 Task: Get directions from Point Reyes National Seashore, California, United States to Lyndon B. Johnson National Historical Park, Texas, United States and explore the nearby things to do with rating 4 and above and open 24 hours
Action: Mouse moved to (389, 620)
Screenshot: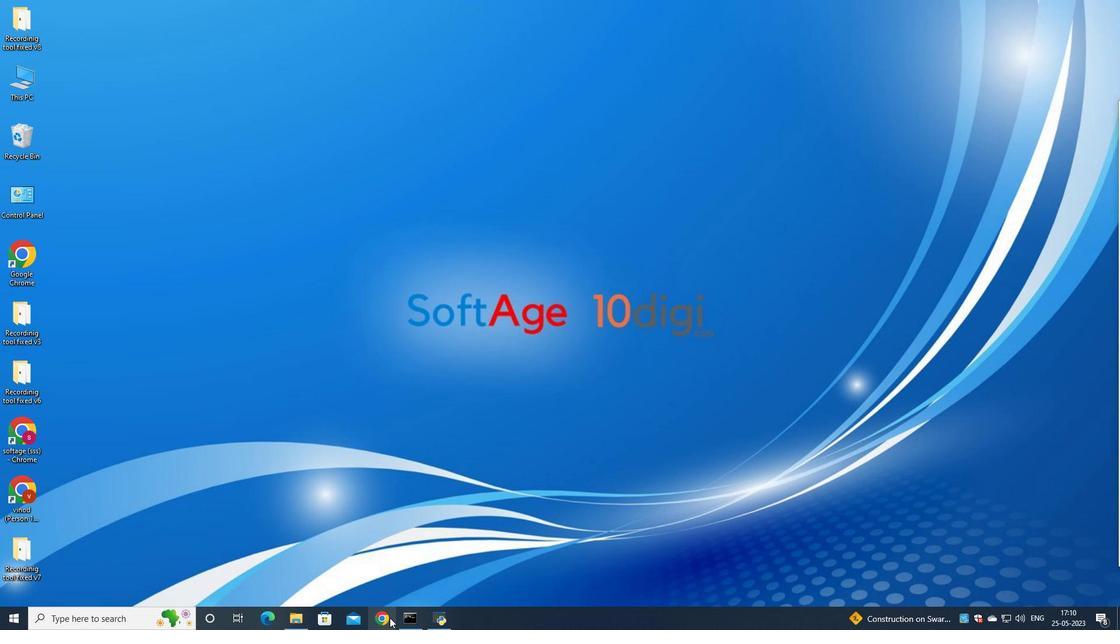 
Action: Mouse pressed left at (389, 620)
Screenshot: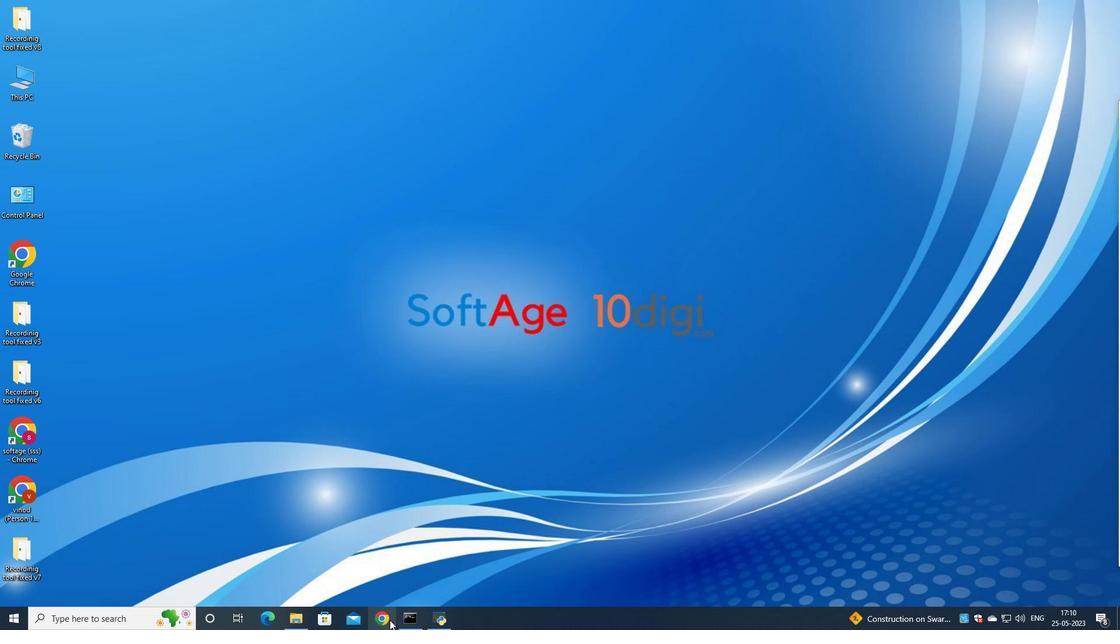 
Action: Mouse moved to (507, 366)
Screenshot: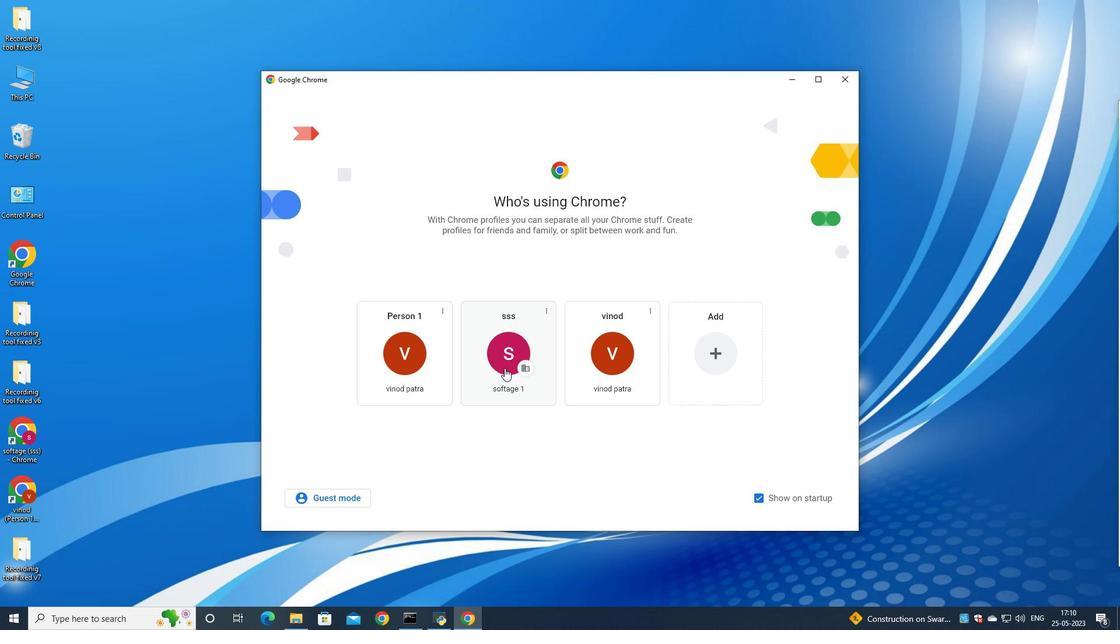 
Action: Mouse pressed left at (507, 366)
Screenshot: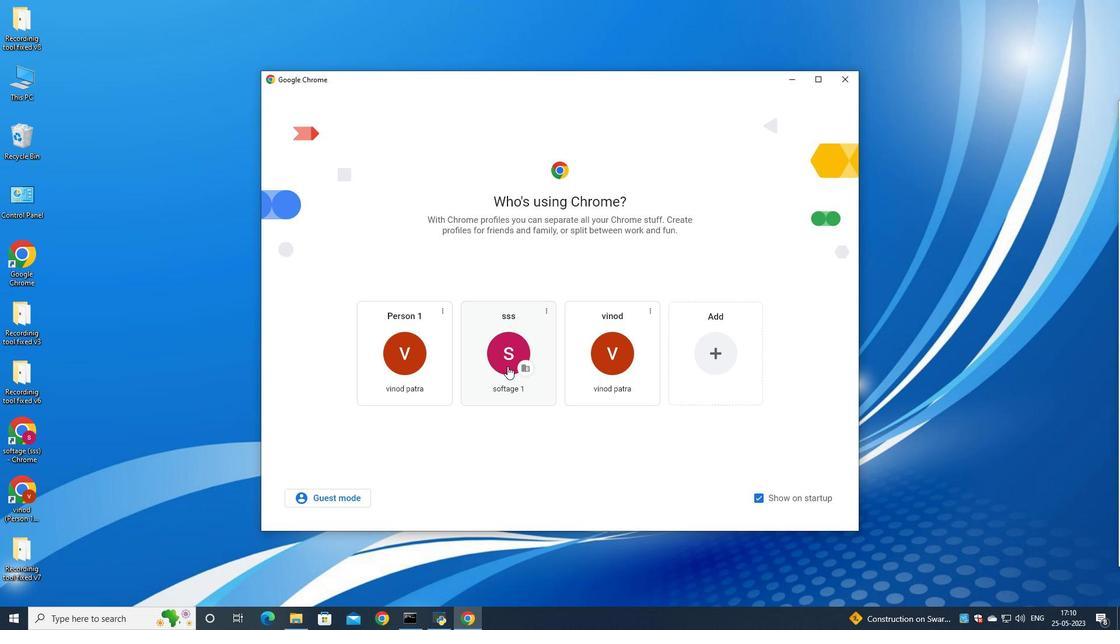 
Action: Mouse moved to (1065, 56)
Screenshot: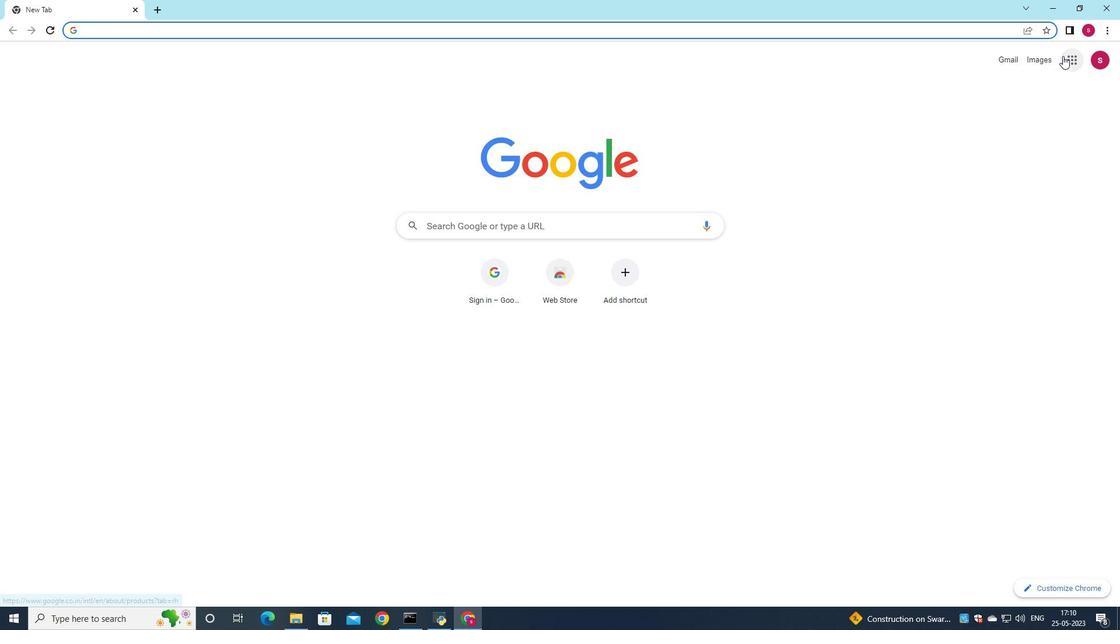 
Action: Mouse pressed left at (1065, 56)
Screenshot: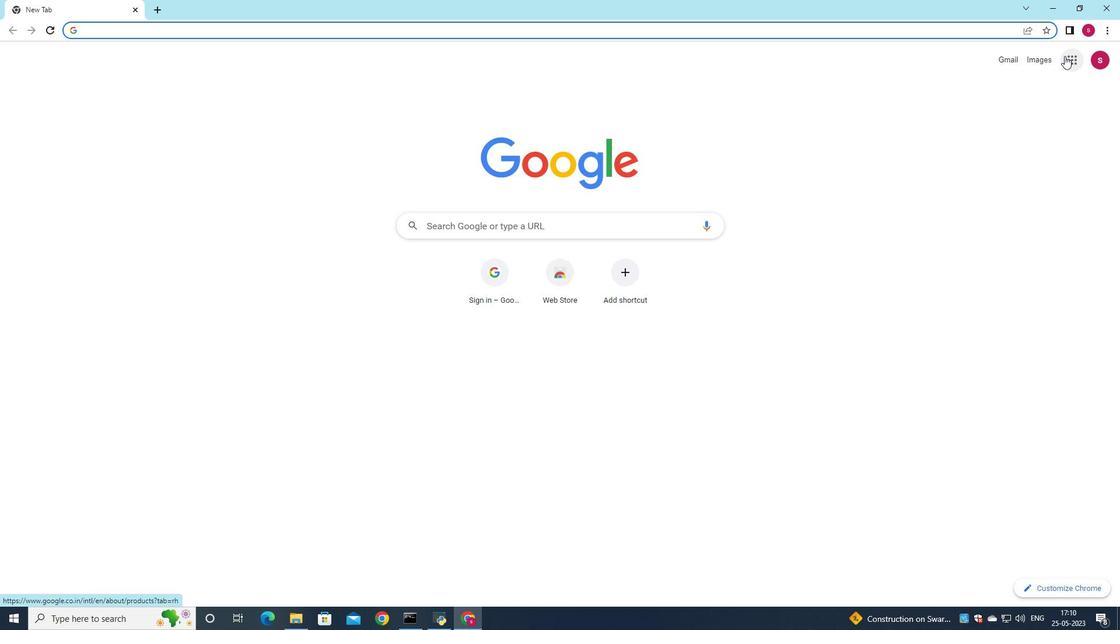
Action: Mouse moved to (1058, 199)
Screenshot: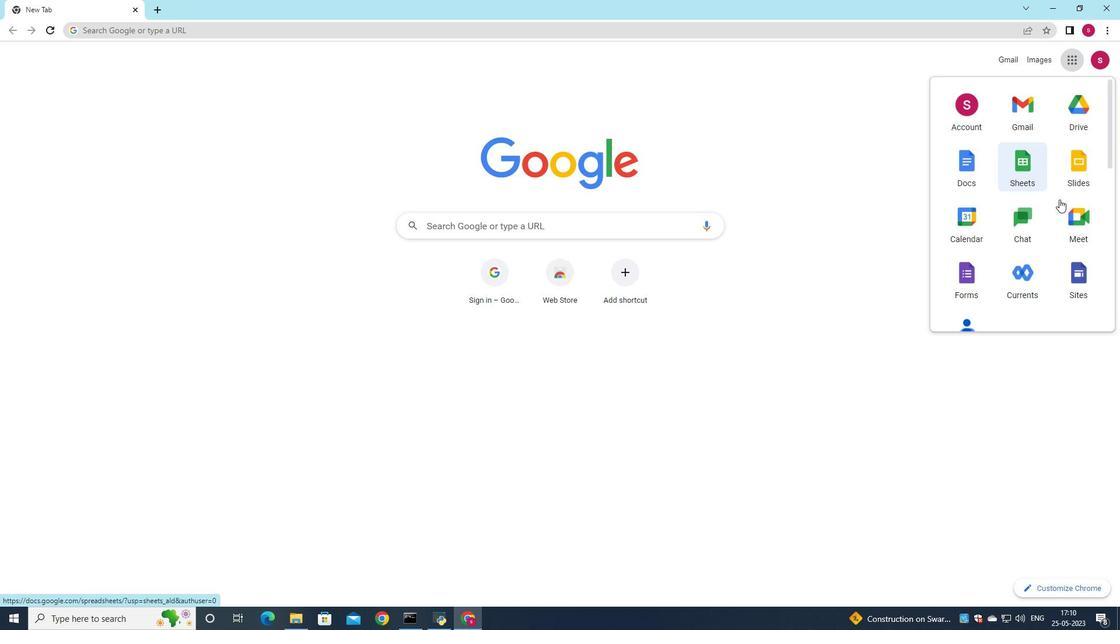 
Action: Mouse scrolled (1058, 199) with delta (0, 0)
Screenshot: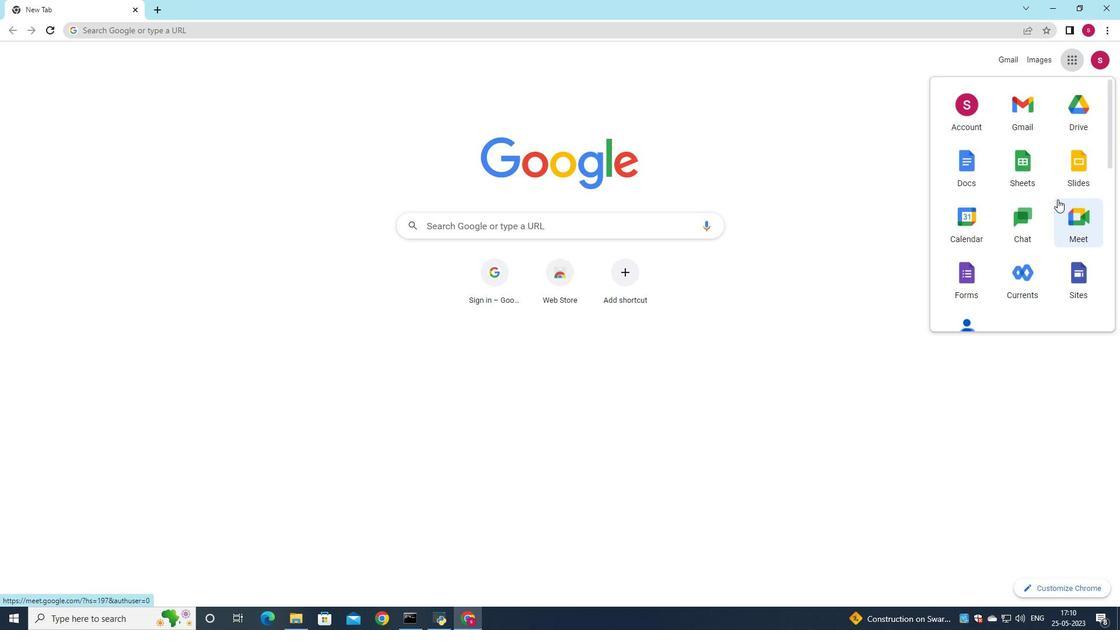 
Action: Mouse moved to (1057, 199)
Screenshot: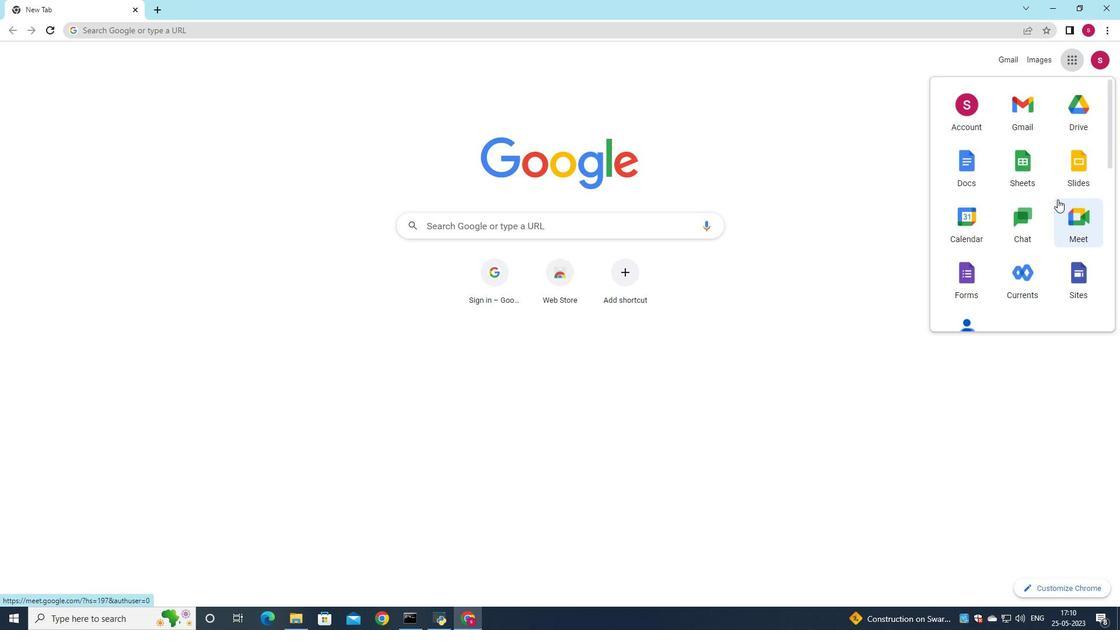 
Action: Mouse scrolled (1057, 199) with delta (0, 0)
Screenshot: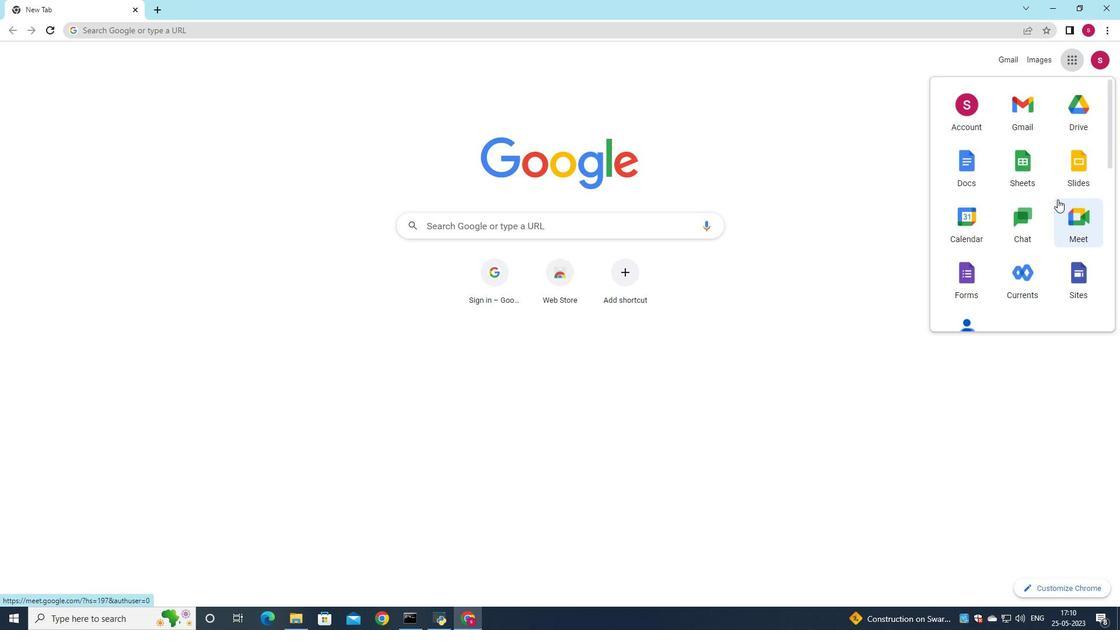 
Action: Mouse moved to (1055, 202)
Screenshot: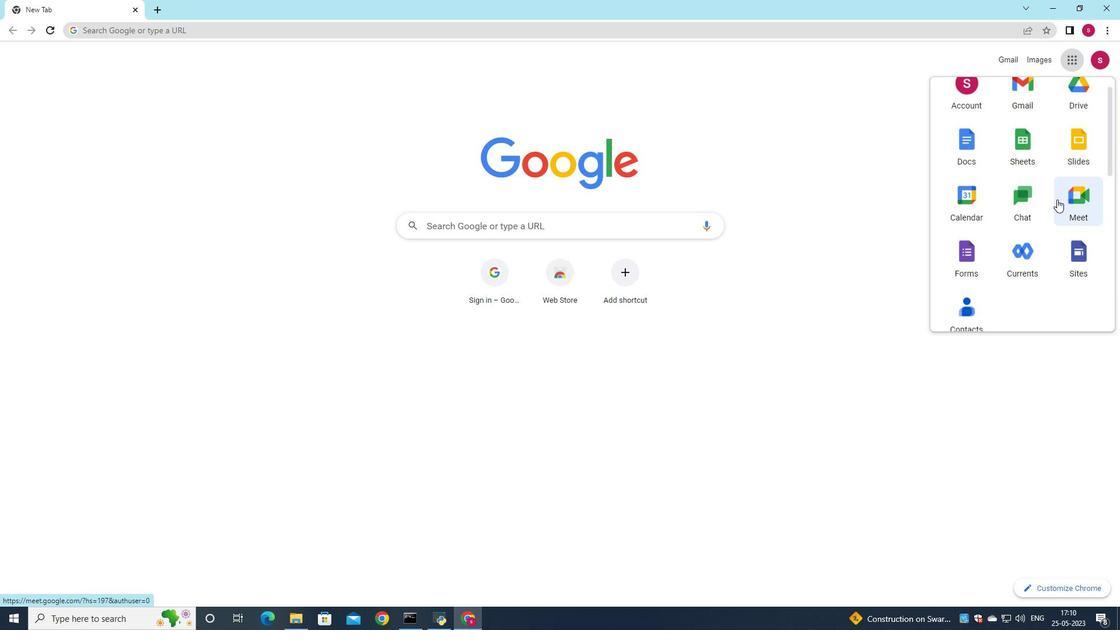 
Action: Mouse scrolled (1055, 201) with delta (0, 0)
Screenshot: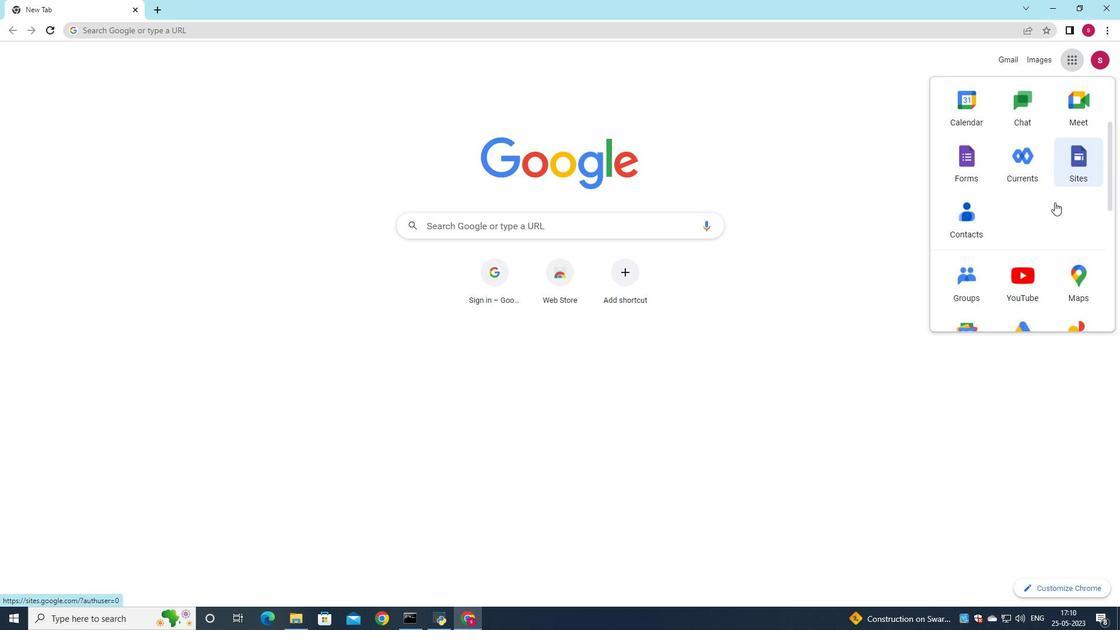 
Action: Mouse moved to (1086, 228)
Screenshot: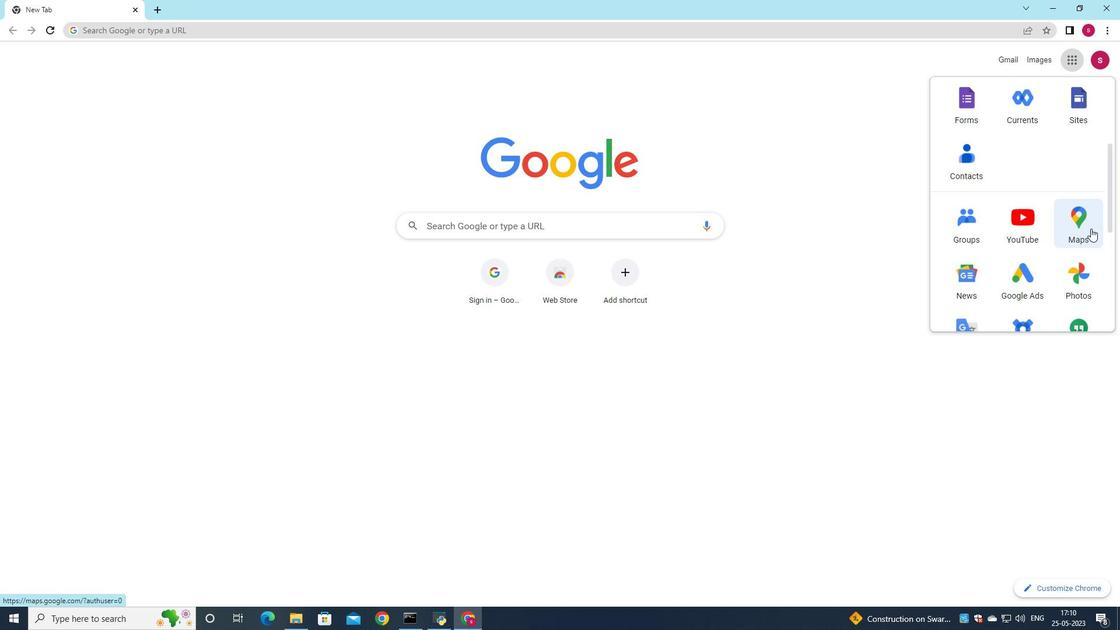 
Action: Mouse pressed left at (1086, 228)
Screenshot: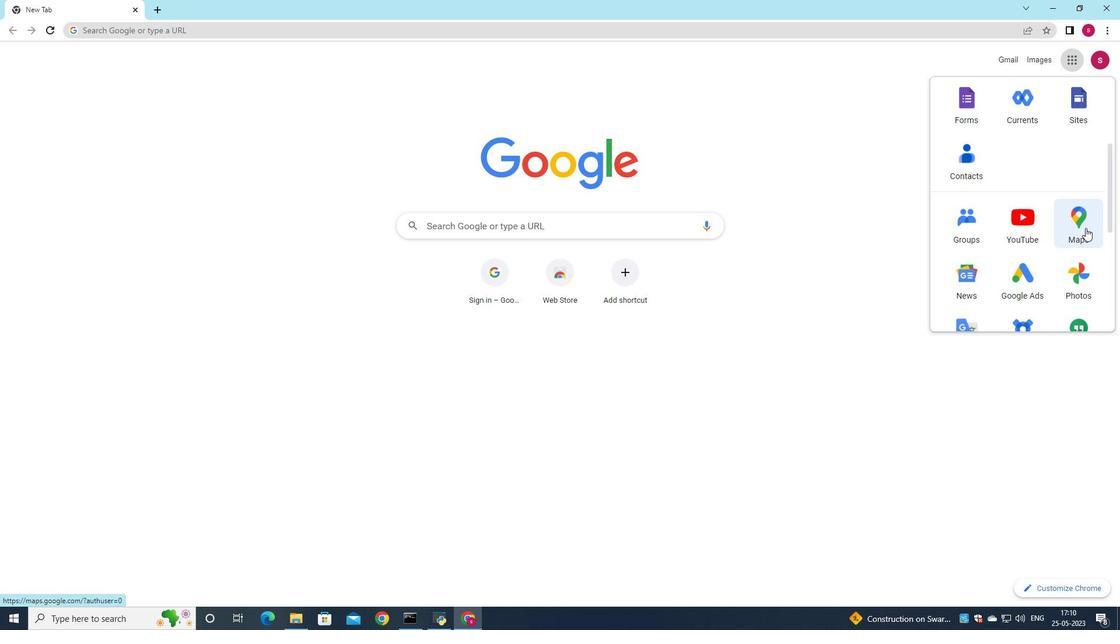 
Action: Mouse moved to (262, 59)
Screenshot: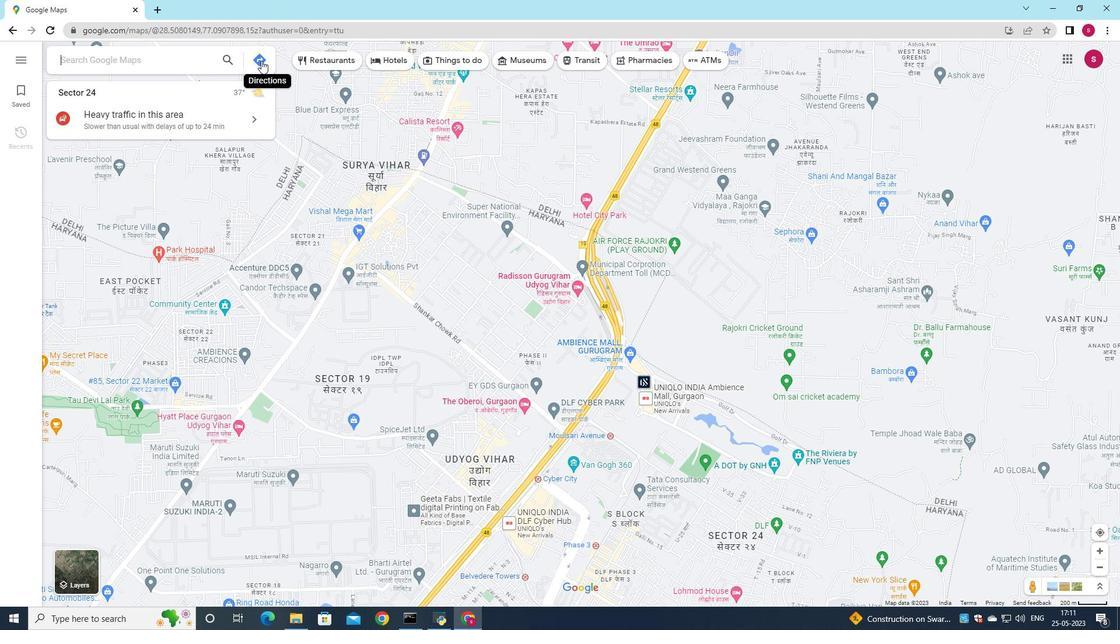 
Action: Mouse pressed left at (262, 59)
Screenshot: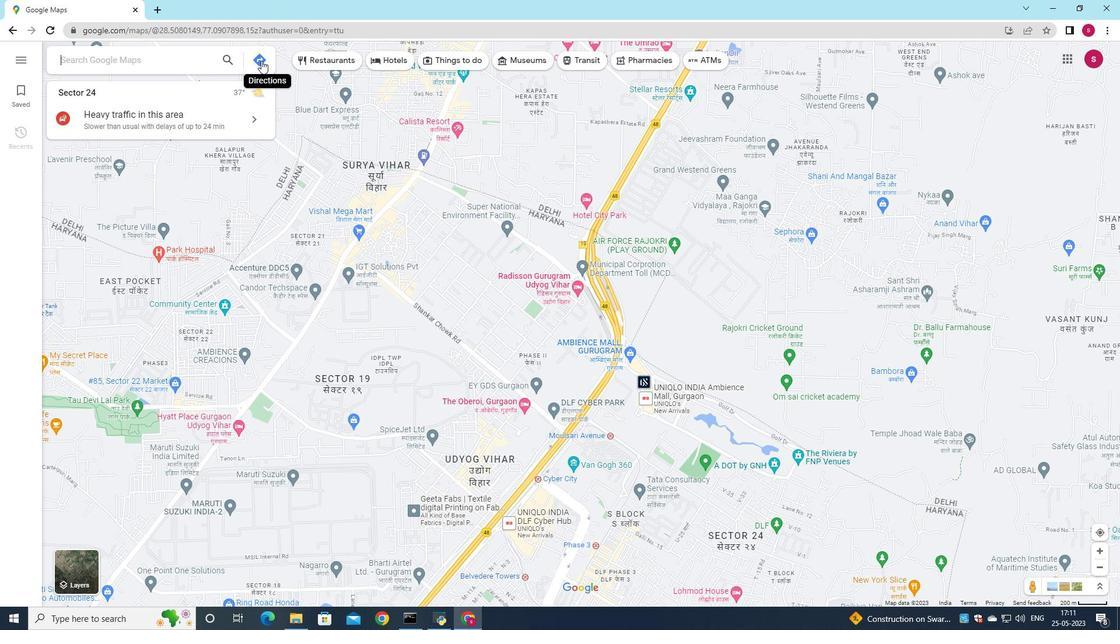 
Action: Mouse moved to (169, 84)
Screenshot: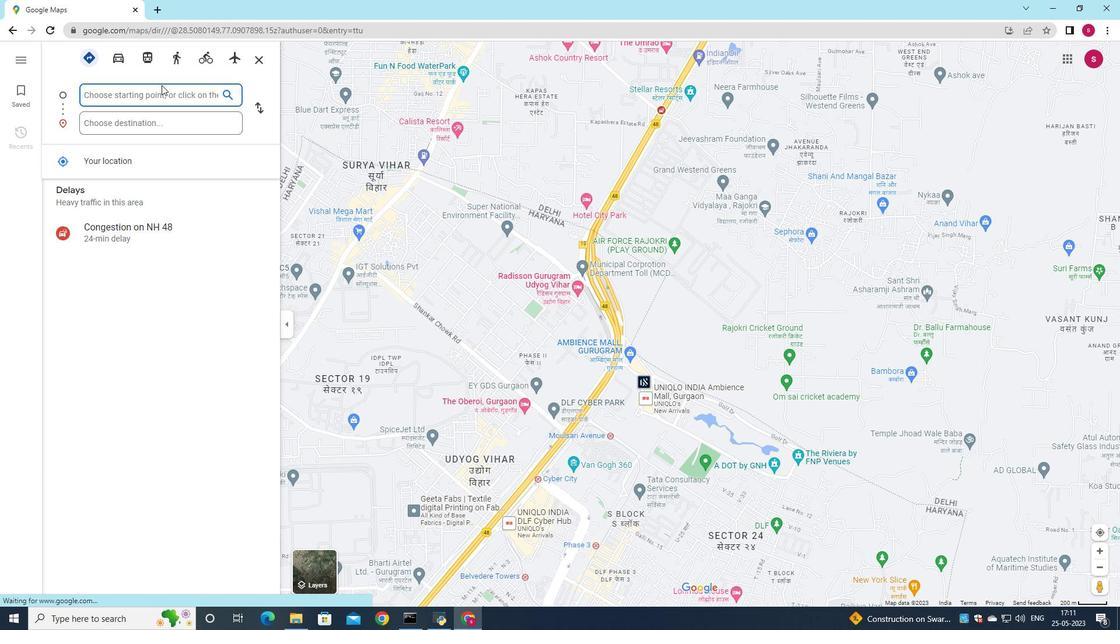 
Action: Key pressed <Key.shift>Reyes<Key.space><Key.shift>National<Key.space><Key.shift>Seashore,<Key.shift>Calo<Key.backspace>ifornia,<Key.shift>United<Key.space><Key.shift><Key.shift><Key.shift><Key.shift>States
Screenshot: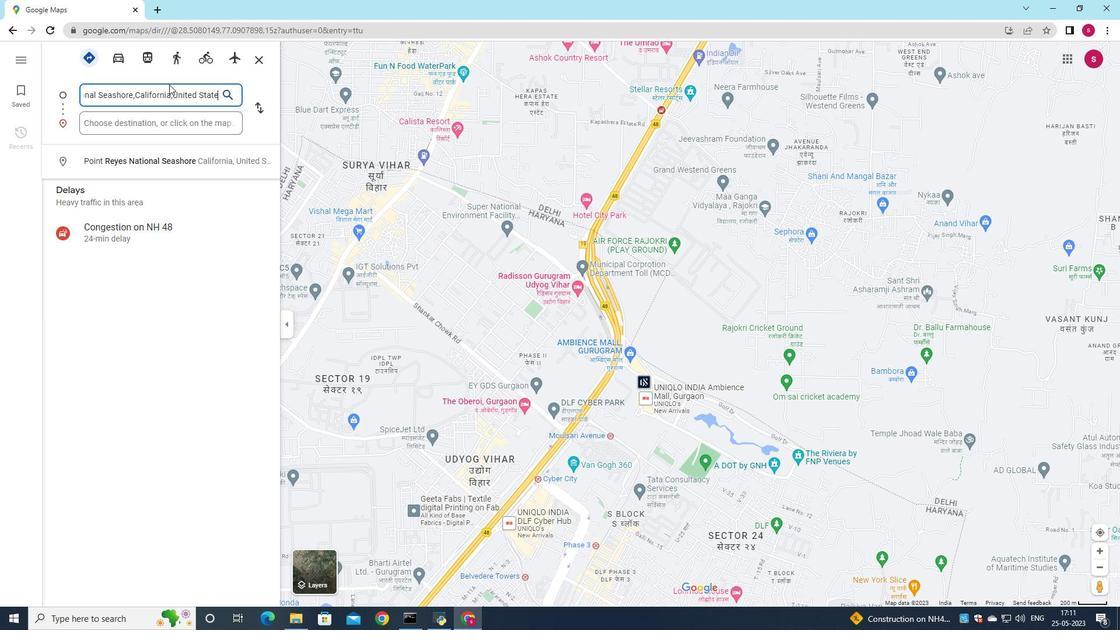 
Action: Mouse moved to (150, 120)
Screenshot: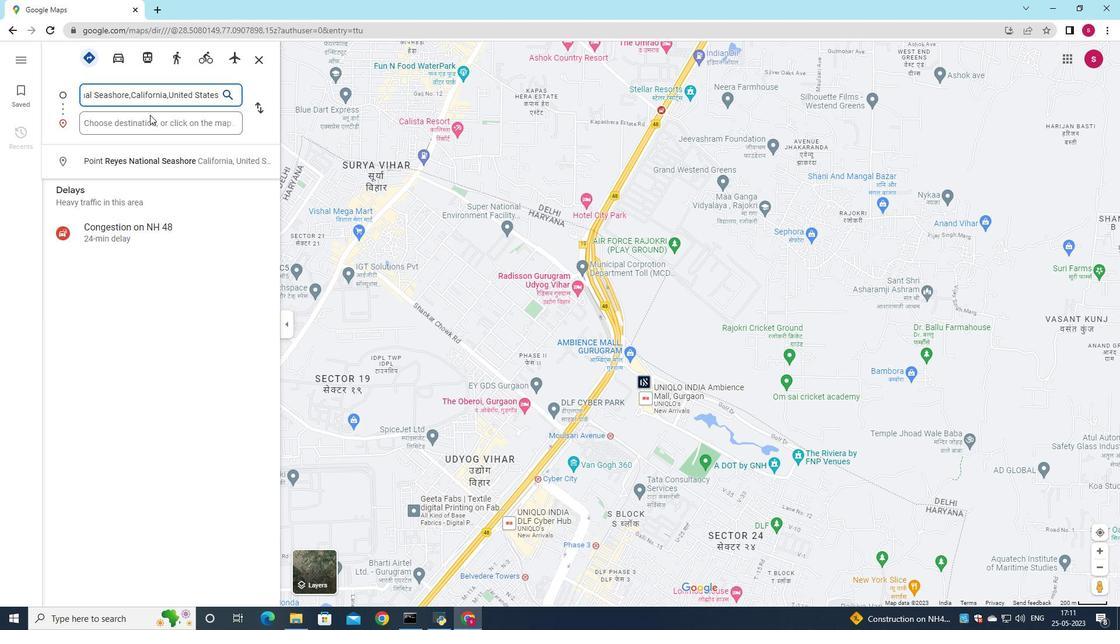
Action: Mouse pressed left at (150, 120)
Screenshot: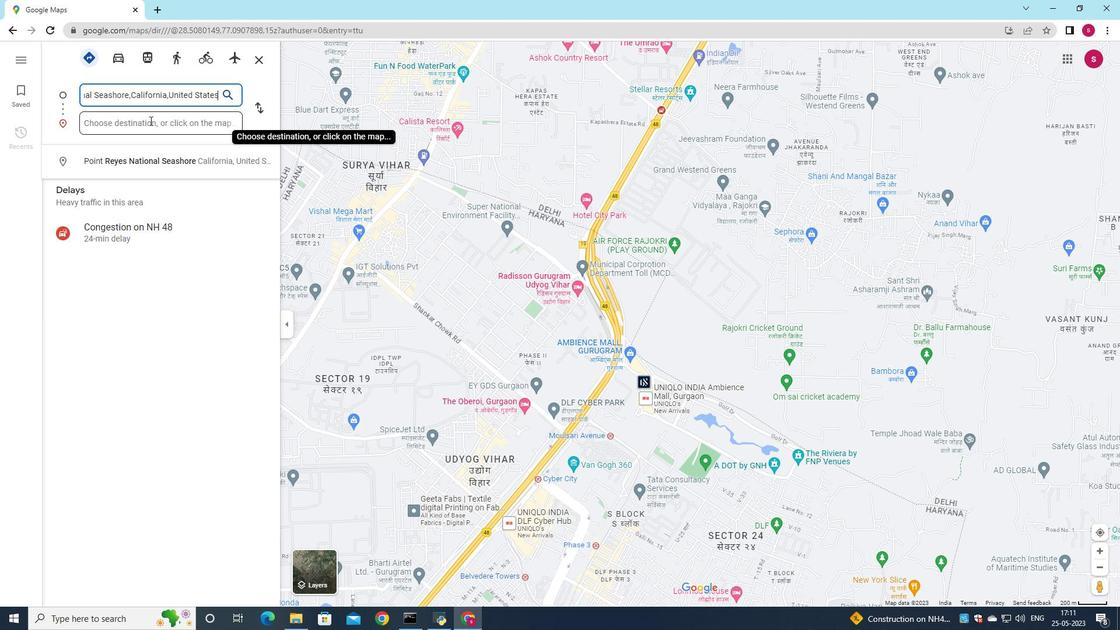 
Action: Key pressed <Key.shift><Key.shift><Key.shift><Key.shift><Key.shift><Key.shift><Key.shift><Key.shift><Key.shift><Key.shift><Key.shift>Lyndon<Key.space><Key.shift>B.<Key.shift><Key.shift><Key.shift><Key.shift><Key.shift><Key.shift><Key.shift><Key.shift><Key.shift><Key.shift>Johnson<Key.space><Key.shift>National<Key.space><Key.shift>Historical<Key.space><Key.shift>Park,<Key.shift>Texas,<Key.shift>United<Key.space><Key.shift>States
Screenshot: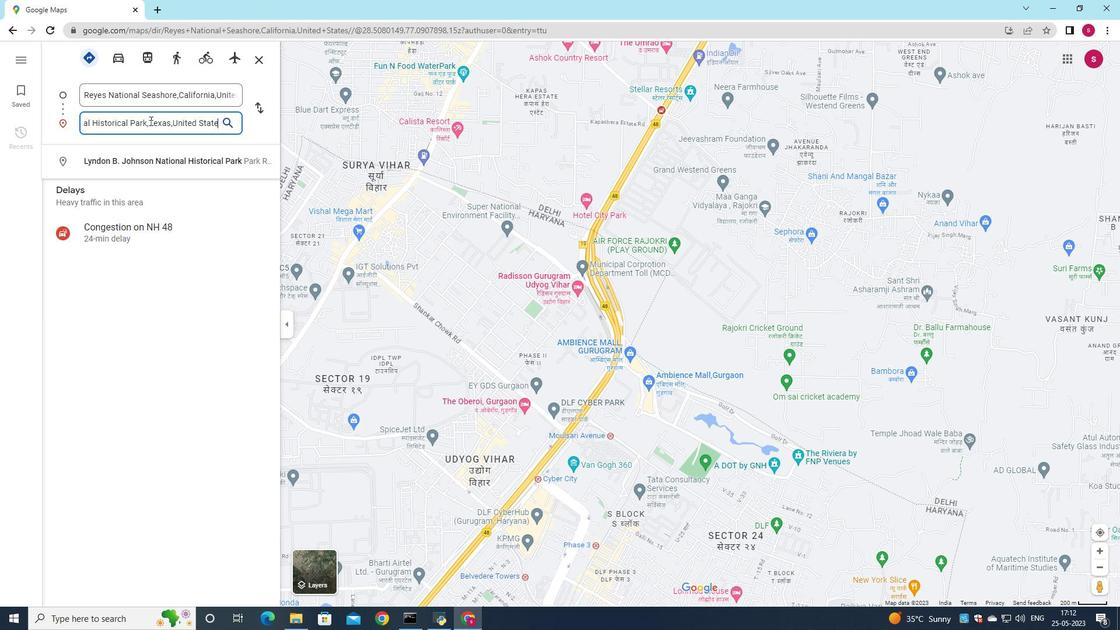 
Action: Mouse moved to (229, 121)
Screenshot: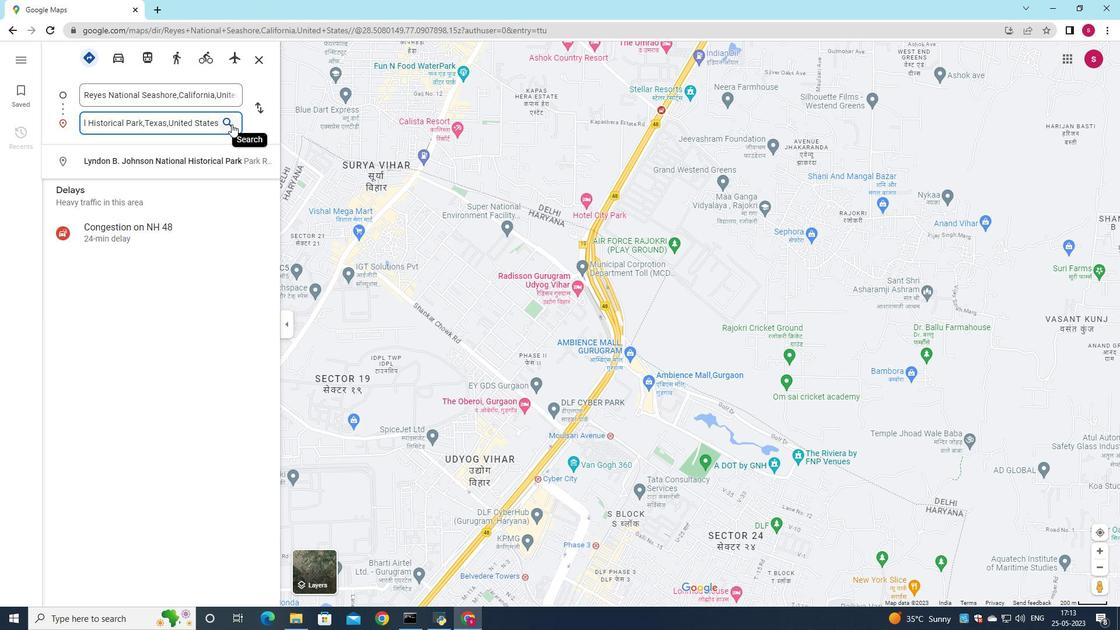 
Action: Mouse pressed left at (229, 121)
Screenshot: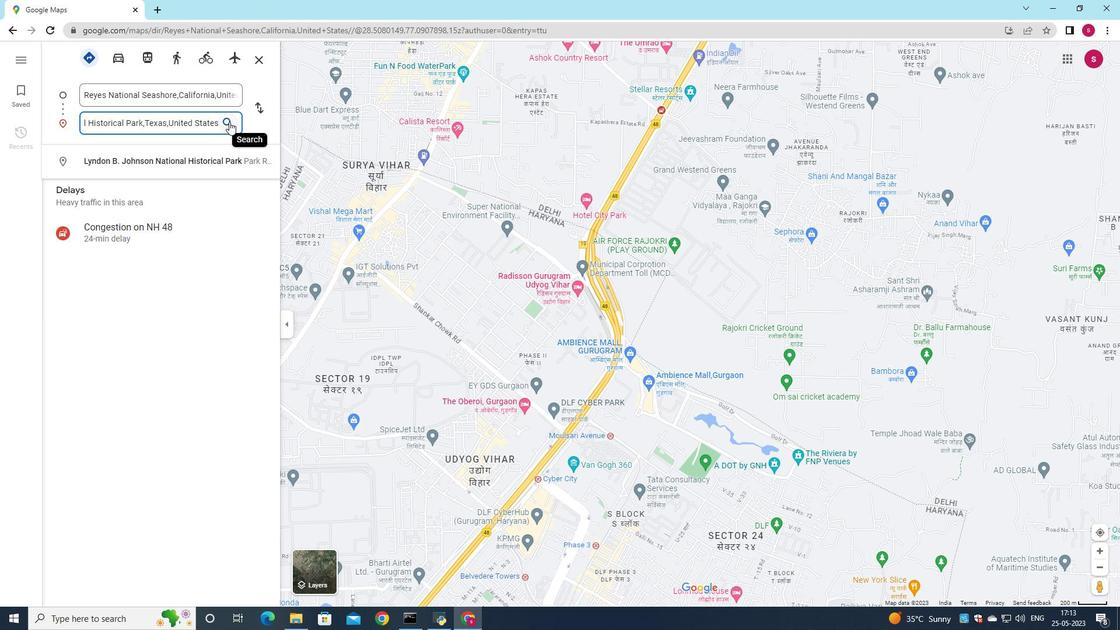 
Action: Mouse moved to (115, 449)
Screenshot: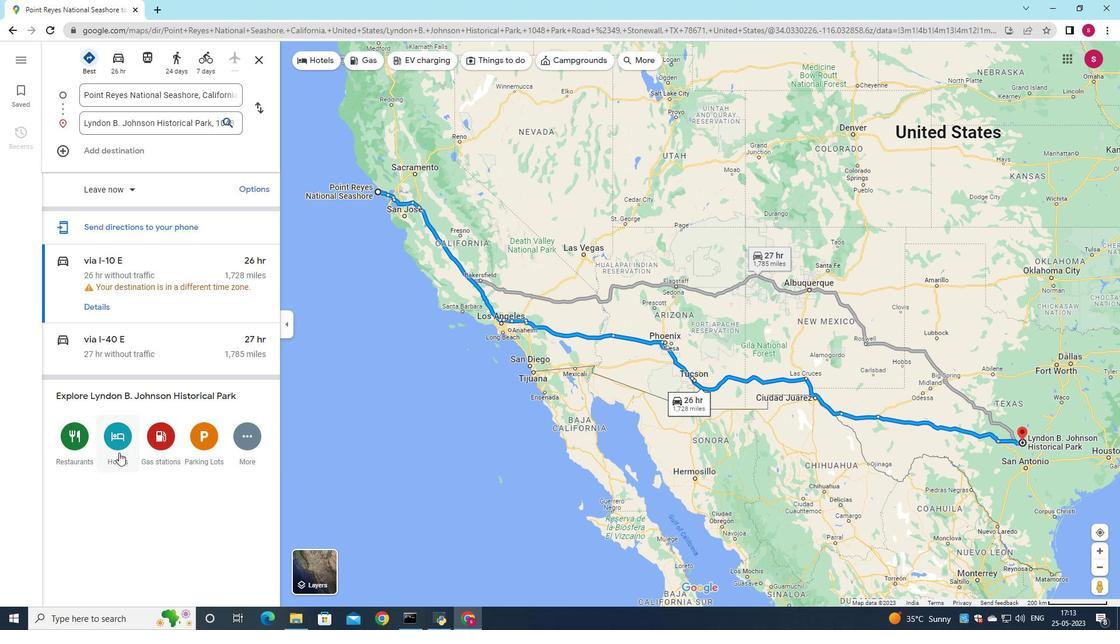 
Action: Mouse pressed left at (115, 449)
Screenshot: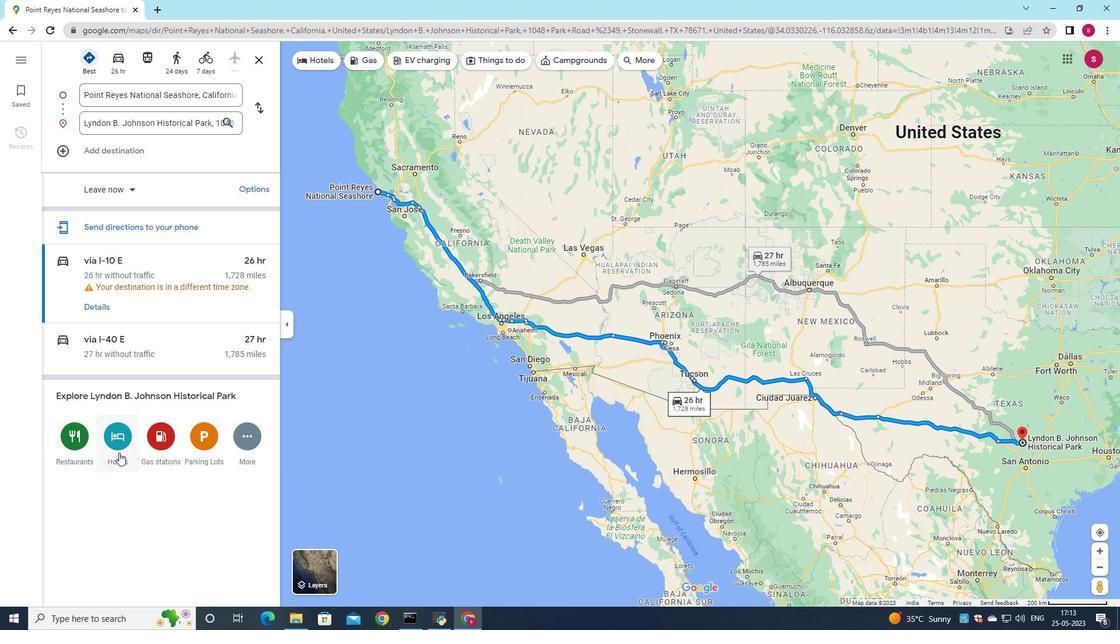
Action: Mouse moved to (708, 82)
Screenshot: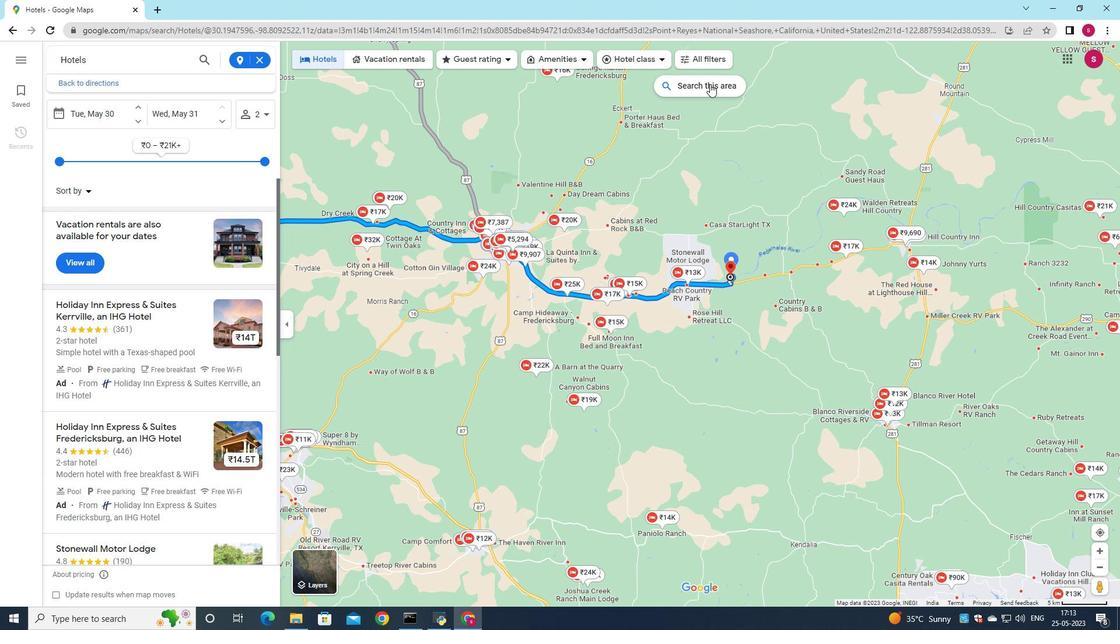 
Action: Mouse pressed left at (708, 82)
Screenshot: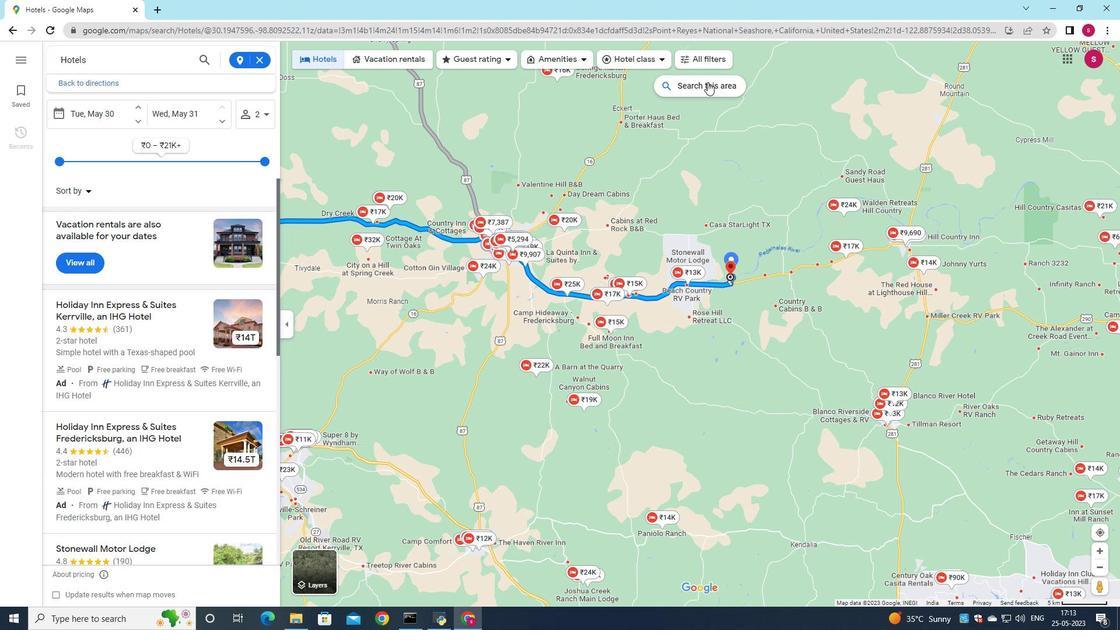 
Action: Mouse moved to (505, 60)
Screenshot: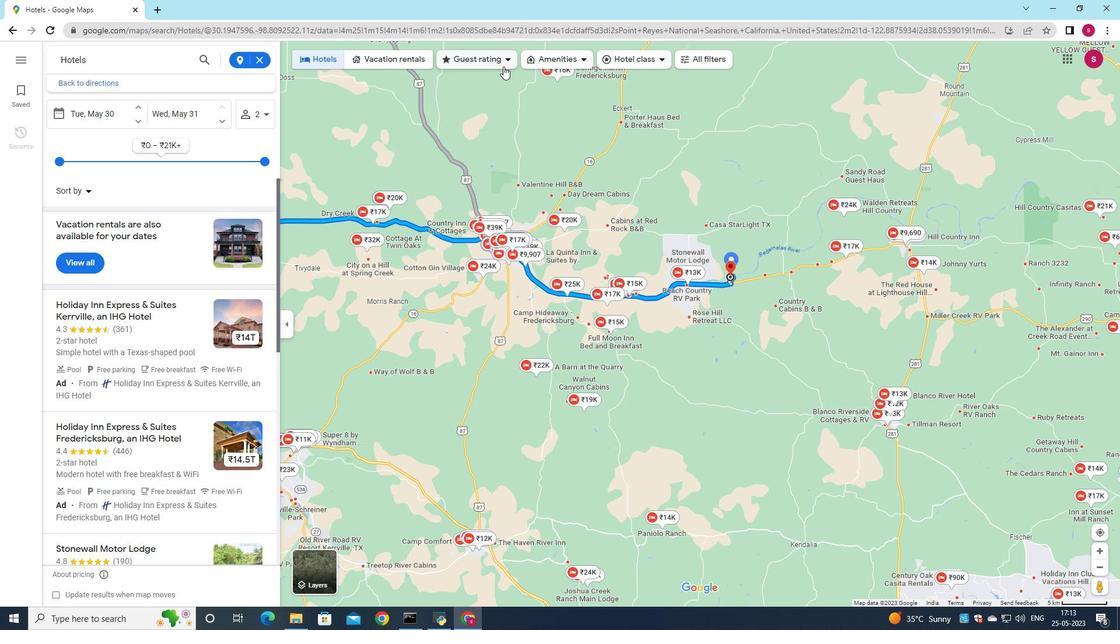 
Action: Mouse pressed left at (505, 60)
Screenshot: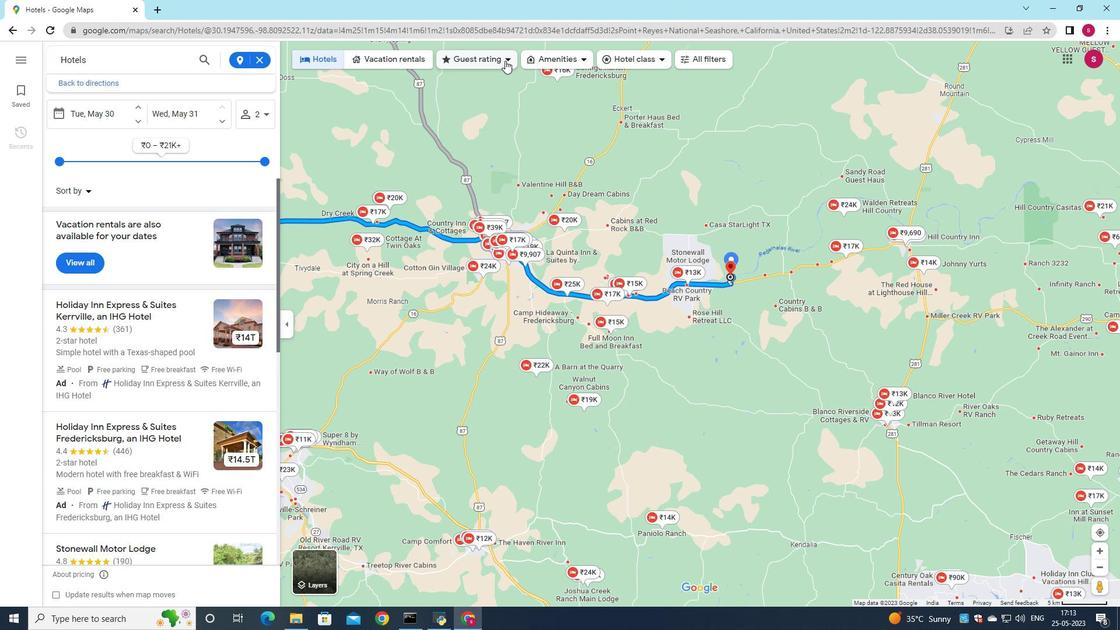 
Action: Mouse moved to (489, 178)
Screenshot: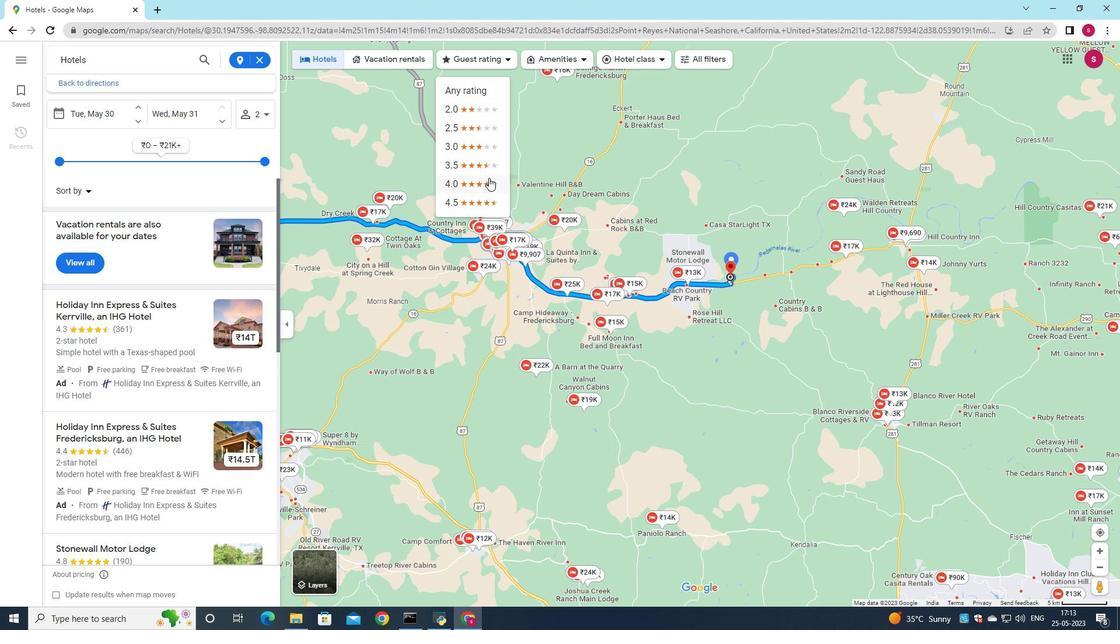 
Action: Mouse pressed left at (489, 178)
Screenshot: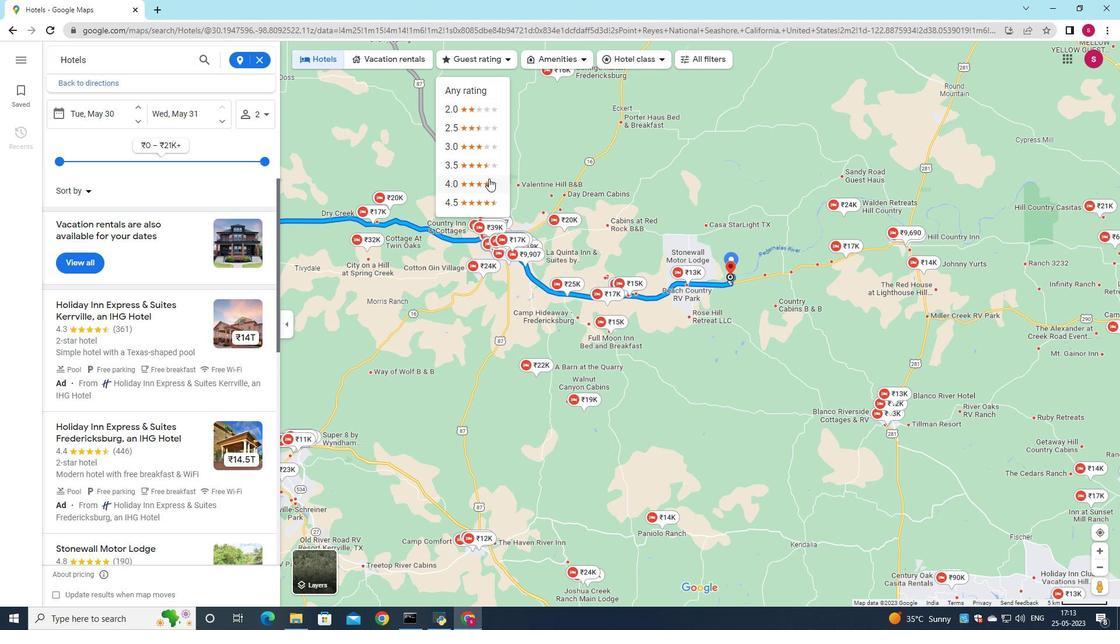 
Action: Mouse moved to (686, 56)
Screenshot: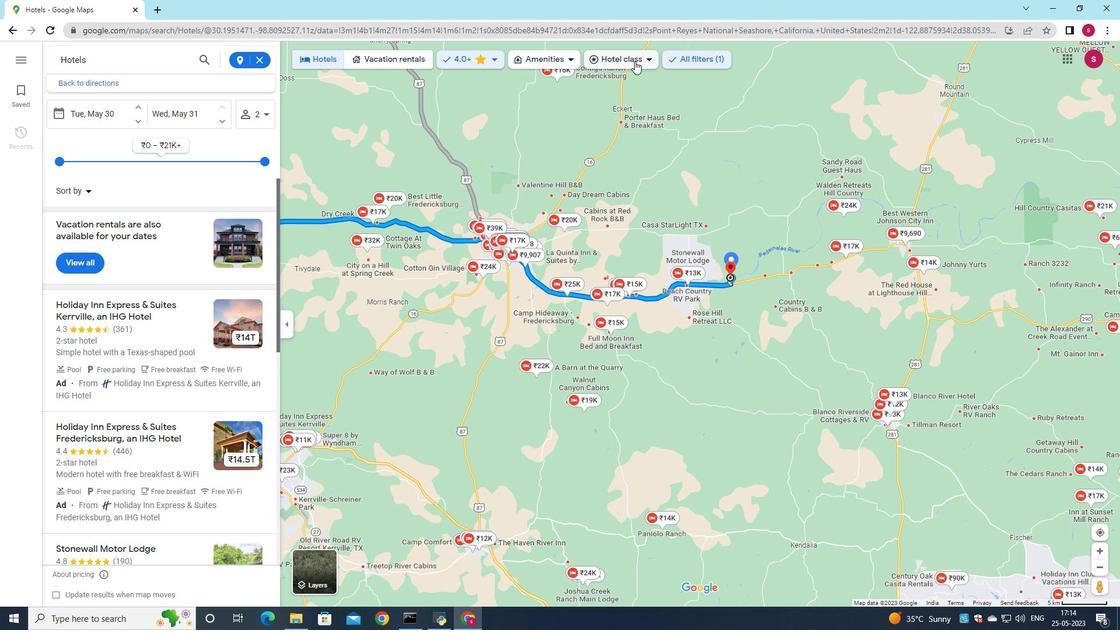 
Action: Mouse pressed left at (686, 56)
Screenshot: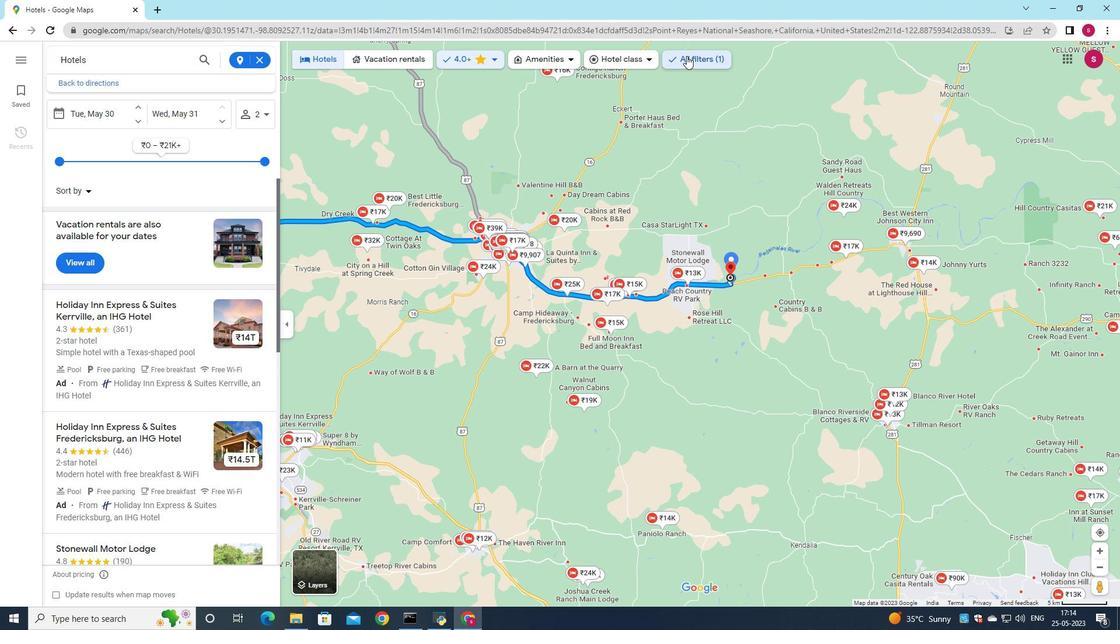 
Action: Mouse moved to (54, 299)
Screenshot: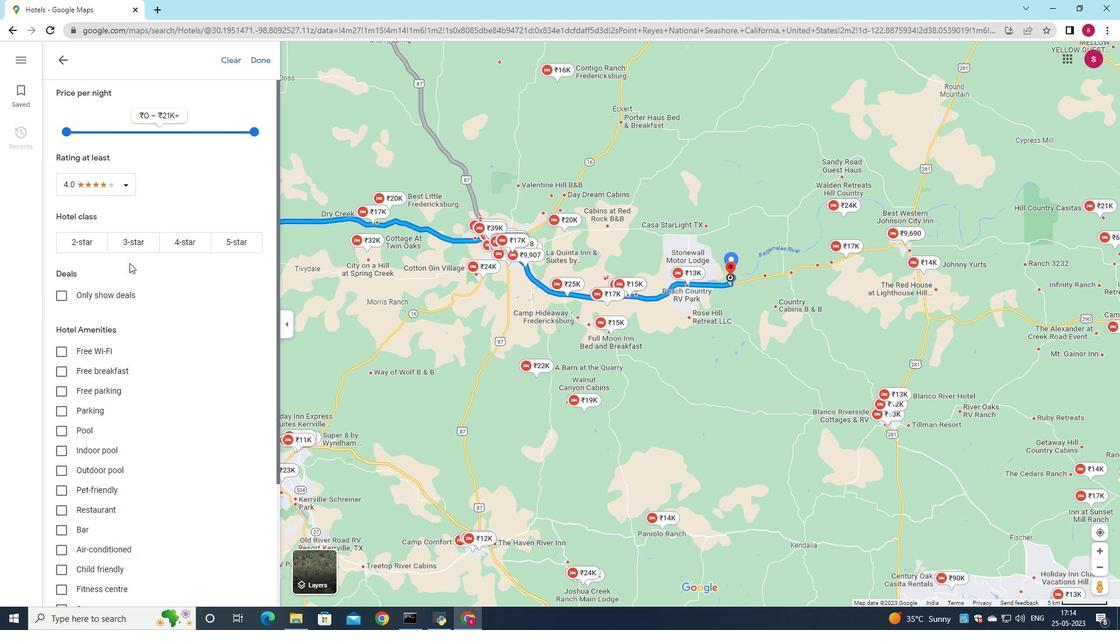 
Action: Mouse scrolled (54, 298) with delta (0, 0)
Screenshot: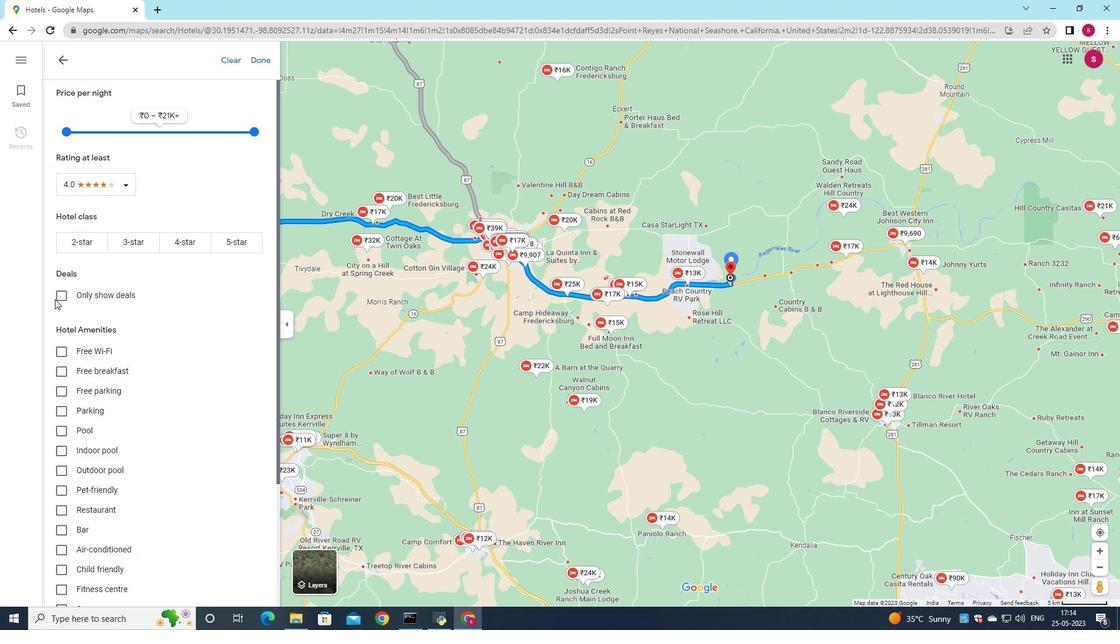 
Action: Mouse scrolled (54, 298) with delta (0, 0)
Screenshot: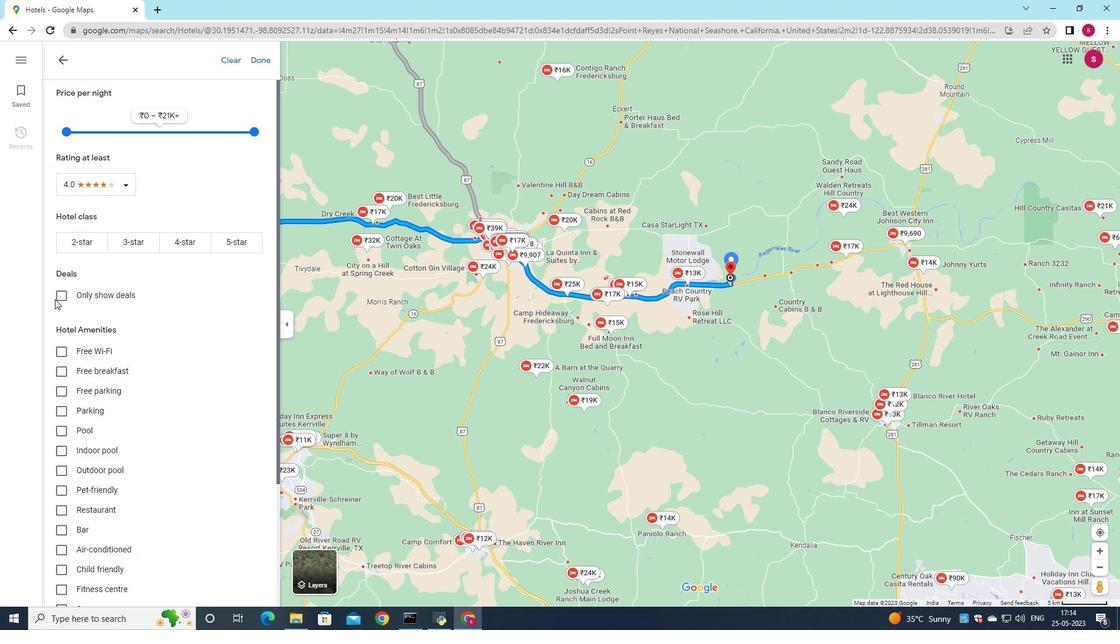 
Action: Mouse scrolled (54, 298) with delta (0, 0)
Screenshot: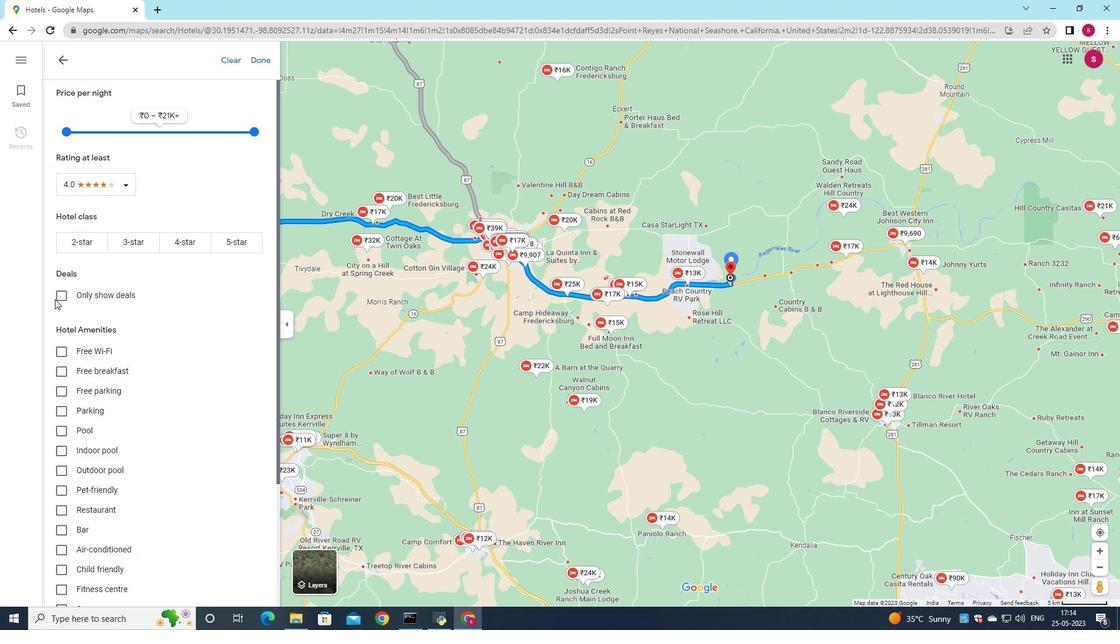 
Action: Mouse scrolled (54, 298) with delta (0, 0)
Screenshot: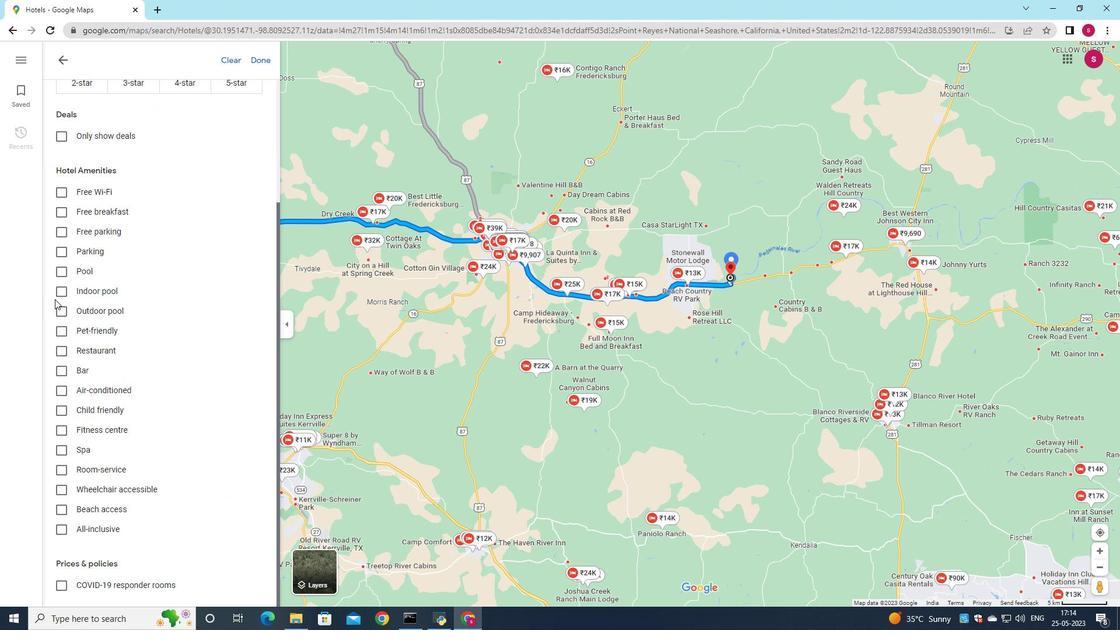 
Action: Mouse scrolled (54, 298) with delta (0, 0)
Screenshot: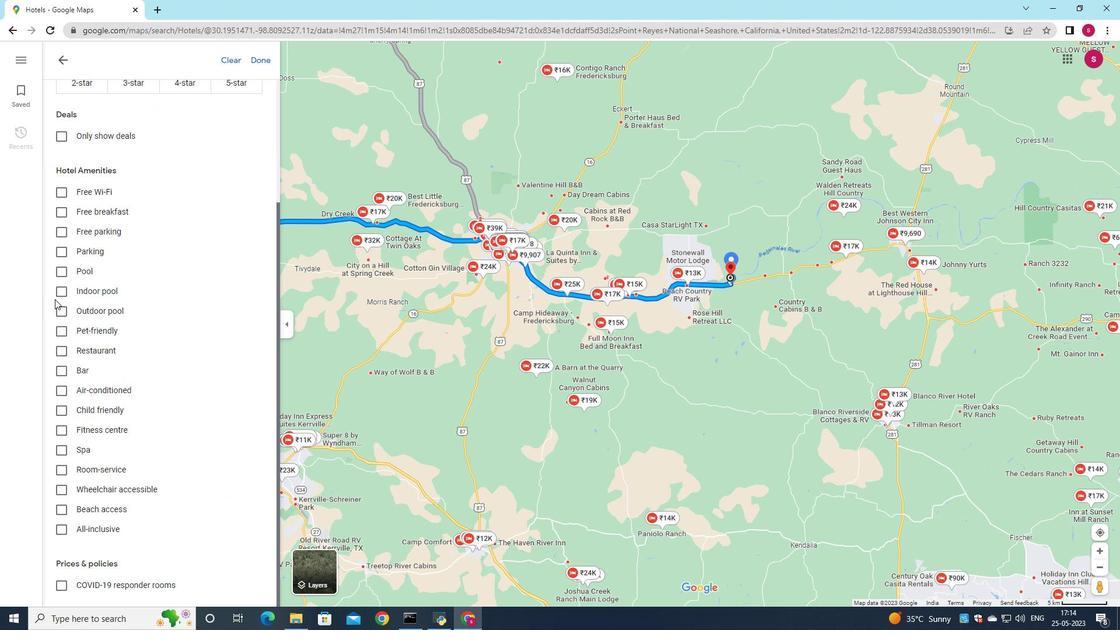 
Action: Mouse scrolled (54, 298) with delta (0, 0)
Screenshot: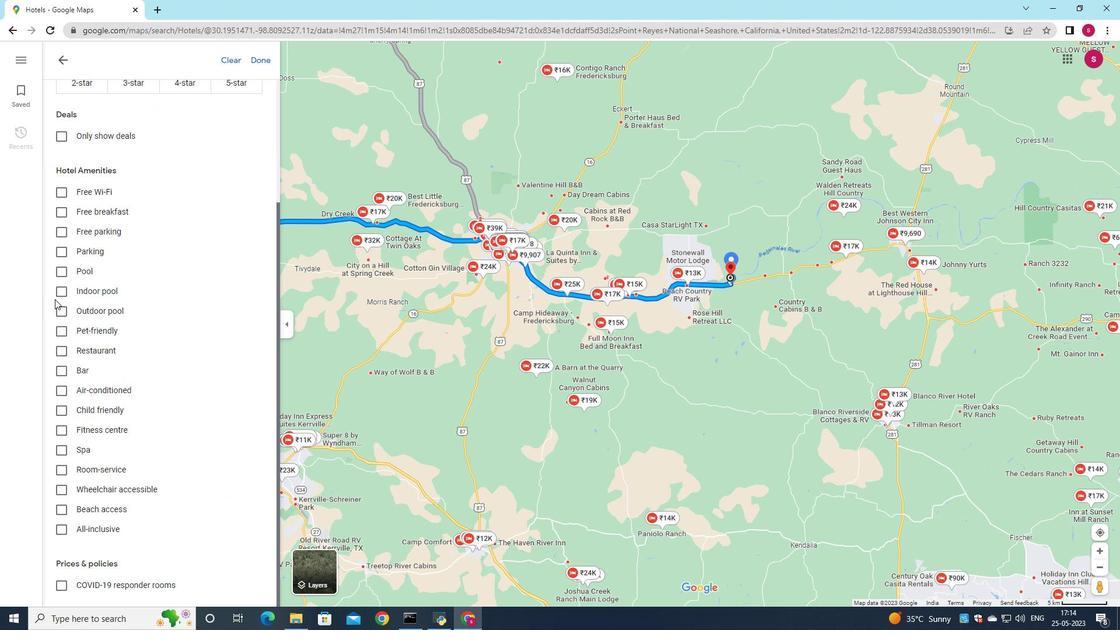 
Action: Mouse scrolled (54, 298) with delta (0, 0)
Screenshot: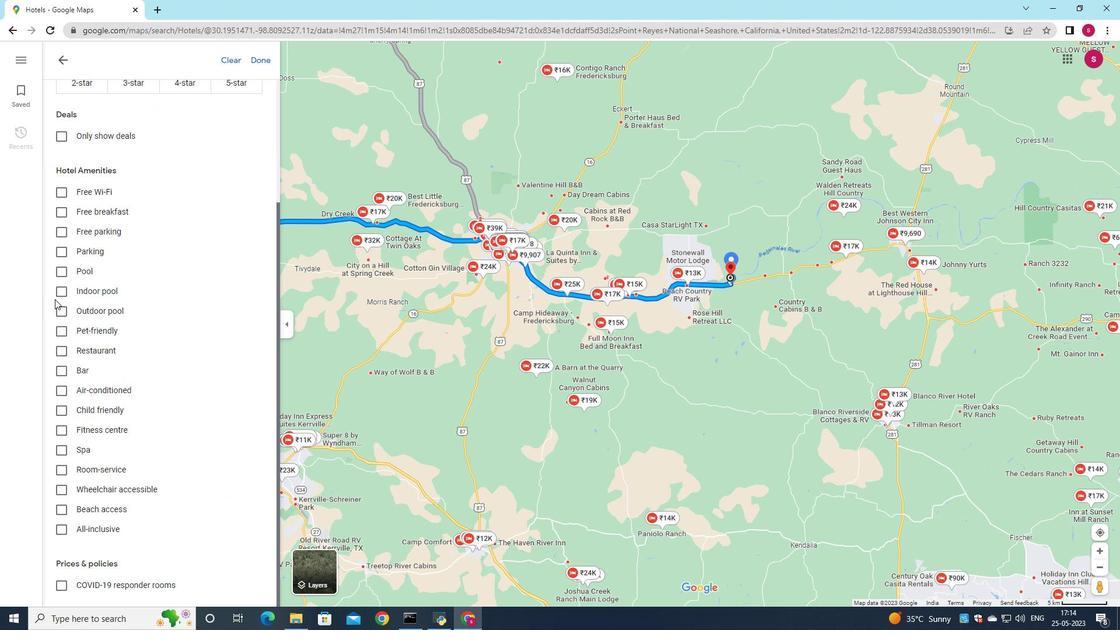 
Action: Mouse scrolled (54, 298) with delta (0, 0)
Screenshot: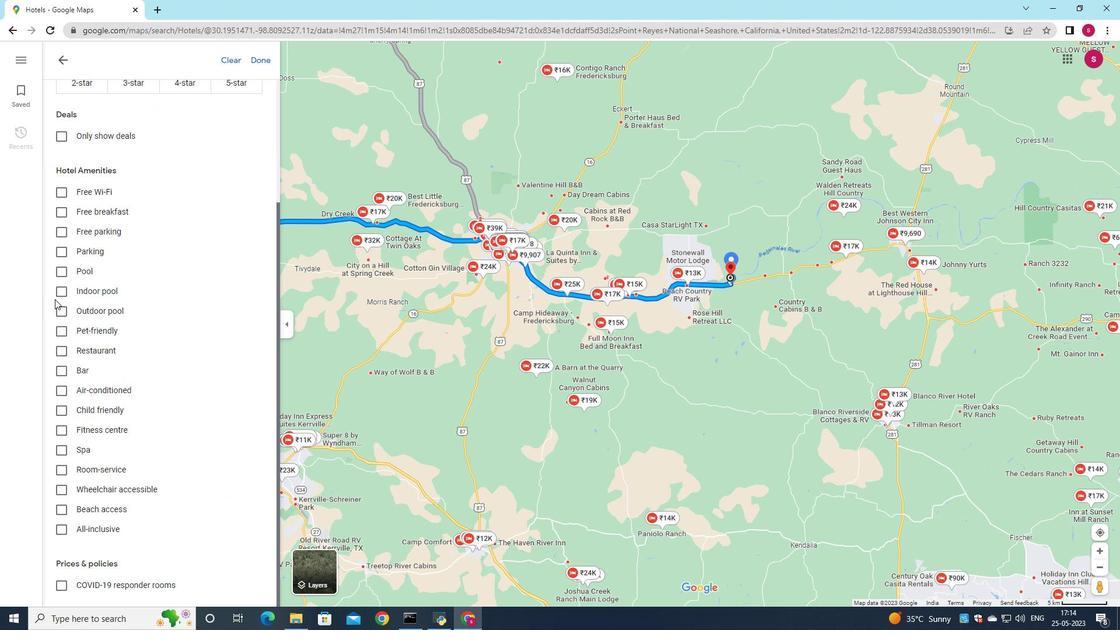 
Action: Mouse scrolled (54, 300) with delta (0, 0)
Screenshot: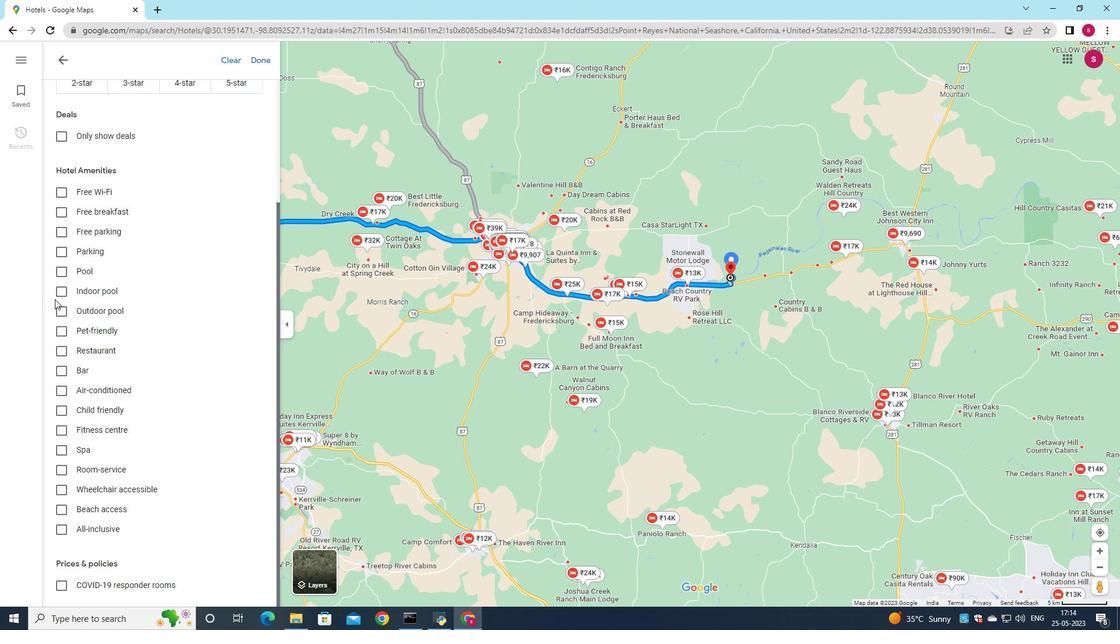 
Action: Mouse scrolled (54, 300) with delta (0, 0)
Screenshot: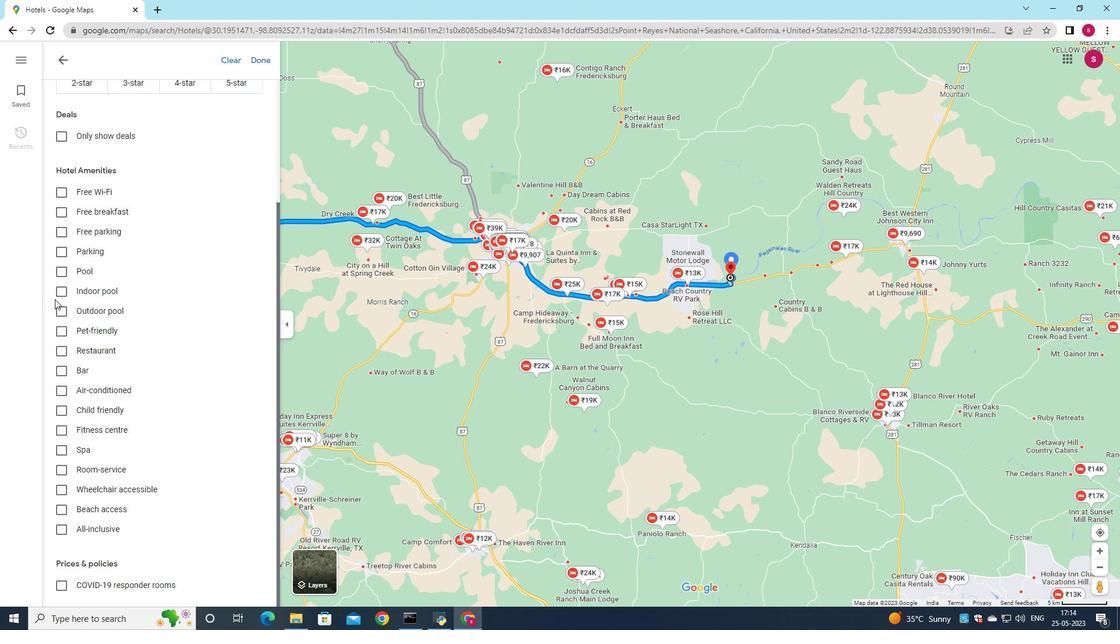
Action: Mouse scrolled (54, 300) with delta (0, 0)
Screenshot: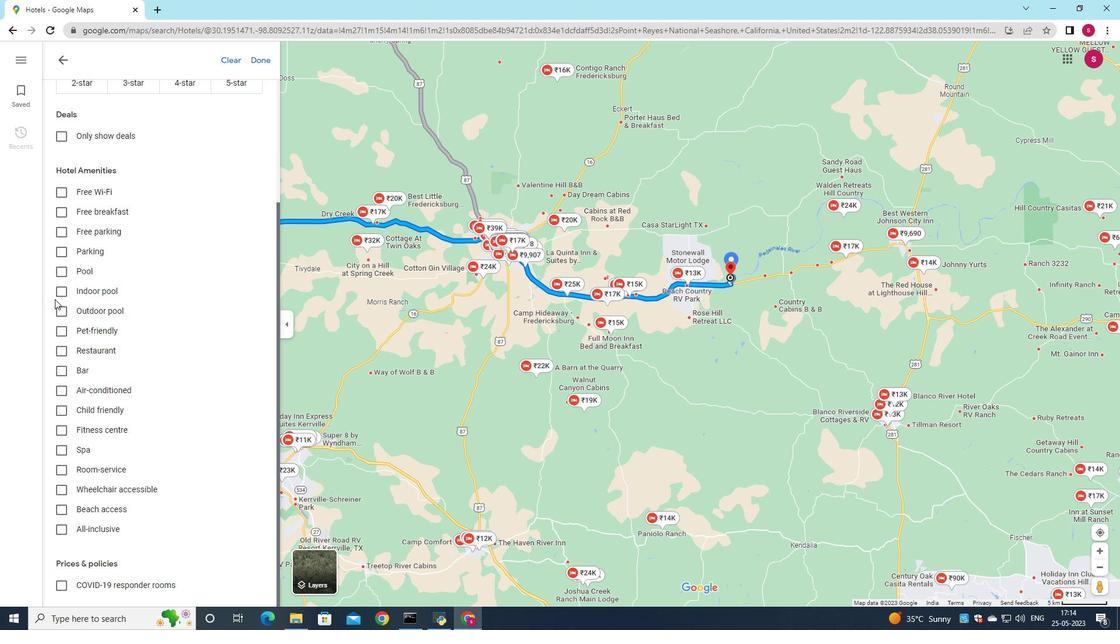 
Action: Mouse moved to (54, 277)
Screenshot: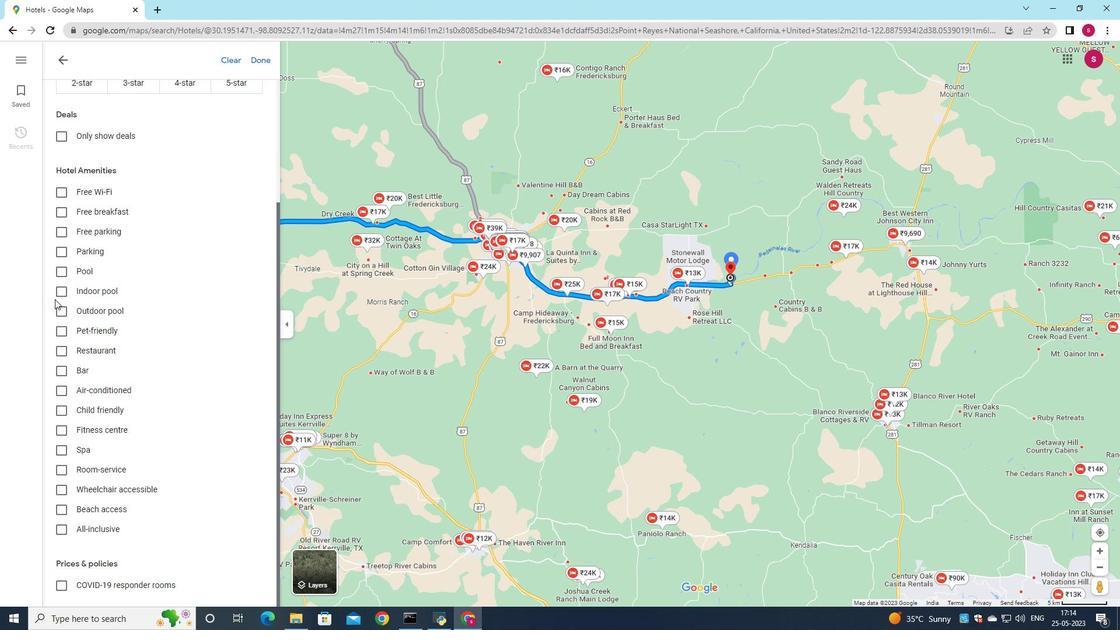 
Action: Mouse scrolled (54, 277) with delta (0, 0)
Screenshot: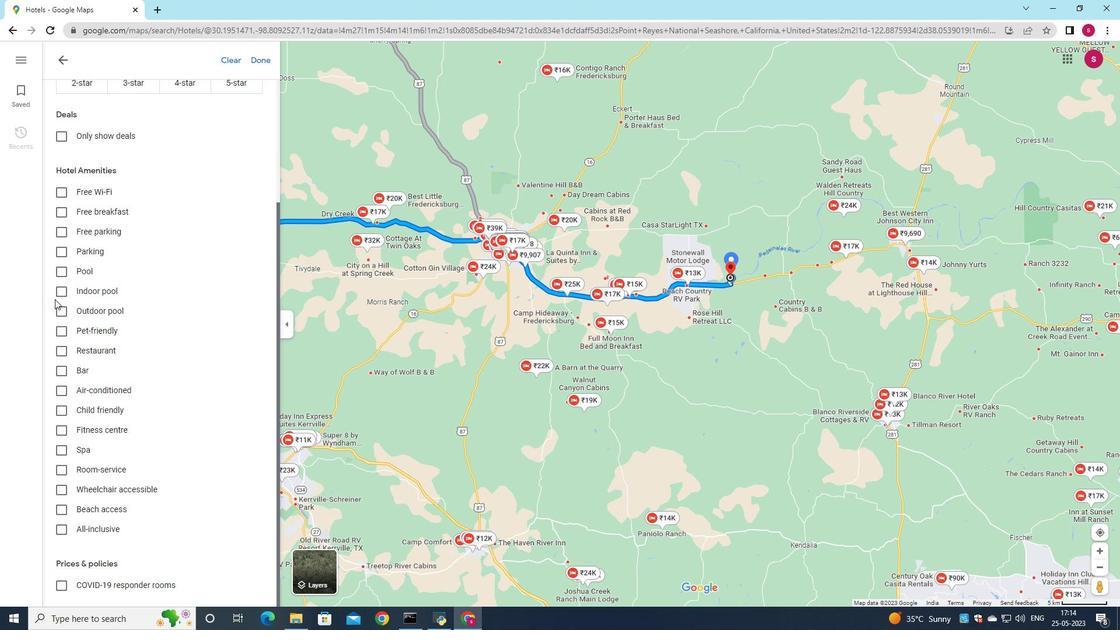 
Action: Mouse moved to (58, 59)
Screenshot: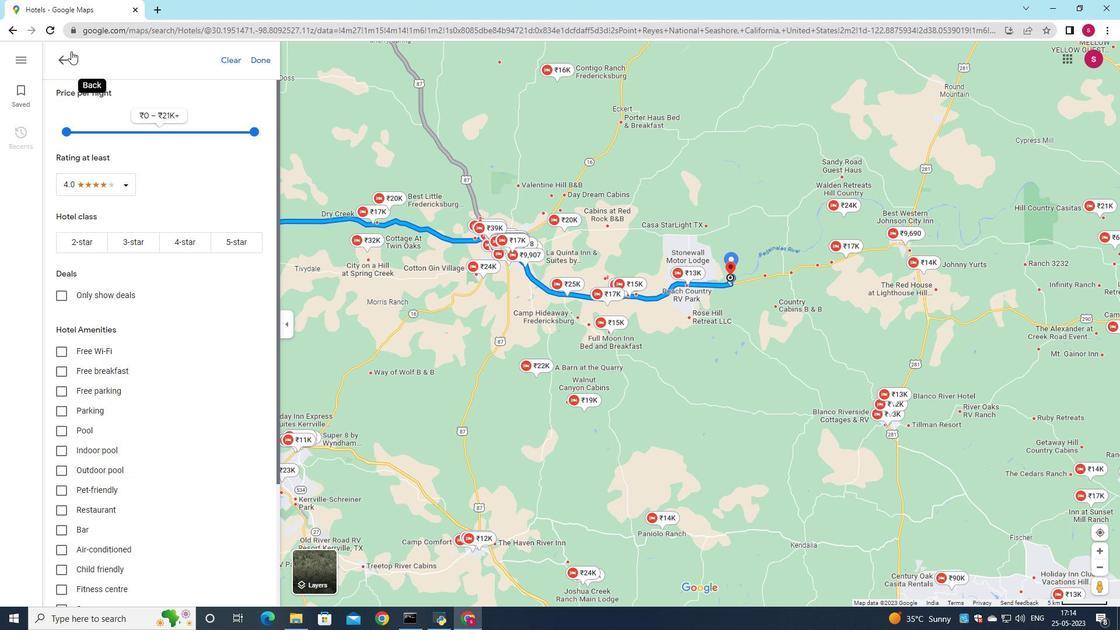 
Action: Mouse pressed left at (58, 59)
Screenshot: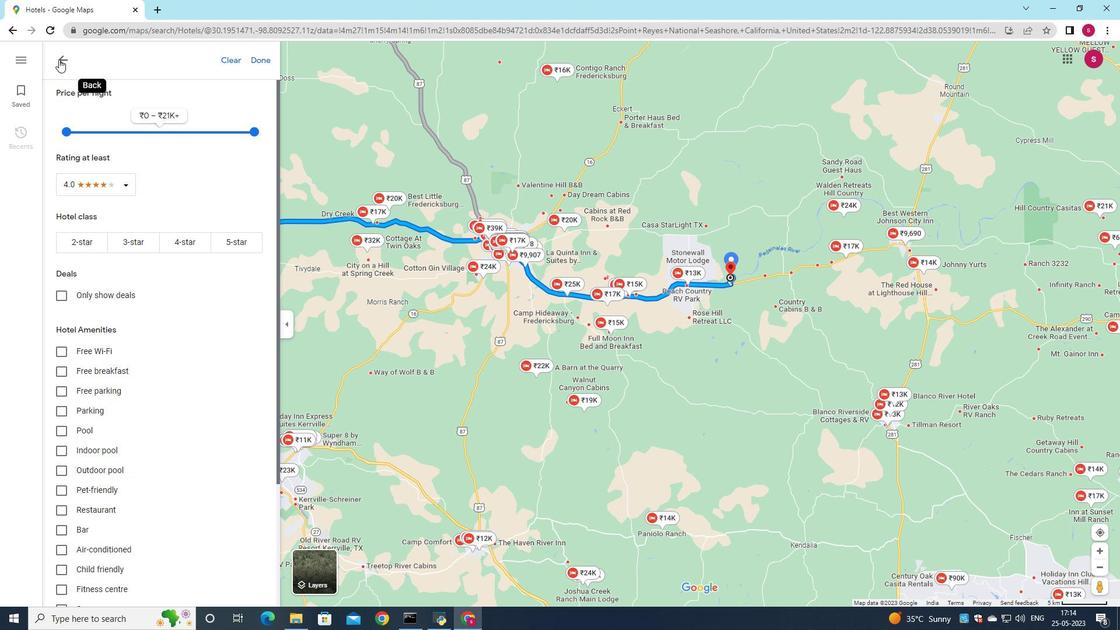 
Action: Mouse moved to (210, 58)
Screenshot: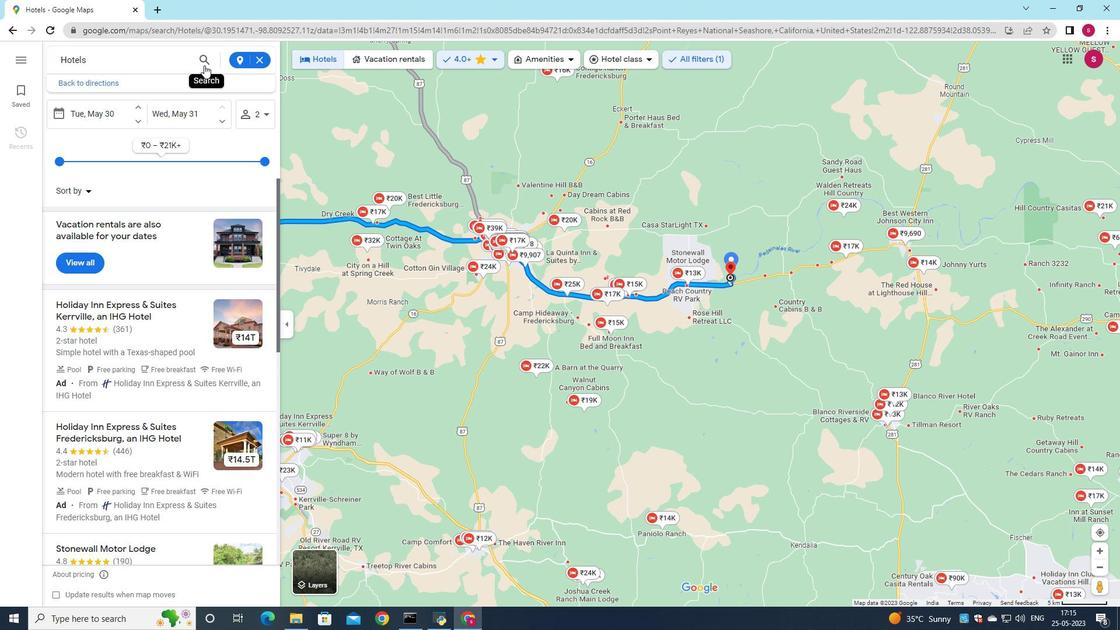 
Action: Mouse pressed left at (210, 58)
Screenshot: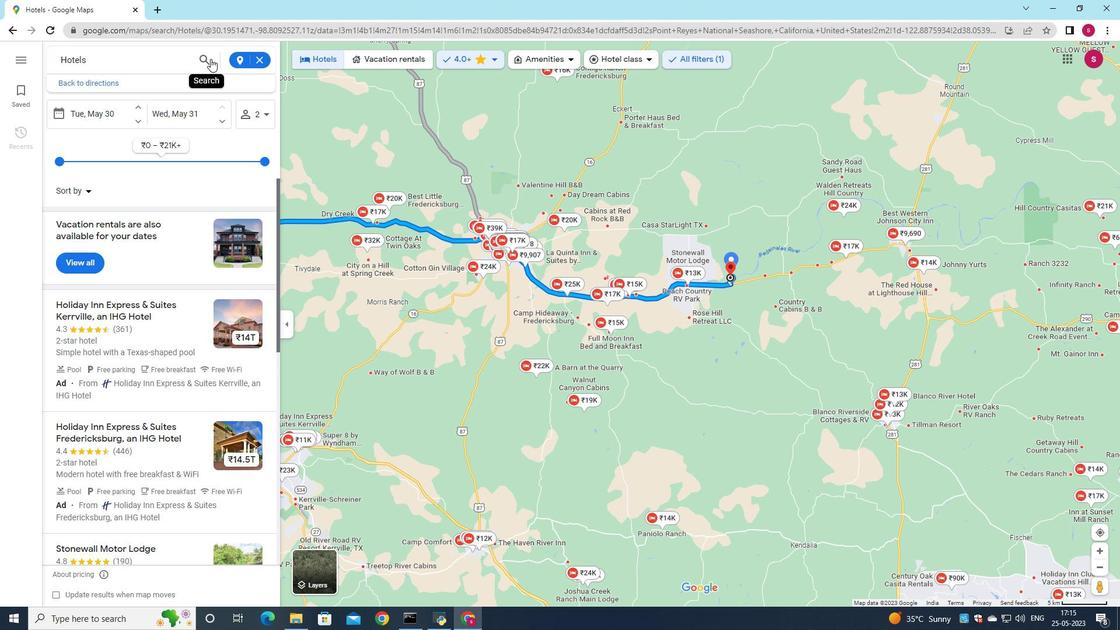 
Action: Mouse moved to (9, 28)
Screenshot: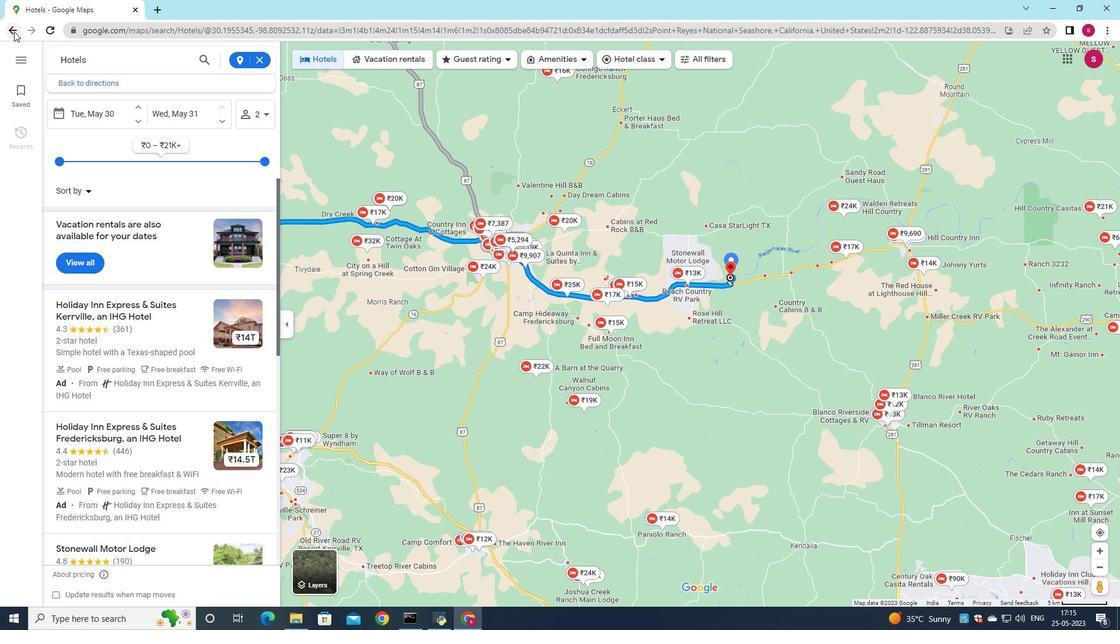 
Action: Mouse pressed left at (9, 28)
Screenshot: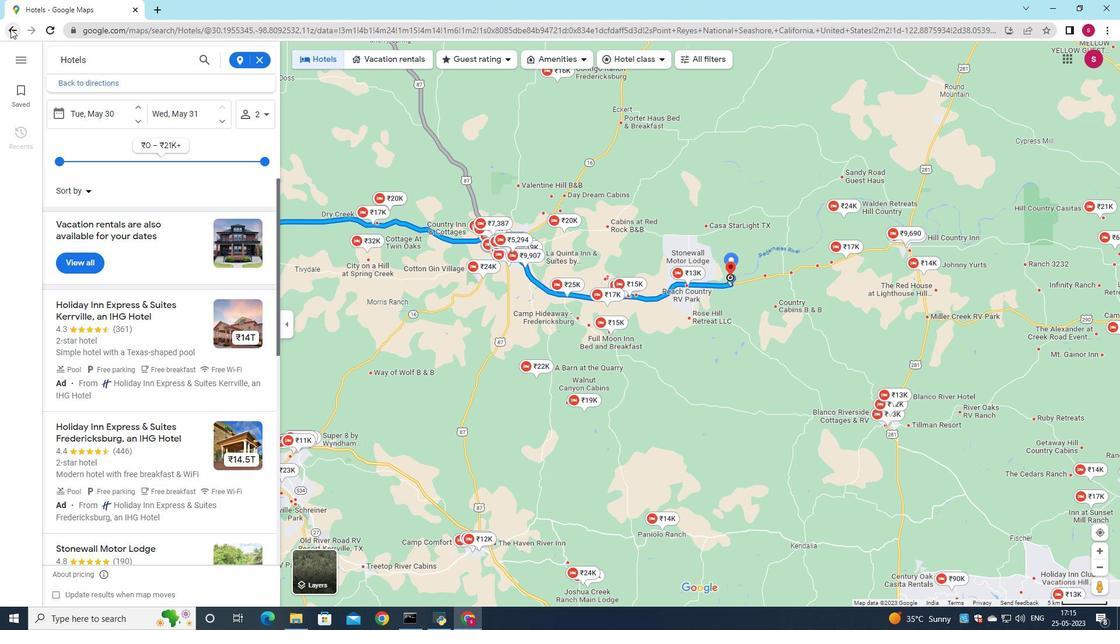 
Action: Mouse moved to (7, 30)
Screenshot: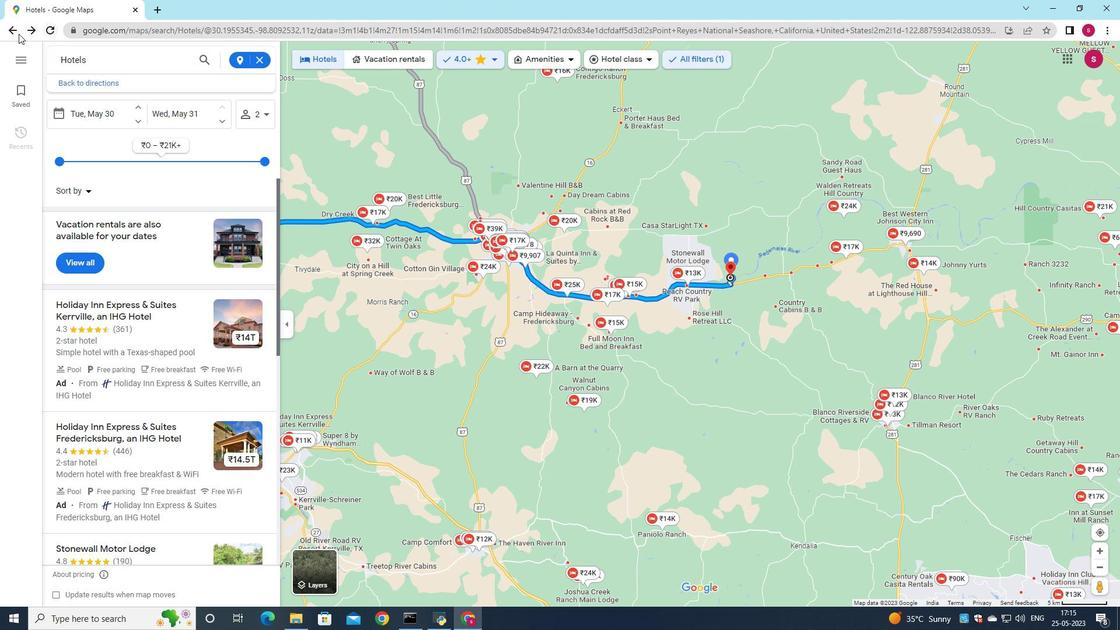 
Action: Mouse pressed left at (7, 30)
Screenshot: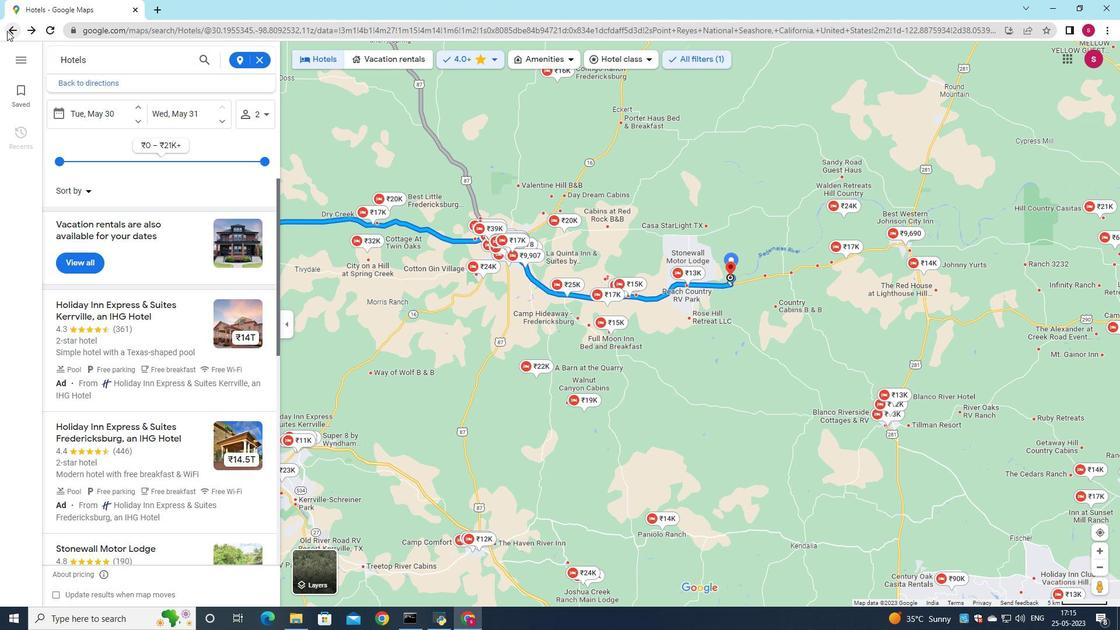 
Action: Mouse moved to (13, 26)
Screenshot: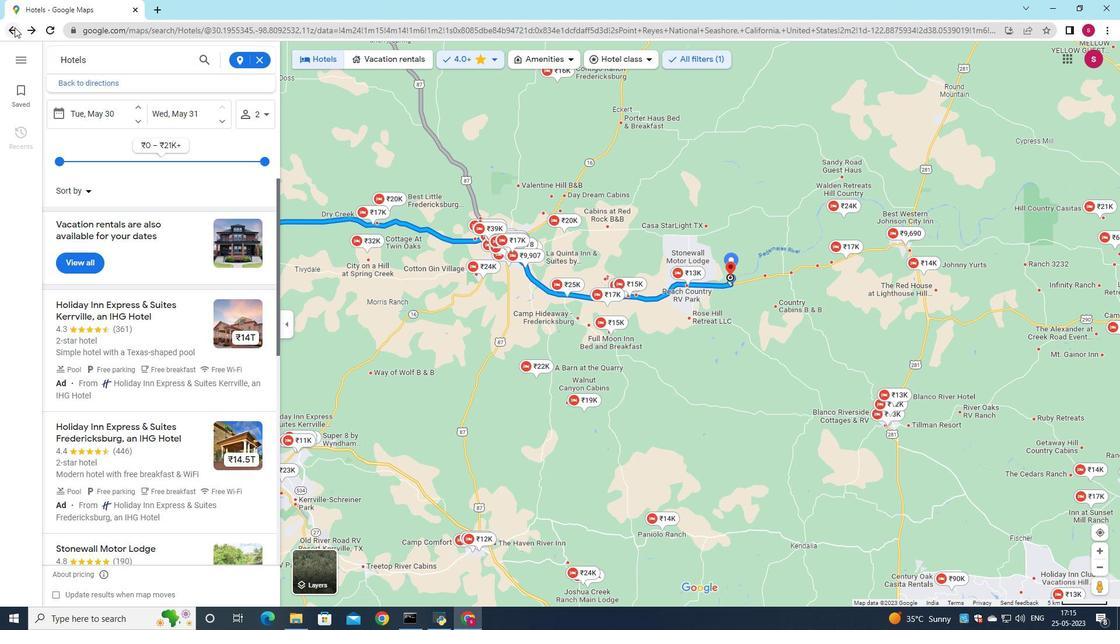 
Action: Mouse pressed left at (13, 26)
Screenshot: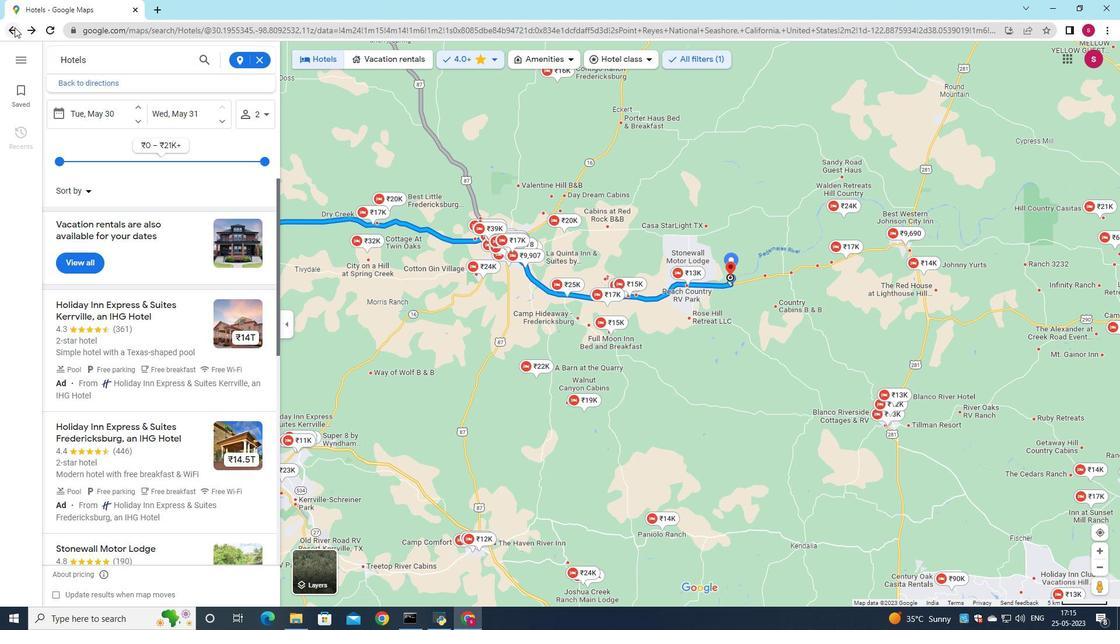 
Action: Mouse moved to (69, 464)
Screenshot: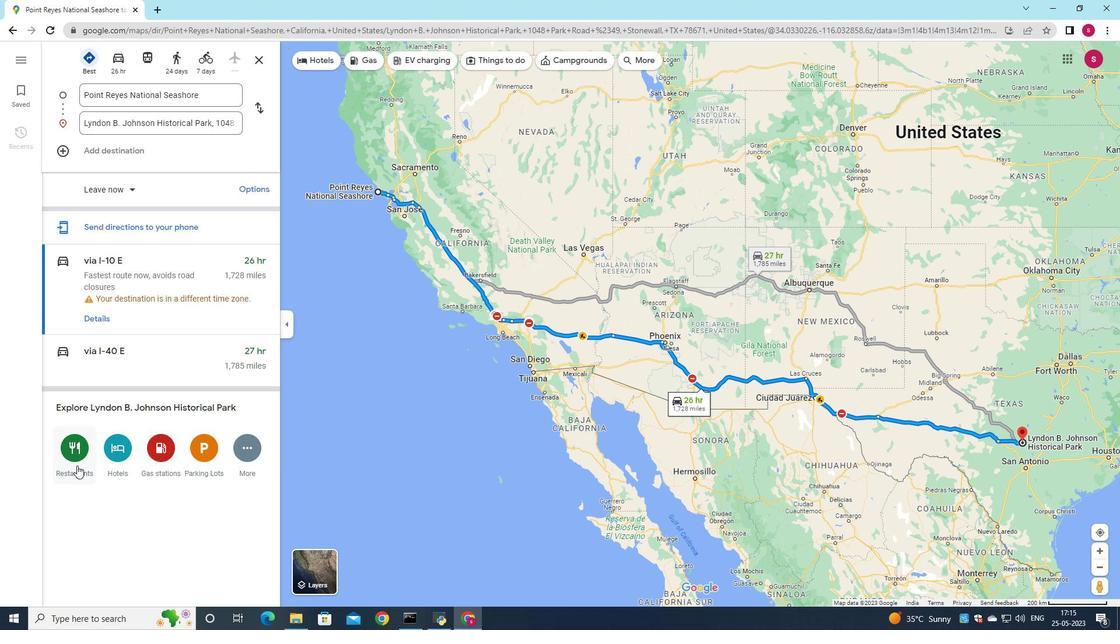 
Action: Mouse pressed left at (69, 464)
Screenshot: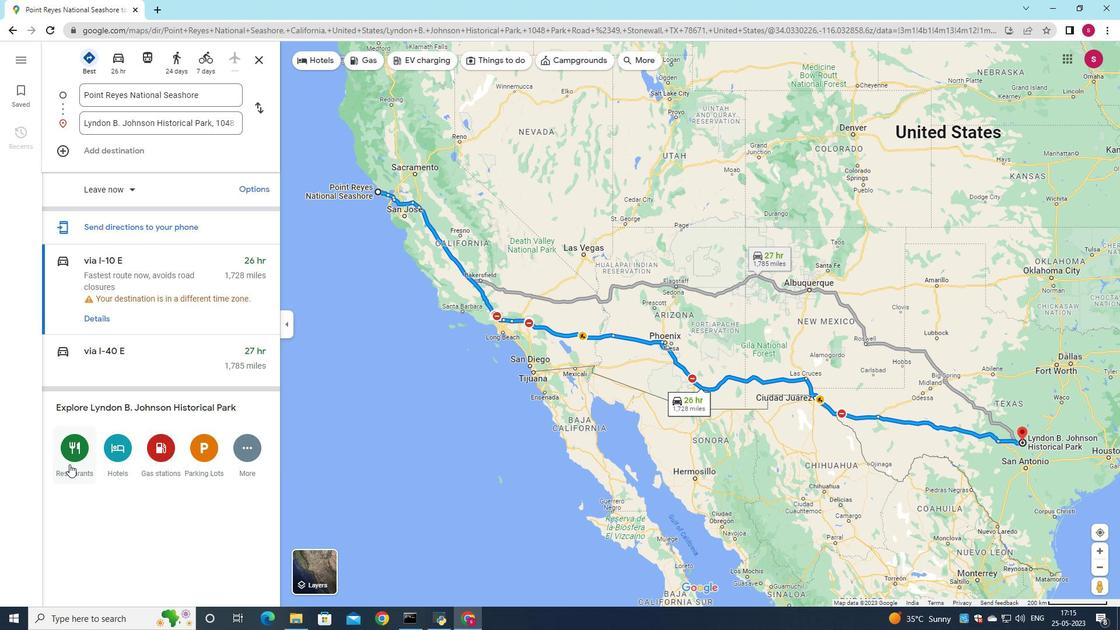 
Action: Mouse moved to (486, 58)
Screenshot: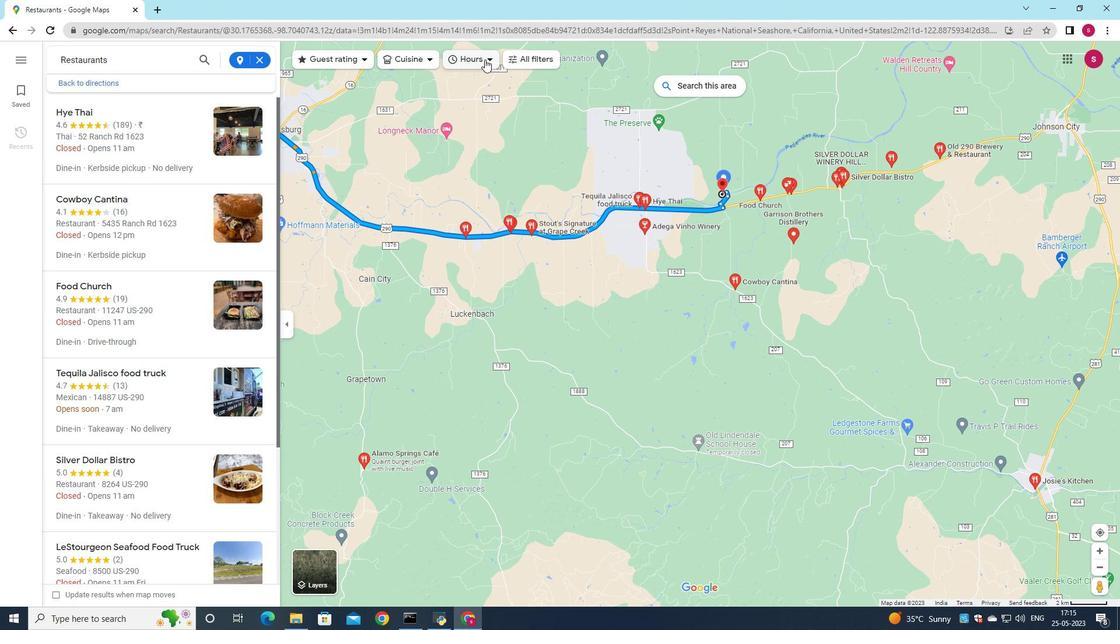 
Action: Mouse pressed left at (486, 58)
Screenshot: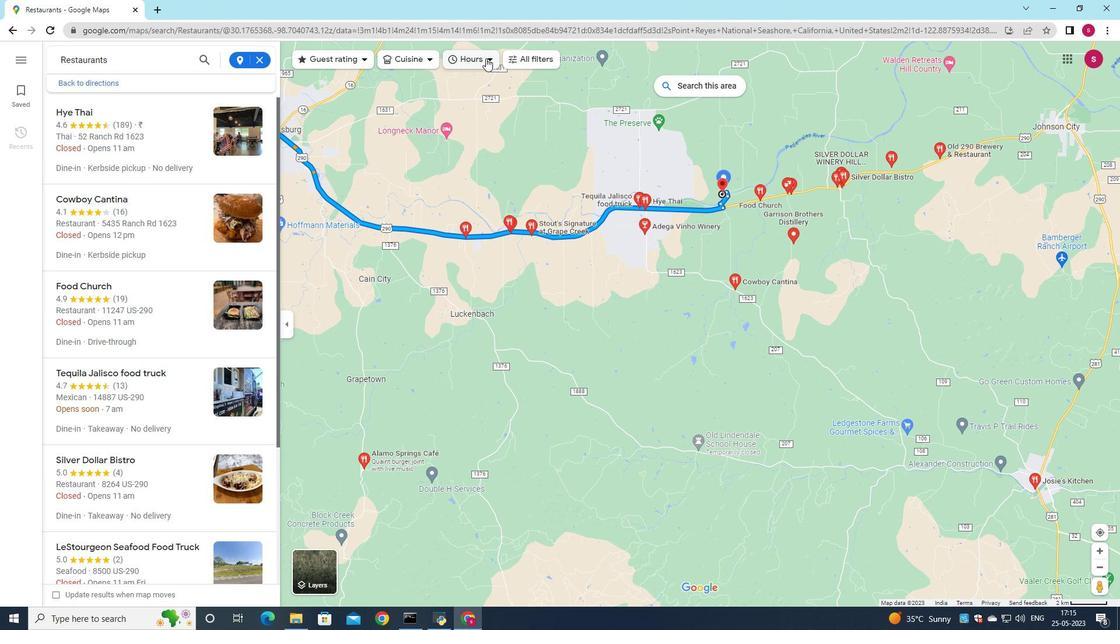 
Action: Mouse moved to (453, 124)
Screenshot: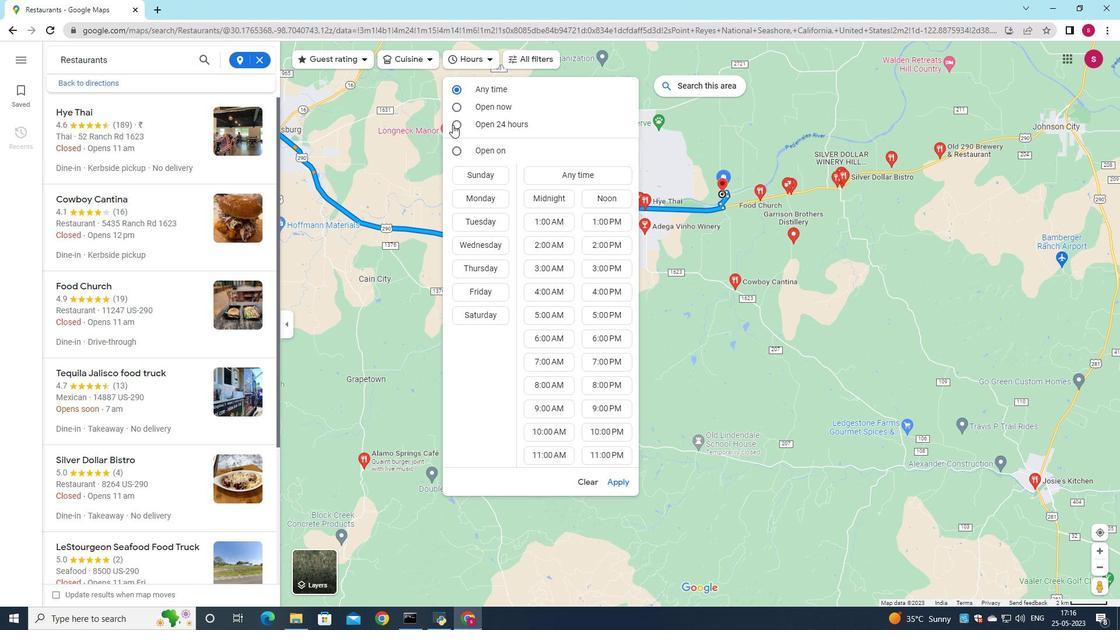 
Action: Mouse pressed left at (453, 124)
Screenshot: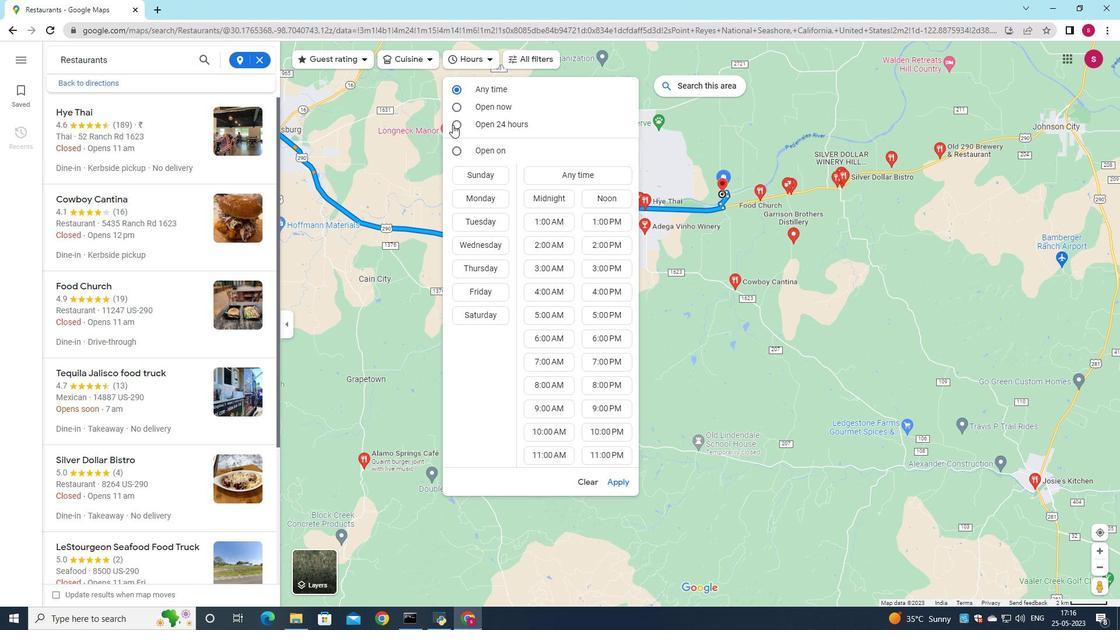
Action: Mouse moved to (365, 57)
Screenshot: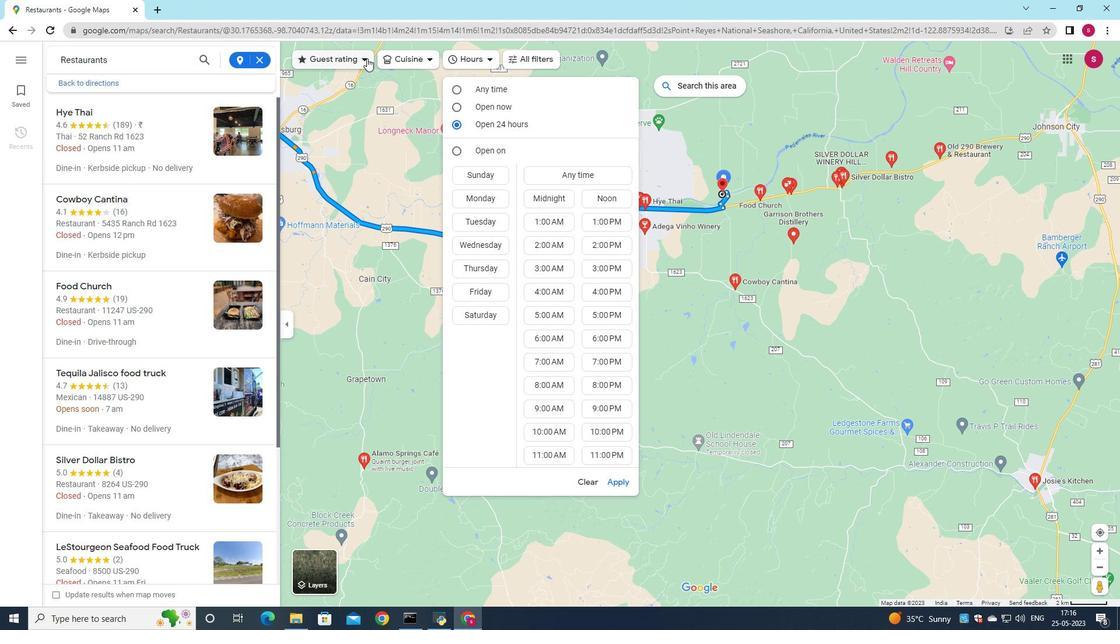 
Action: Mouse pressed left at (365, 57)
Screenshot: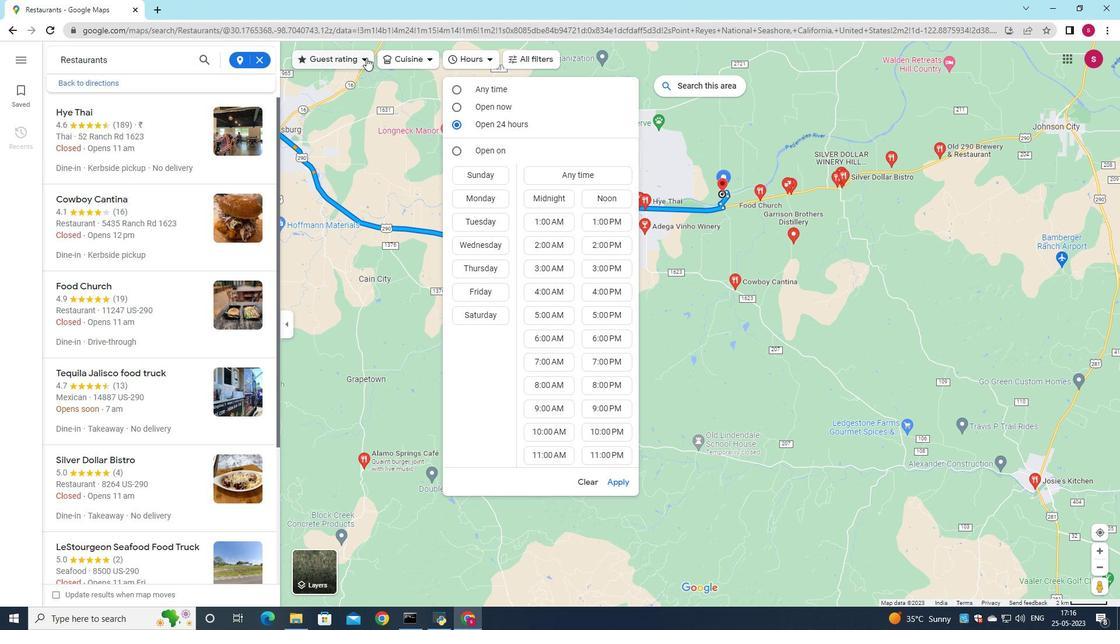 
Action: Mouse moved to (322, 175)
Screenshot: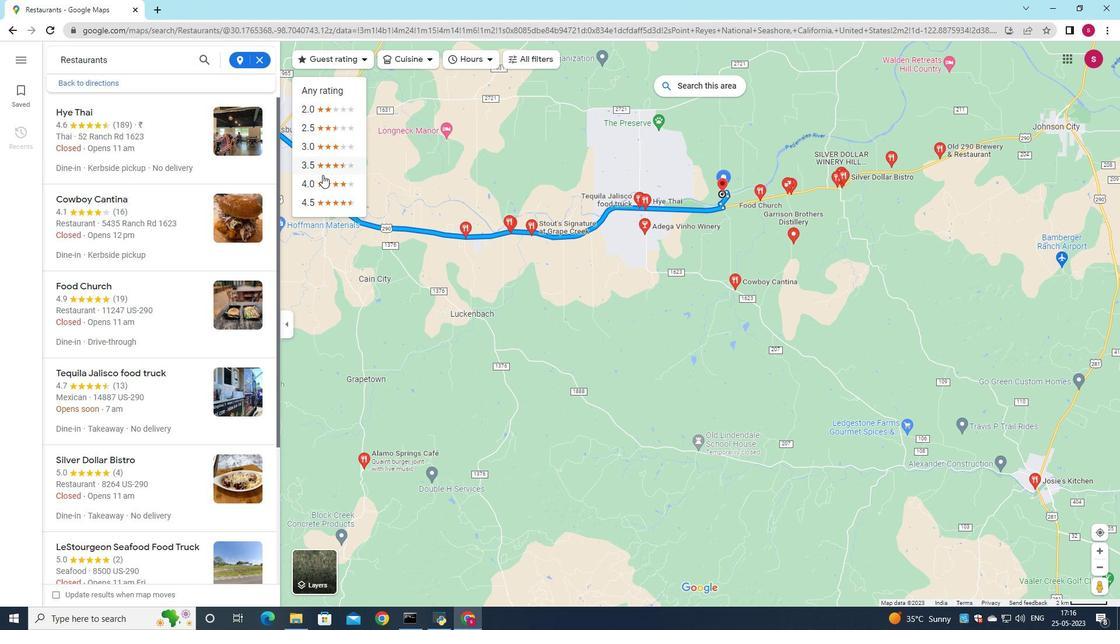 
Action: Mouse pressed left at (322, 175)
Screenshot: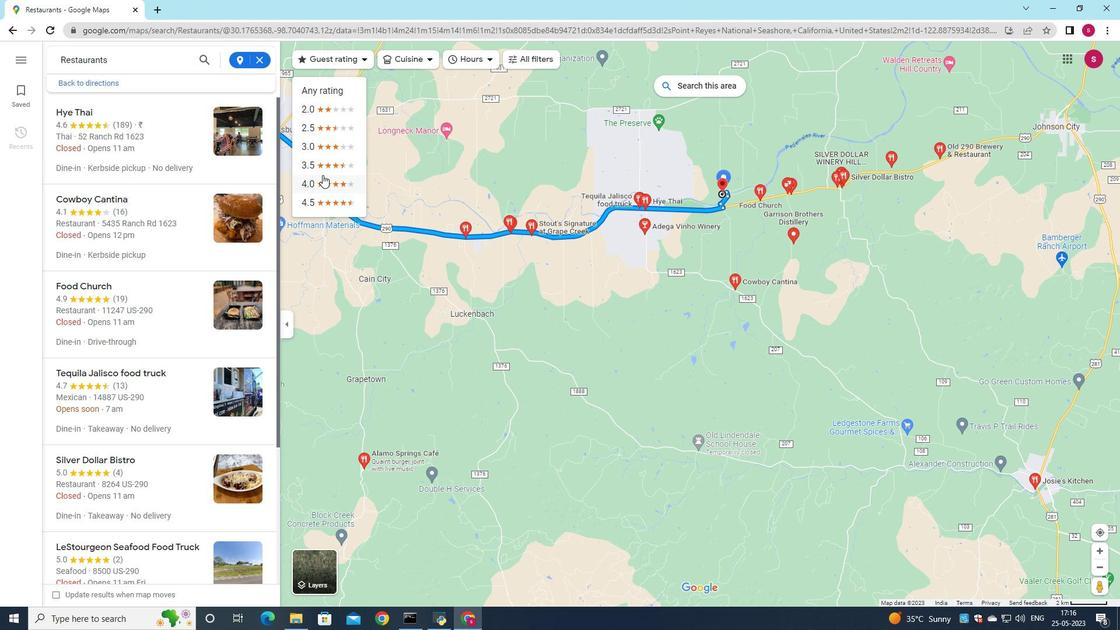 
Action: Mouse moved to (473, 58)
Screenshot: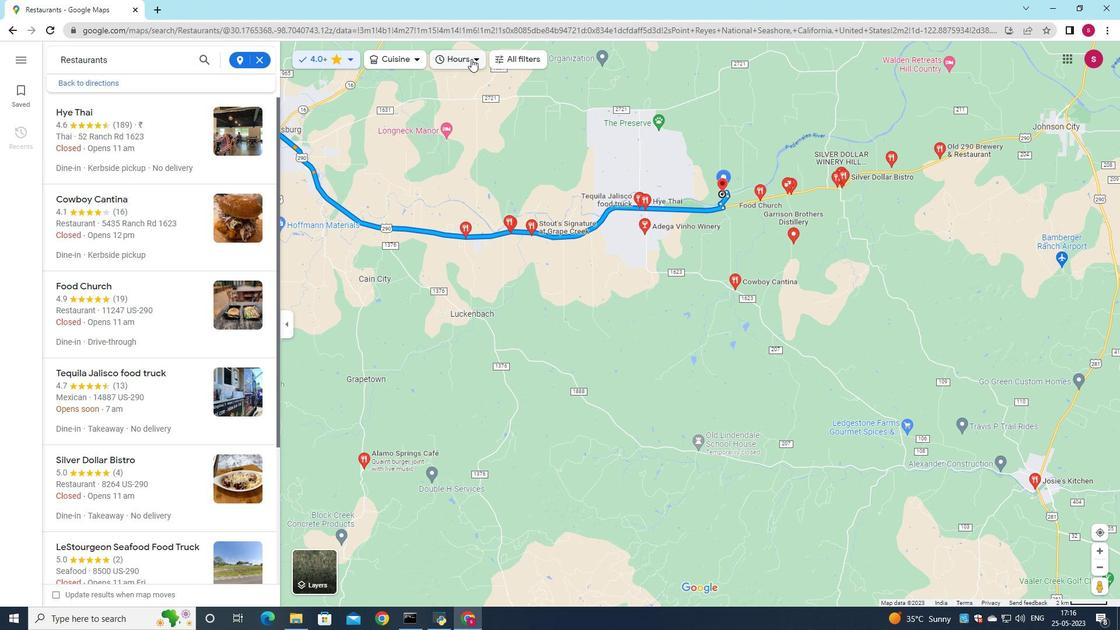 
Action: Mouse pressed left at (473, 58)
Screenshot: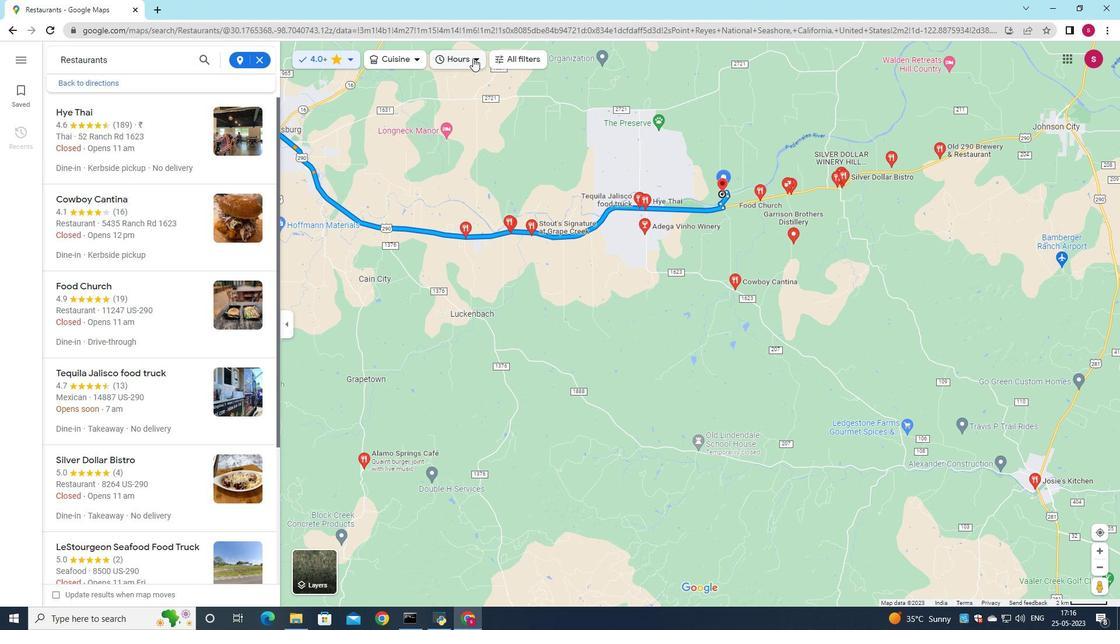 
Action: Mouse moved to (445, 121)
Screenshot: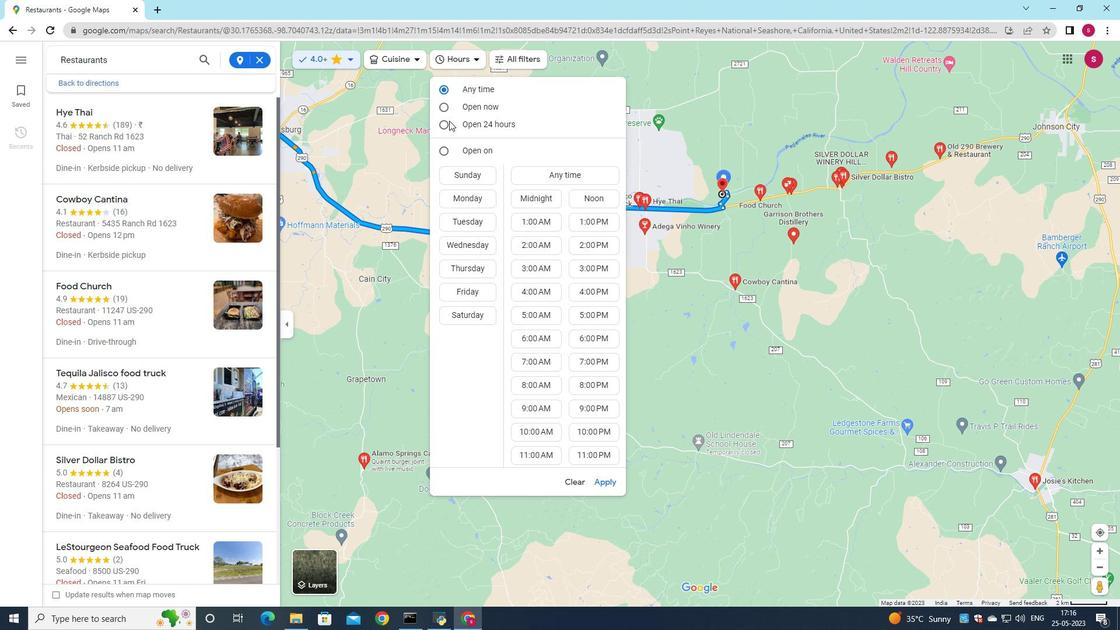 
Action: Mouse pressed left at (445, 121)
Screenshot: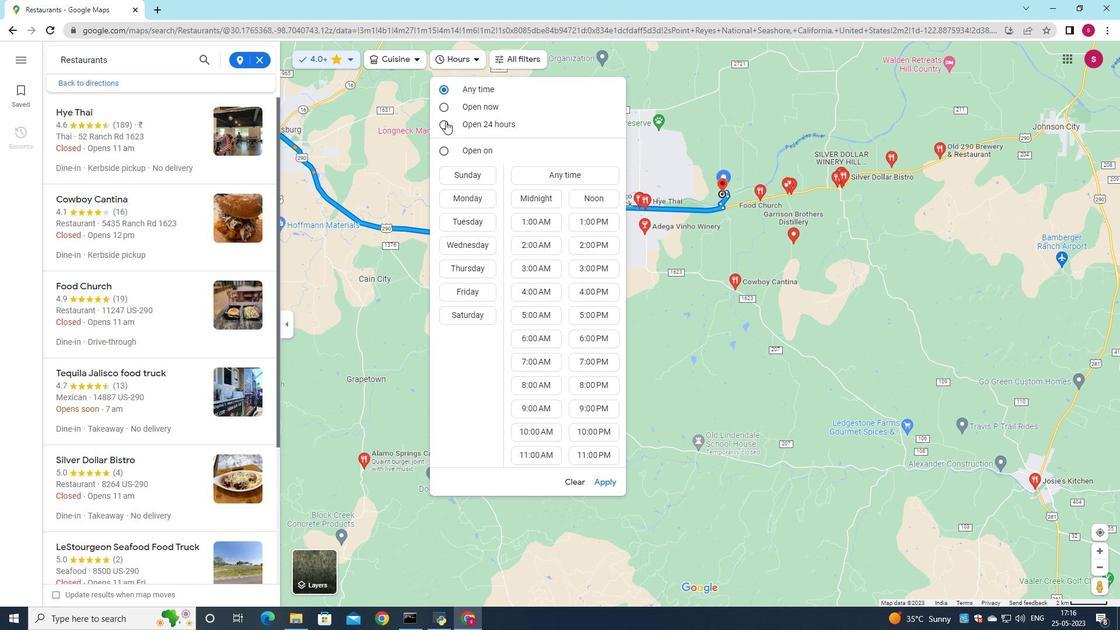 
Action: Mouse moved to (601, 484)
Screenshot: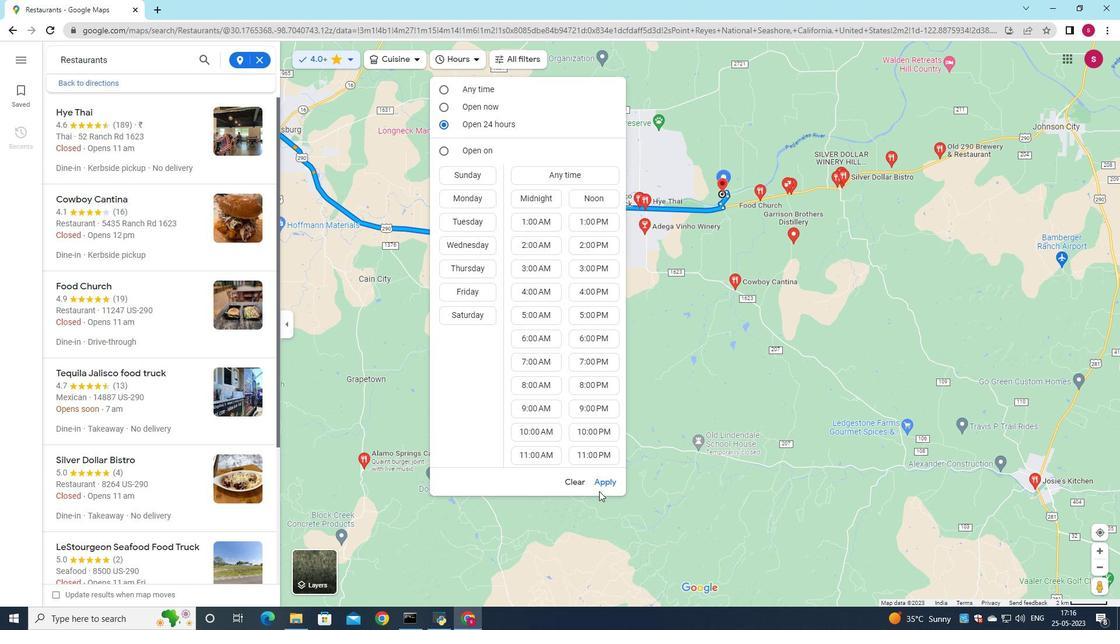 
Action: Mouse pressed left at (601, 484)
Screenshot: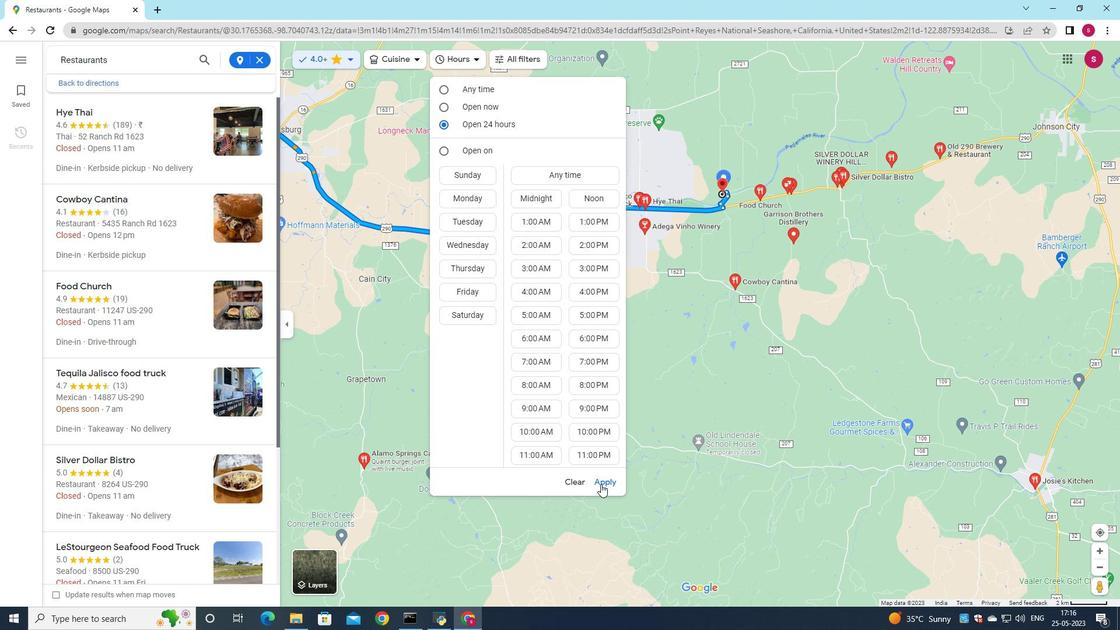 
Action: Mouse moved to (681, 89)
Screenshot: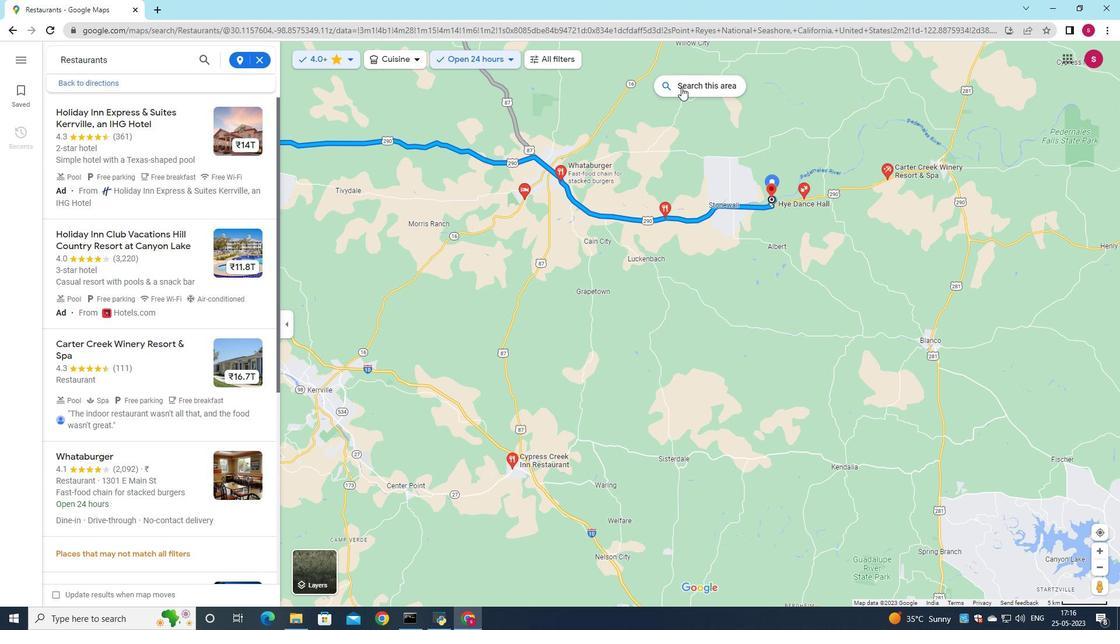 
Action: Mouse pressed left at (681, 89)
Screenshot: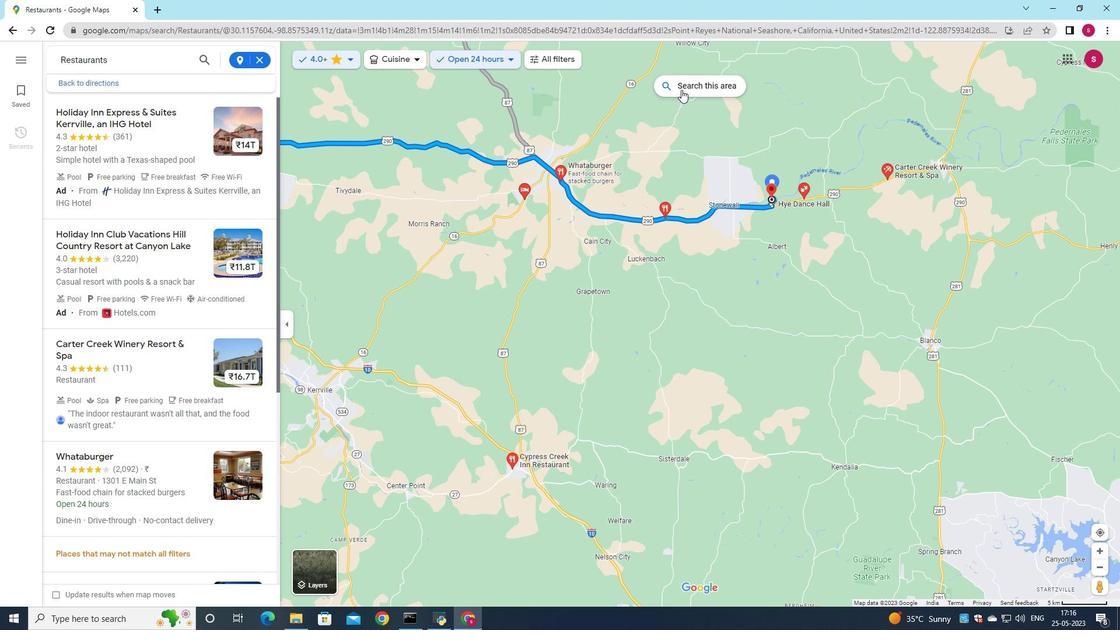
Action: Mouse moved to (887, 169)
Screenshot: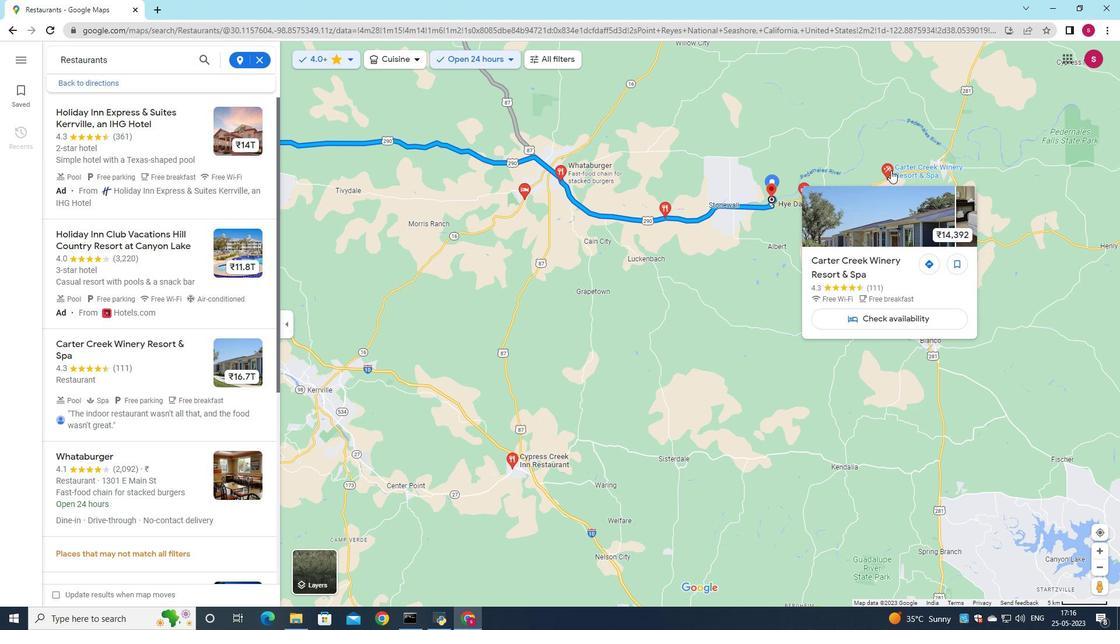 
Action: Mouse pressed left at (887, 169)
Screenshot: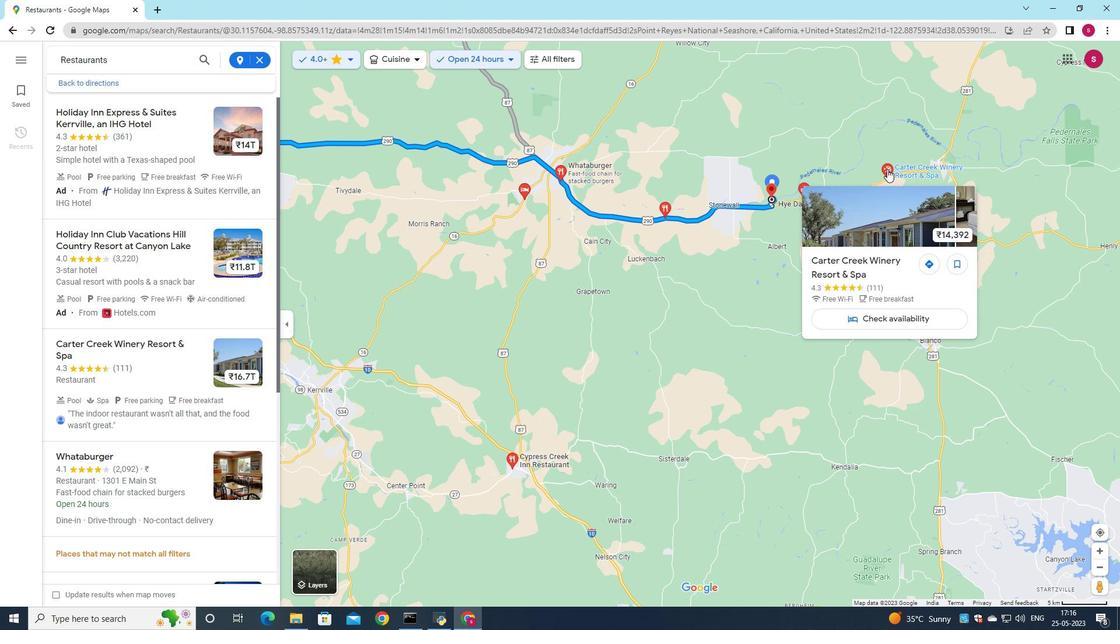 
Action: Mouse moved to (351, 192)
Screenshot: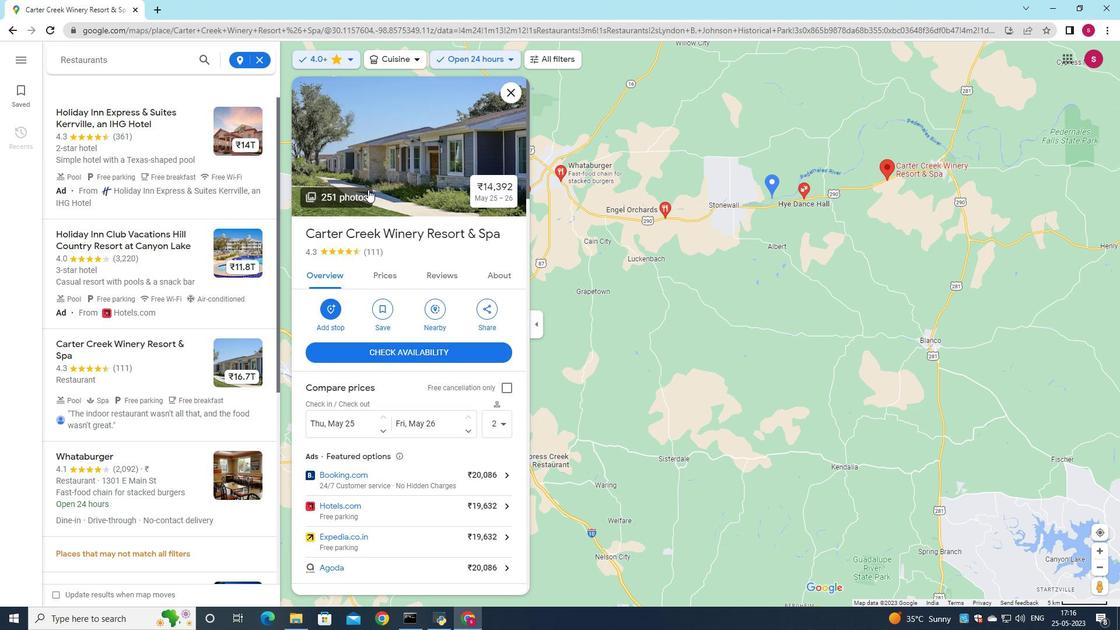 
Action: Mouse pressed left at (351, 192)
Screenshot: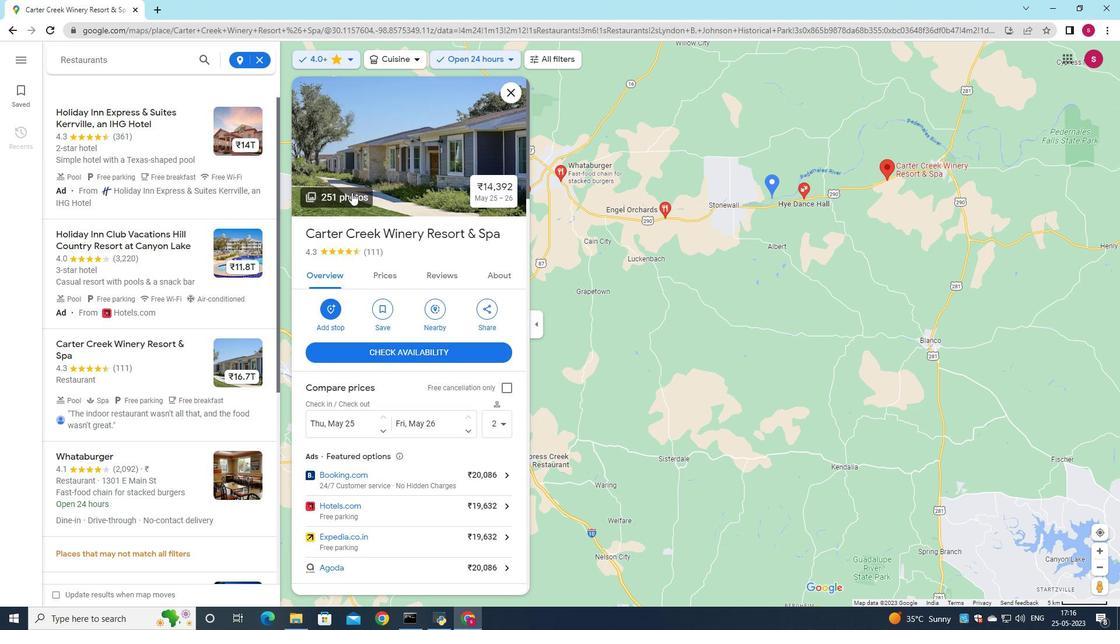 
Action: Mouse moved to (716, 516)
Screenshot: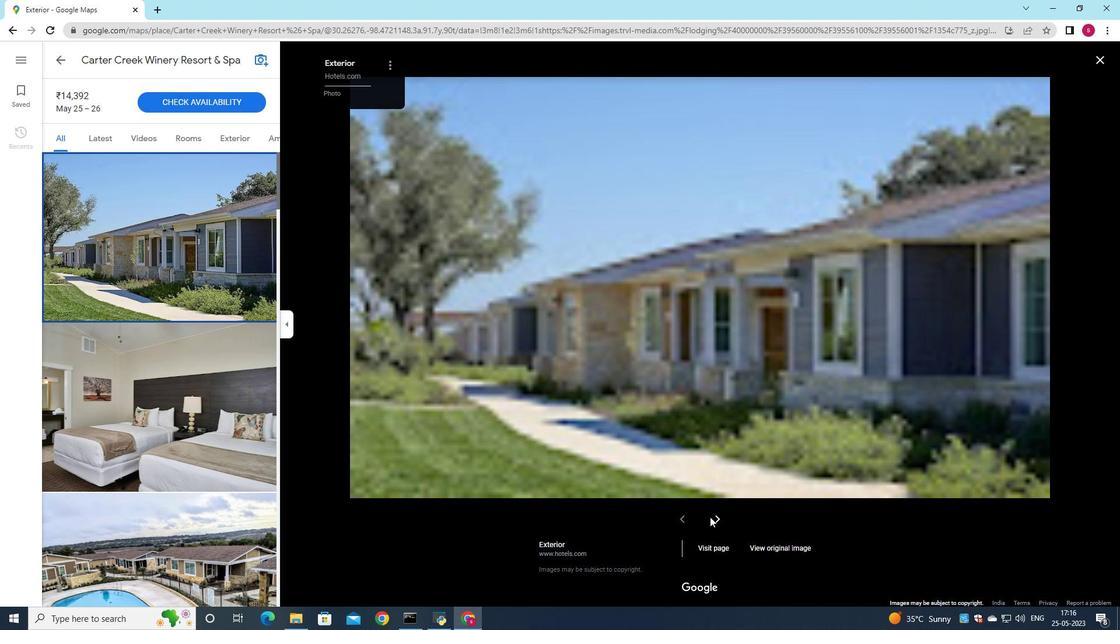 
Action: Mouse pressed left at (716, 516)
Screenshot: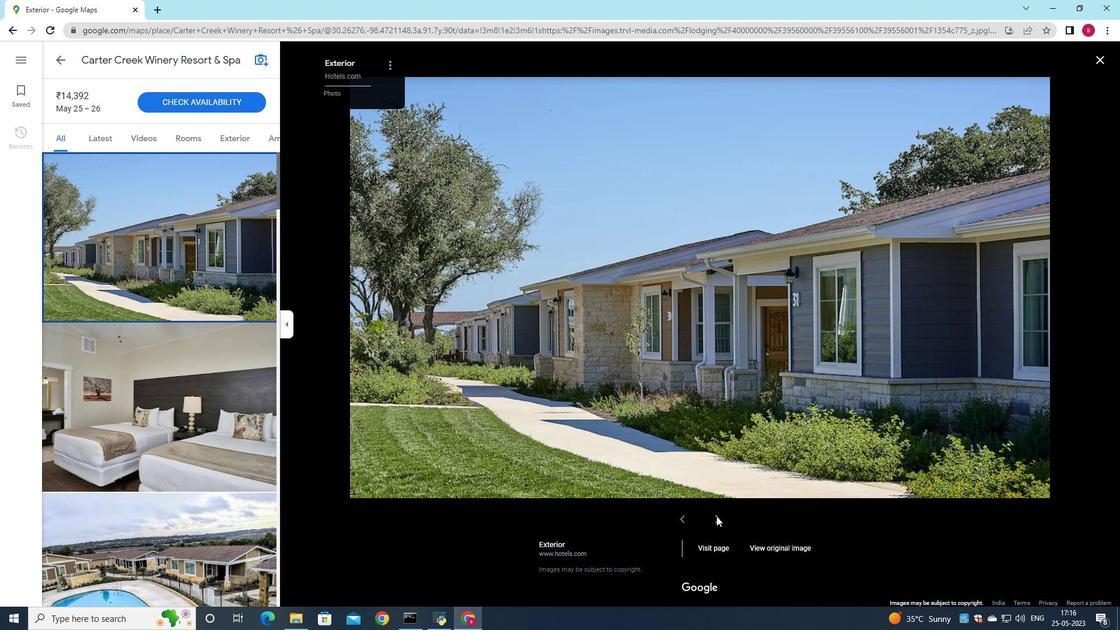 
Action: Mouse pressed left at (716, 516)
Screenshot: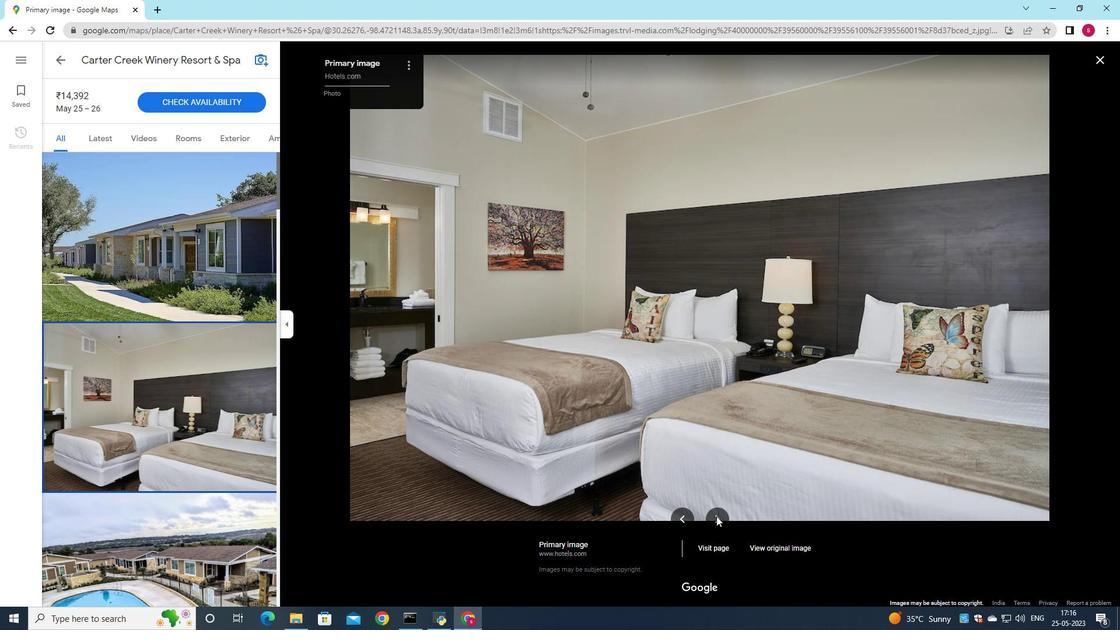 
Action: Mouse pressed left at (716, 516)
Screenshot: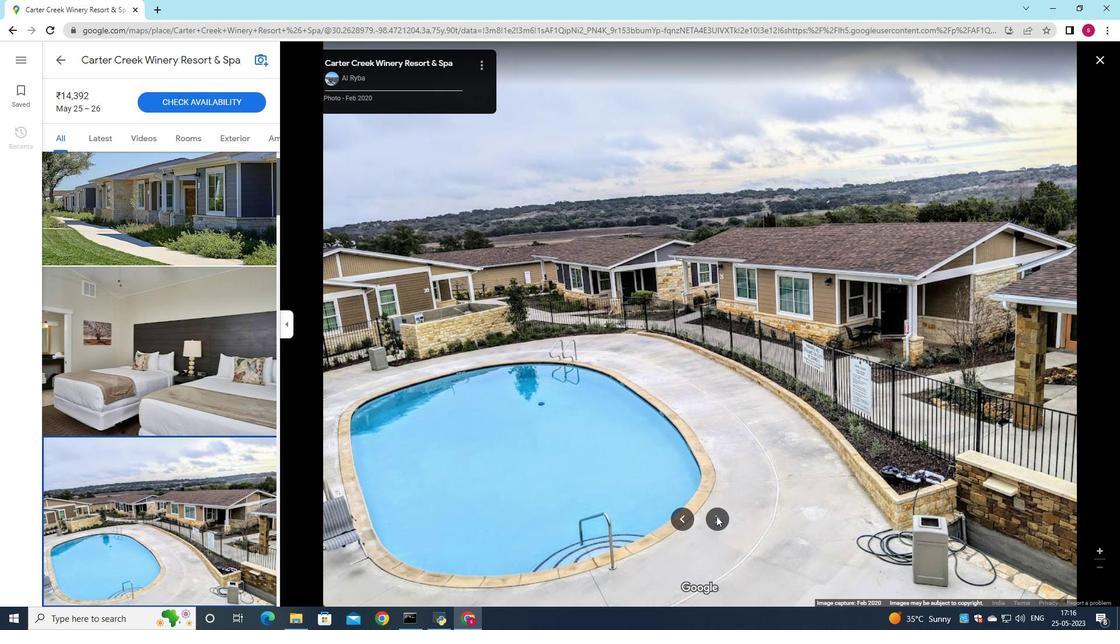 
Action: Mouse pressed left at (716, 516)
Screenshot: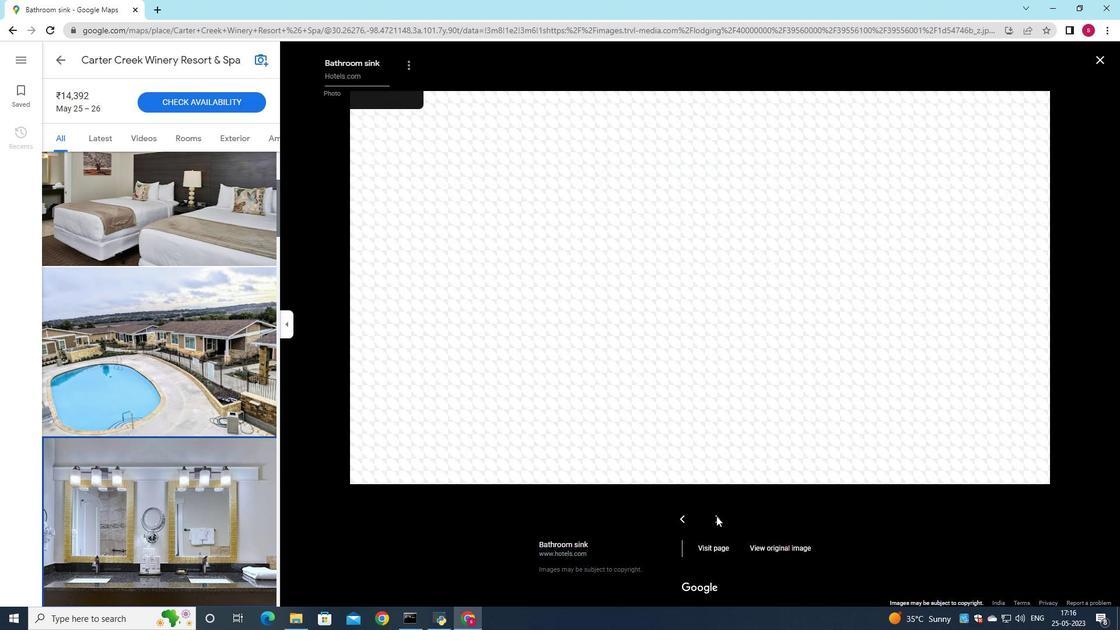 
Action: Mouse pressed left at (716, 516)
Screenshot: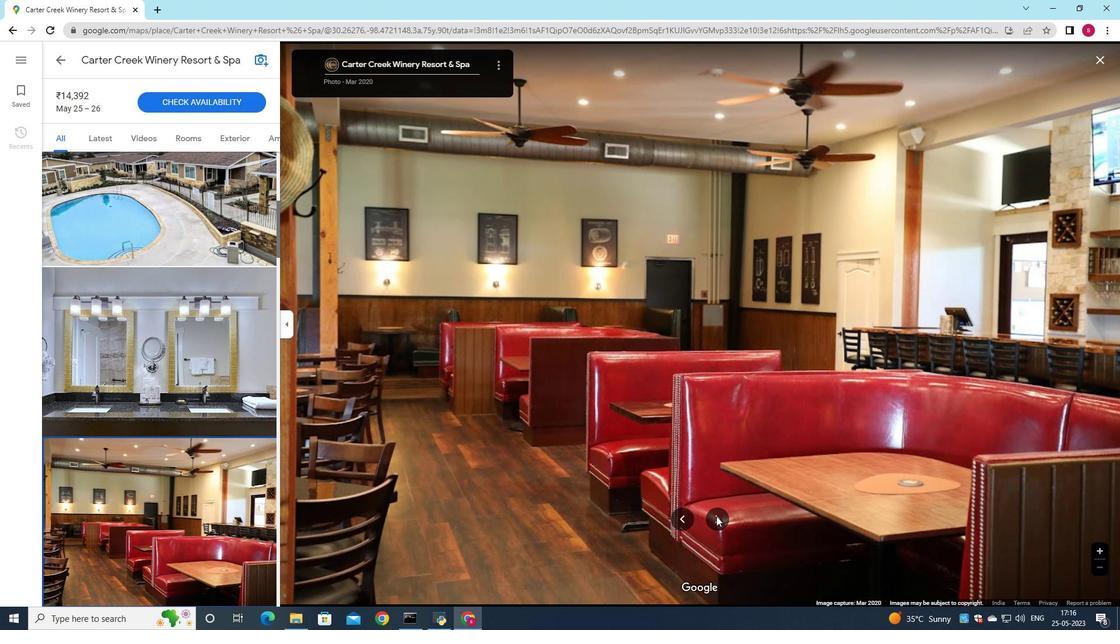 
Action: Mouse pressed left at (716, 516)
Screenshot: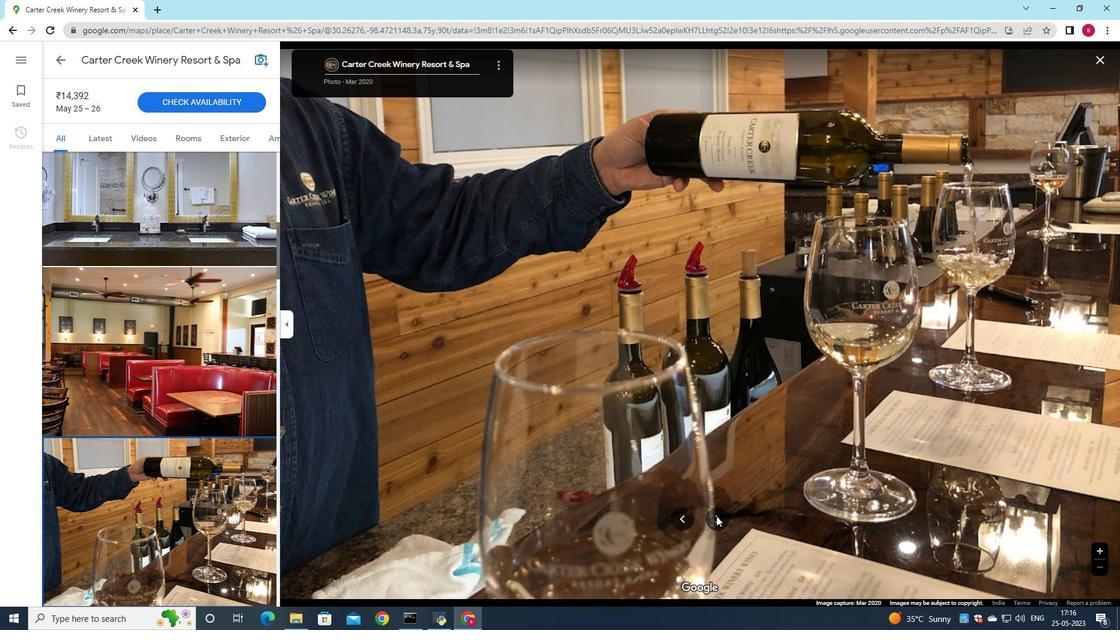 
Action: Mouse pressed left at (716, 516)
Screenshot: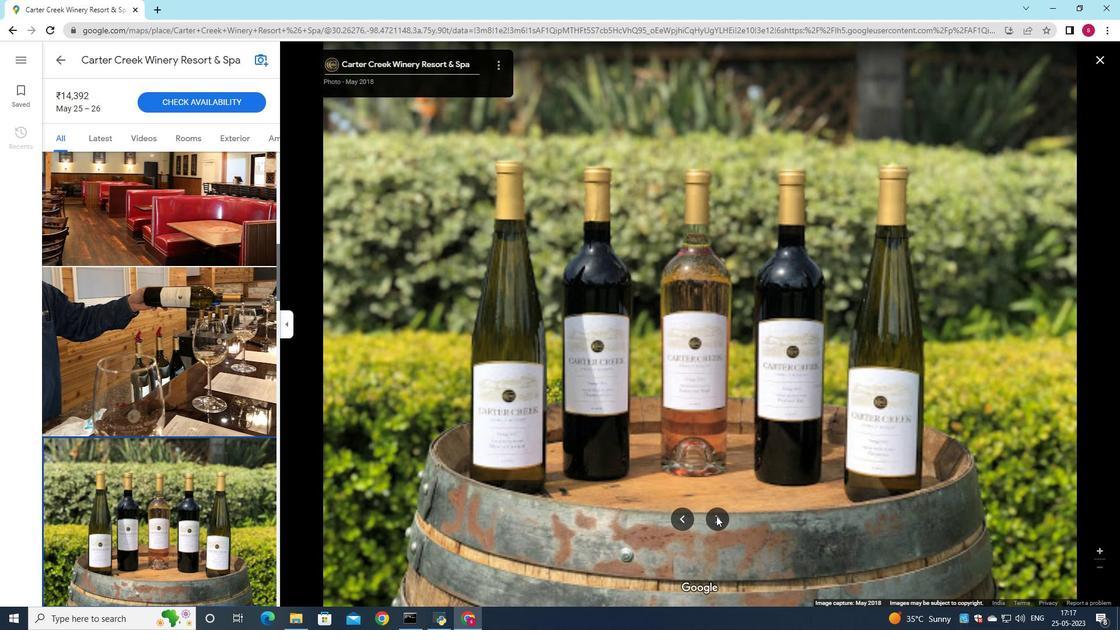 
Action: Mouse pressed left at (716, 516)
Screenshot: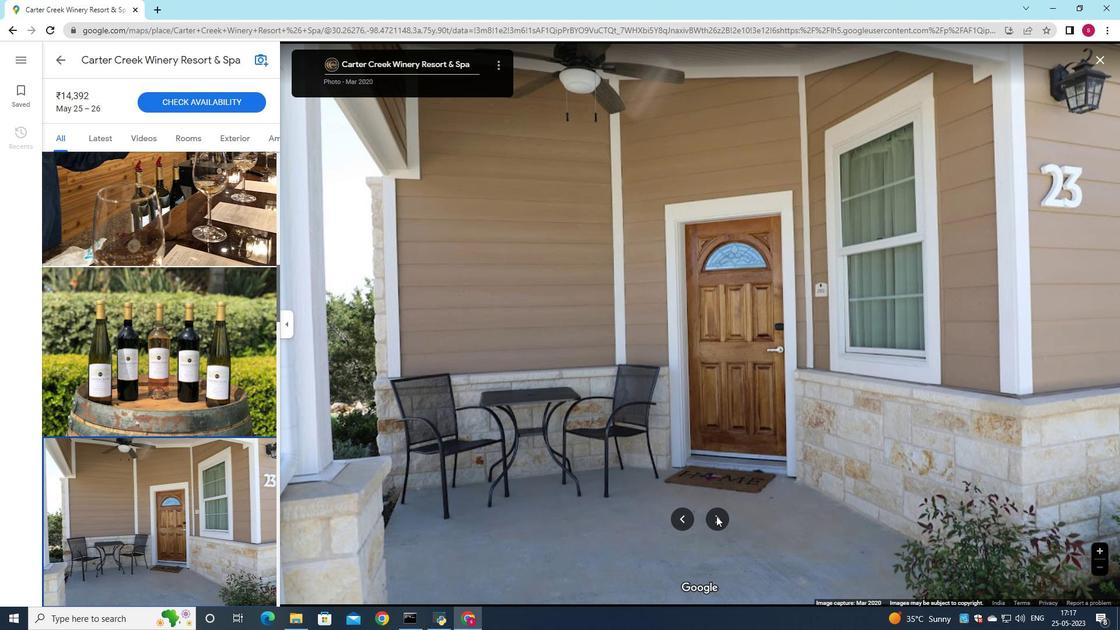 
Action: Mouse pressed left at (716, 516)
Screenshot: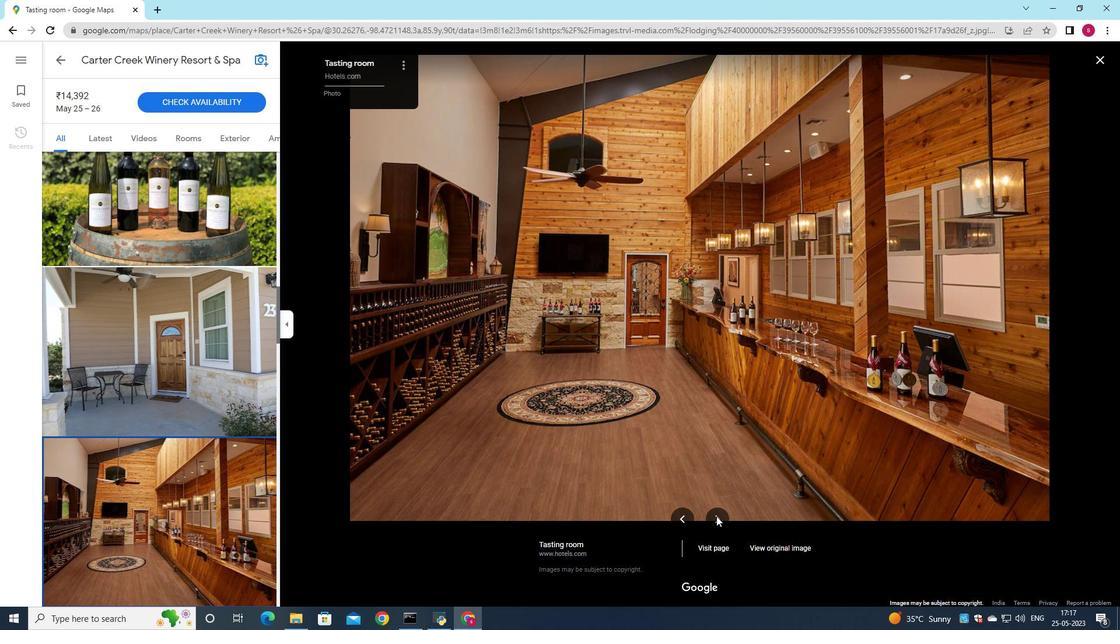 
Action: Mouse pressed left at (716, 516)
Screenshot: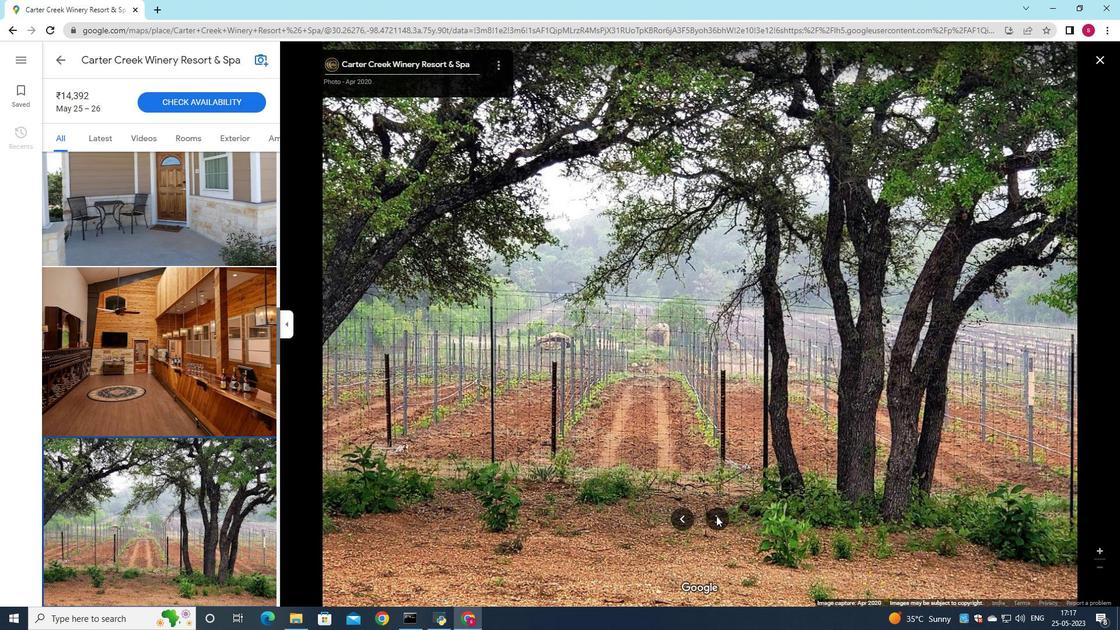 
Action: Mouse pressed left at (716, 516)
Screenshot: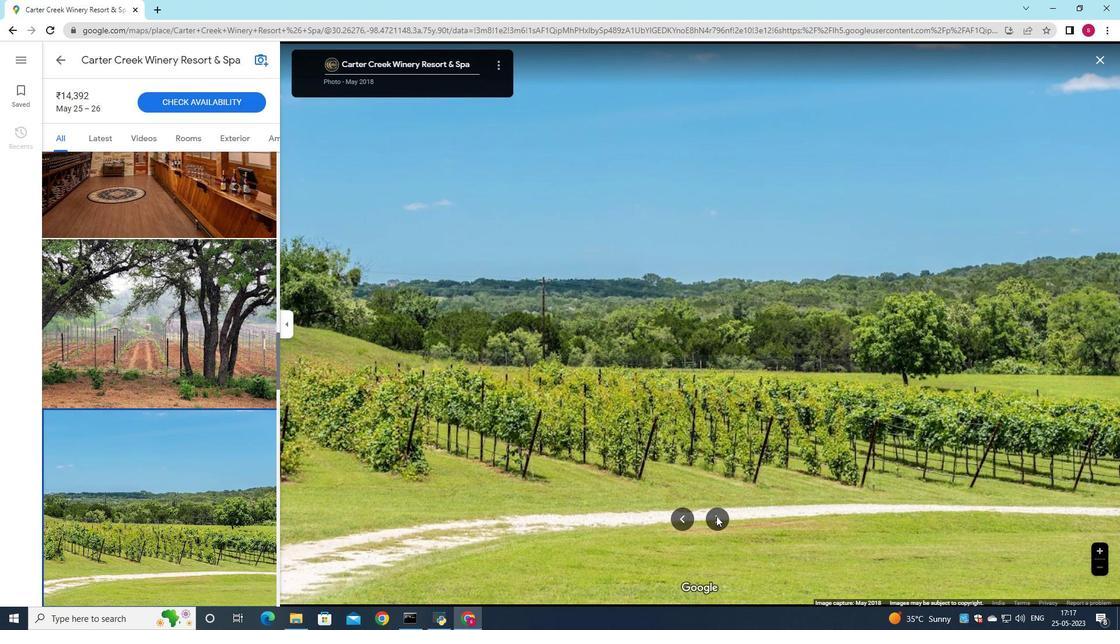 
Action: Mouse pressed left at (716, 516)
Screenshot: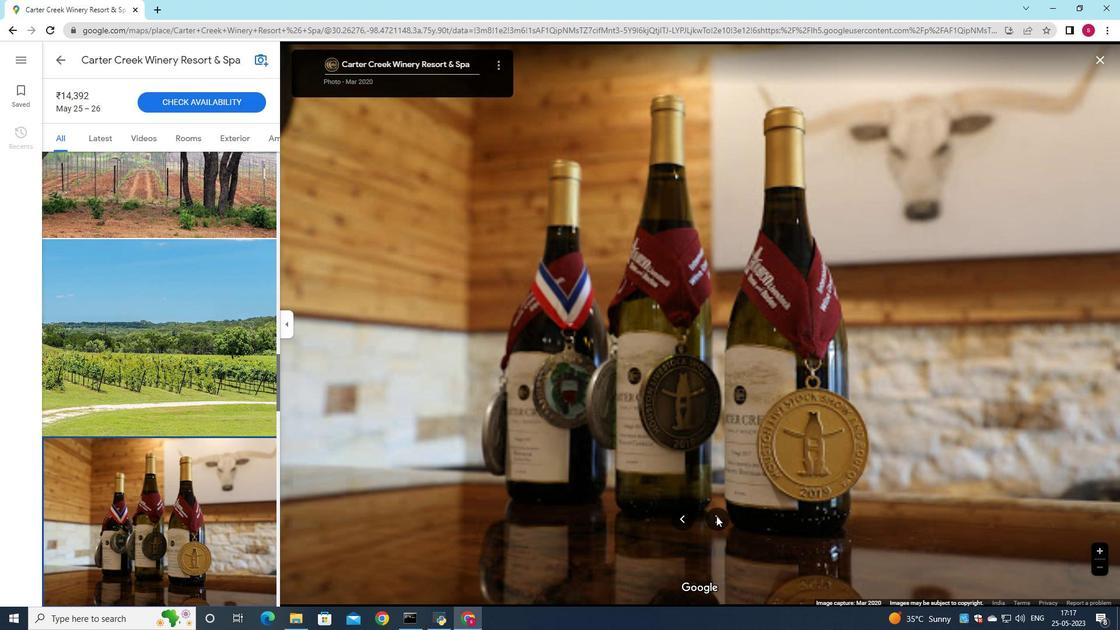 
Action: Mouse pressed left at (716, 516)
Screenshot: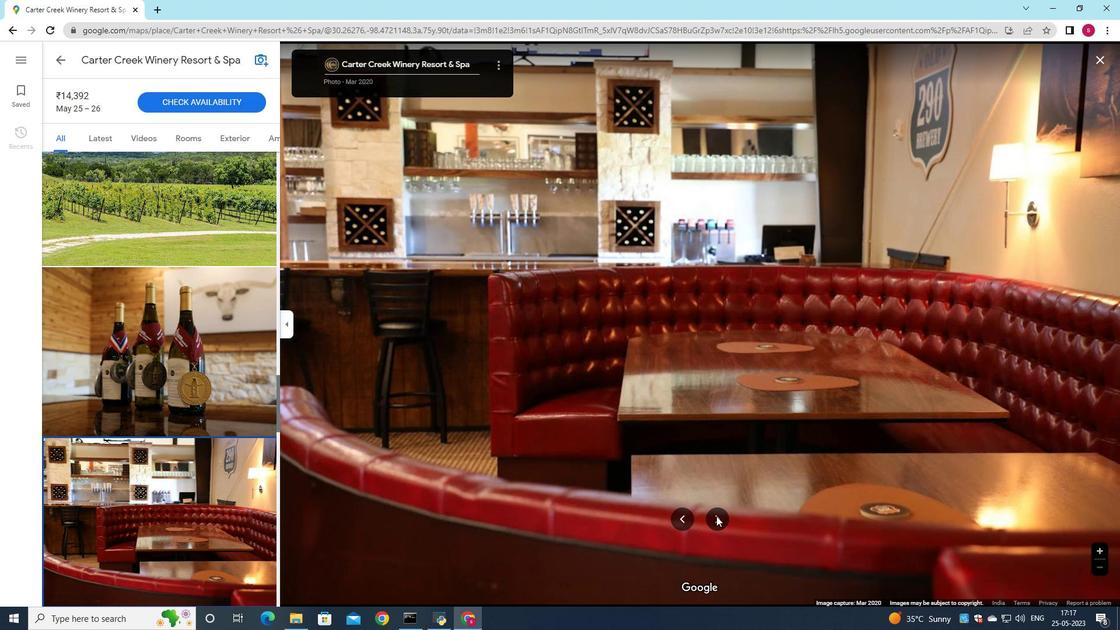 
Action: Mouse pressed left at (716, 516)
Screenshot: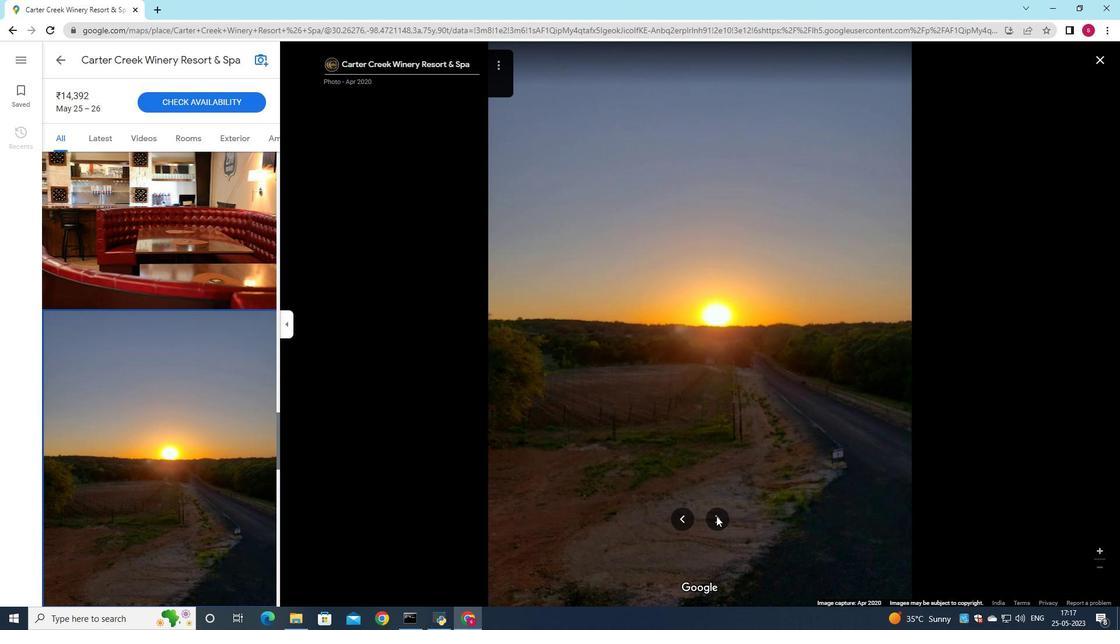 
Action: Mouse pressed left at (716, 516)
Screenshot: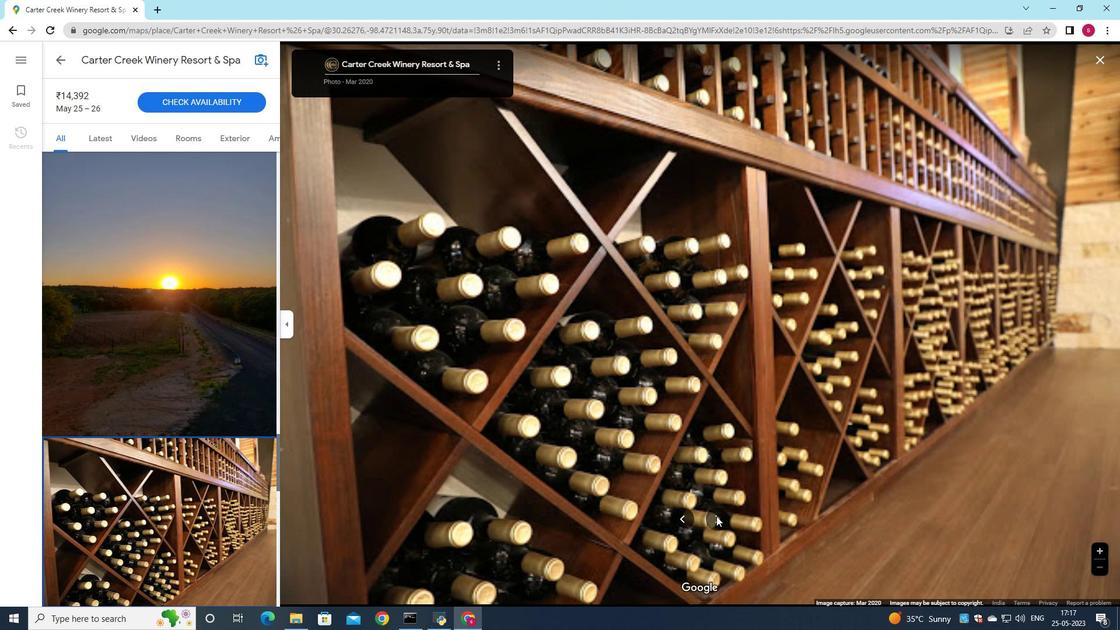 
Action: Mouse pressed left at (716, 516)
Screenshot: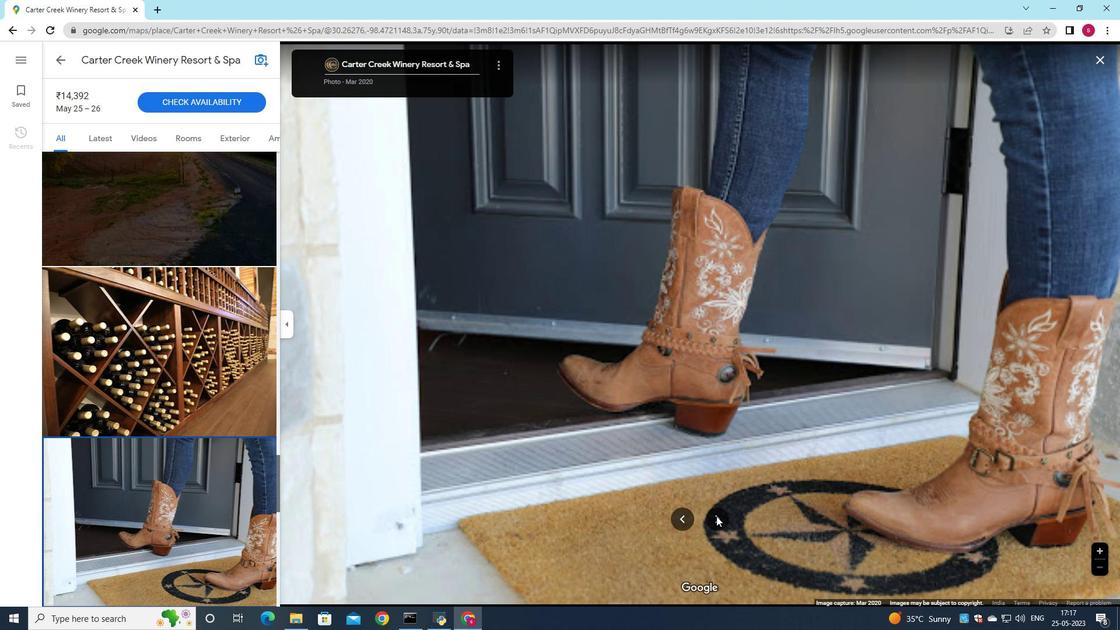 
Action: Mouse pressed left at (716, 516)
Screenshot: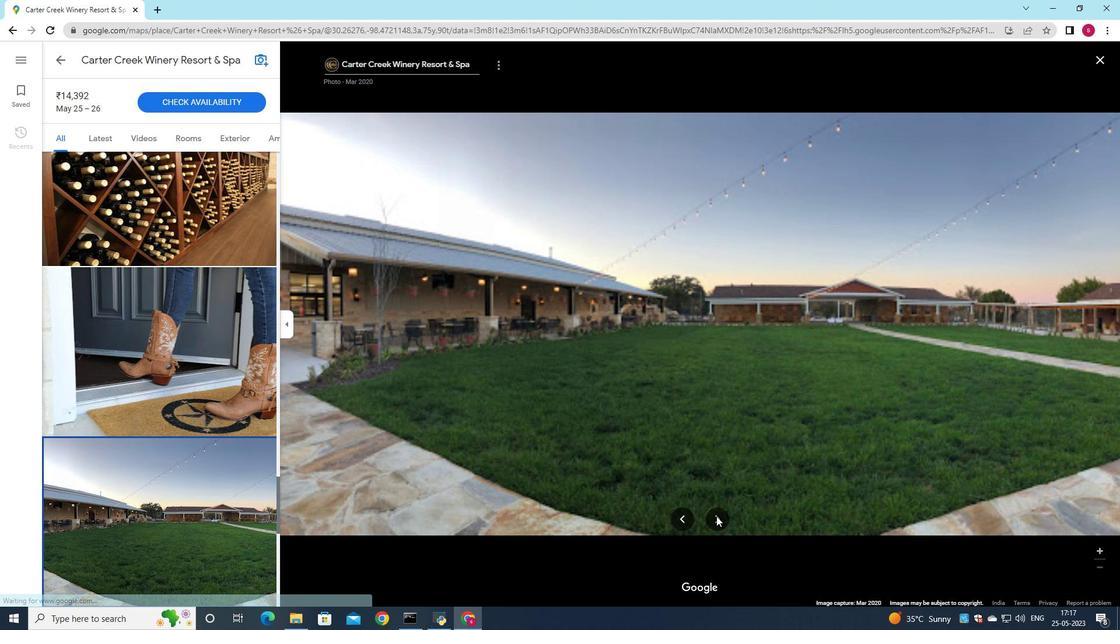 
Action: Mouse moved to (61, 58)
Screenshot: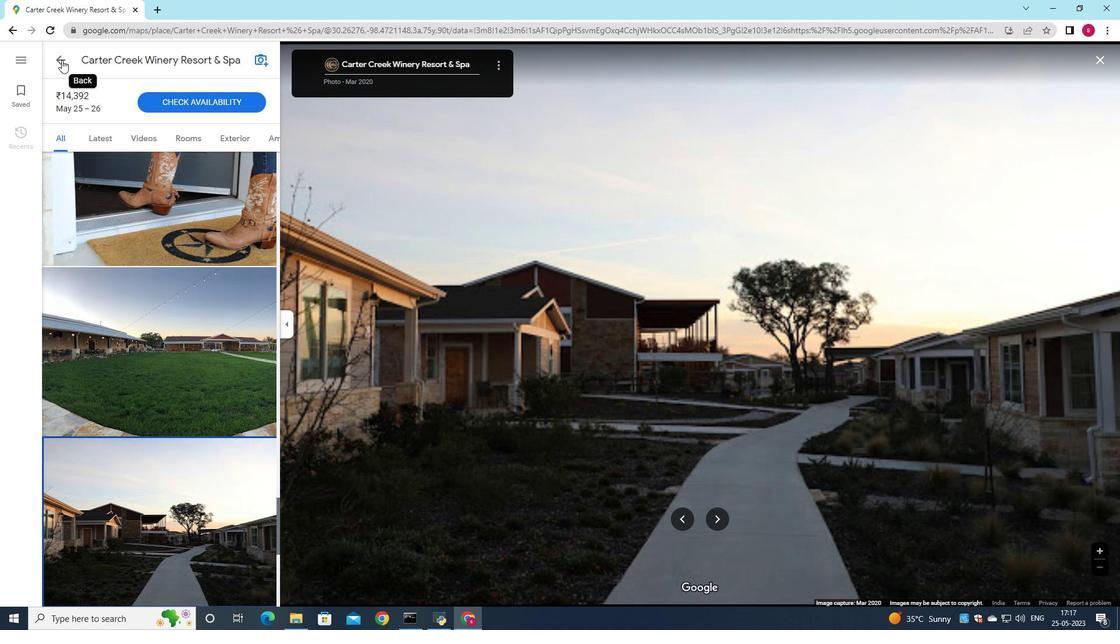 
Action: Mouse pressed left at (61, 58)
Screenshot: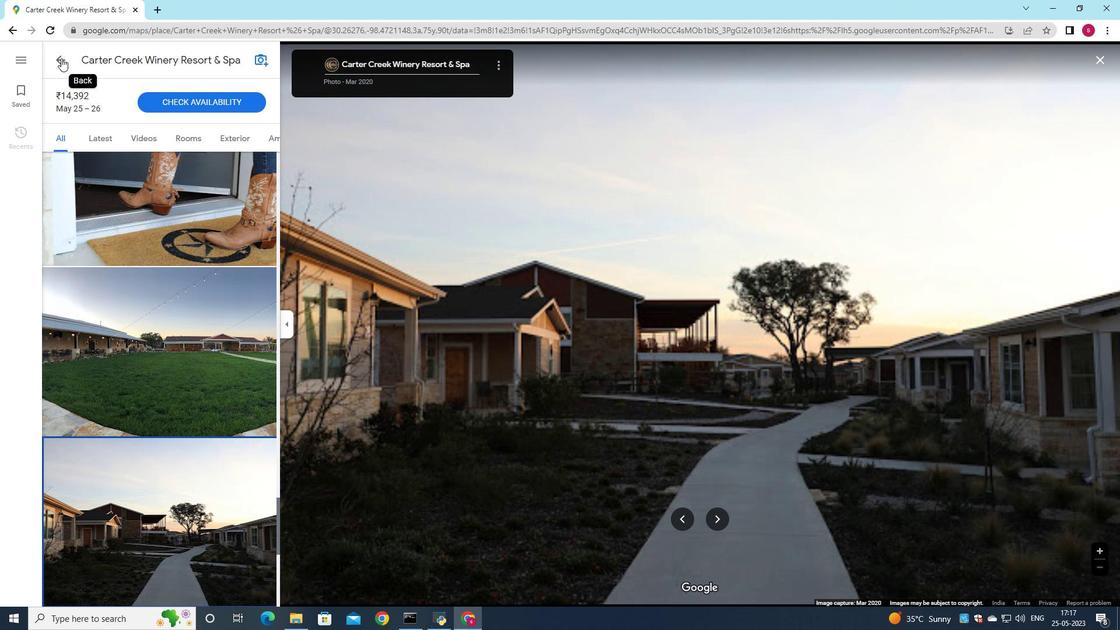 
Action: Mouse moved to (612, 340)
Screenshot: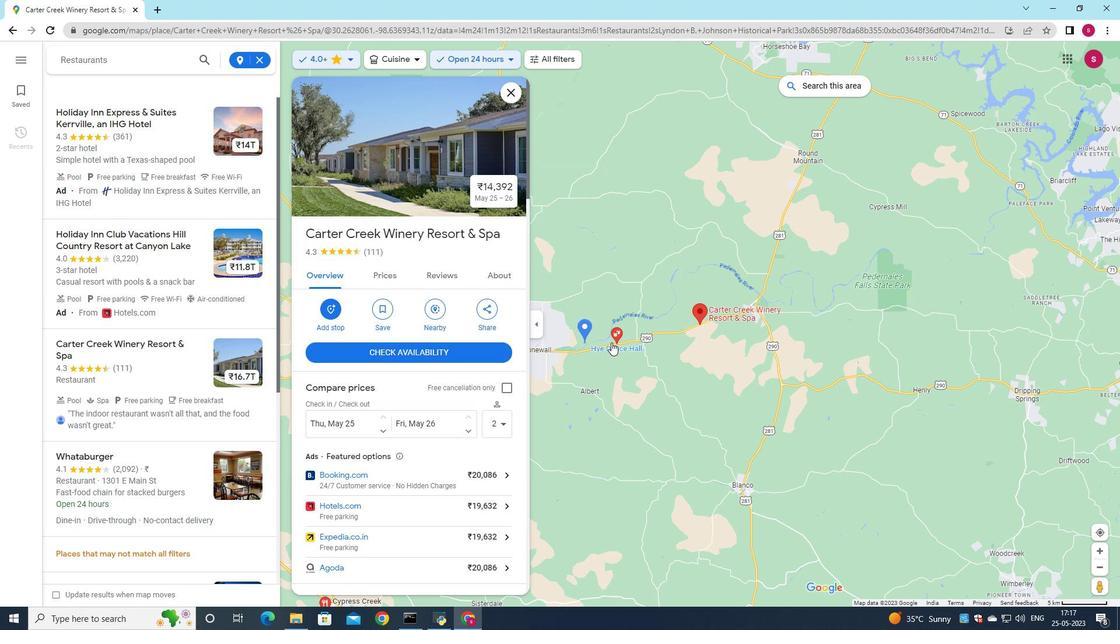 
Action: Mouse pressed left at (612, 340)
Screenshot: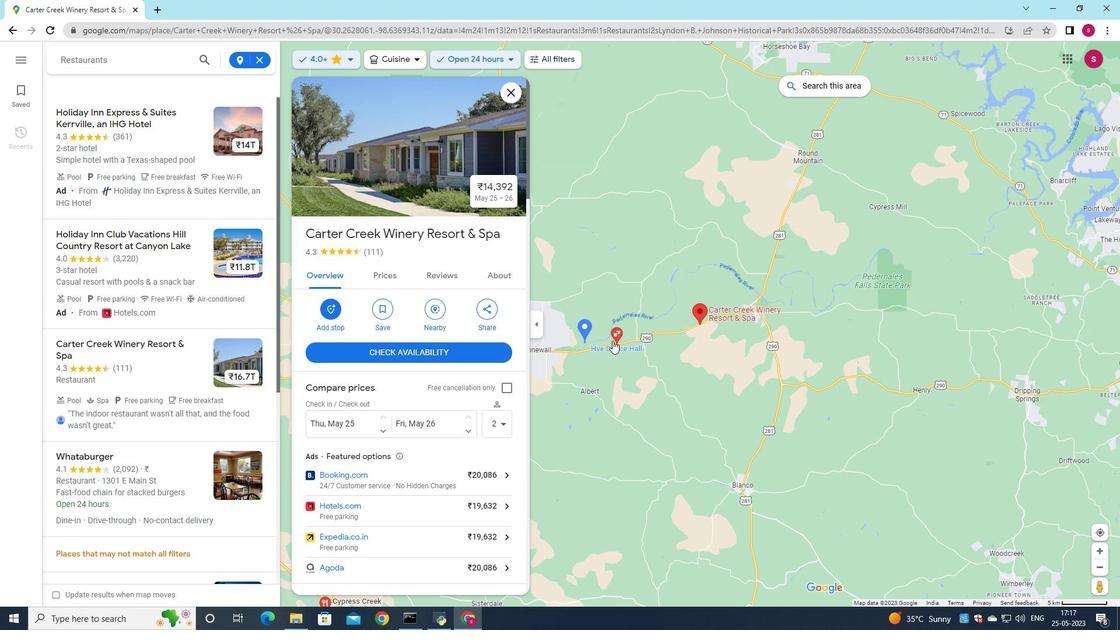 
Action: Mouse moved to (339, 197)
Screenshot: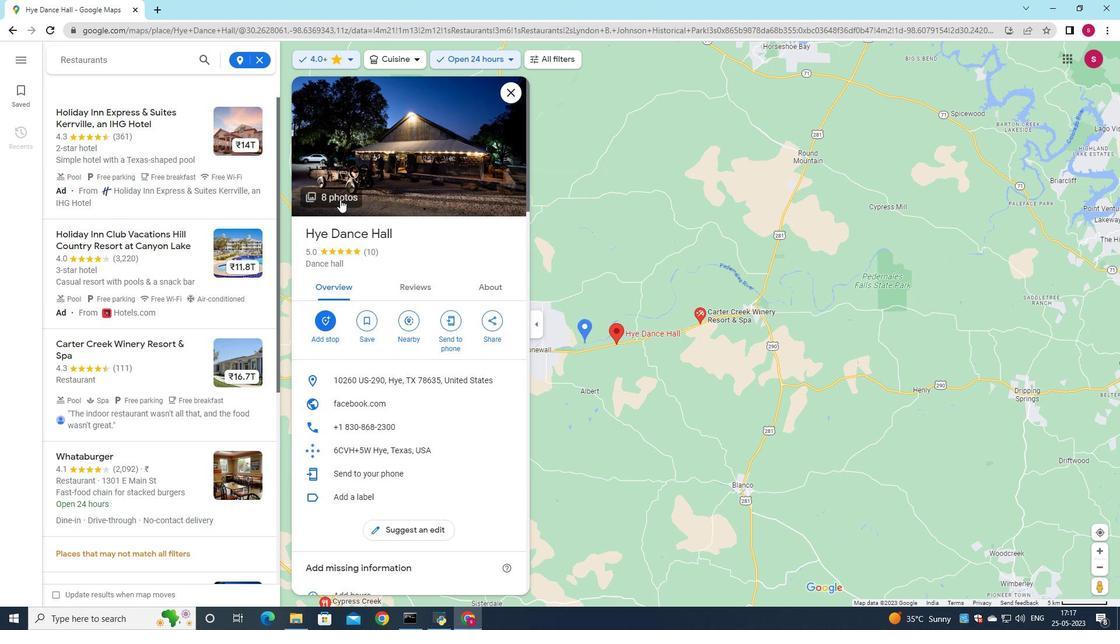 
Action: Mouse pressed left at (339, 197)
Screenshot: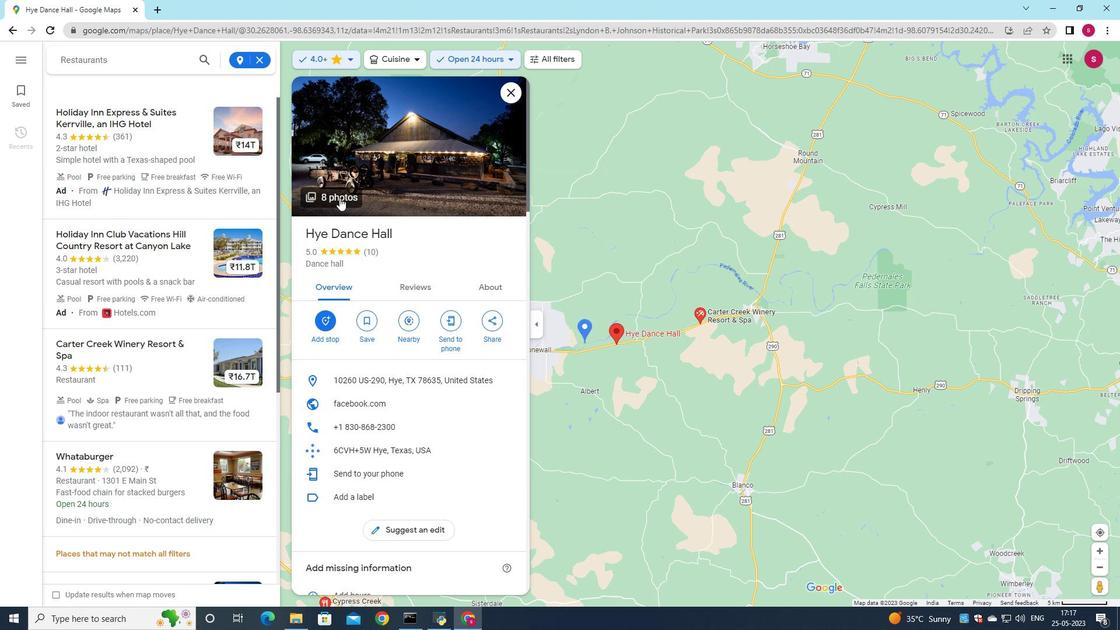 
Action: Mouse moved to (720, 518)
Screenshot: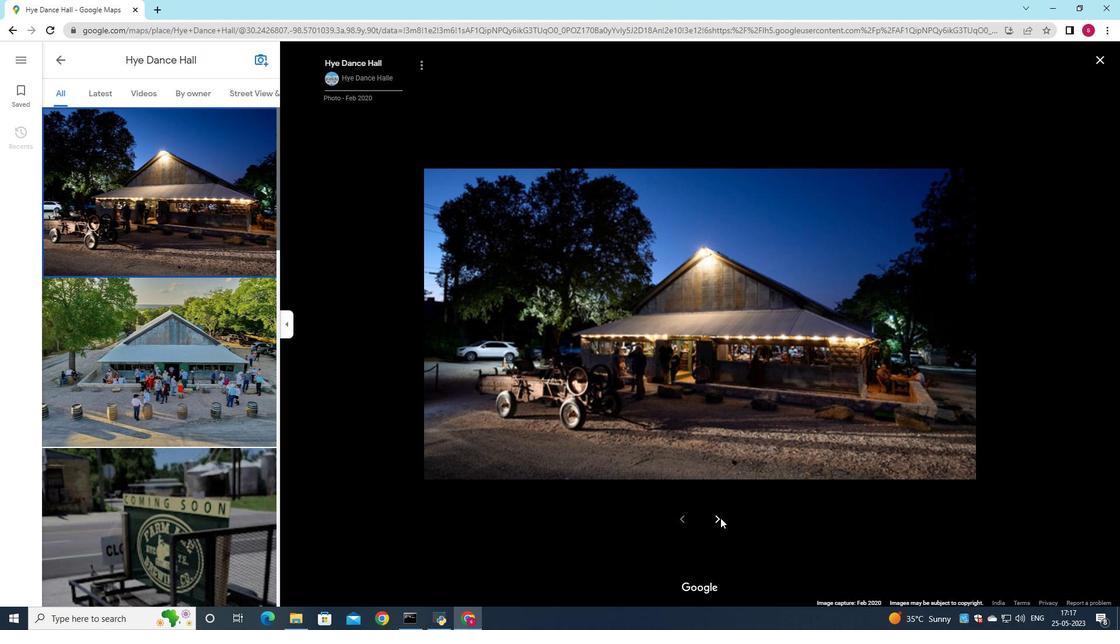 
Action: Mouse pressed left at (720, 518)
Screenshot: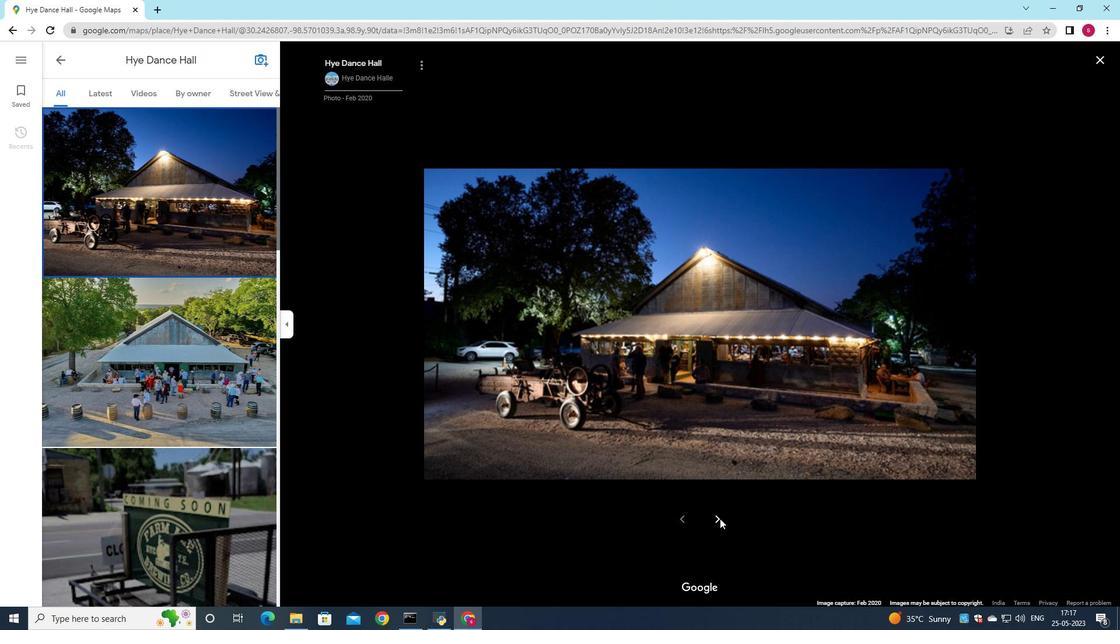 
Action: Mouse moved to (721, 515)
Screenshot: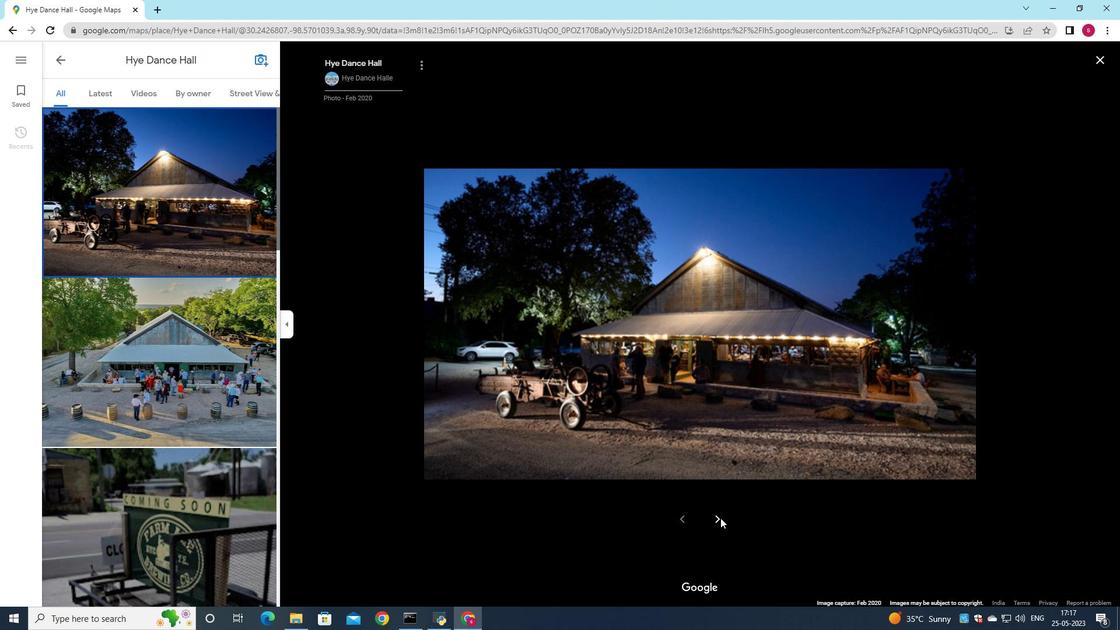
Action: Mouse pressed left at (721, 515)
Screenshot: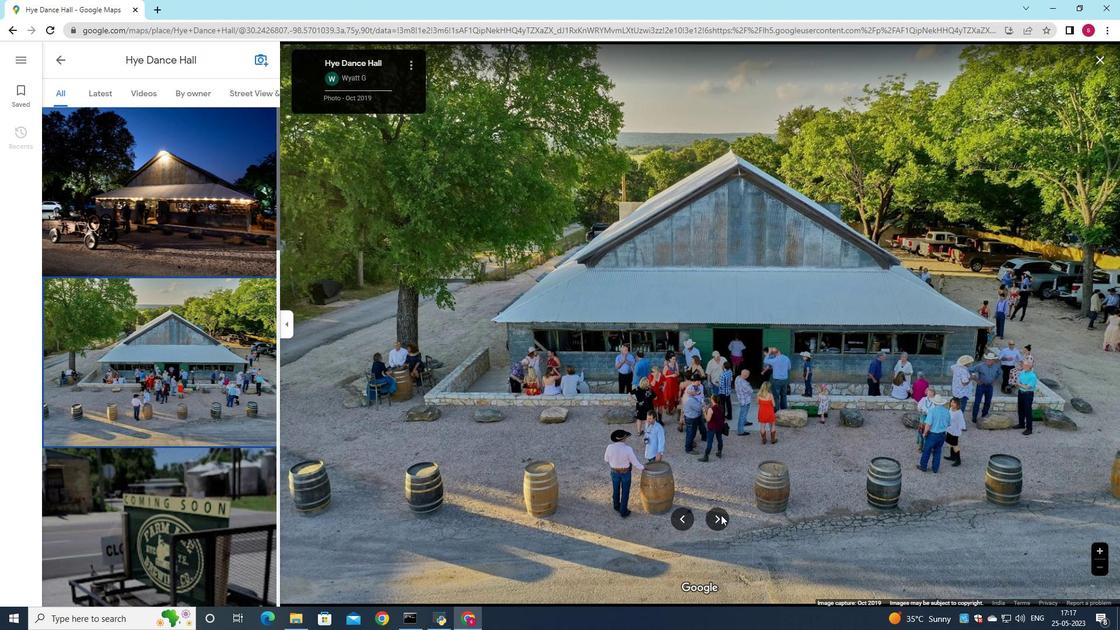 
Action: Mouse moved to (721, 522)
Screenshot: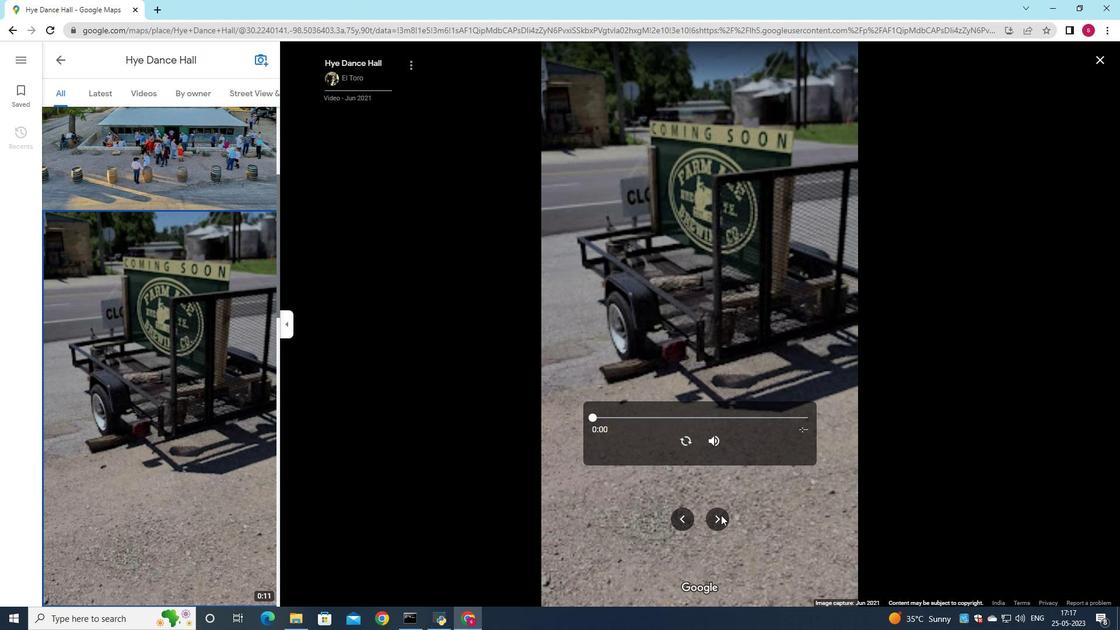 
Action: Mouse pressed left at (721, 522)
Screenshot: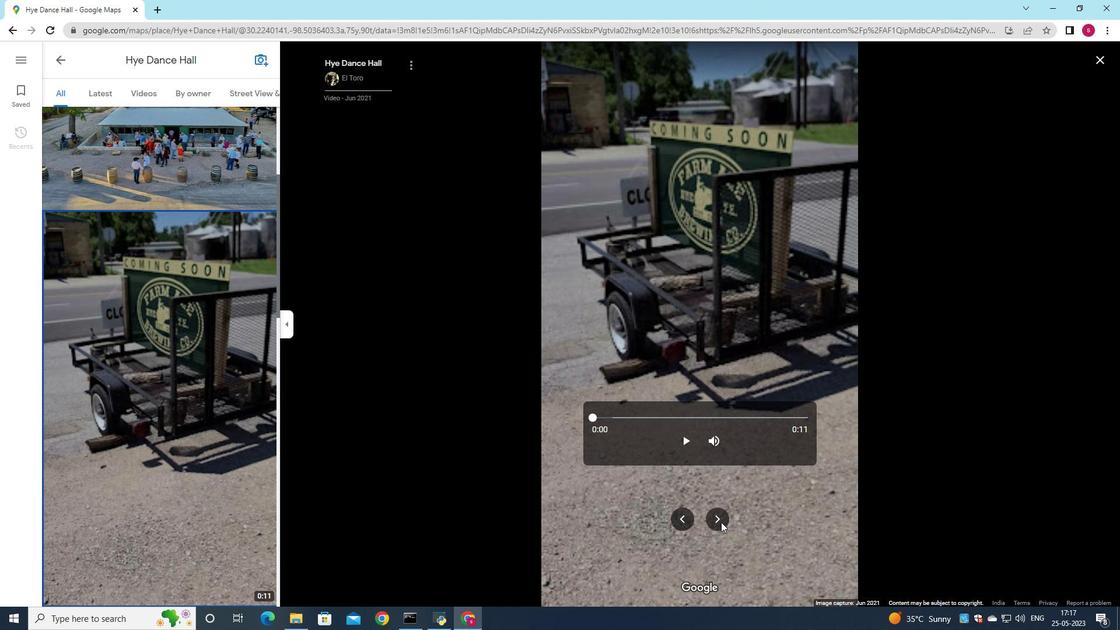 
Action: Mouse moved to (711, 516)
Screenshot: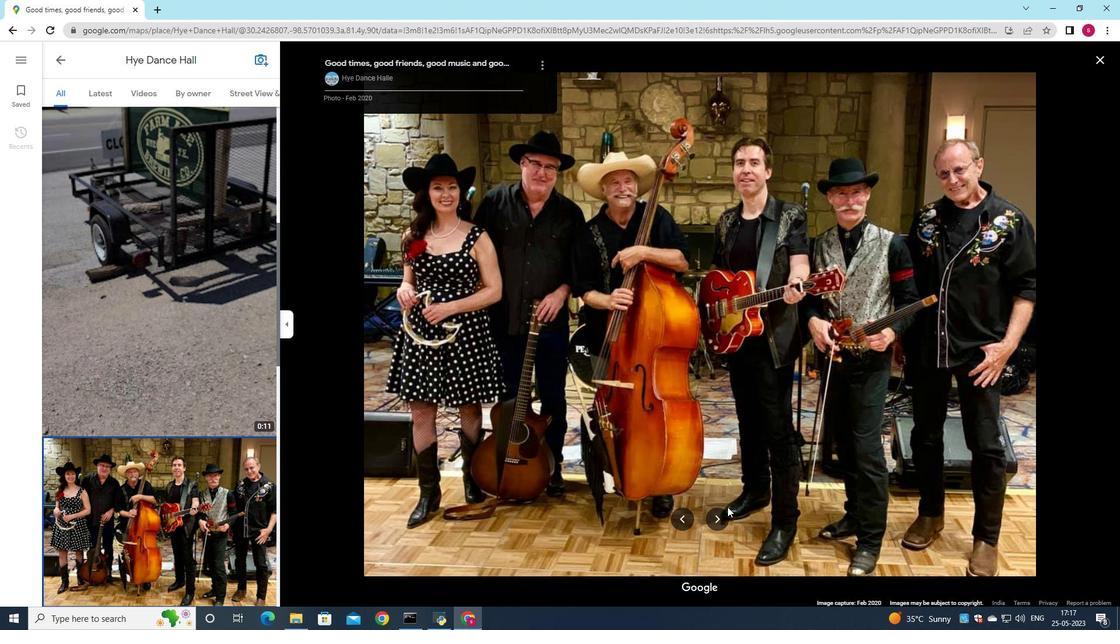 
Action: Mouse pressed left at (711, 516)
Screenshot: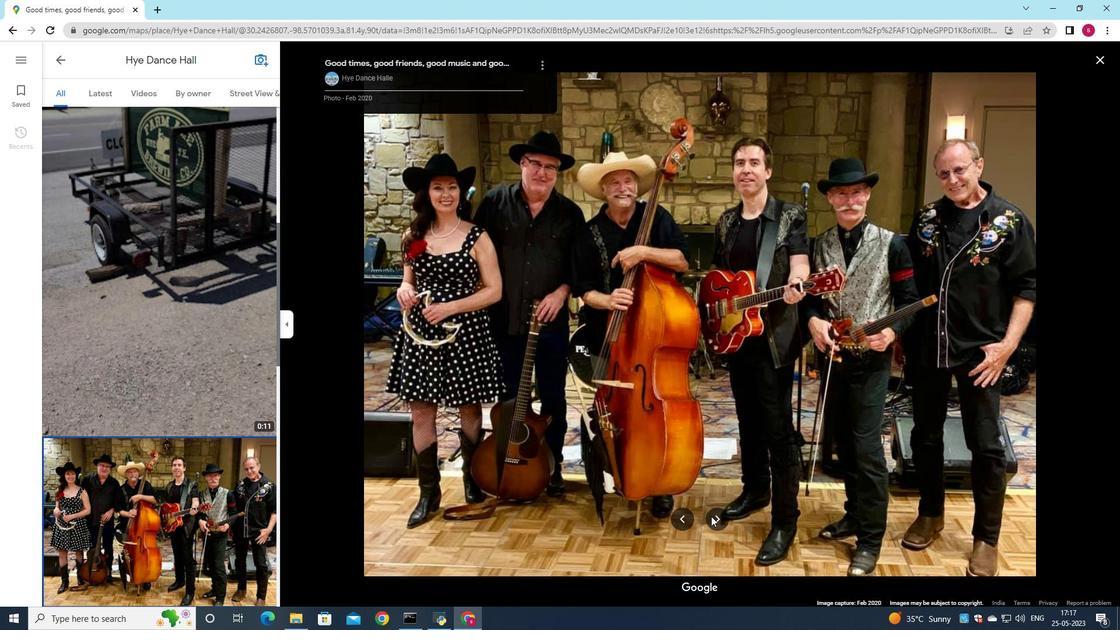 
Action: Mouse moved to (717, 514)
Screenshot: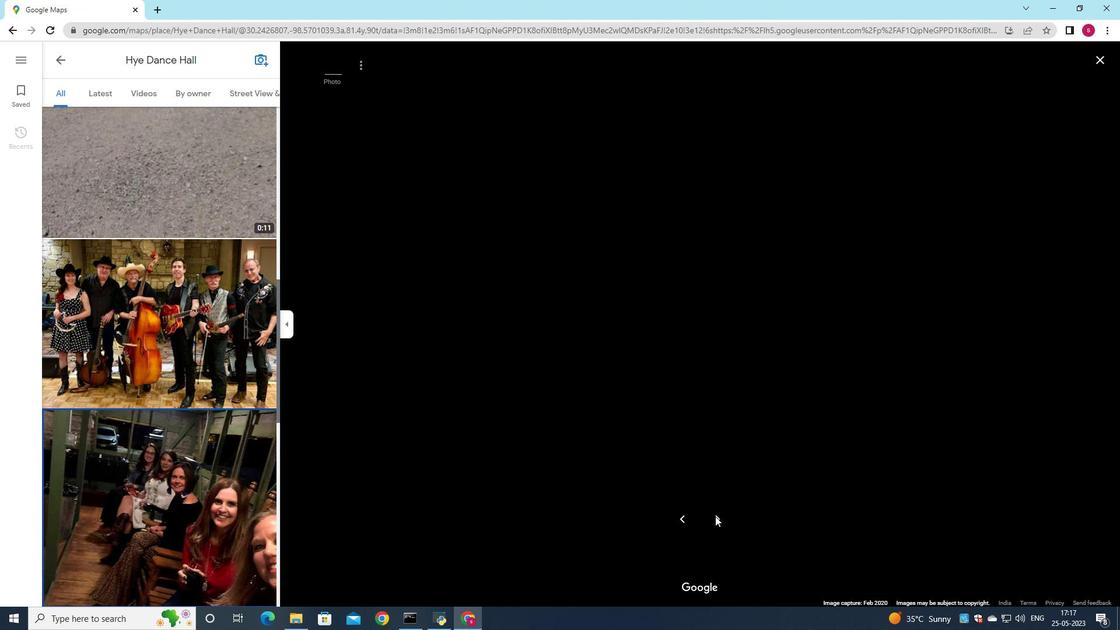 
Action: Mouse pressed left at (717, 514)
Screenshot: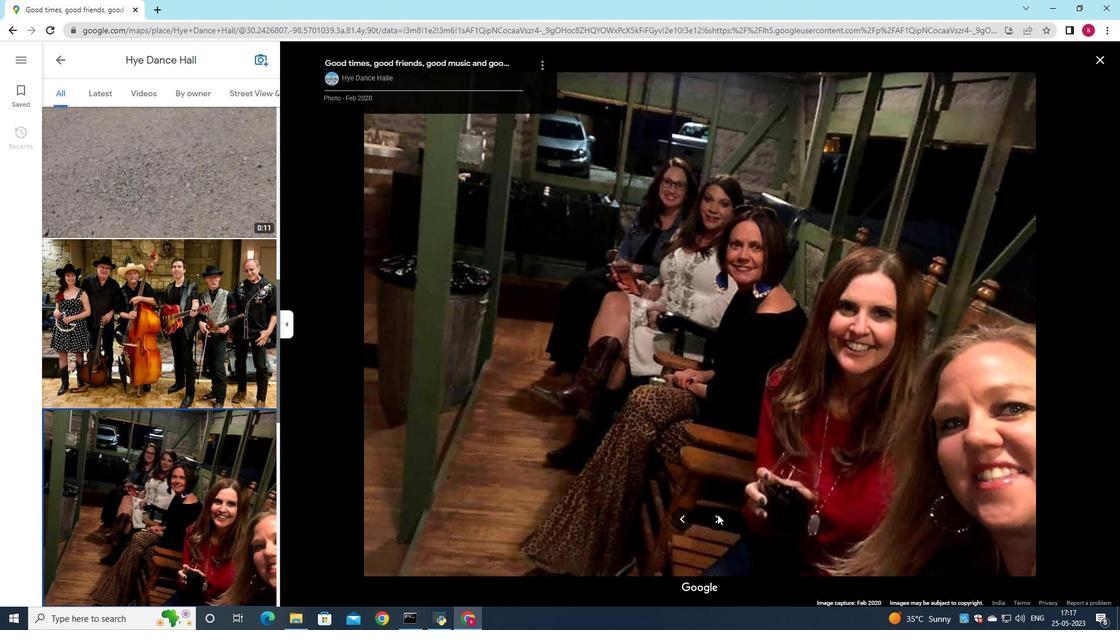 
Action: Mouse pressed left at (717, 514)
Screenshot: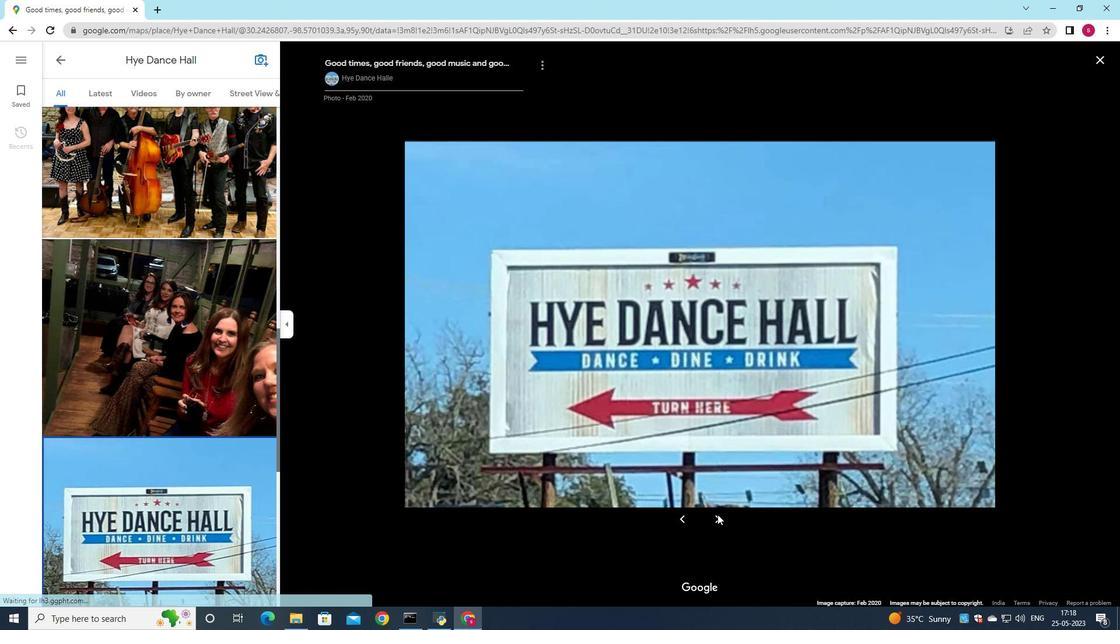 
Action: Mouse pressed left at (717, 514)
Screenshot: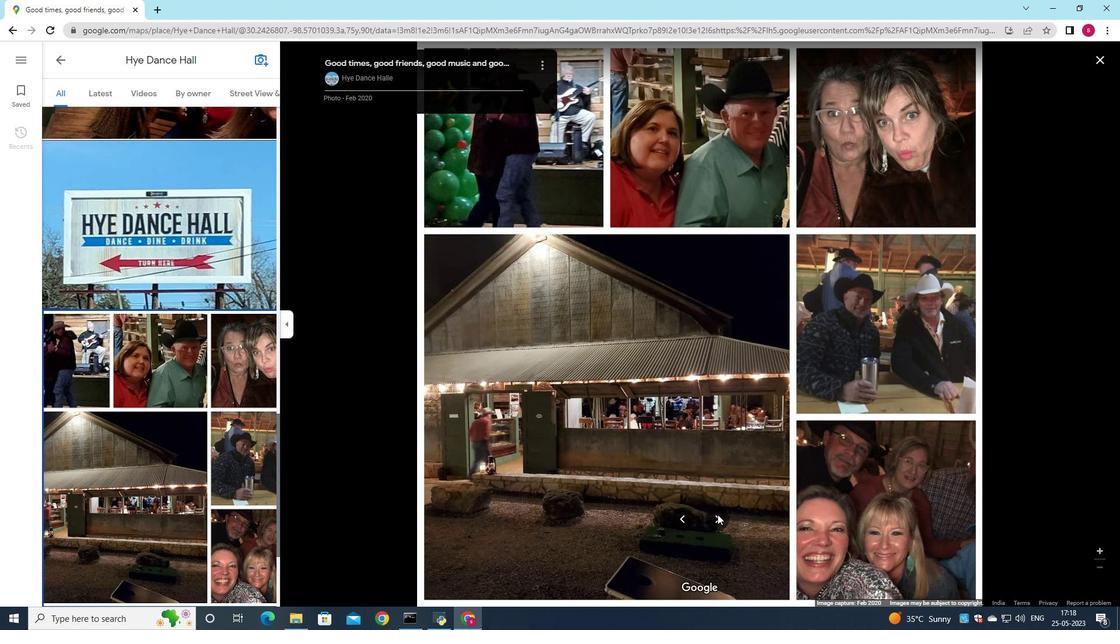 
Action: Mouse pressed left at (717, 514)
Screenshot: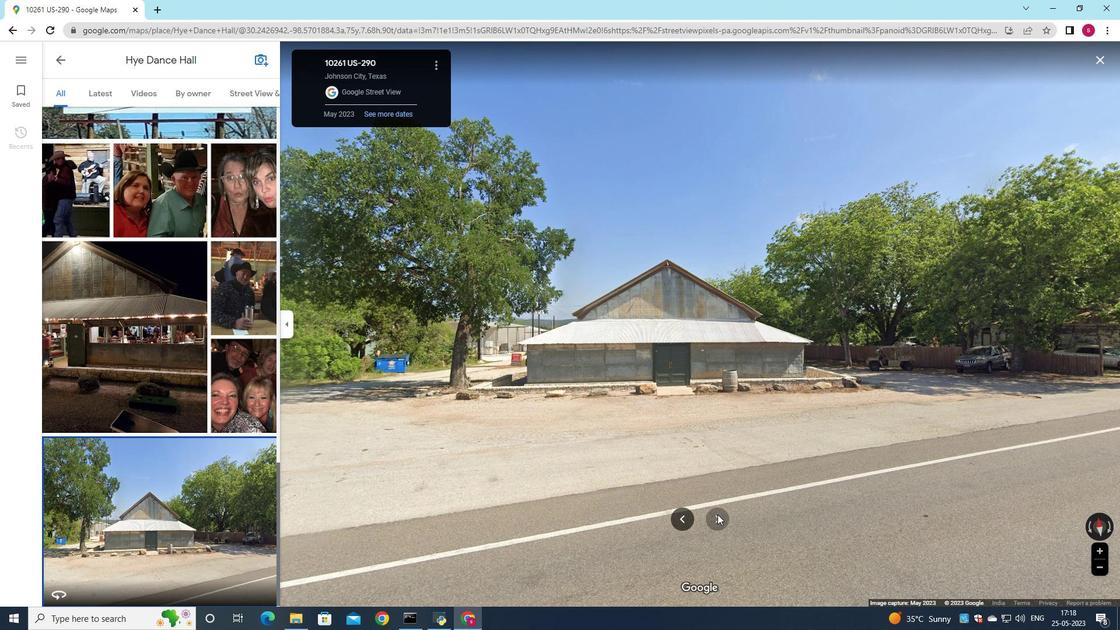 
Action: Mouse moved to (57, 56)
Screenshot: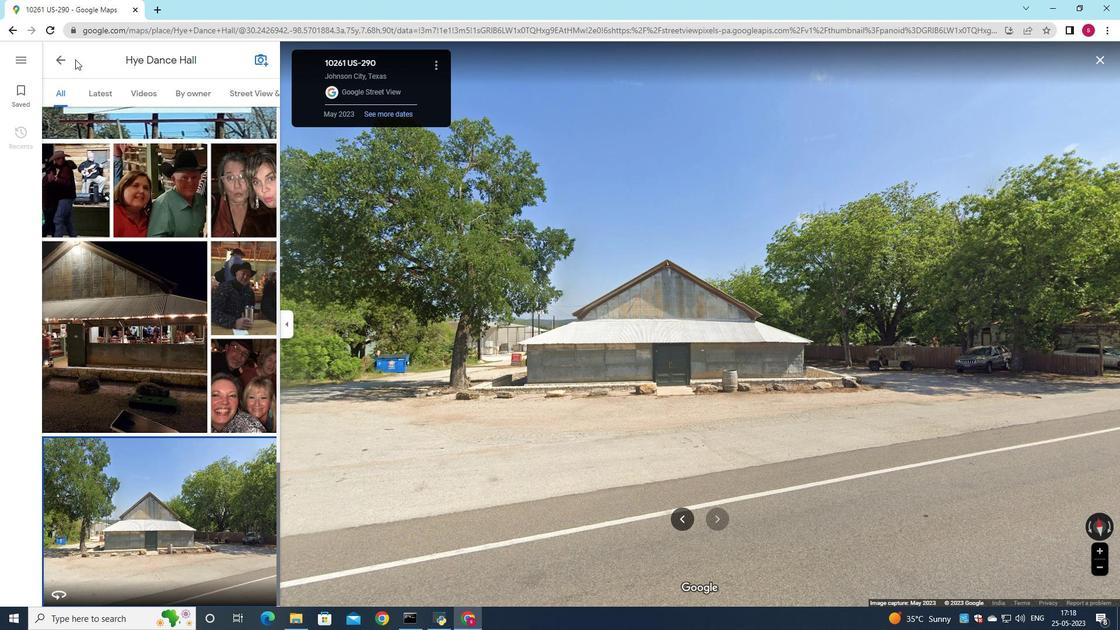 
Action: Mouse pressed left at (57, 56)
Screenshot: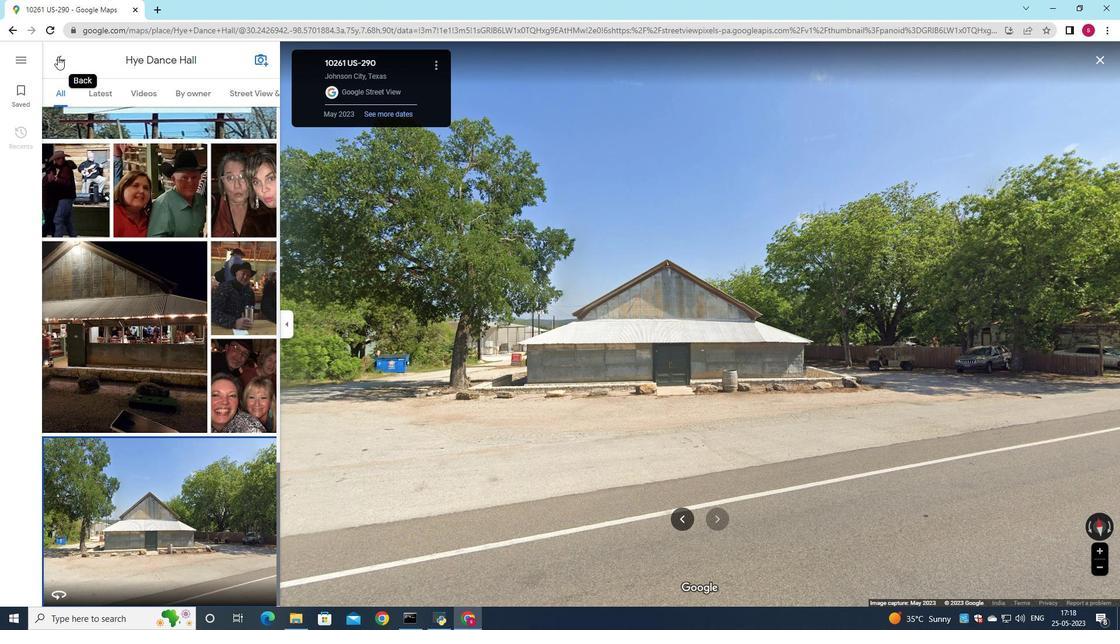 
Action: Mouse moved to (575, 344)
Screenshot: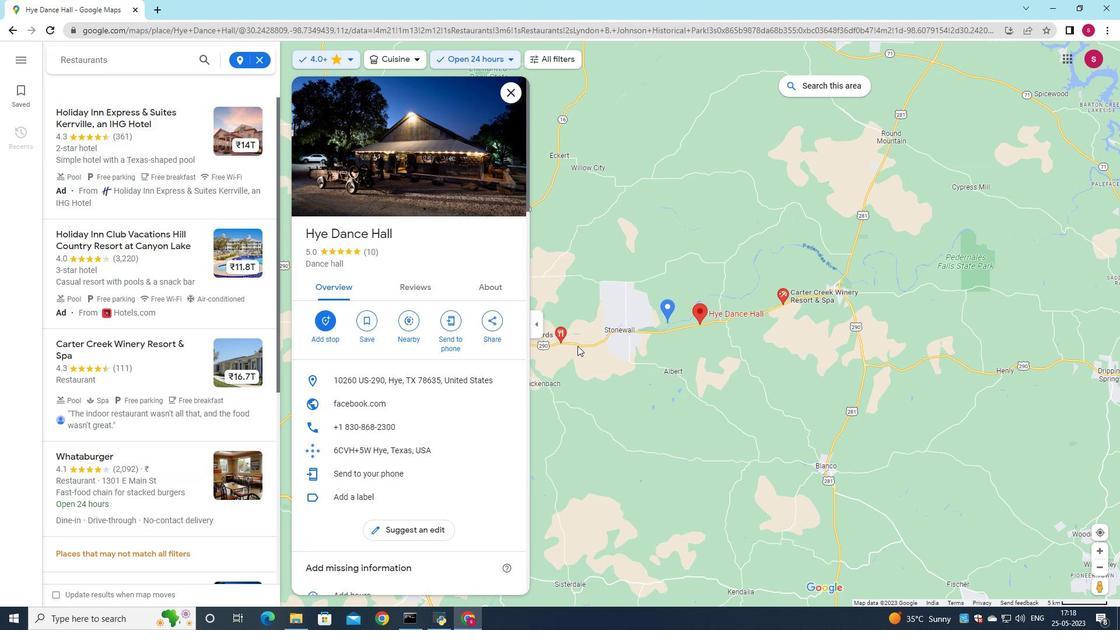 
Action: Mouse scrolled (575, 344) with delta (0, 0)
Screenshot: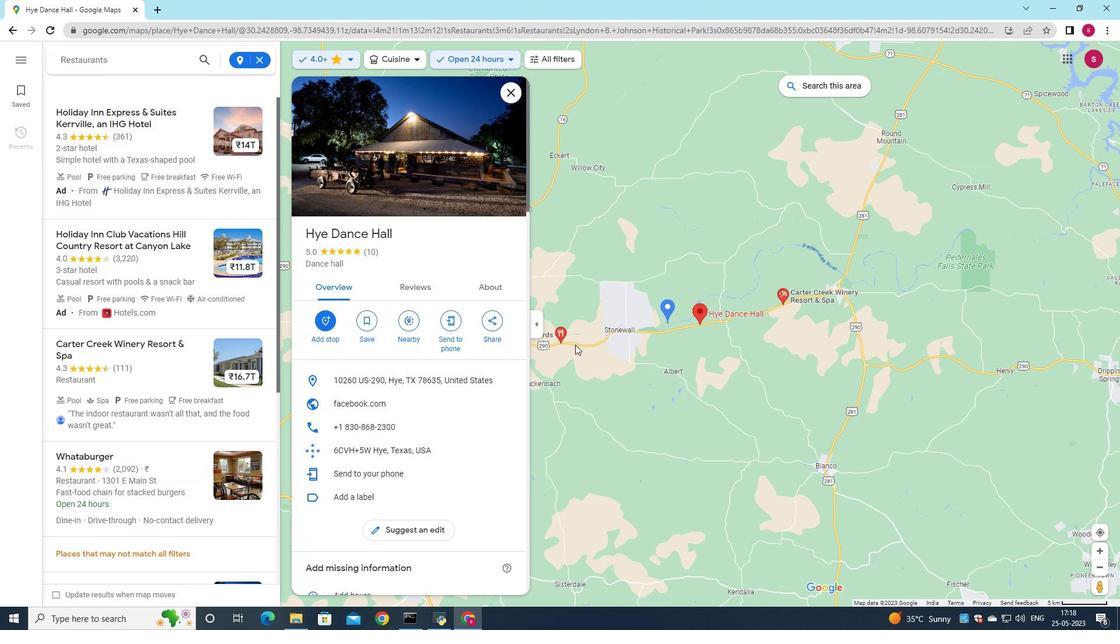 
Action: Mouse scrolled (575, 344) with delta (0, 0)
Screenshot: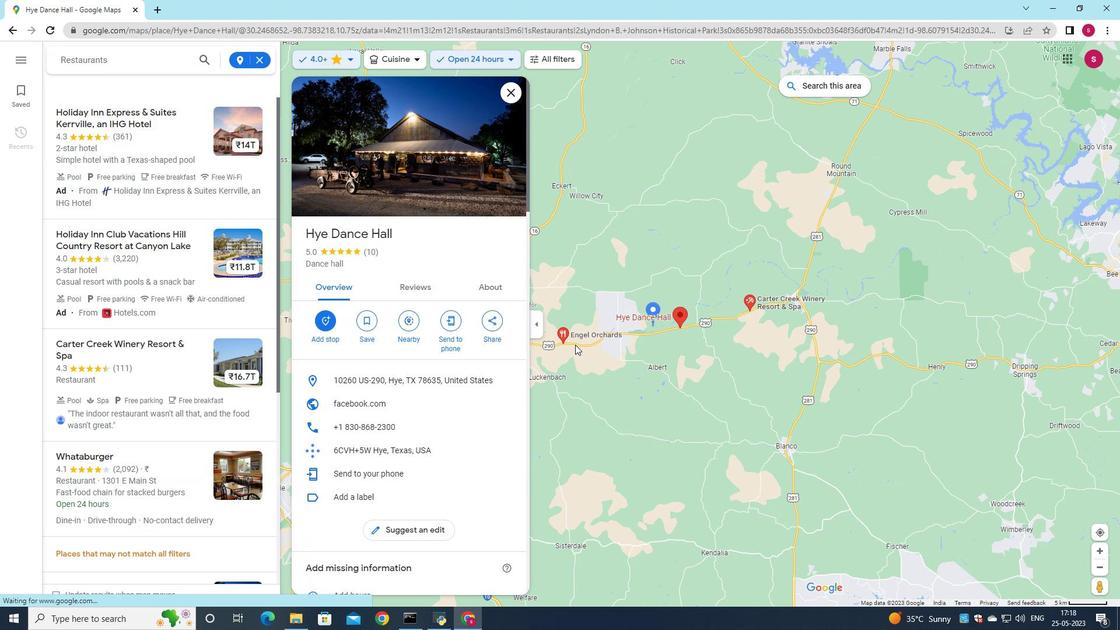 
Action: Mouse moved to (563, 336)
Screenshot: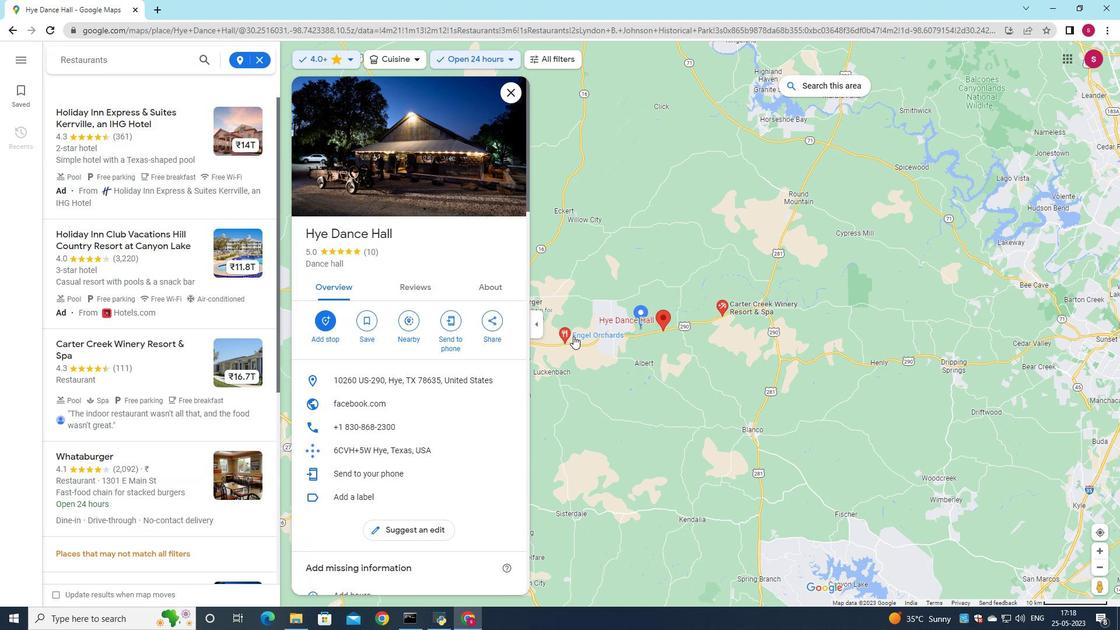 
Action: Mouse pressed left at (563, 336)
Screenshot: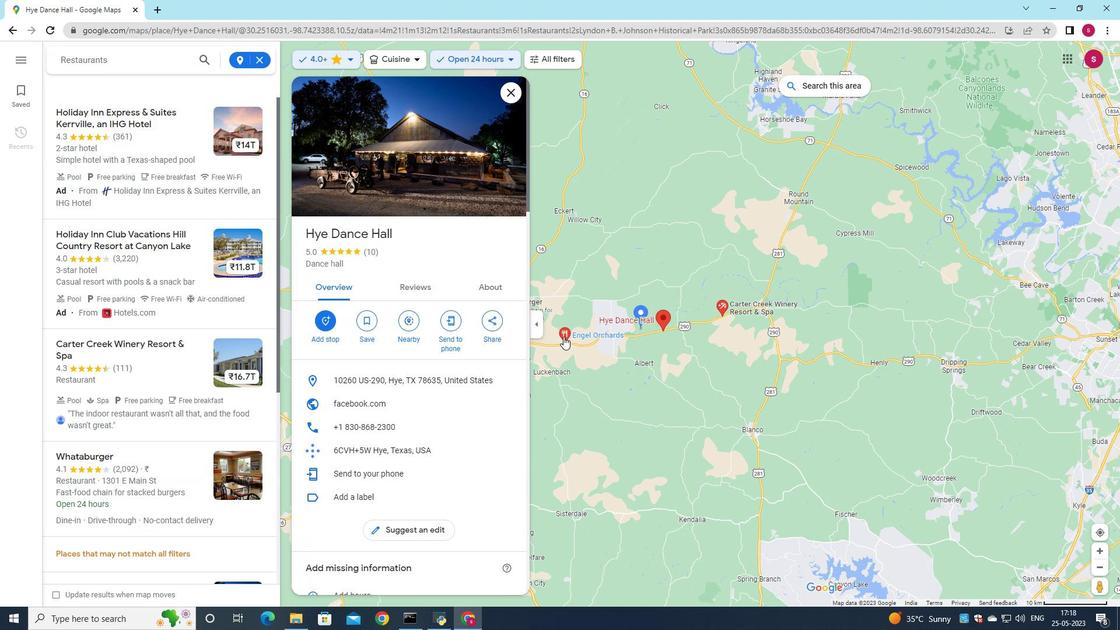 
Action: Mouse moved to (581, 370)
Screenshot: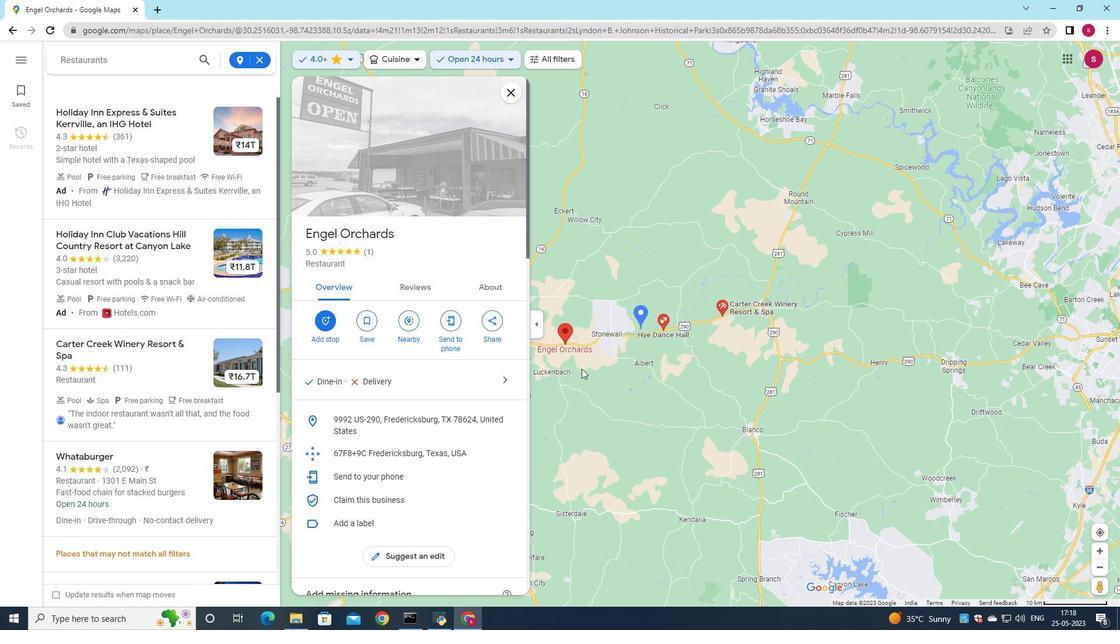 
Action: Mouse pressed left at (581, 370)
Screenshot: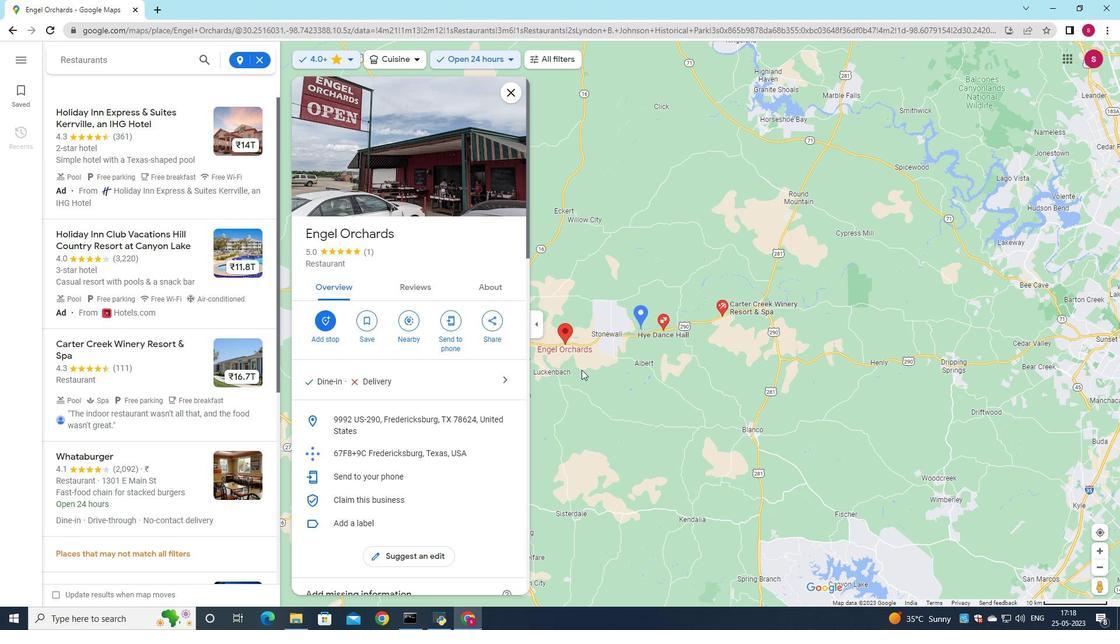 
Action: Mouse moved to (347, 192)
Screenshot: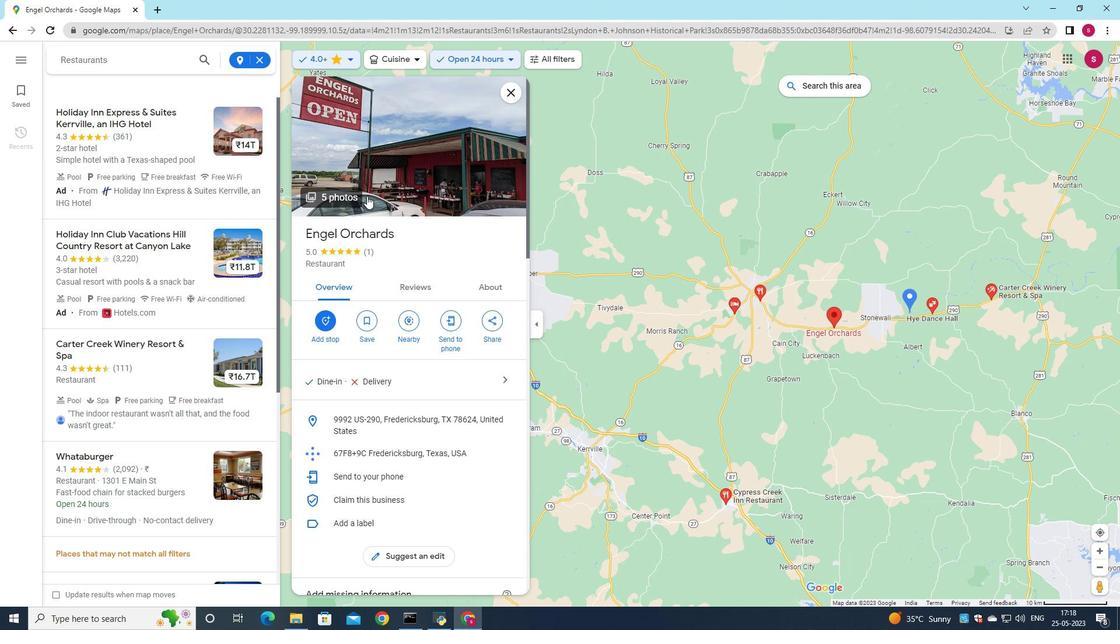 
Action: Mouse pressed left at (347, 192)
Screenshot: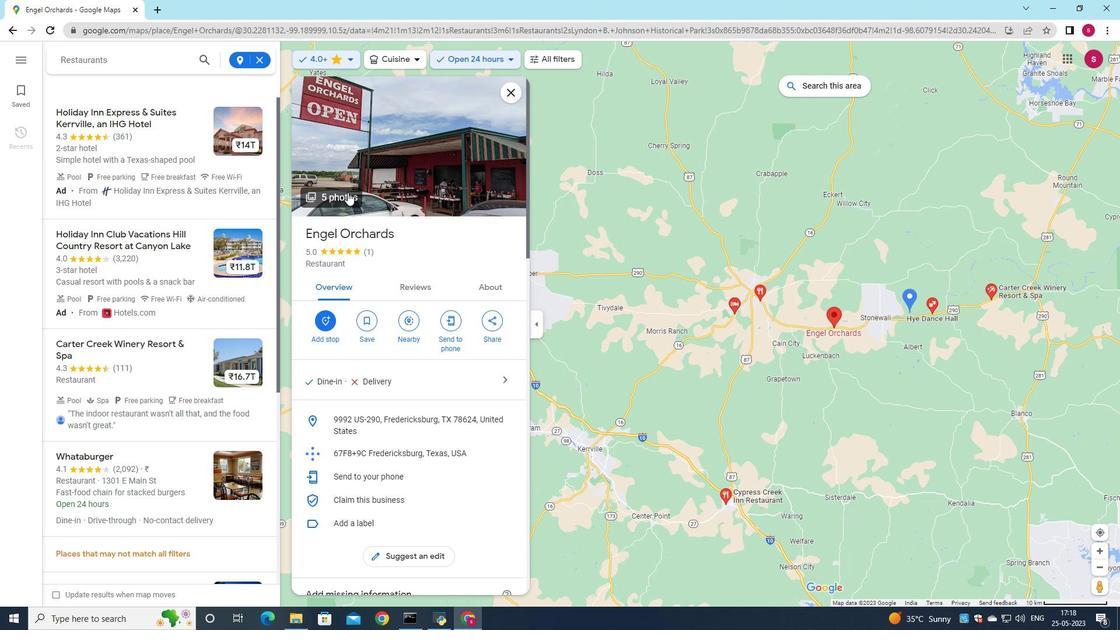 
Action: Mouse moved to (713, 509)
Screenshot: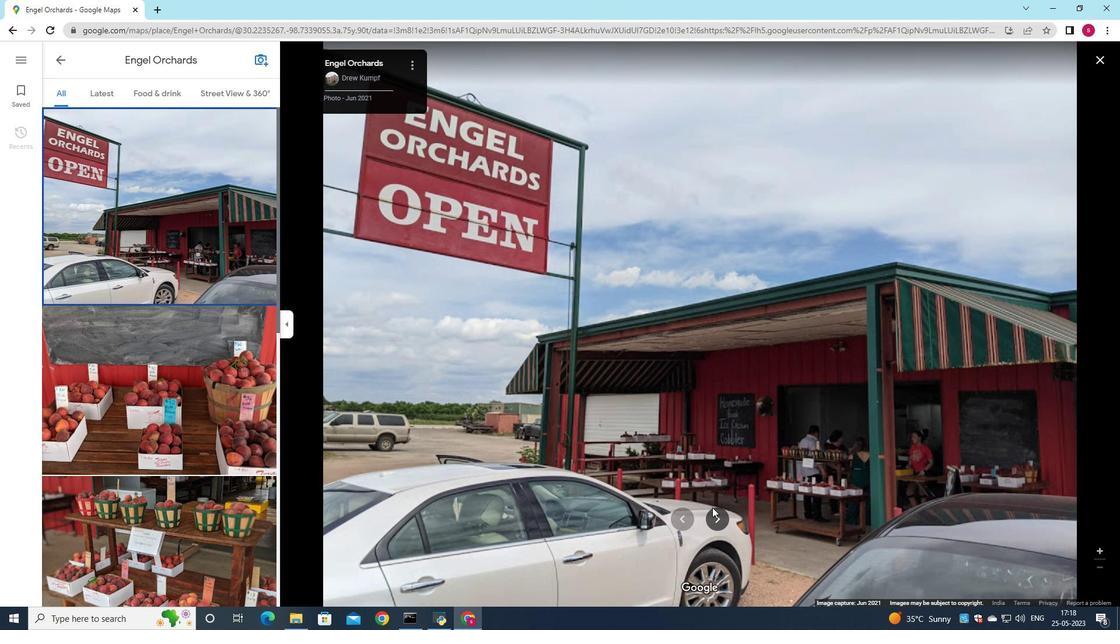
Action: Mouse pressed left at (713, 509)
Screenshot: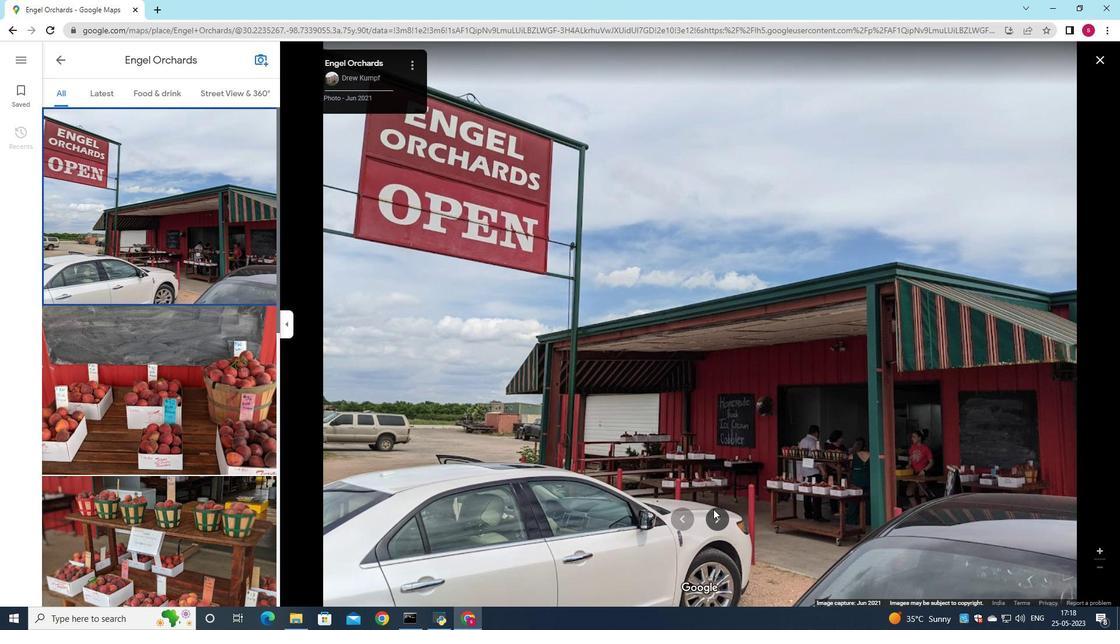 
Action: Mouse pressed left at (713, 509)
Screenshot: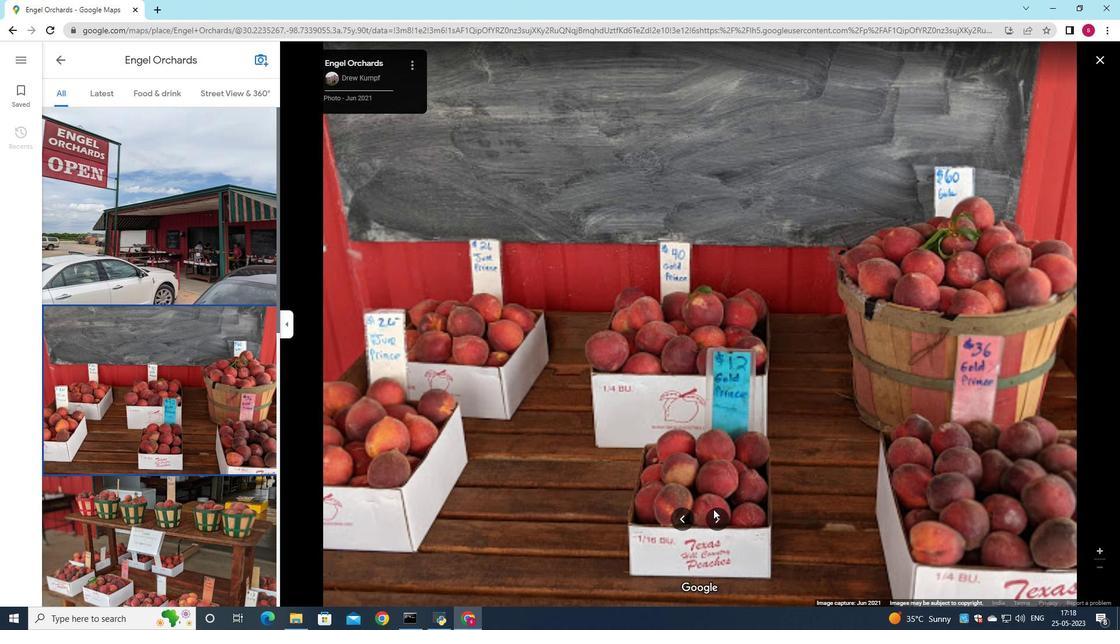 
Action: Mouse moved to (713, 518)
Screenshot: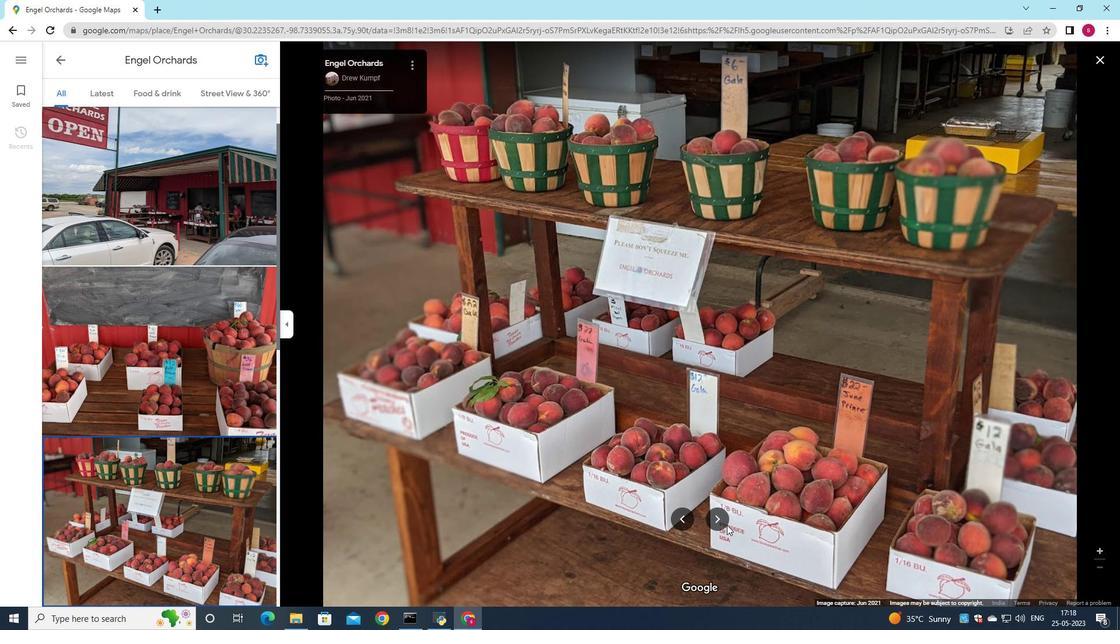 
Action: Mouse pressed left at (713, 518)
Screenshot: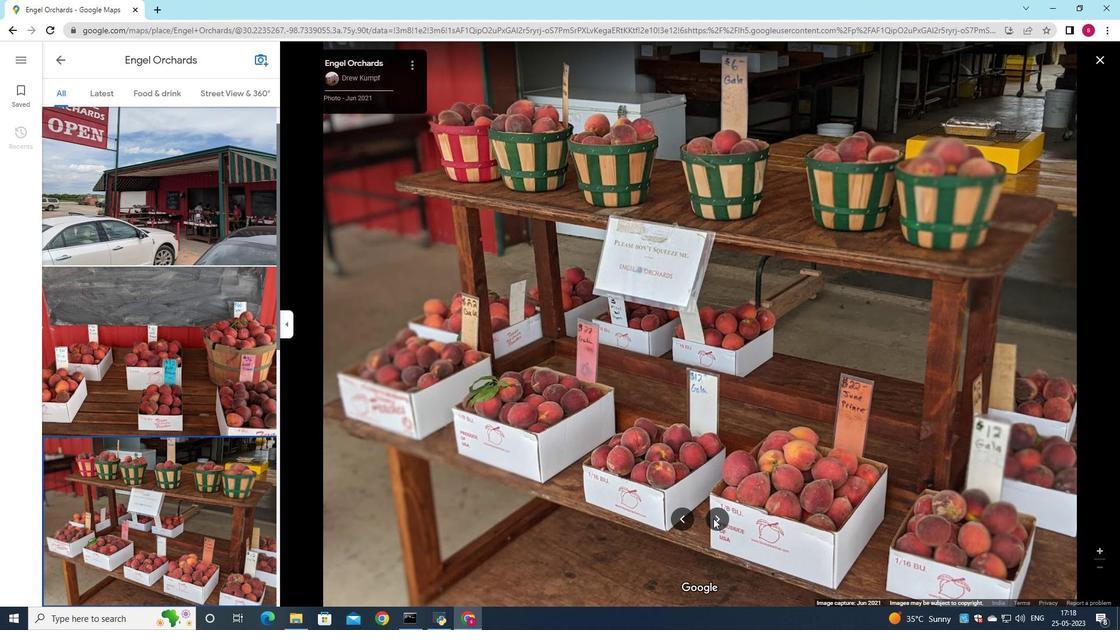 
Action: Mouse moved to (714, 521)
Screenshot: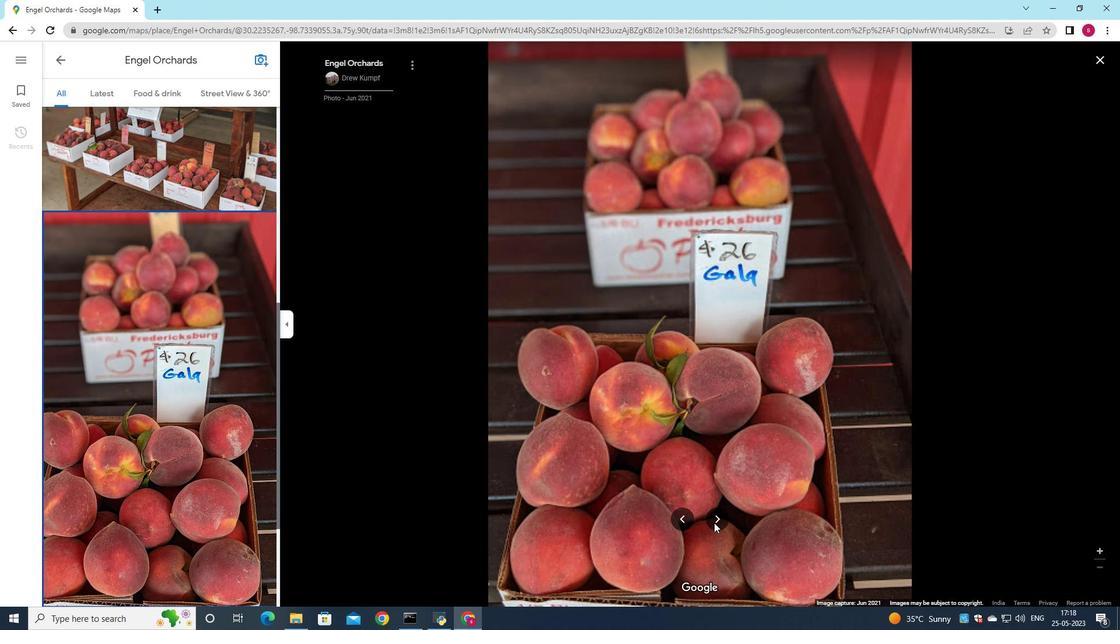 
Action: Mouse pressed left at (714, 521)
Screenshot: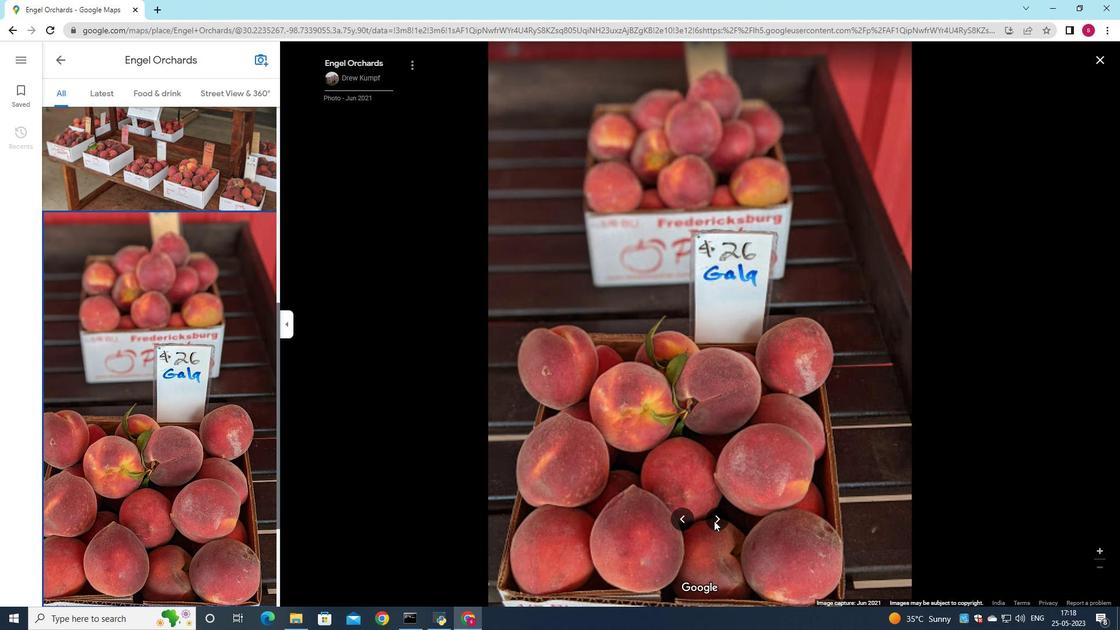 
Action: Mouse moved to (64, 54)
Screenshot: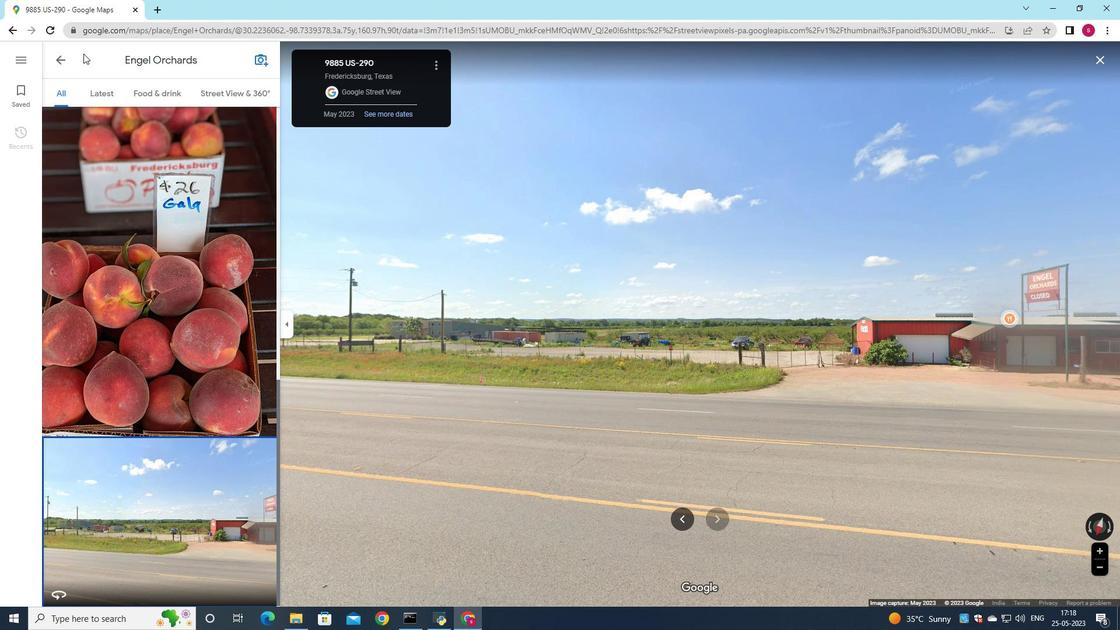 
Action: Mouse pressed left at (64, 54)
Screenshot: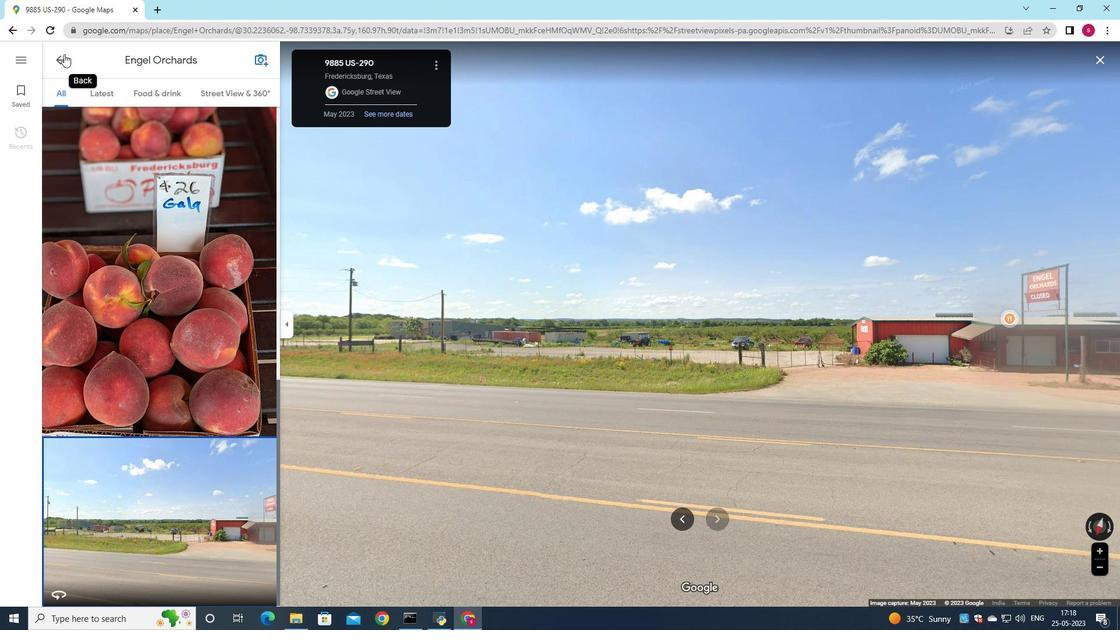 
Action: Mouse moved to (604, 301)
Screenshot: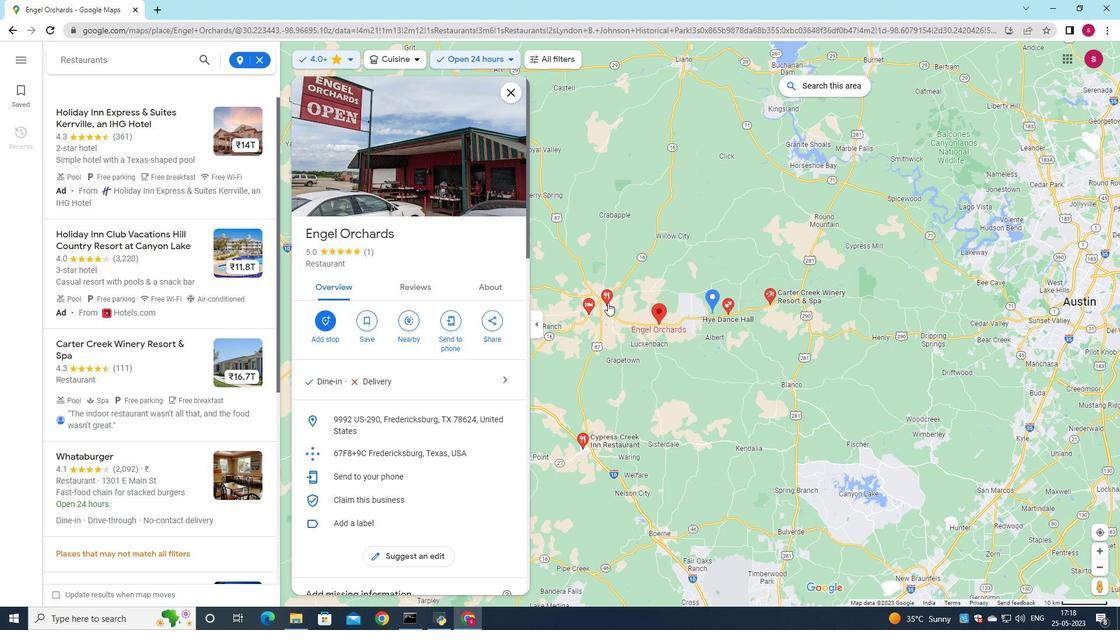 
Action: Mouse pressed left at (604, 301)
Screenshot: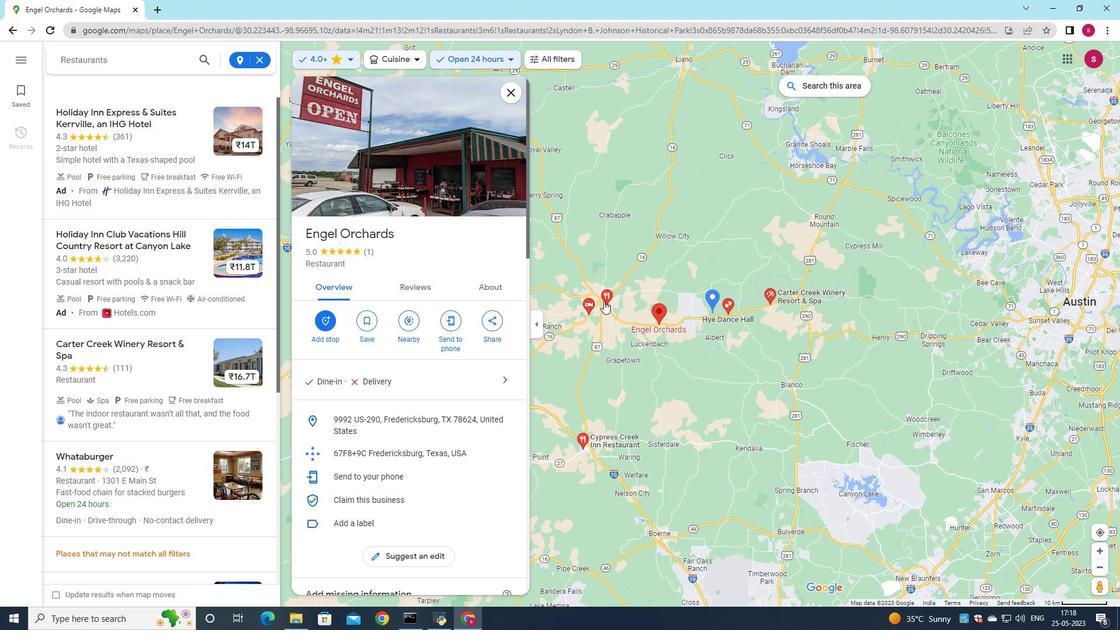 
Action: Mouse moved to (360, 196)
Screenshot: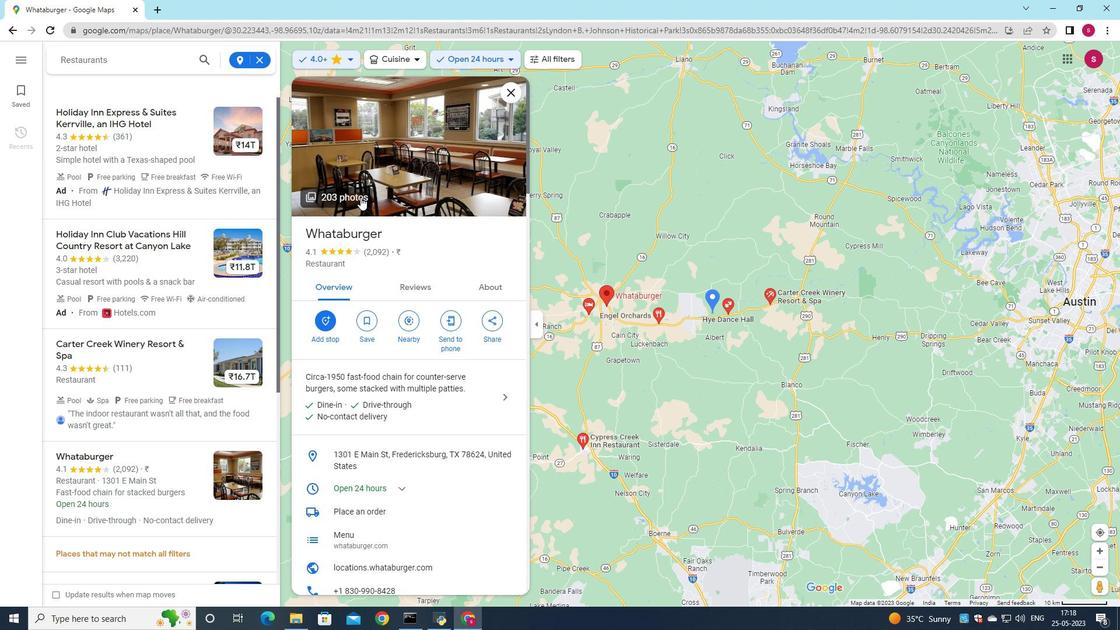 
Action: Mouse pressed left at (360, 196)
Screenshot: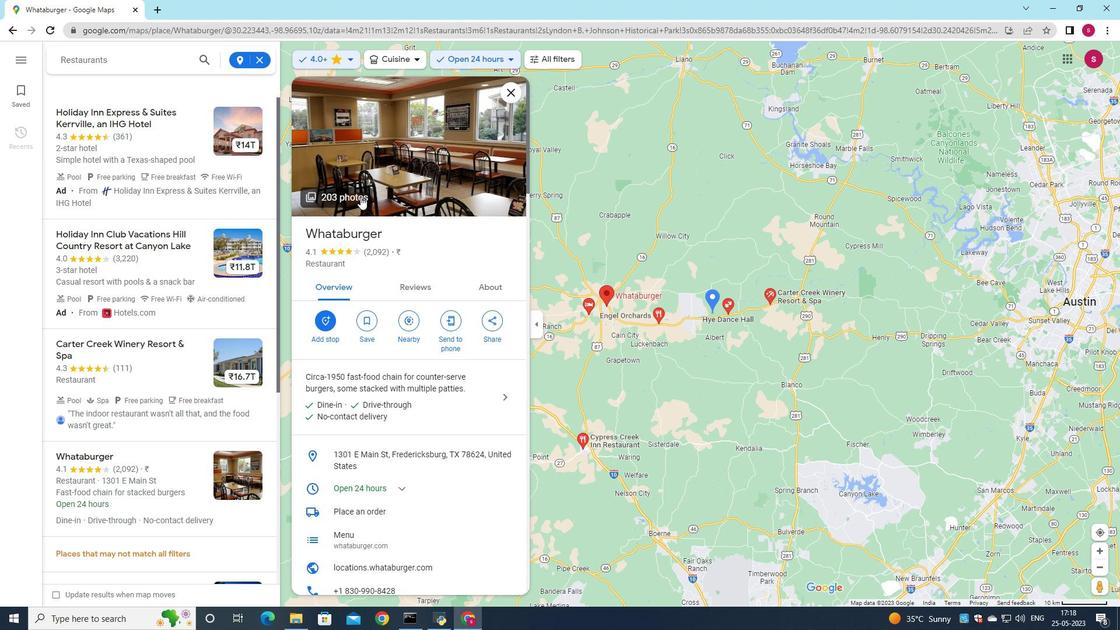 
Action: Mouse moved to (717, 520)
Screenshot: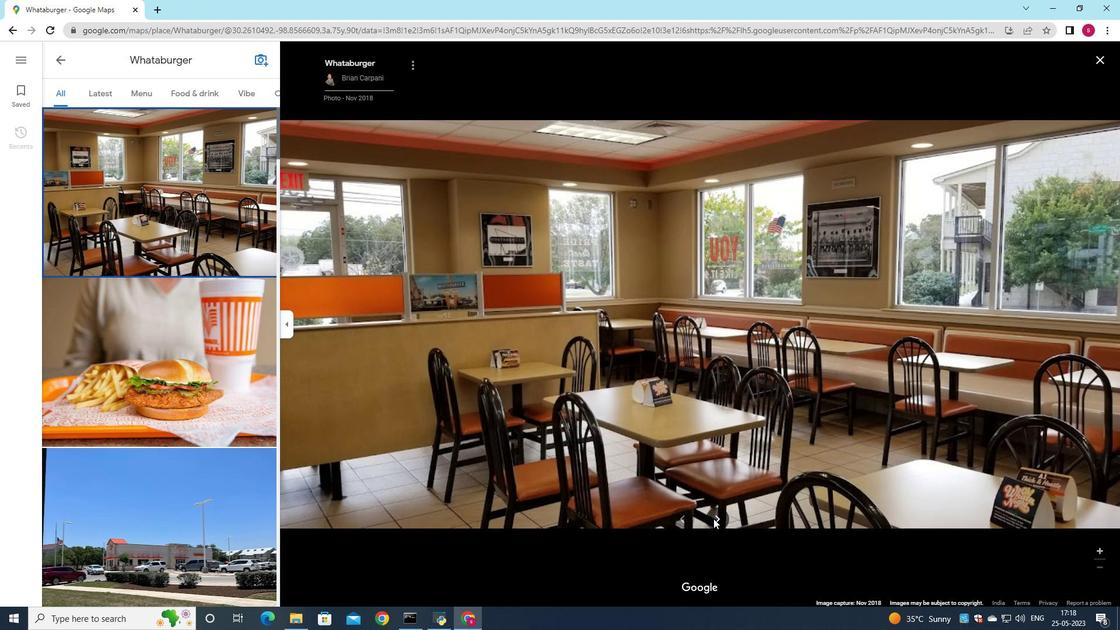 
Action: Mouse pressed left at (717, 520)
Screenshot: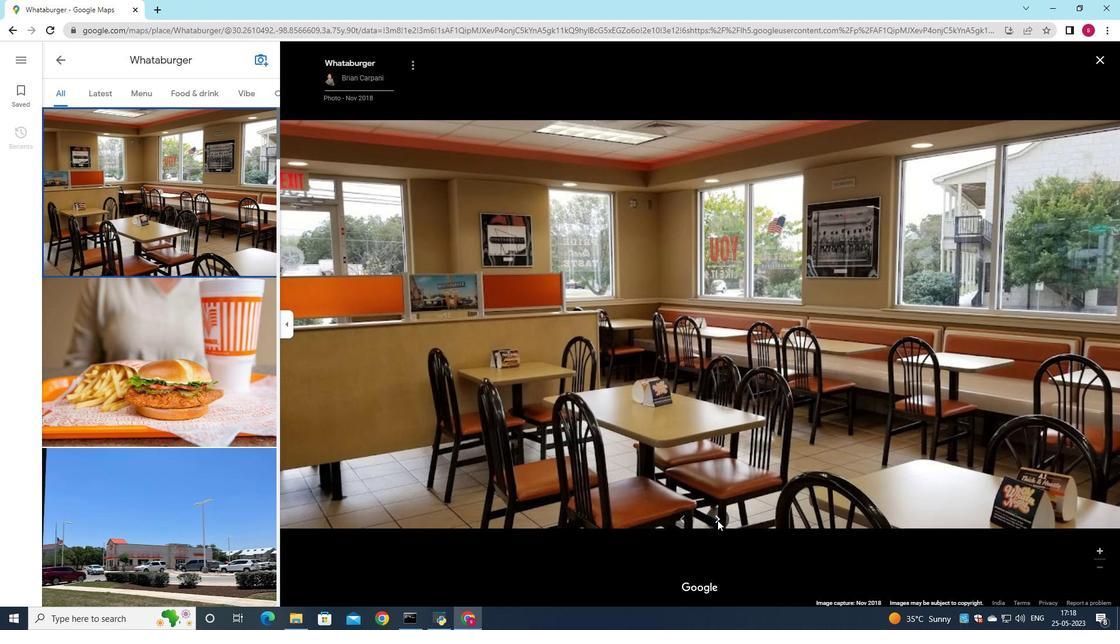 
Action: Mouse pressed left at (717, 520)
Screenshot: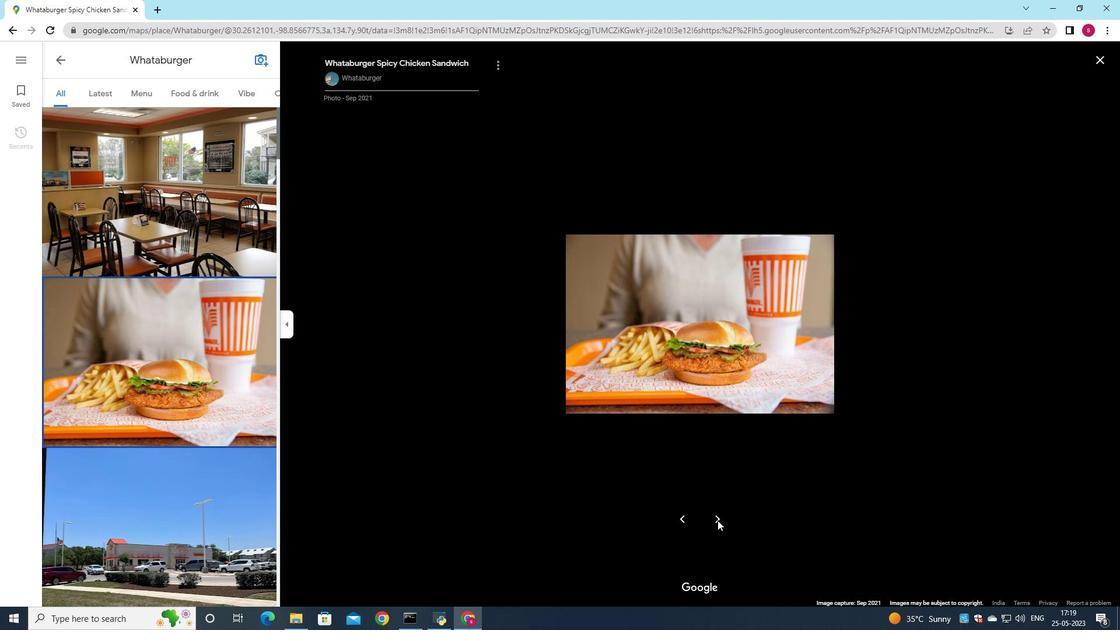 
Action: Mouse pressed left at (717, 520)
Screenshot: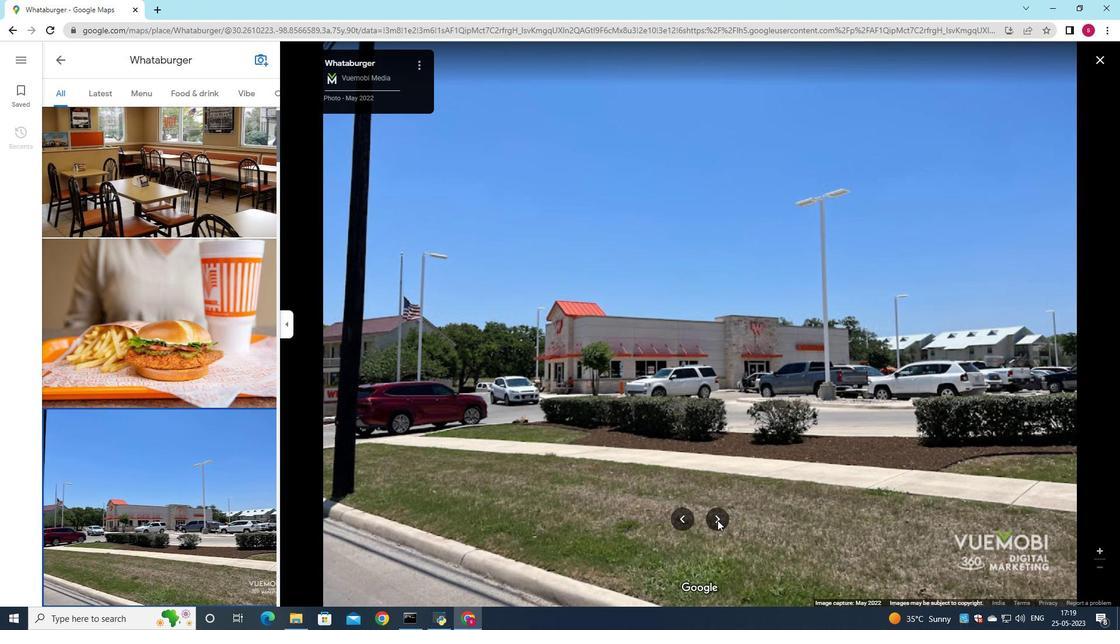 
Action: Mouse pressed left at (717, 520)
Screenshot: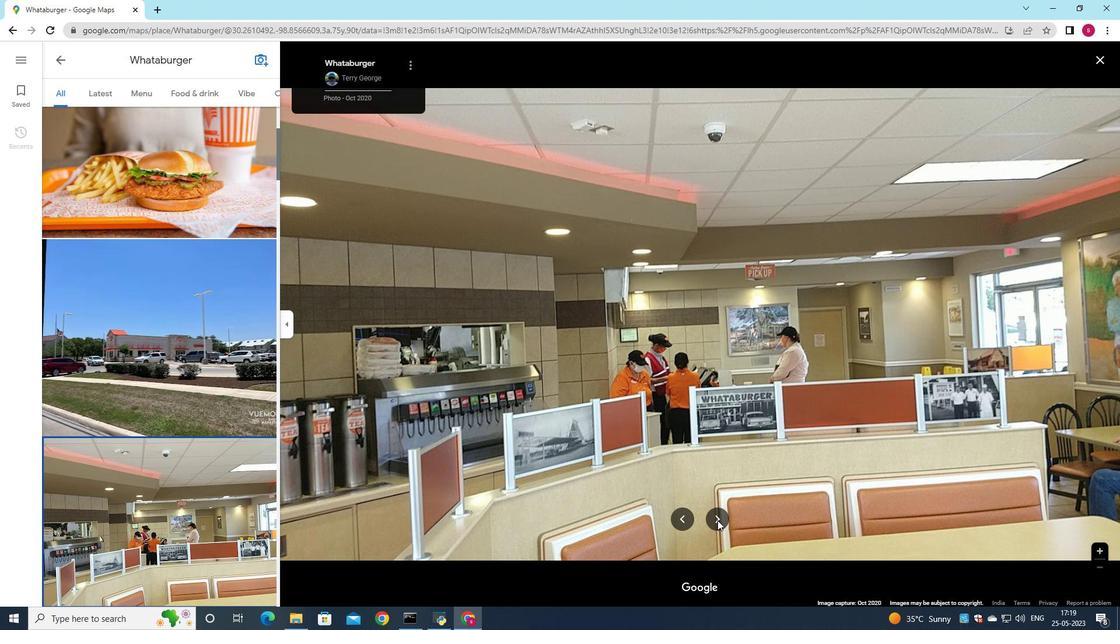 
Action: Mouse pressed left at (717, 520)
Screenshot: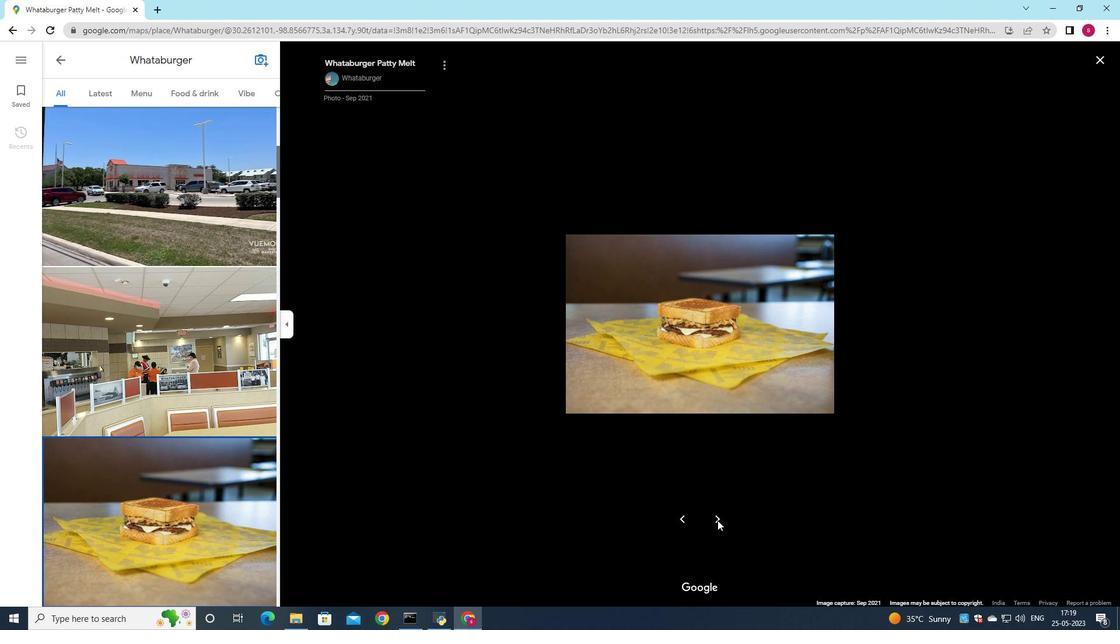 
Action: Mouse pressed left at (717, 520)
Screenshot: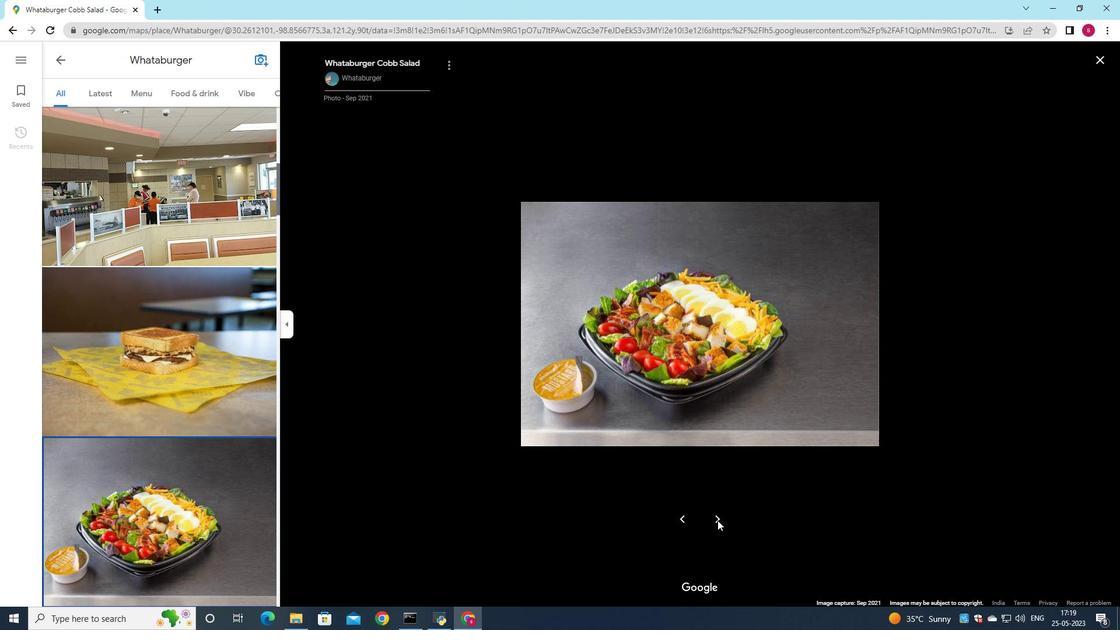
Action: Mouse pressed left at (717, 520)
Screenshot: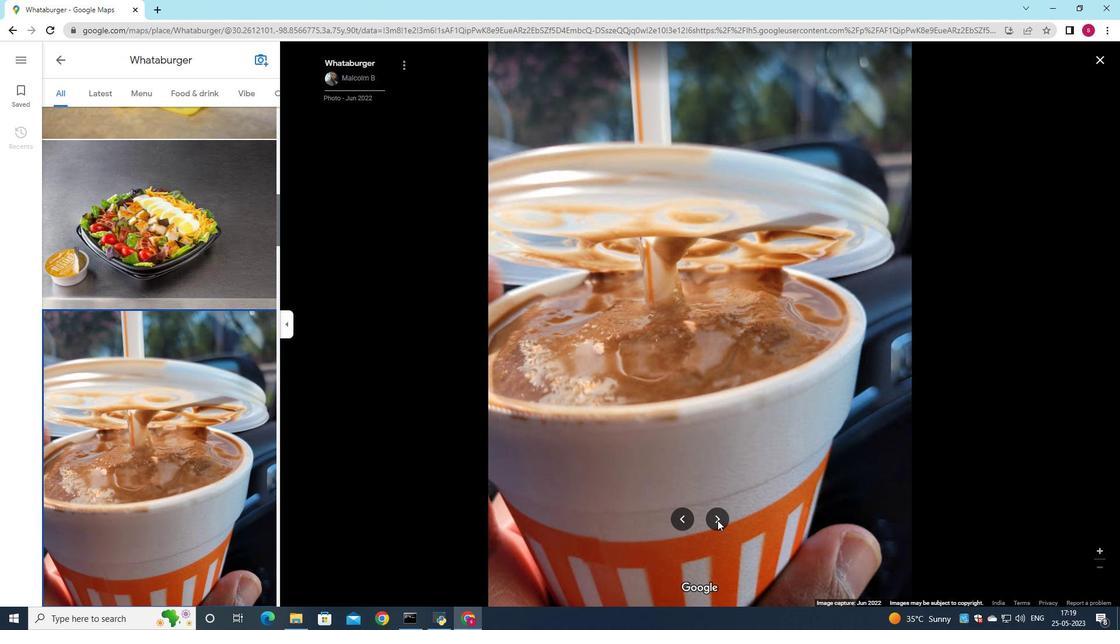 
Action: Mouse pressed left at (717, 520)
Screenshot: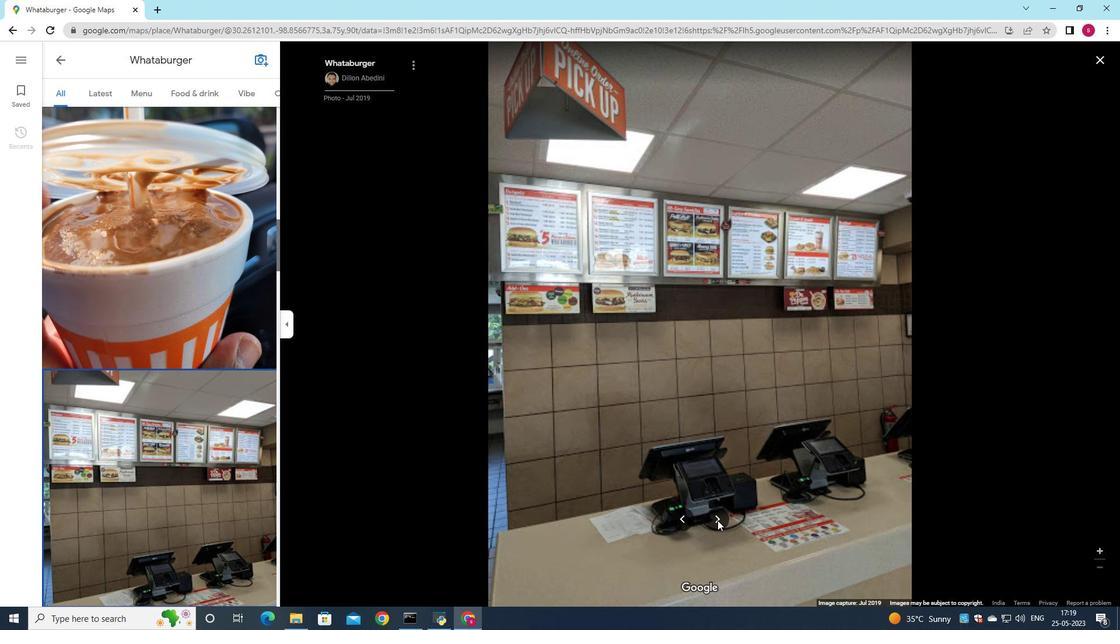 
Action: Mouse pressed left at (717, 520)
Screenshot: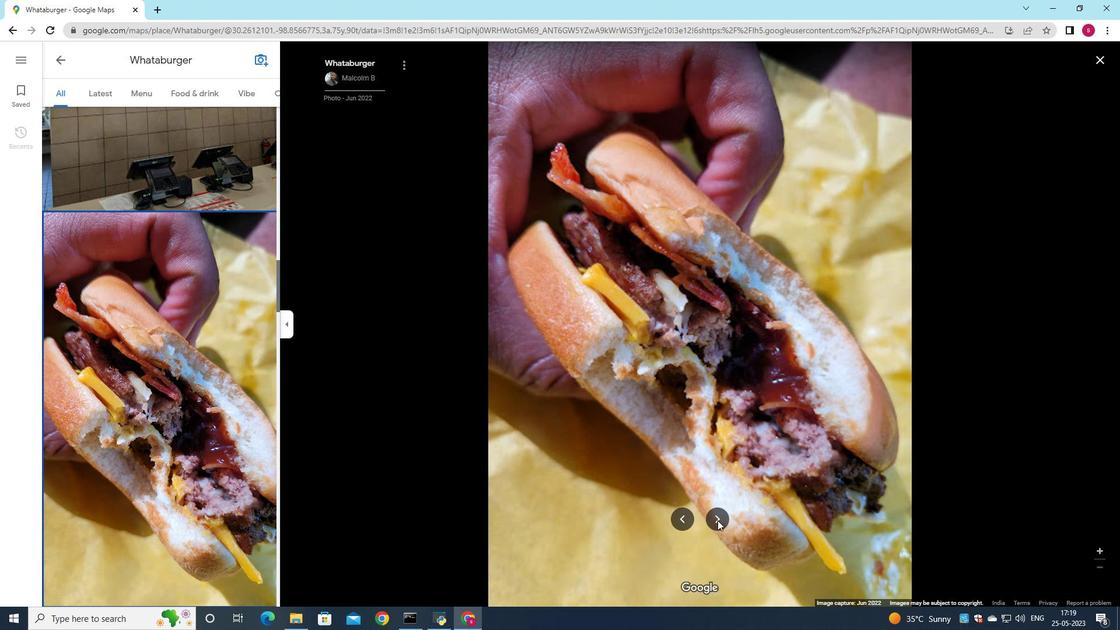 
Action: Mouse pressed left at (717, 520)
Screenshot: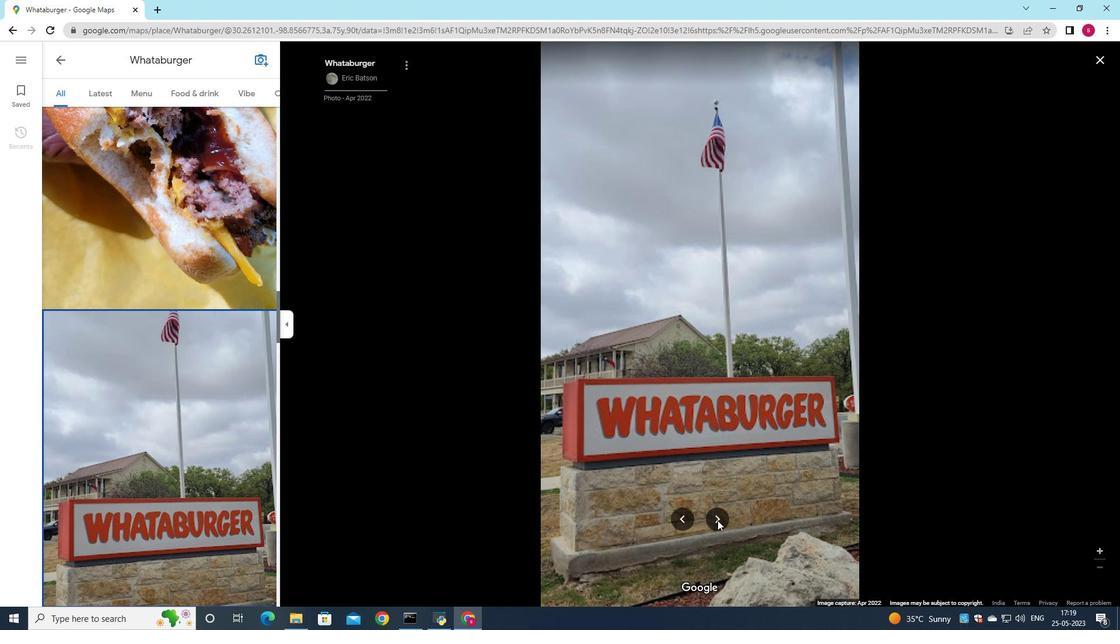 
Action: Mouse pressed left at (717, 520)
Screenshot: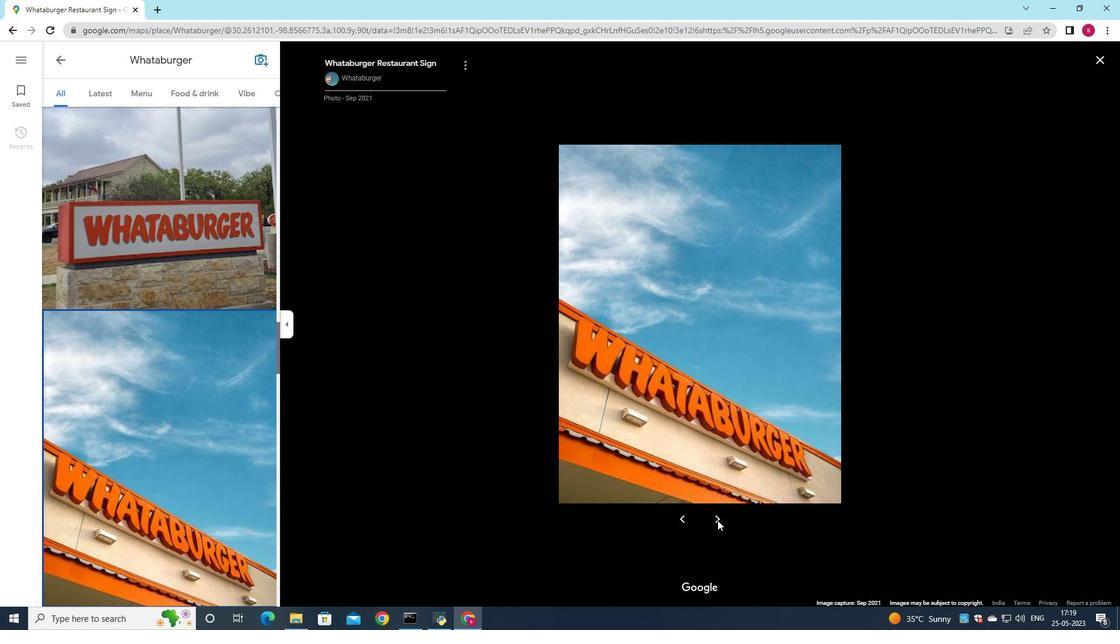 
Action: Mouse pressed left at (717, 520)
Screenshot: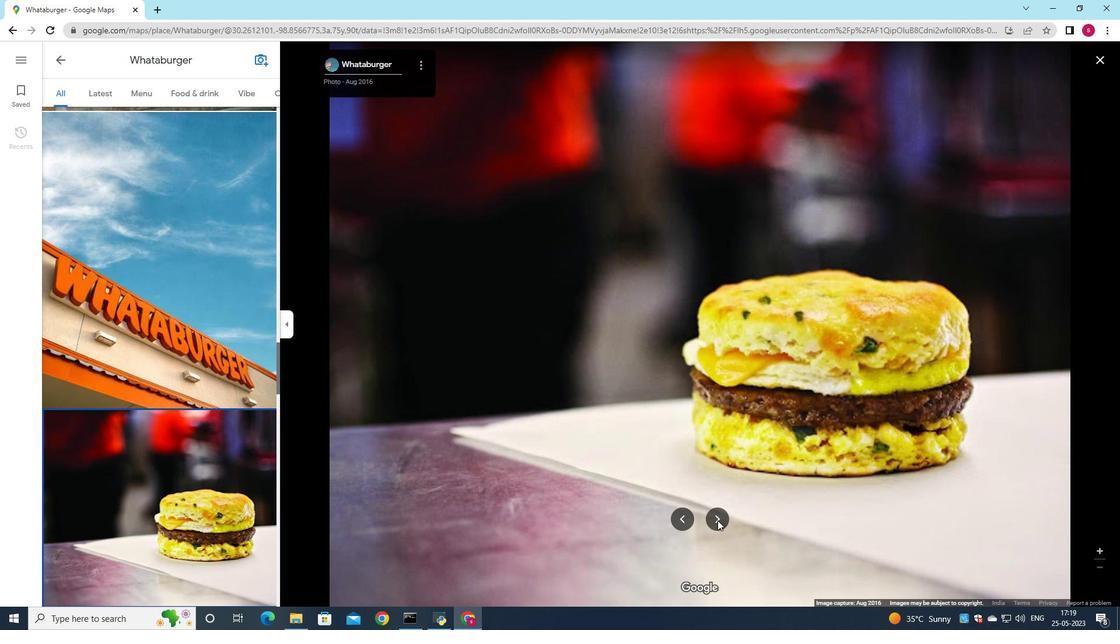 
Action: Mouse pressed left at (717, 520)
Screenshot: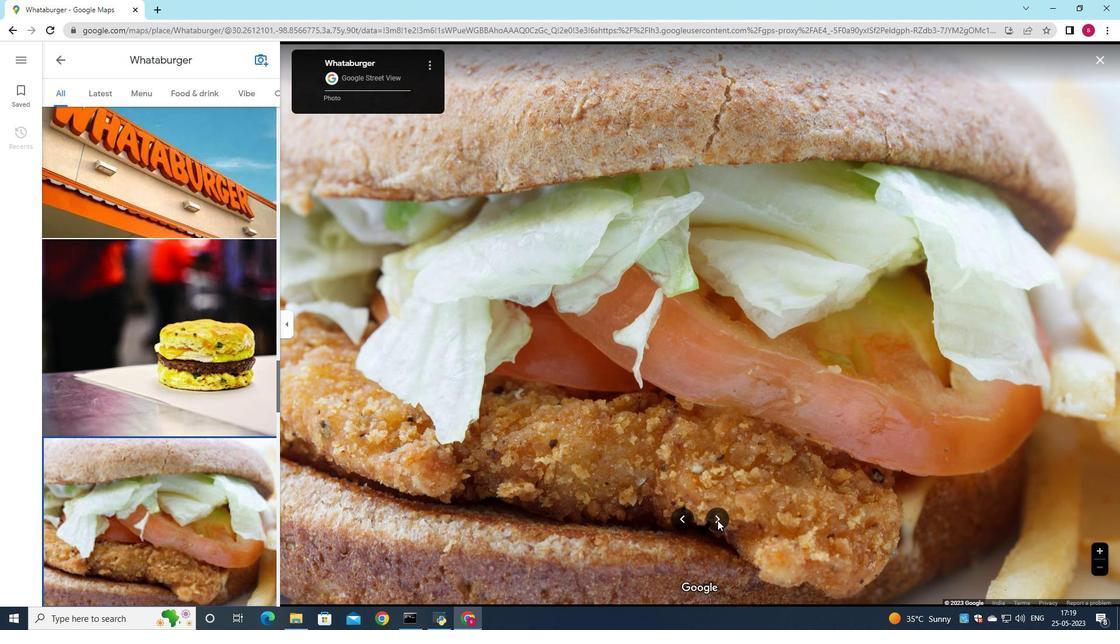 
Action: Mouse pressed left at (717, 520)
Screenshot: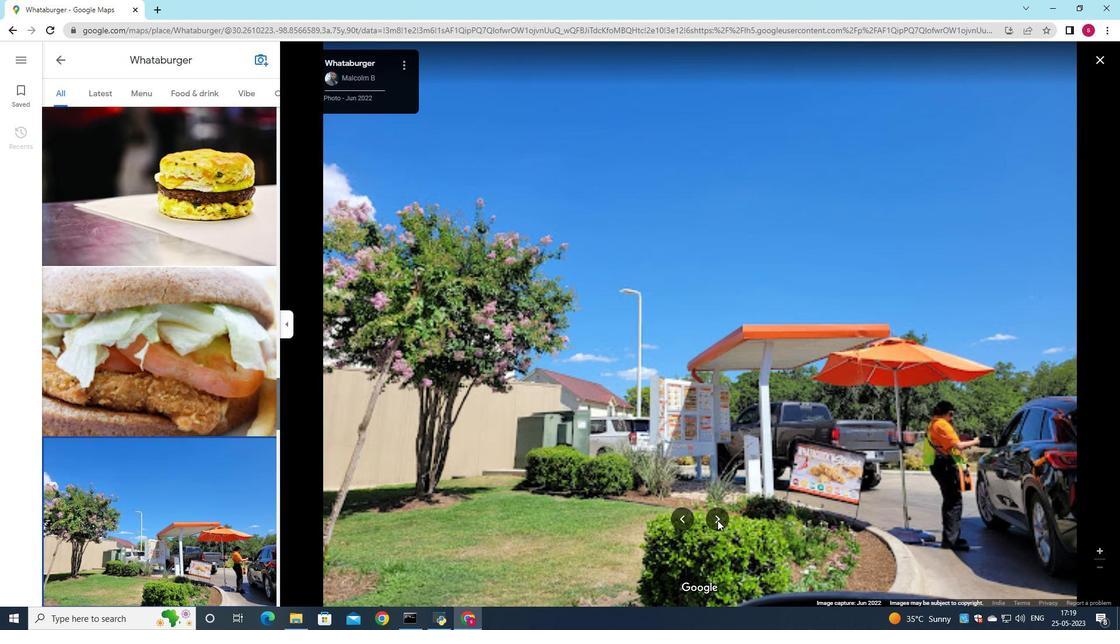 
Action: Mouse moved to (60, 61)
Screenshot: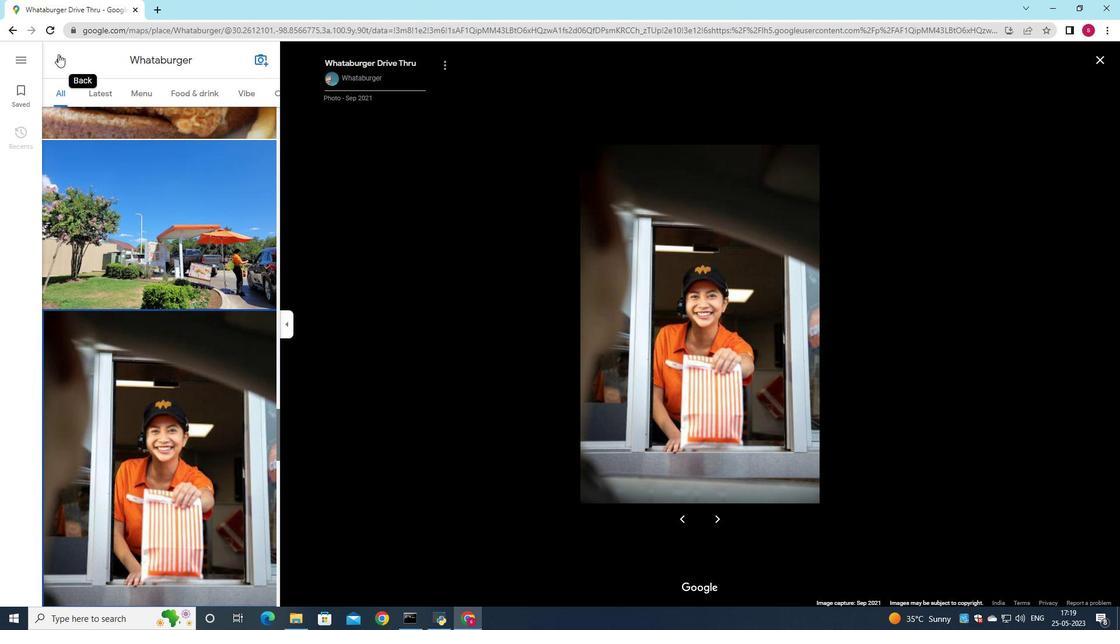 
Action: Mouse pressed left at (60, 61)
Screenshot: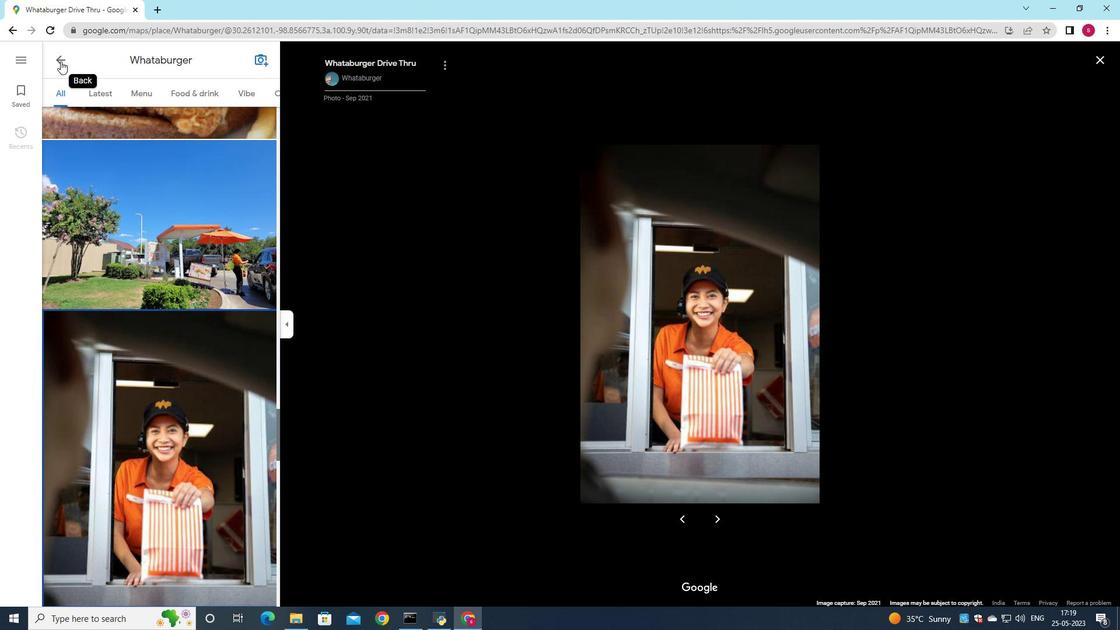 
Action: Mouse moved to (681, 330)
Screenshot: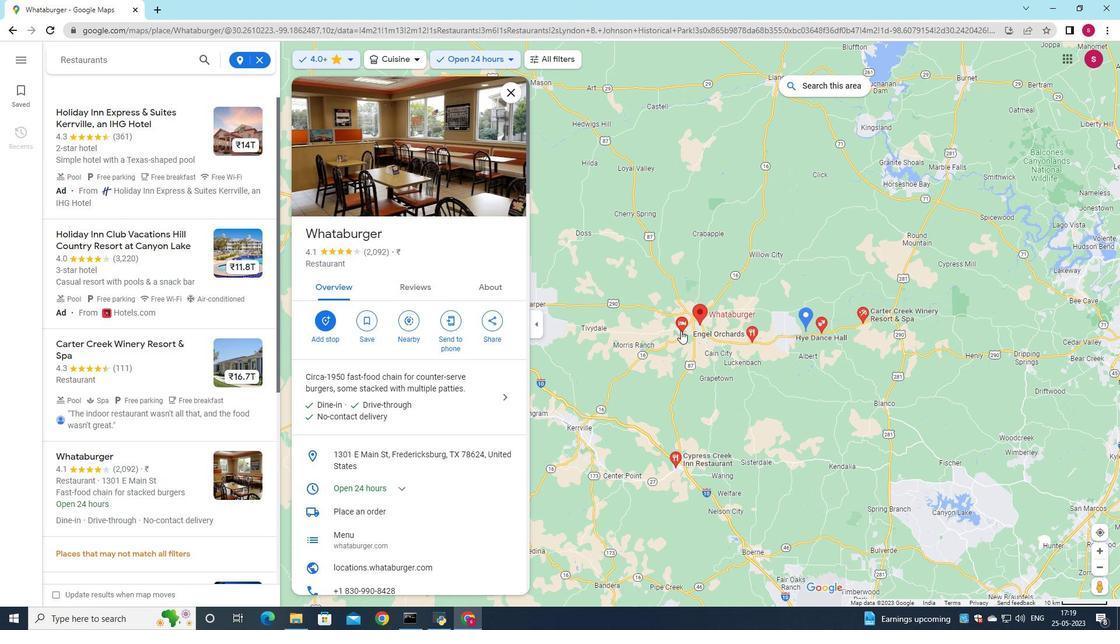 
Action: Mouse pressed left at (681, 330)
Screenshot: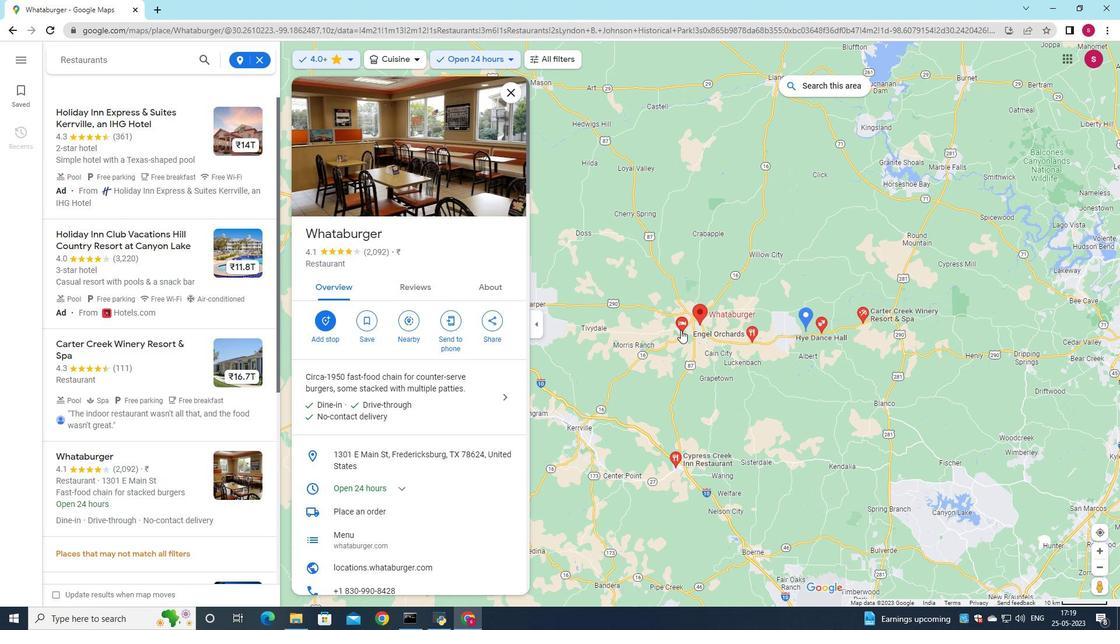 
Action: Mouse moved to (350, 194)
Screenshot: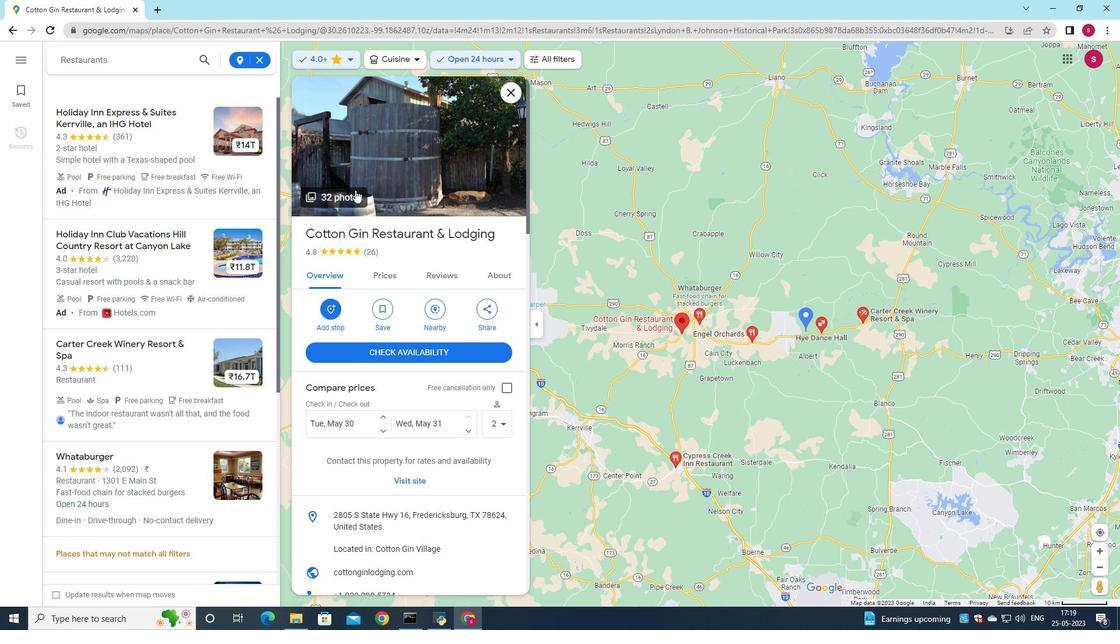 
Action: Mouse pressed left at (350, 194)
Screenshot: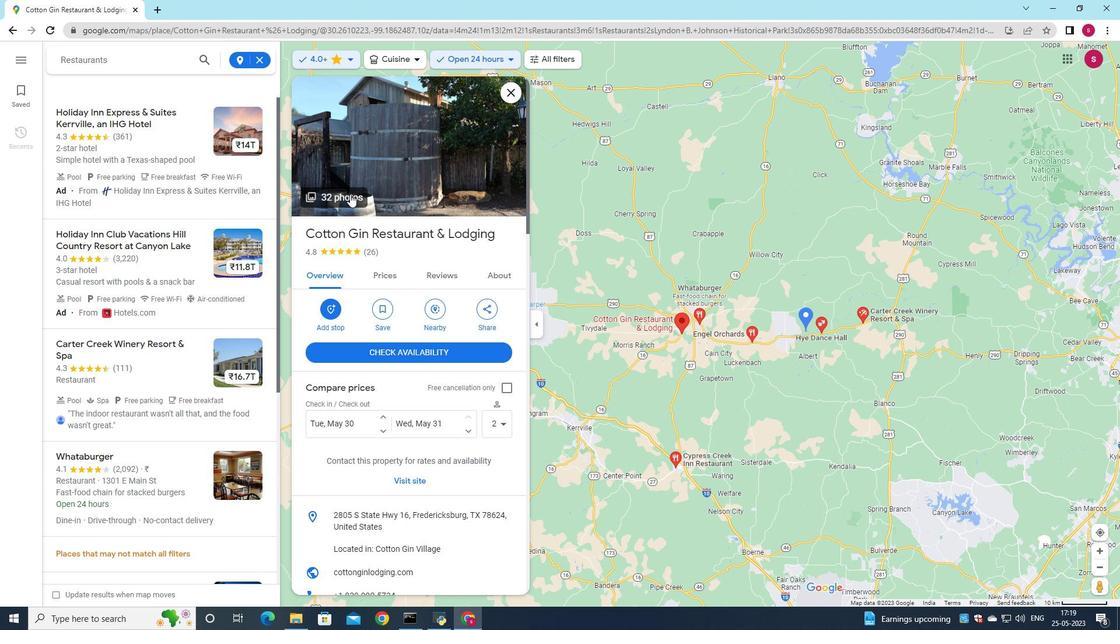 
Action: Mouse moved to (716, 515)
Screenshot: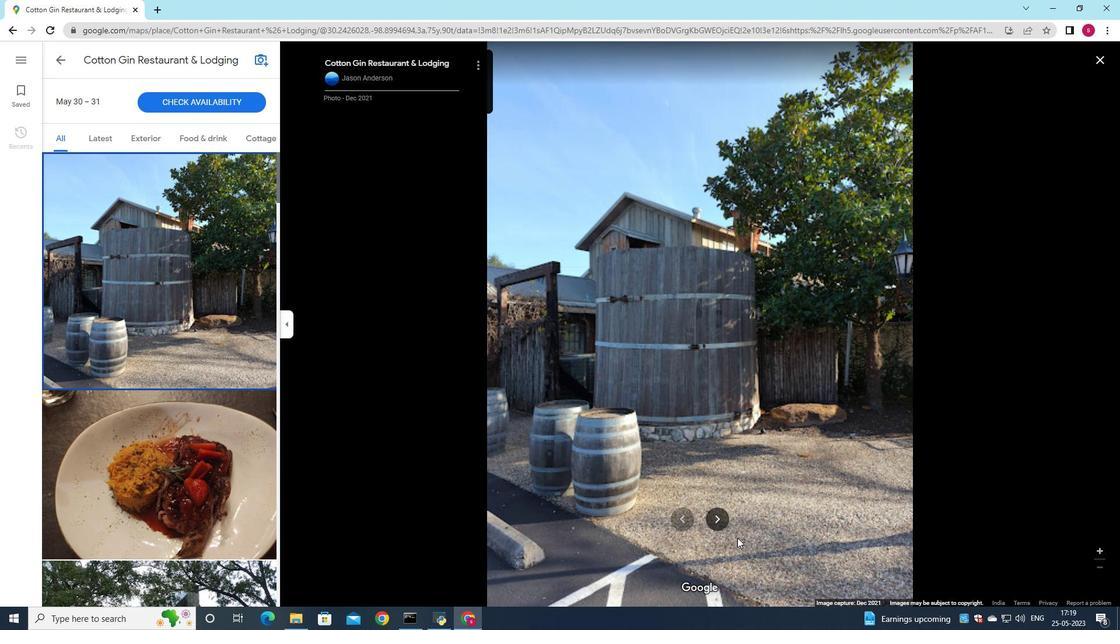 
Action: Mouse pressed left at (716, 515)
Screenshot: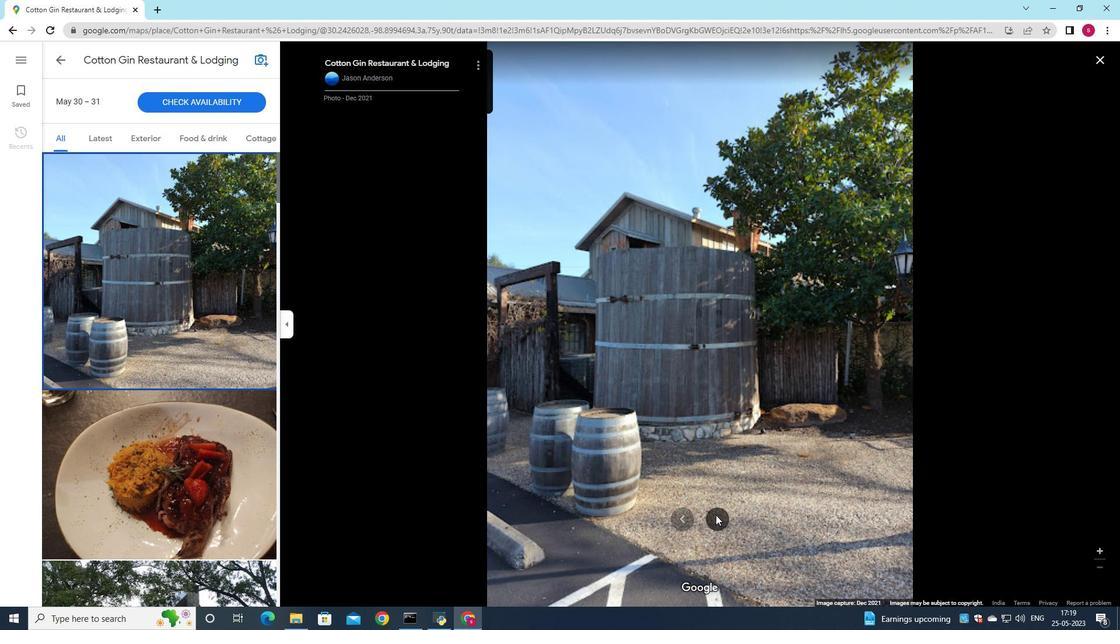 
Action: Mouse pressed left at (716, 515)
Screenshot: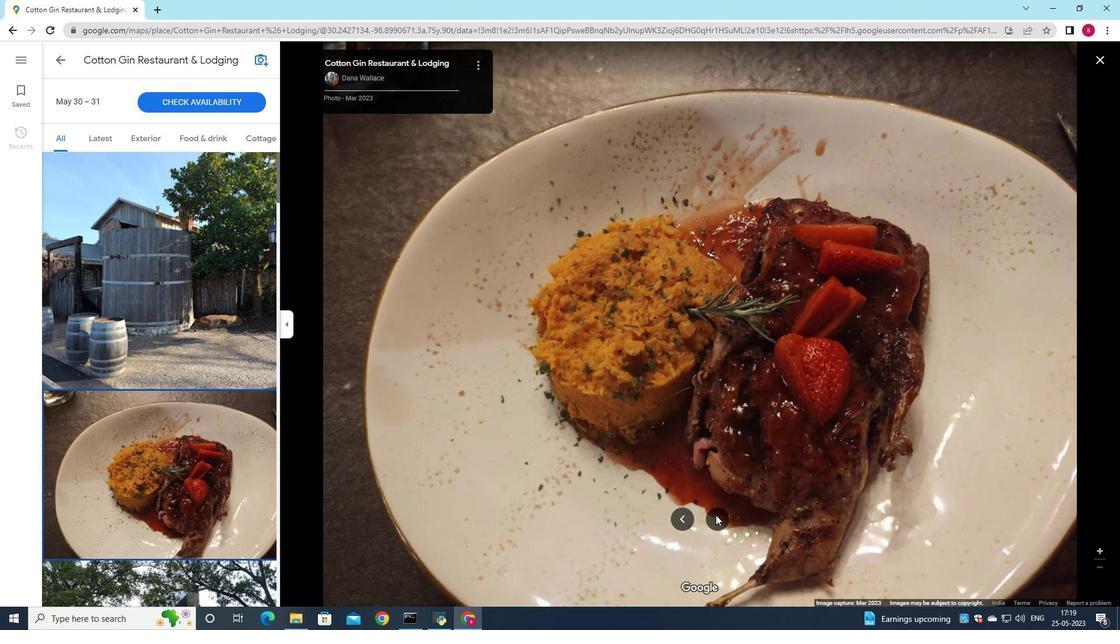 
Action: Mouse pressed left at (716, 515)
Screenshot: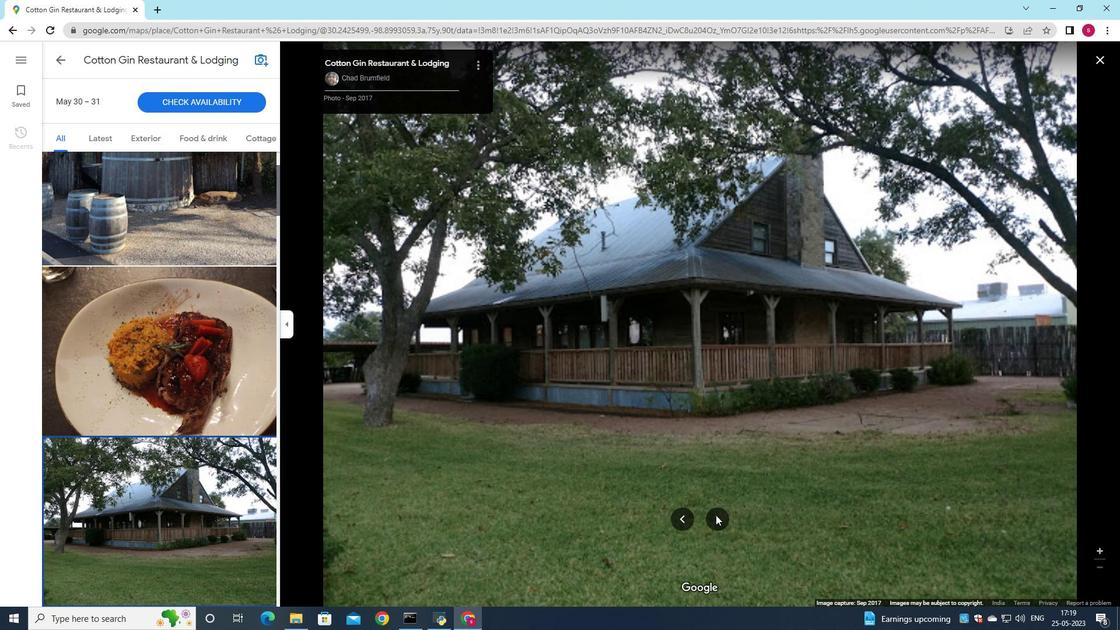 
Action: Mouse moved to (722, 523)
Screenshot: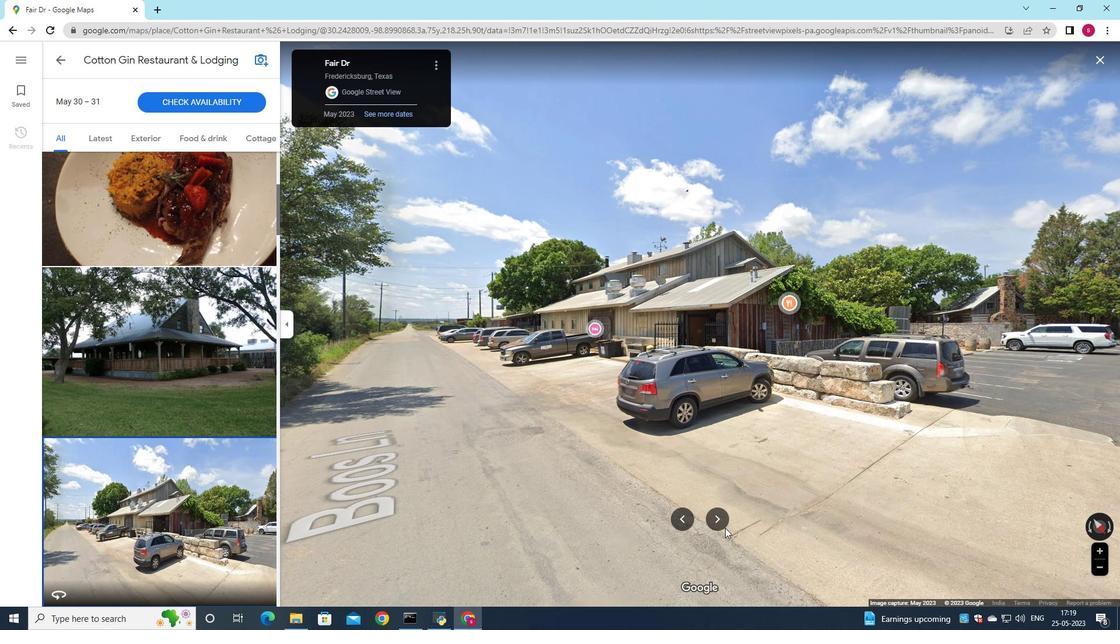 
Action: Mouse pressed left at (722, 523)
Screenshot: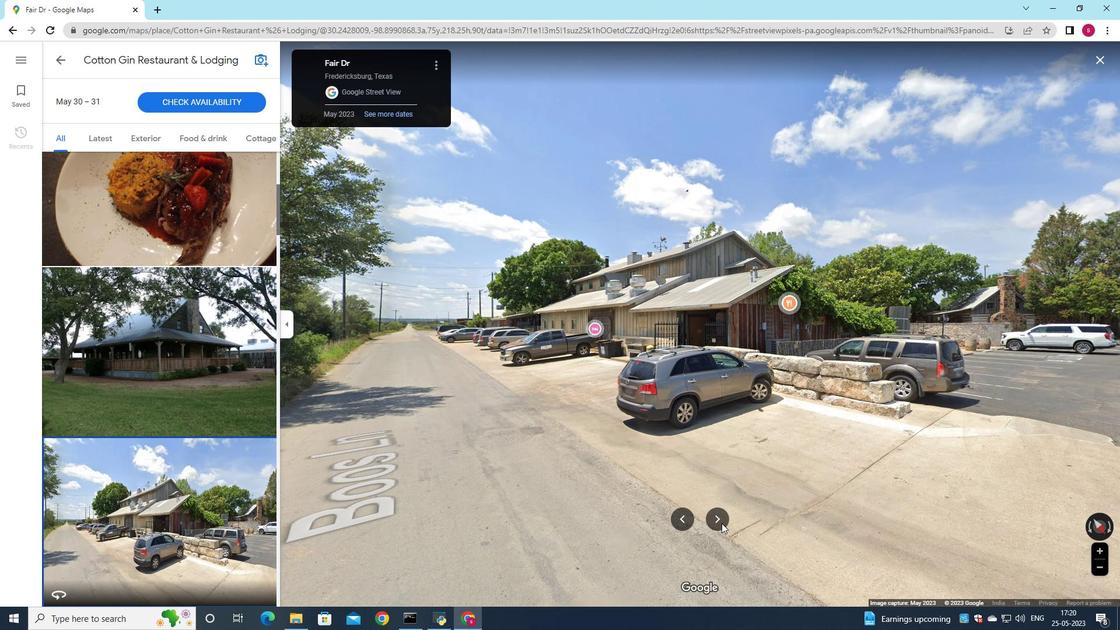 
Action: Mouse moved to (719, 518)
Screenshot: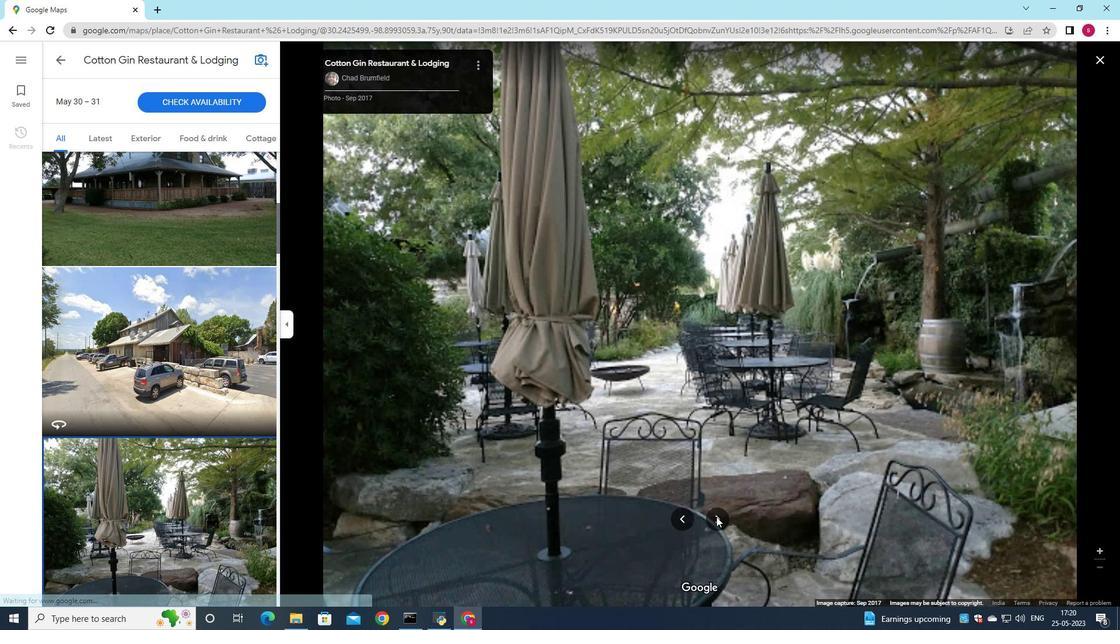 
Action: Mouse pressed left at (719, 518)
Screenshot: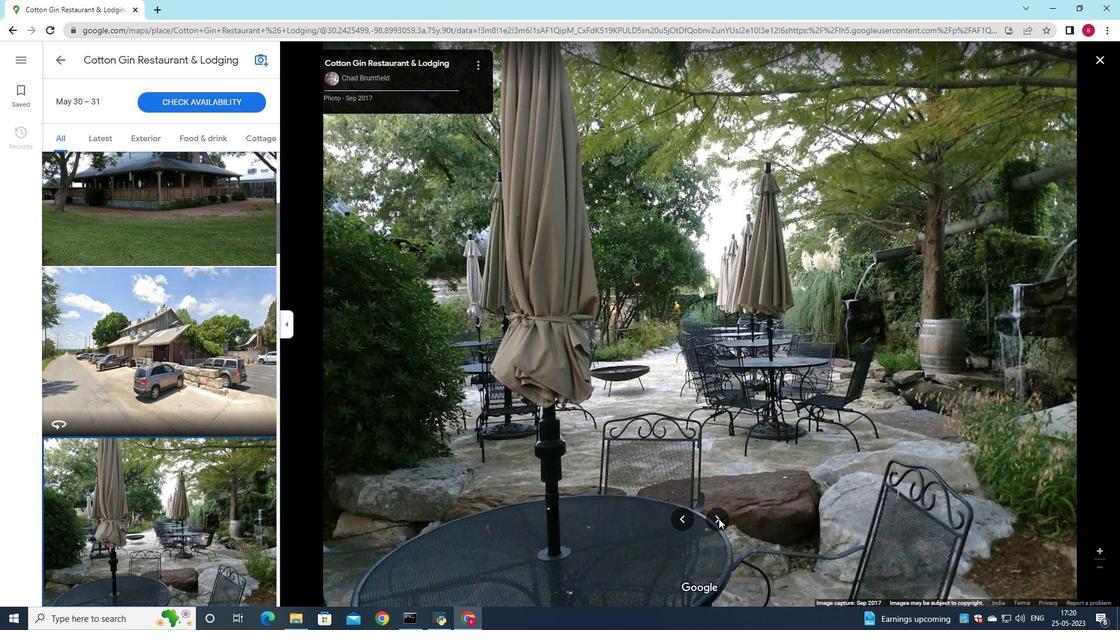 
Action: Mouse pressed left at (719, 518)
Screenshot: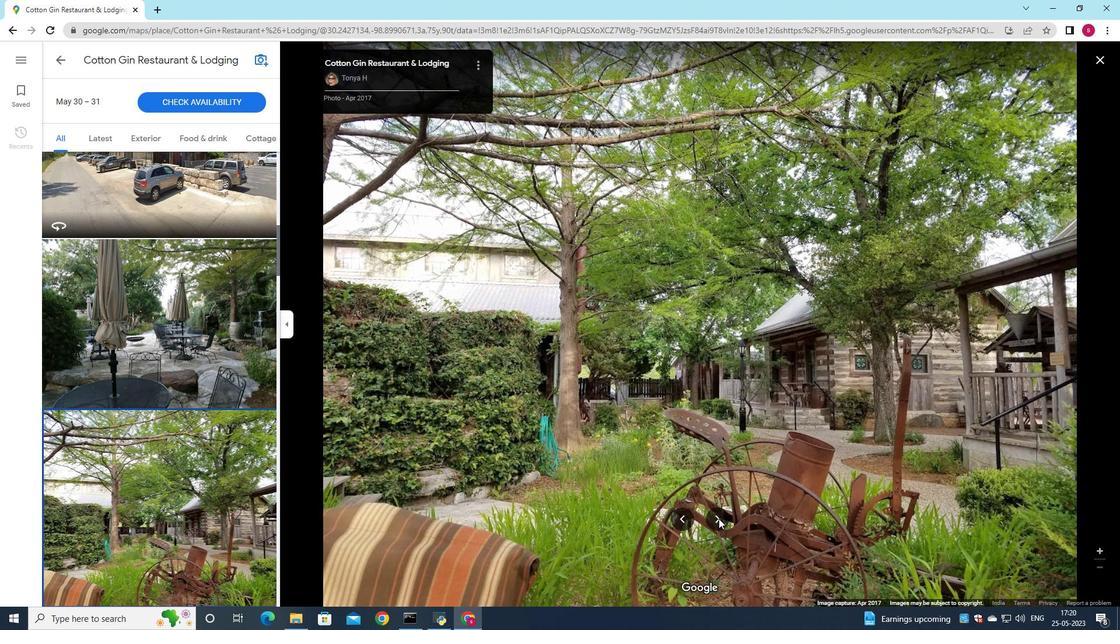 
Action: Mouse pressed left at (719, 518)
Screenshot: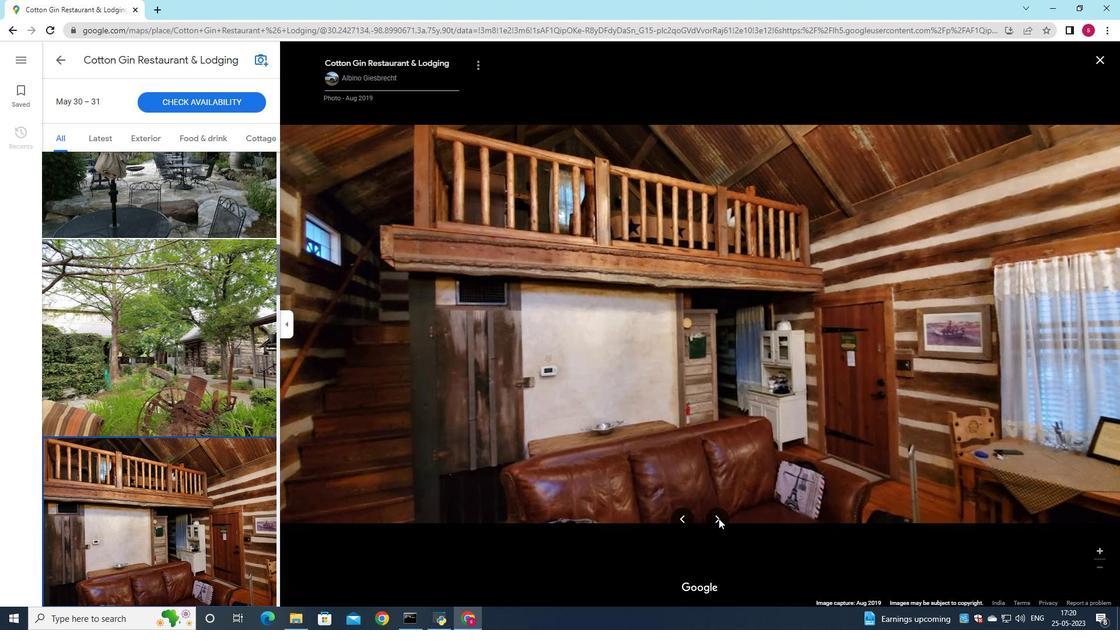 
Action: Mouse moved to (719, 513)
Screenshot: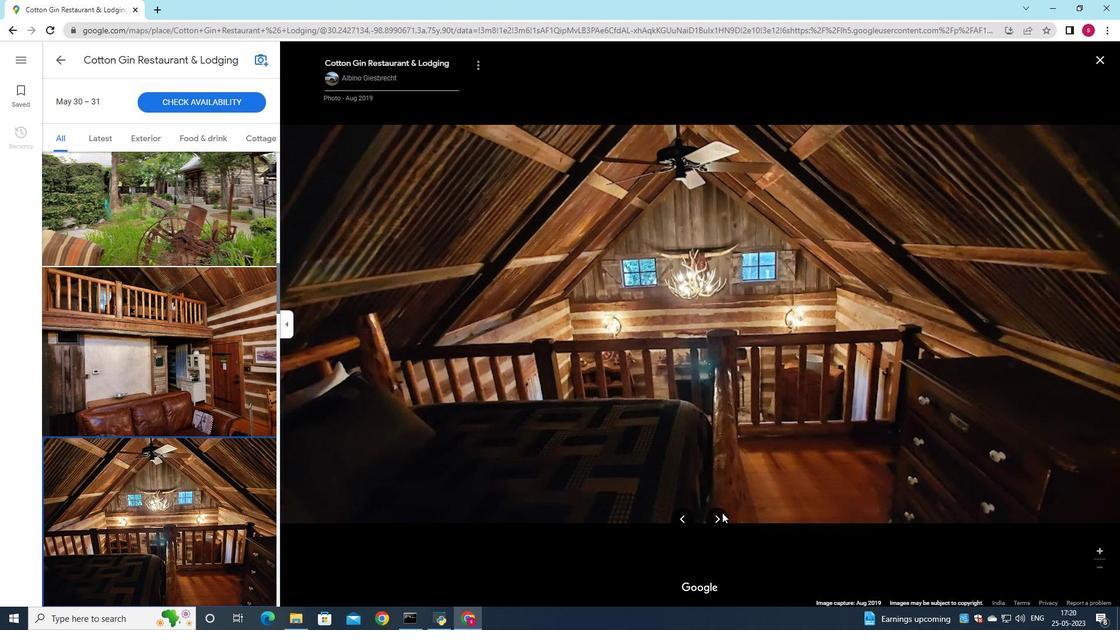 
Action: Mouse pressed left at (719, 513)
Screenshot: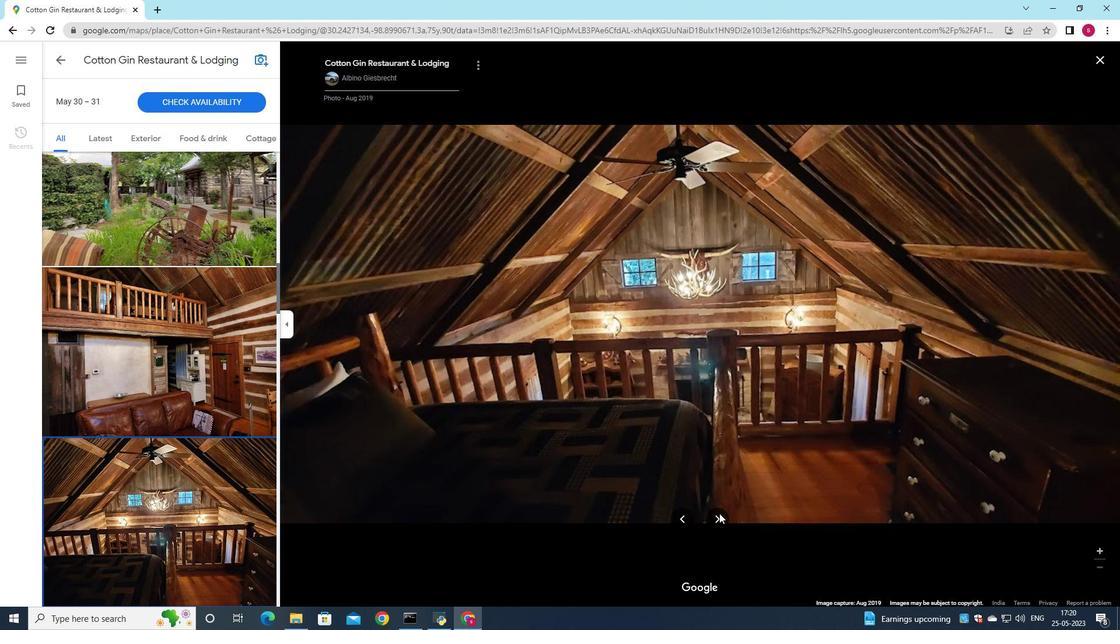 
Action: Mouse moved to (717, 515)
Screenshot: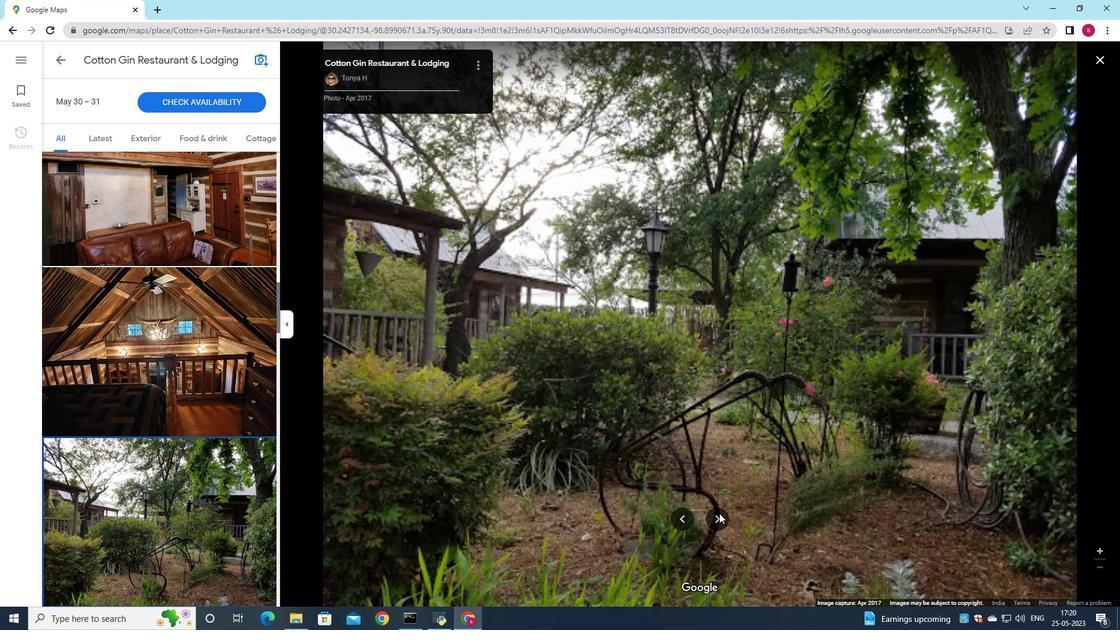 
Action: Mouse pressed left at (717, 515)
Screenshot: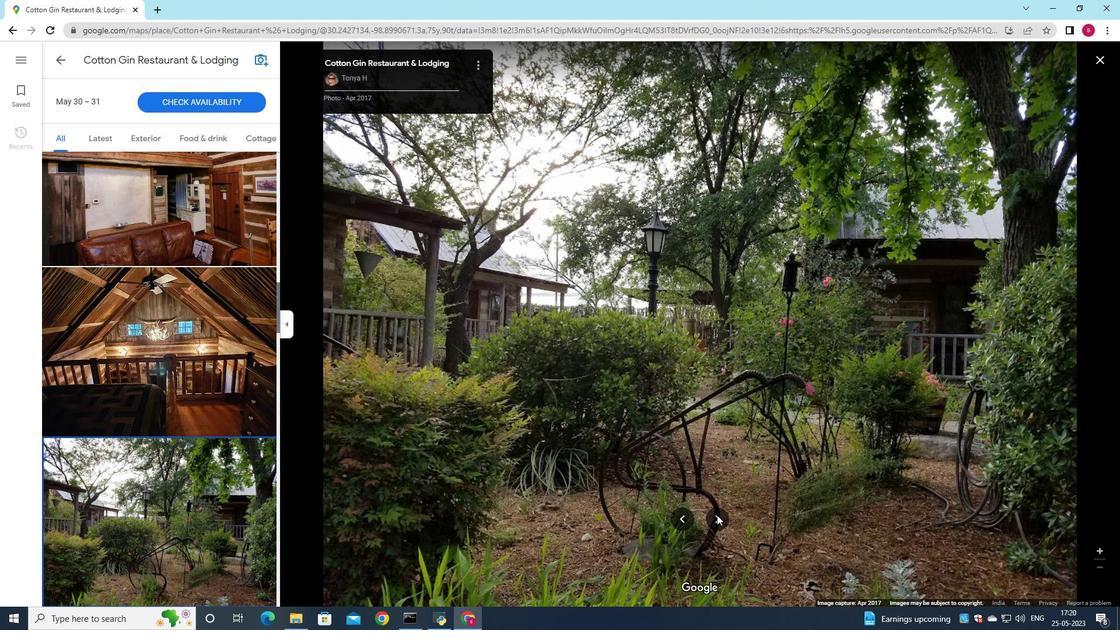 
Action: Mouse moved to (713, 515)
Screenshot: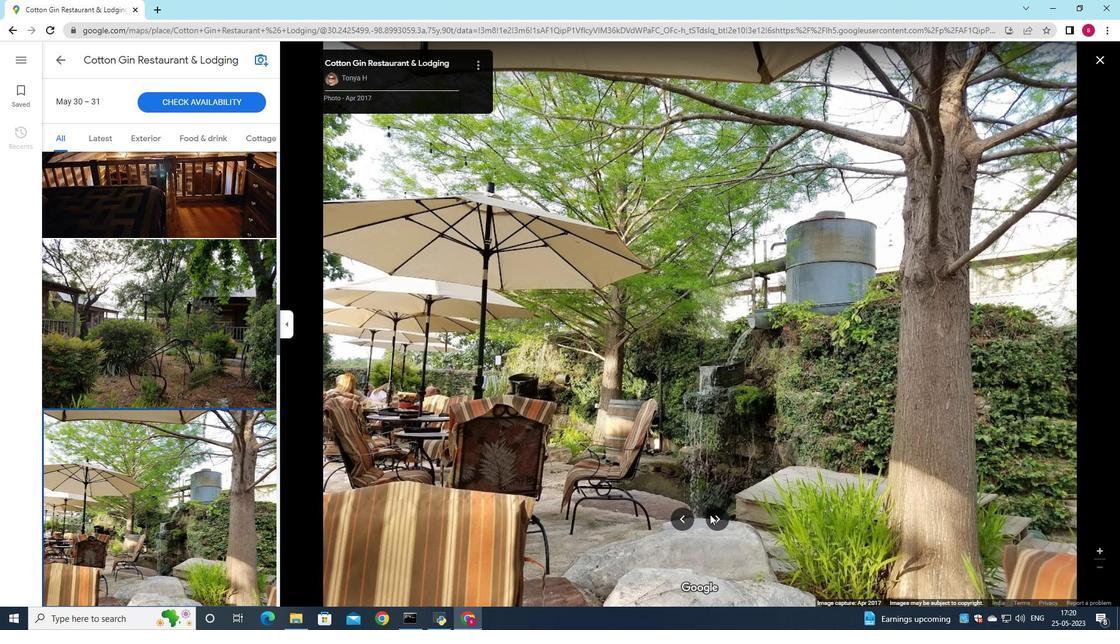 
Action: Mouse pressed left at (713, 515)
Screenshot: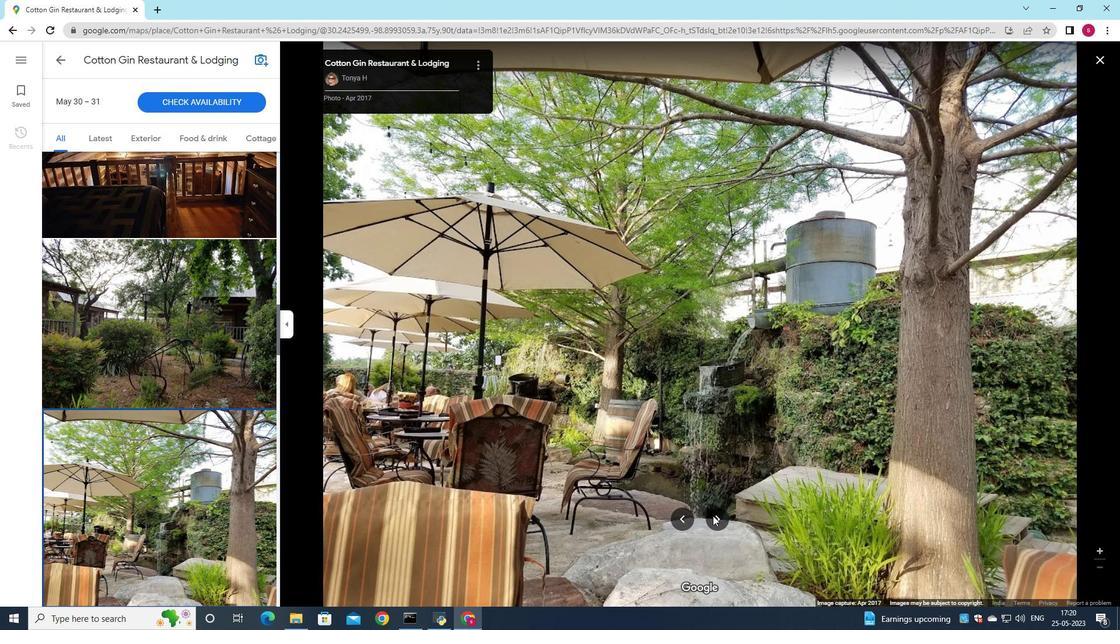 
Action: Mouse moved to (722, 512)
Screenshot: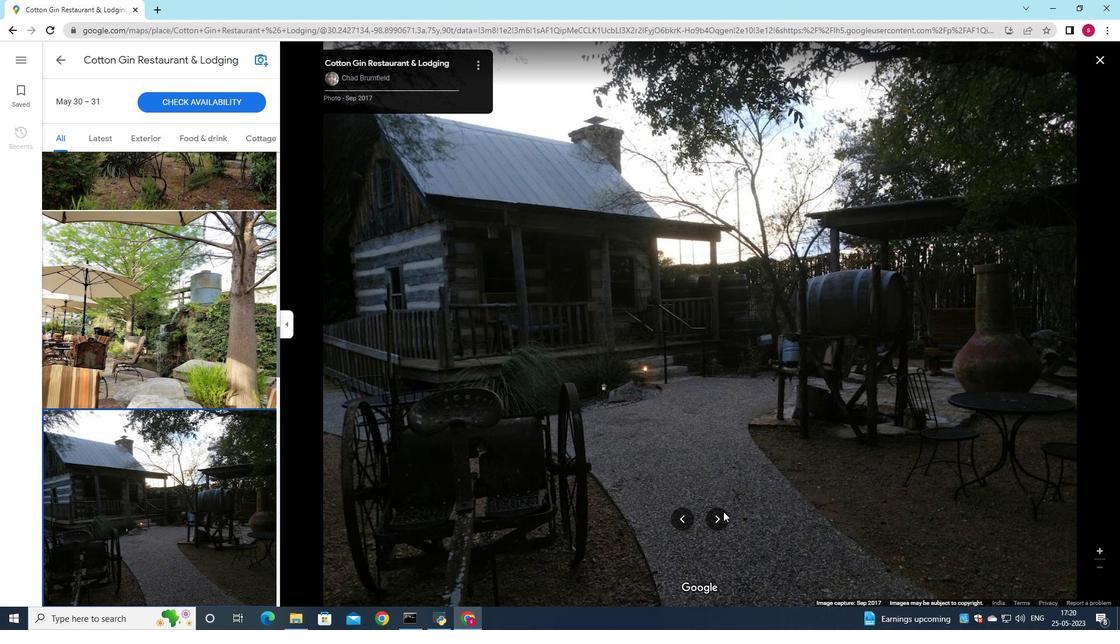 
Action: Mouse pressed left at (722, 512)
Screenshot: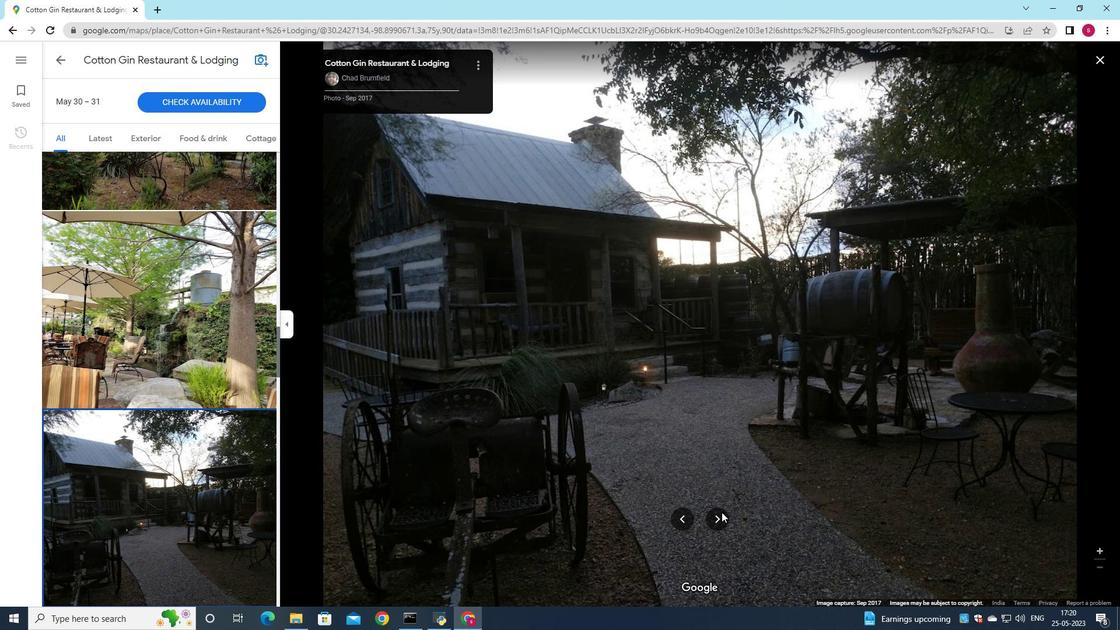 
Action: Mouse pressed left at (722, 512)
Screenshot: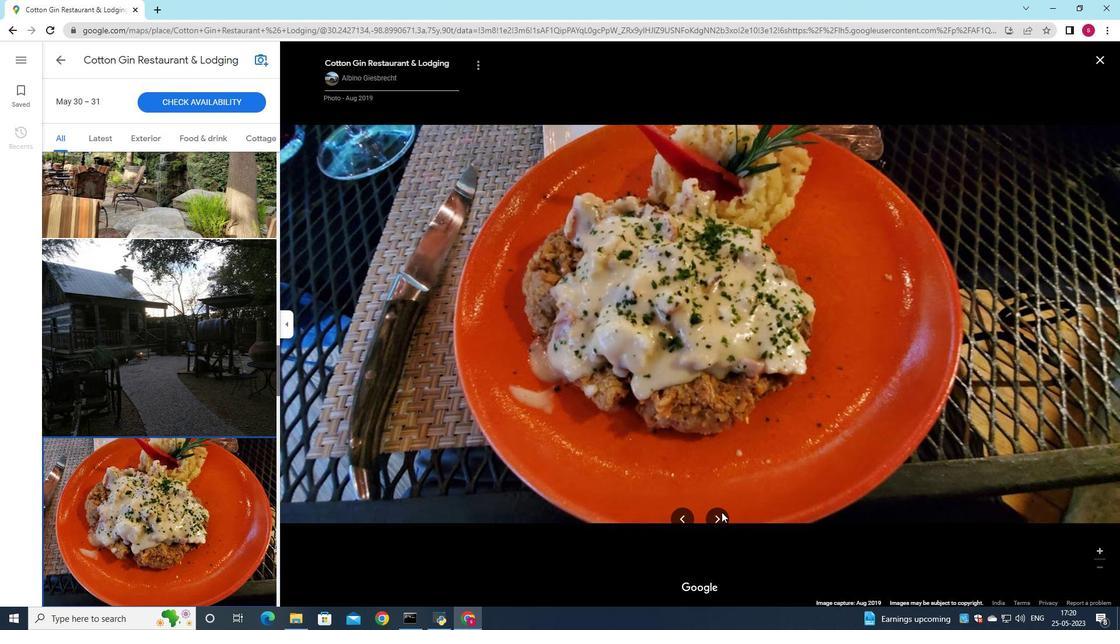 
Action: Mouse moved to (719, 515)
Screenshot: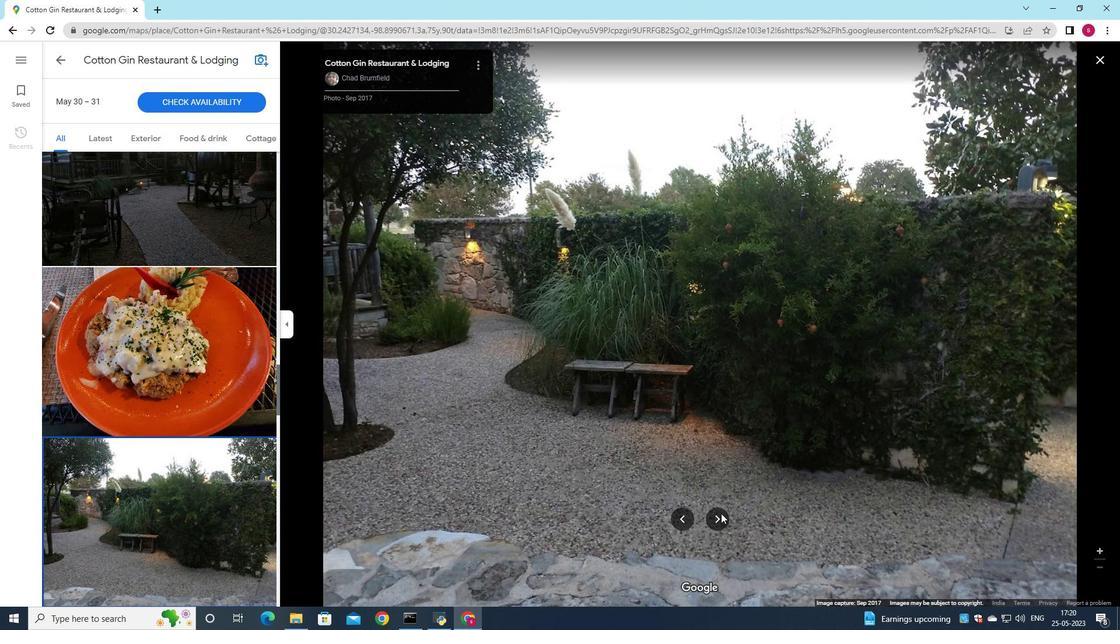 
Action: Mouse pressed left at (719, 515)
Screenshot: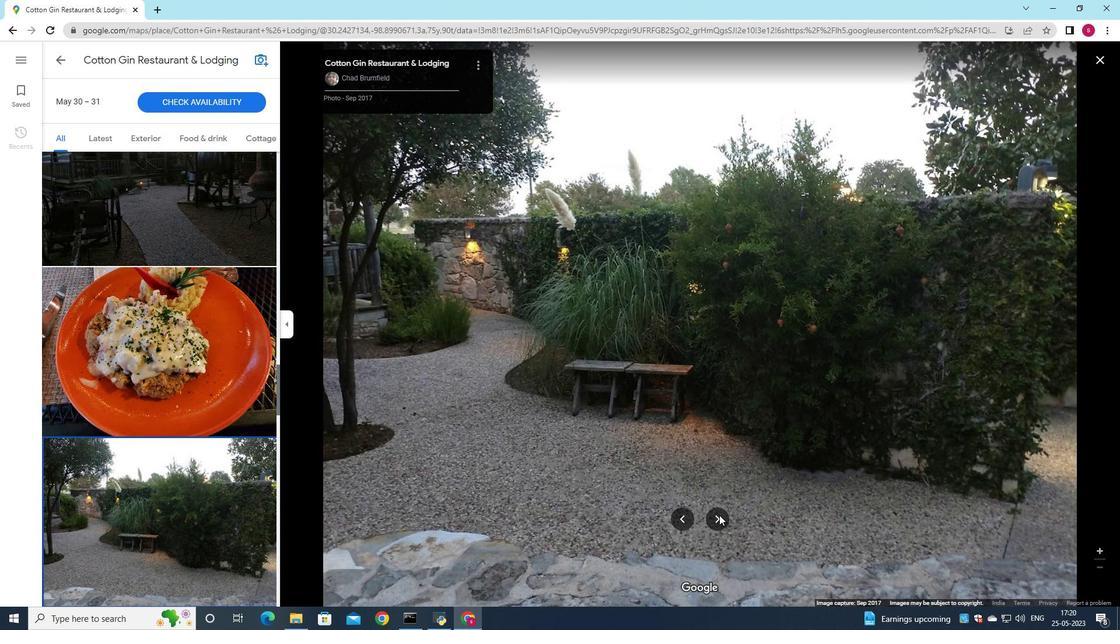 
Action: Mouse moved to (712, 514)
Screenshot: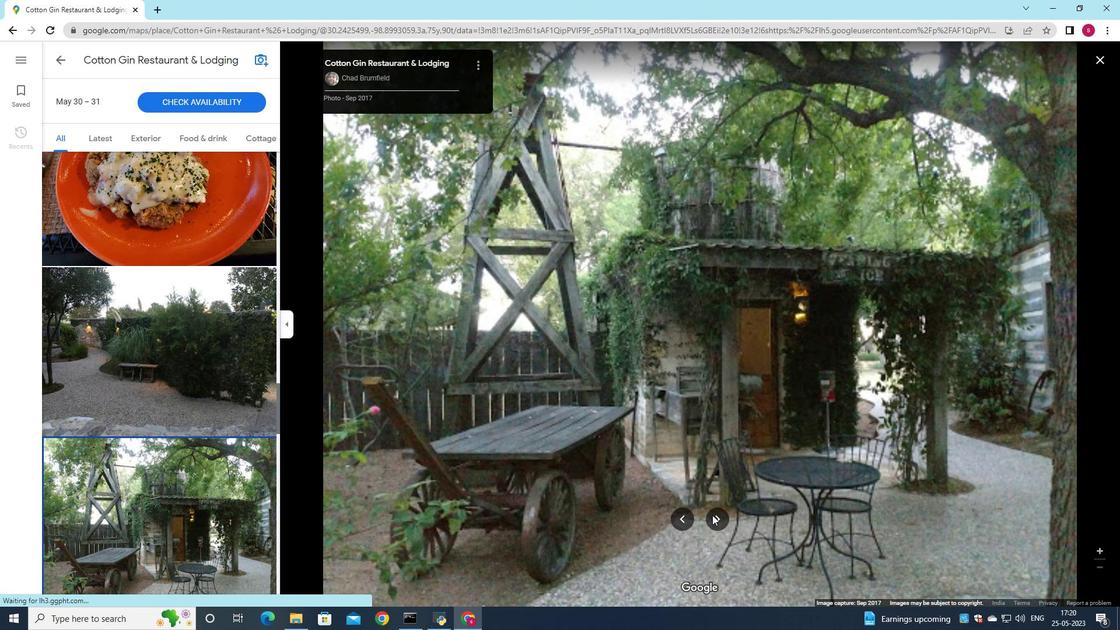 
Action: Mouse pressed left at (712, 514)
Screenshot: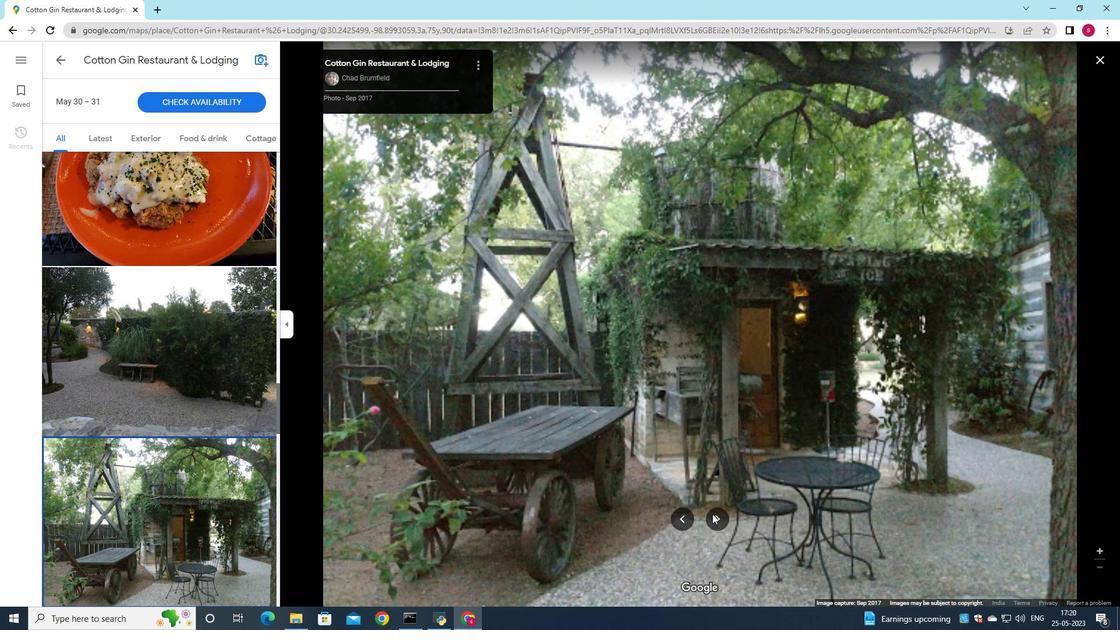 
Action: Mouse moved to (58, 57)
Screenshot: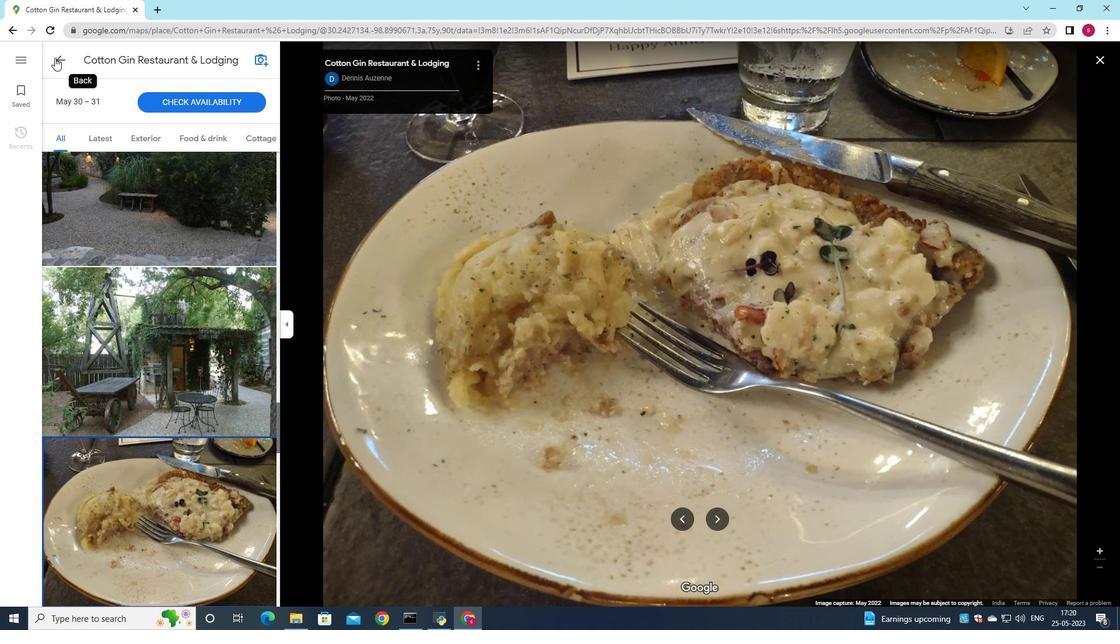 
Action: Mouse pressed left at (58, 57)
Screenshot: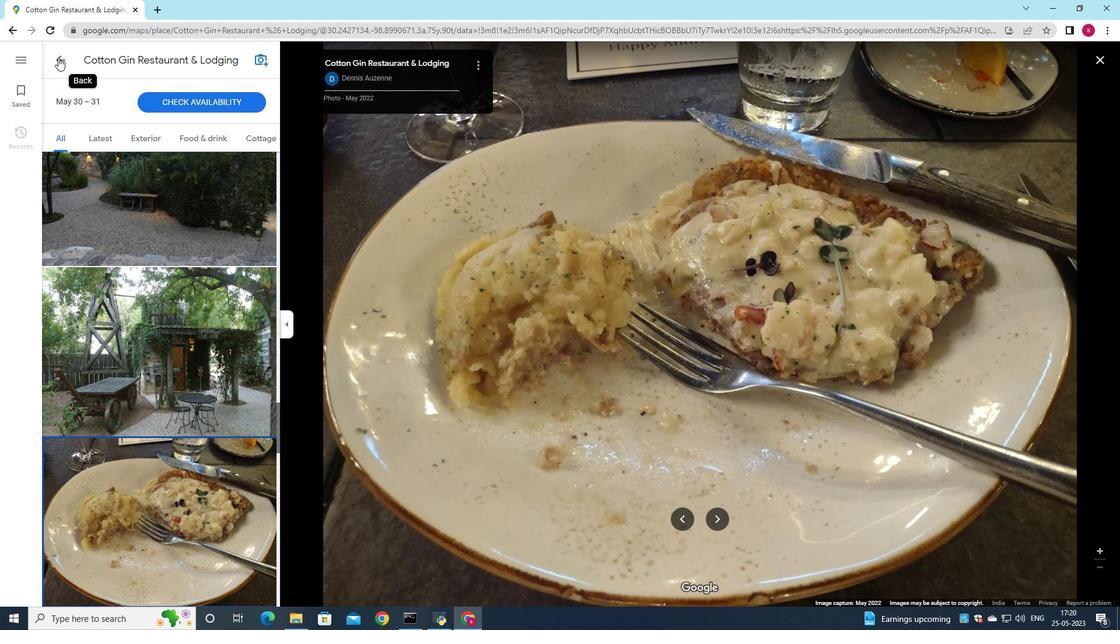 
Action: Mouse moved to (715, 358)
Screenshot: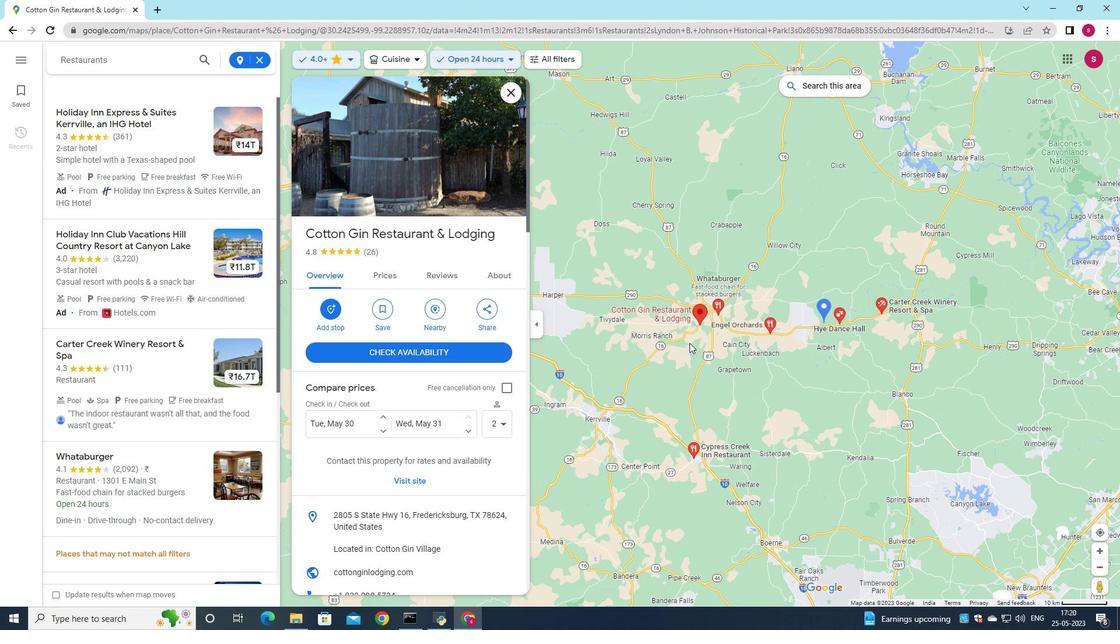 
Action: Mouse scrolled (715, 358) with delta (0, 0)
Screenshot: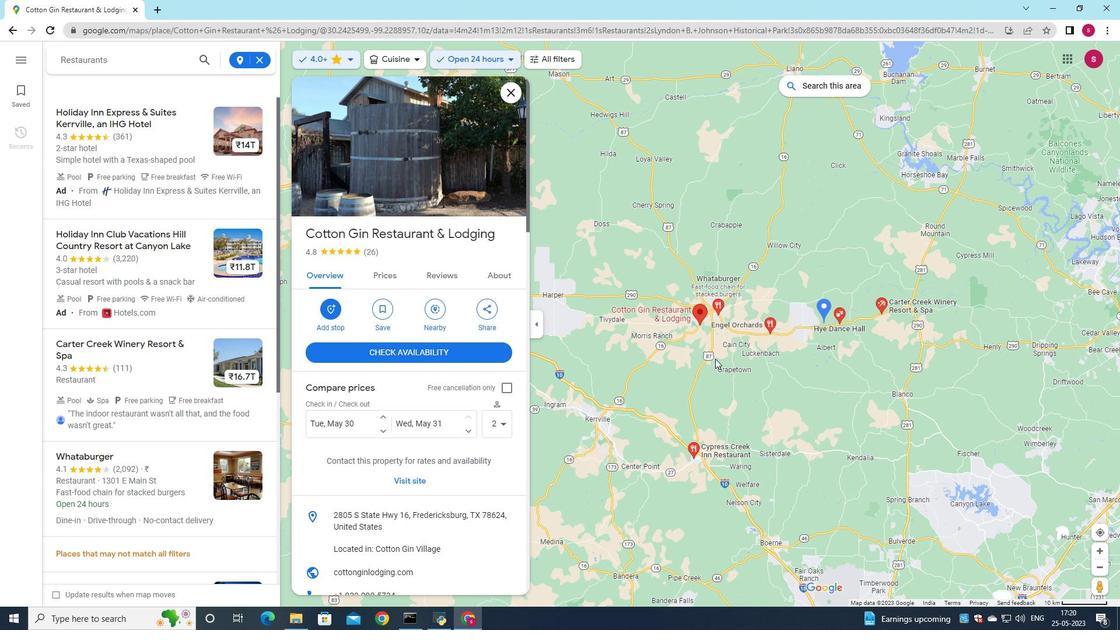 
Action: Mouse moved to (702, 431)
Screenshot: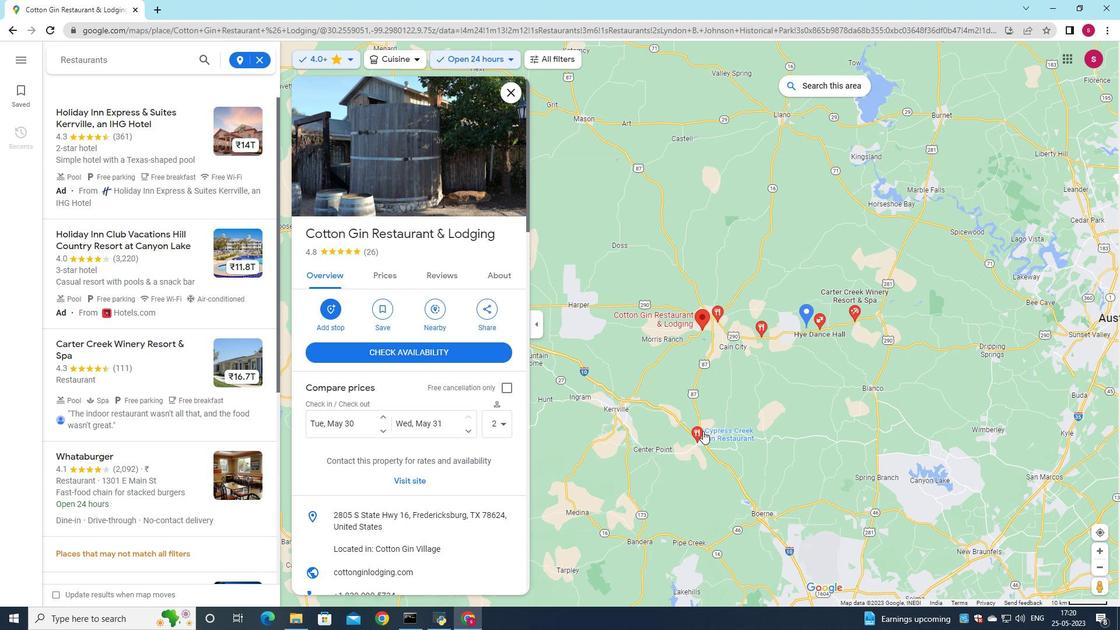 
Action: Mouse pressed left at (702, 431)
Screenshot: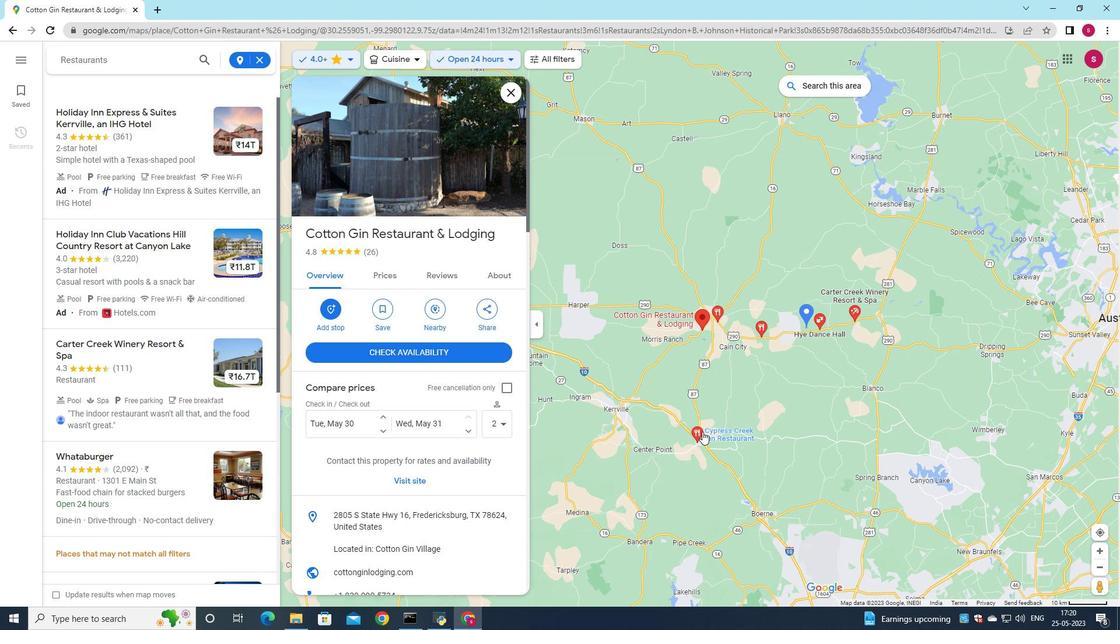 
Action: Mouse moved to (349, 196)
Screenshot: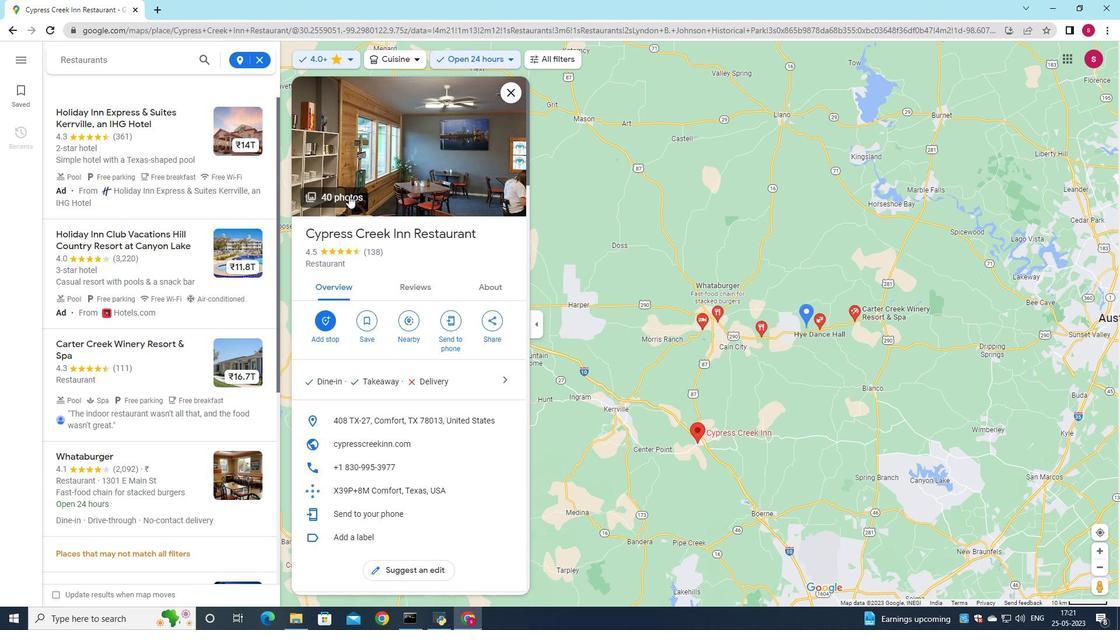 
Action: Mouse pressed left at (349, 196)
Screenshot: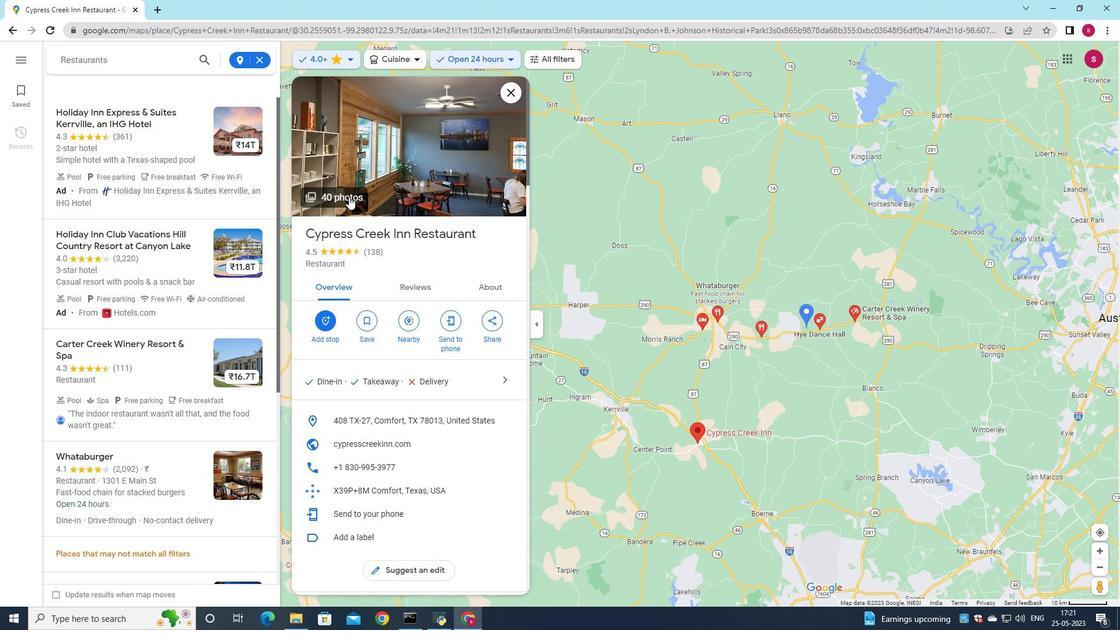 
Action: Mouse moved to (715, 511)
Screenshot: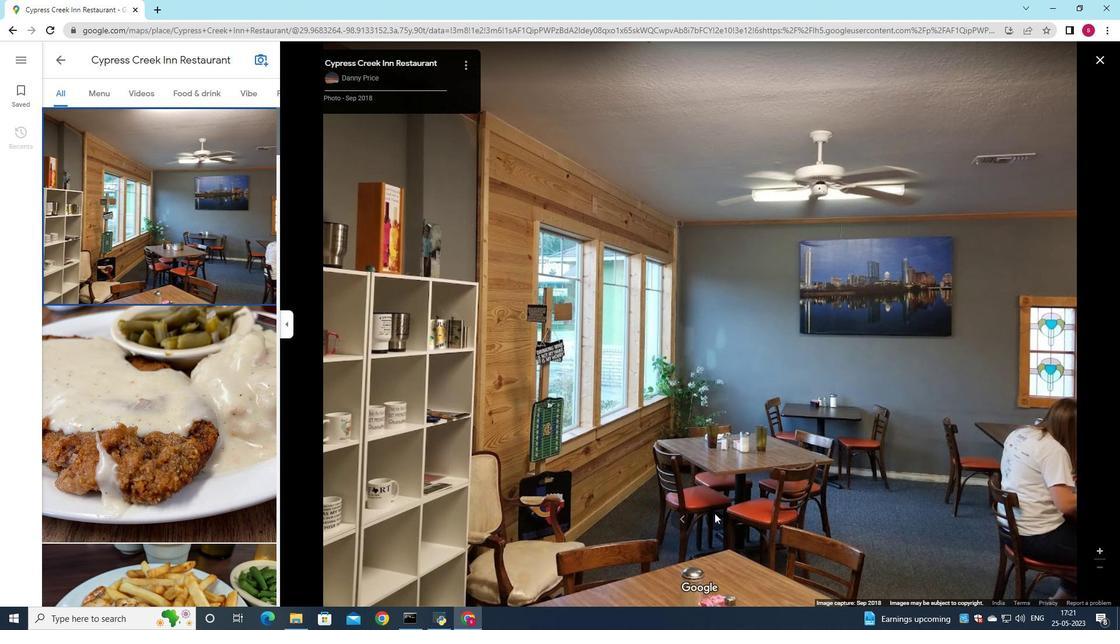 
Action: Mouse pressed left at (715, 511)
Screenshot: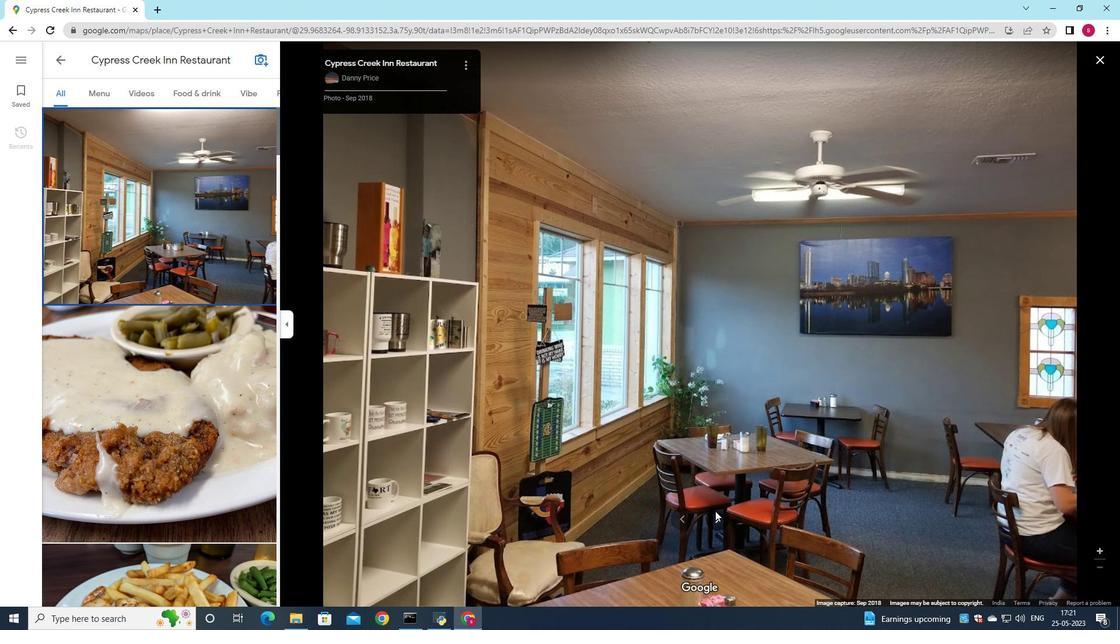 
Action: Mouse pressed left at (715, 511)
Screenshot: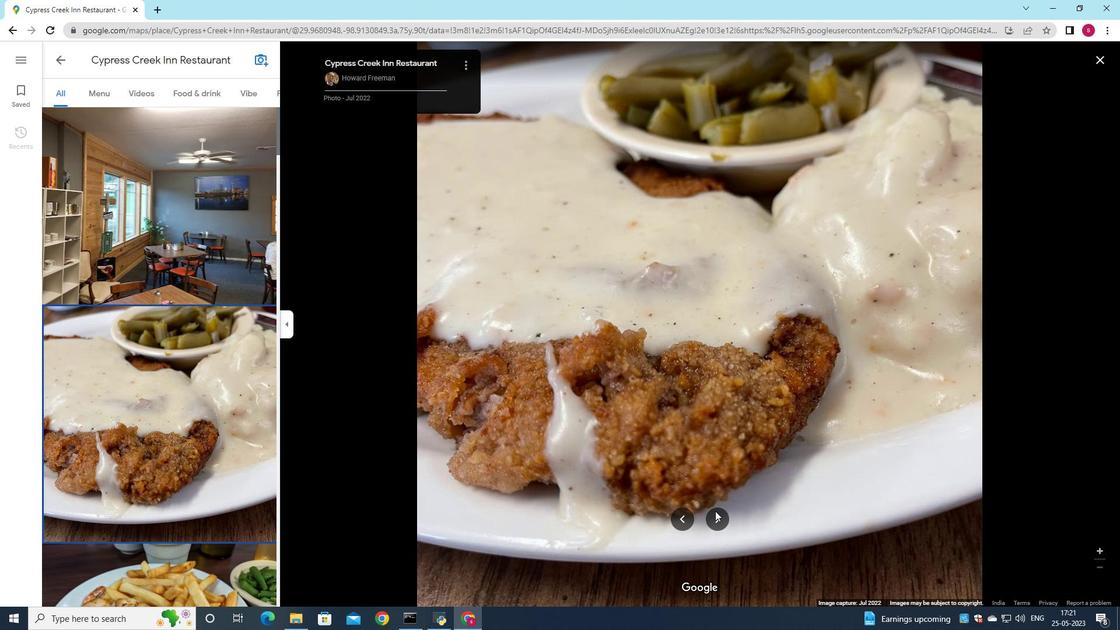 
Action: Mouse pressed left at (715, 511)
Screenshot: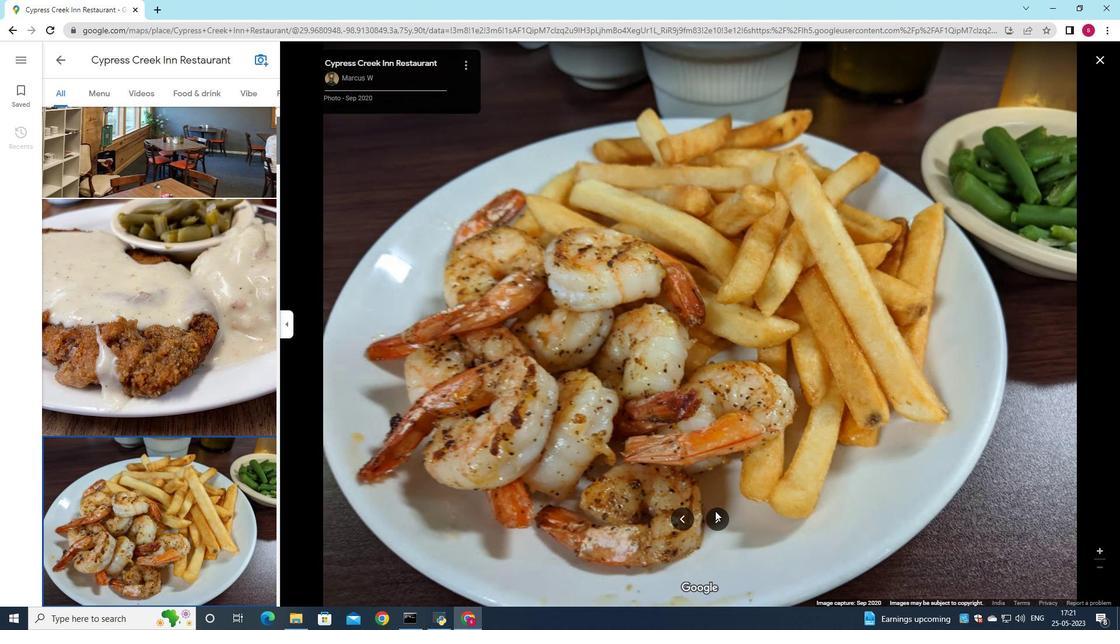 
Action: Mouse pressed left at (715, 511)
Screenshot: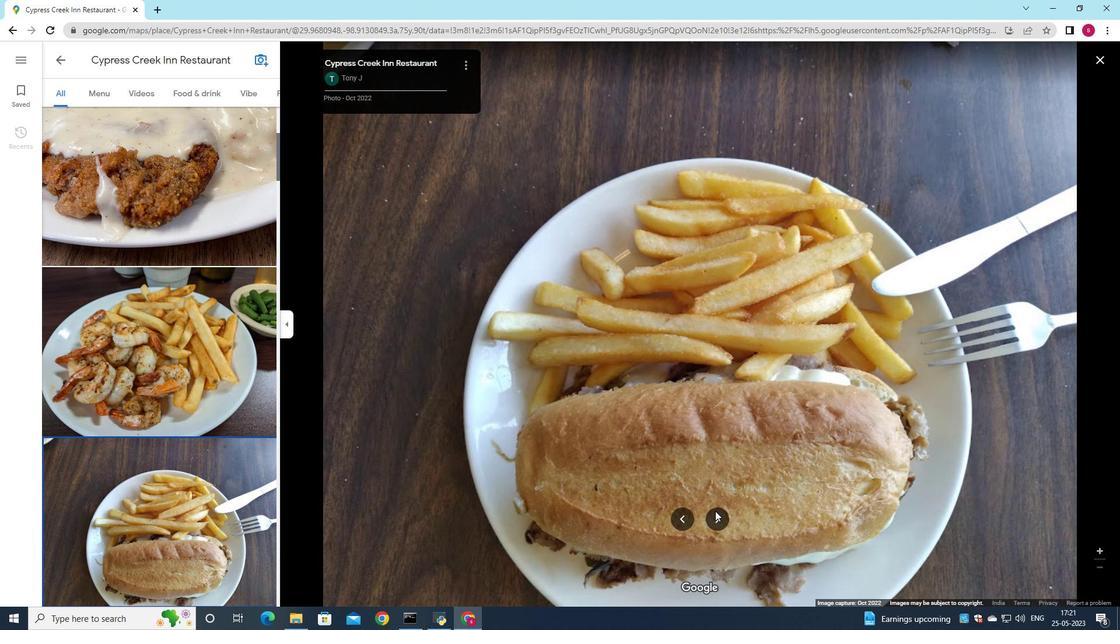 
Action: Mouse pressed left at (715, 511)
Screenshot: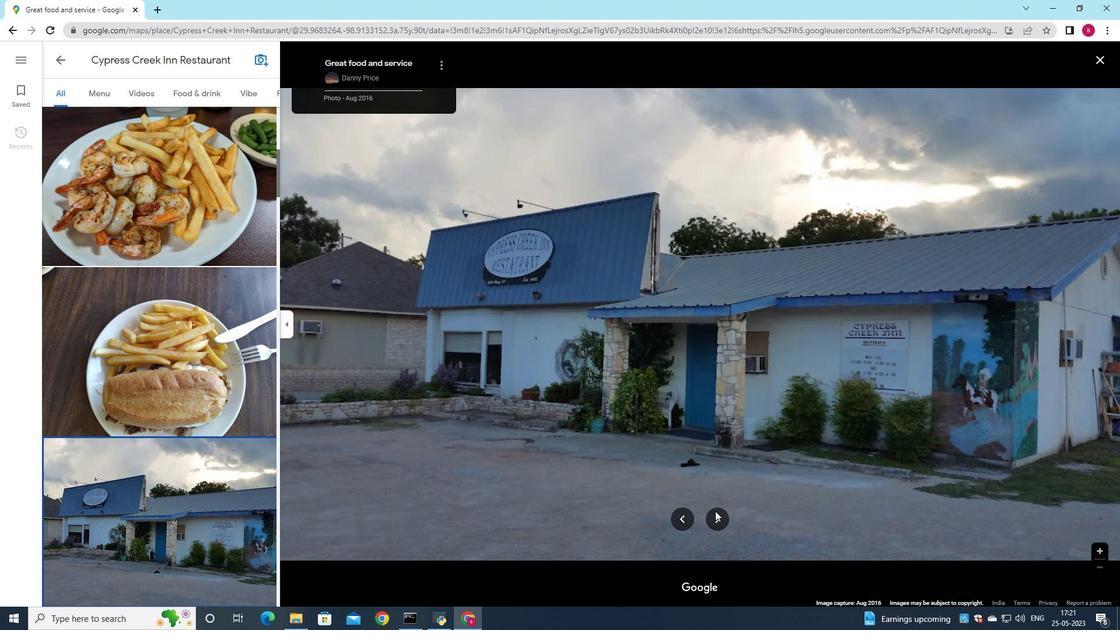 
Action: Mouse pressed left at (715, 511)
Screenshot: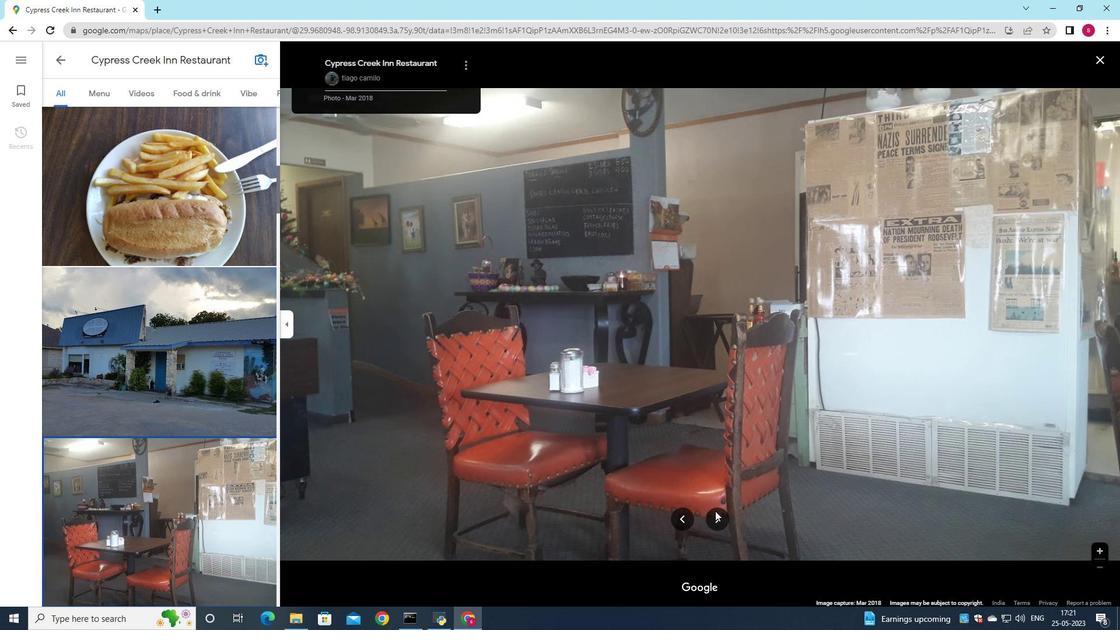
